 Task: Plan a trip to HagÃ¥tÃ±a, Guam from 10th December, 2023 to 18th December, 2023 for 2 adults.1  bedroom having 1 bed and 1 bathroom. Property type can be flat. Amenities needed are: wifi, TV, free parkinig on premises, gym, breakfast. Look for 3 properties as per requirement.
Action: Mouse moved to (585, 136)
Screenshot: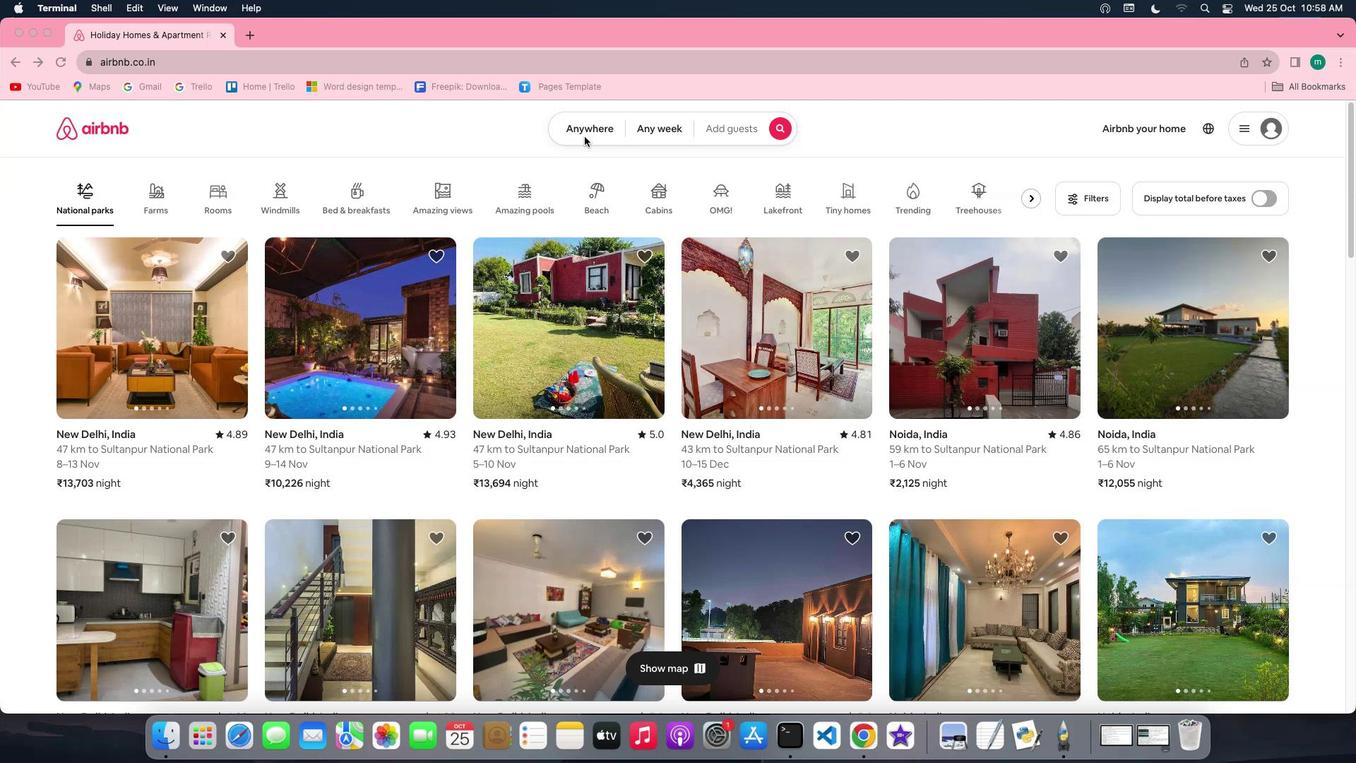
Action: Mouse pressed left at (585, 136)
Screenshot: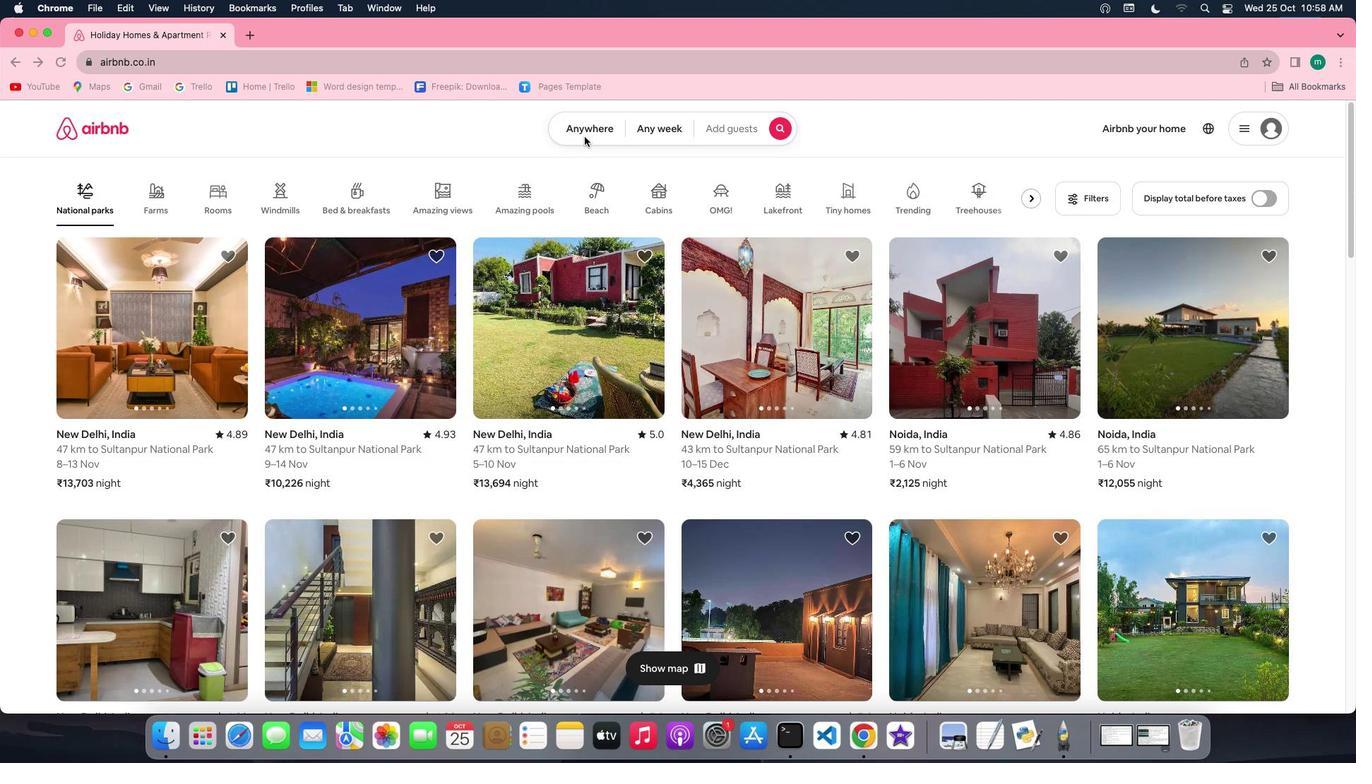 
Action: Mouse moved to (586, 134)
Screenshot: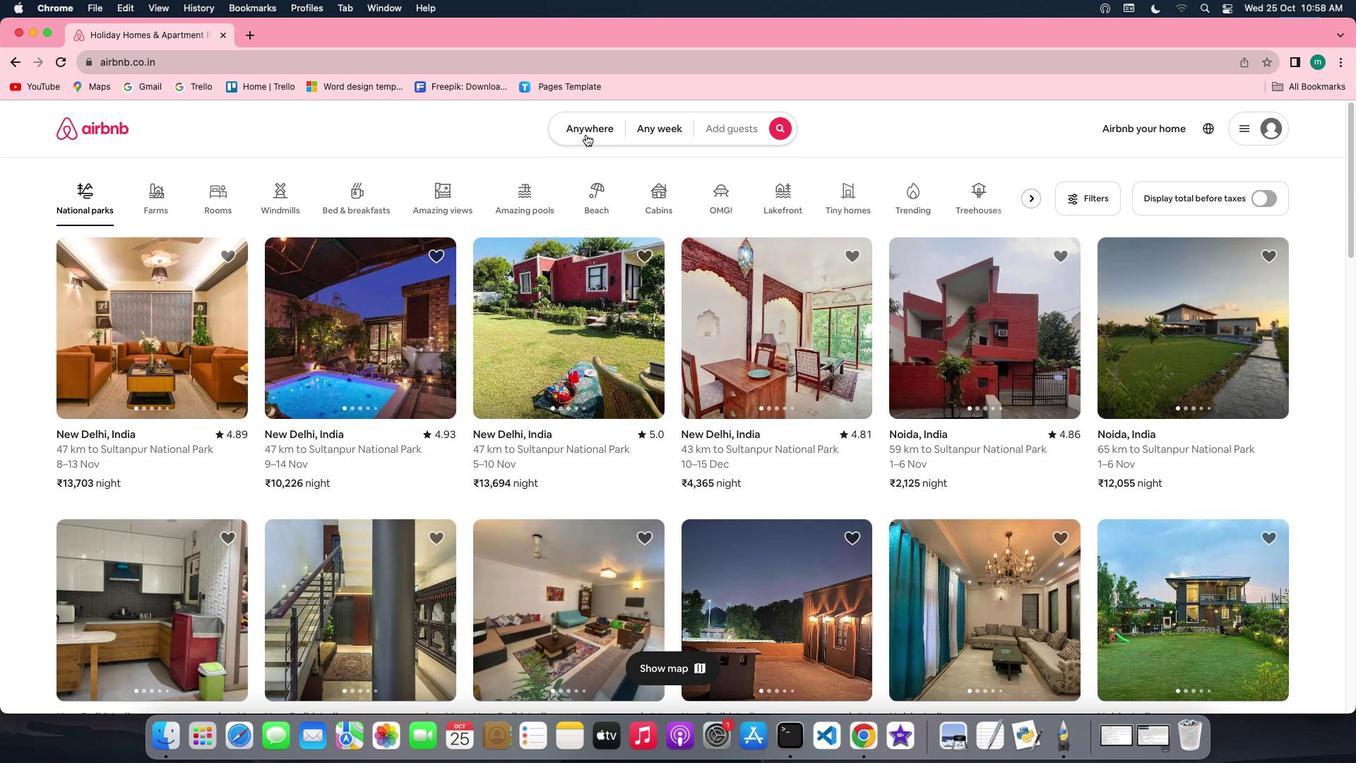 
Action: Mouse pressed left at (586, 134)
Screenshot: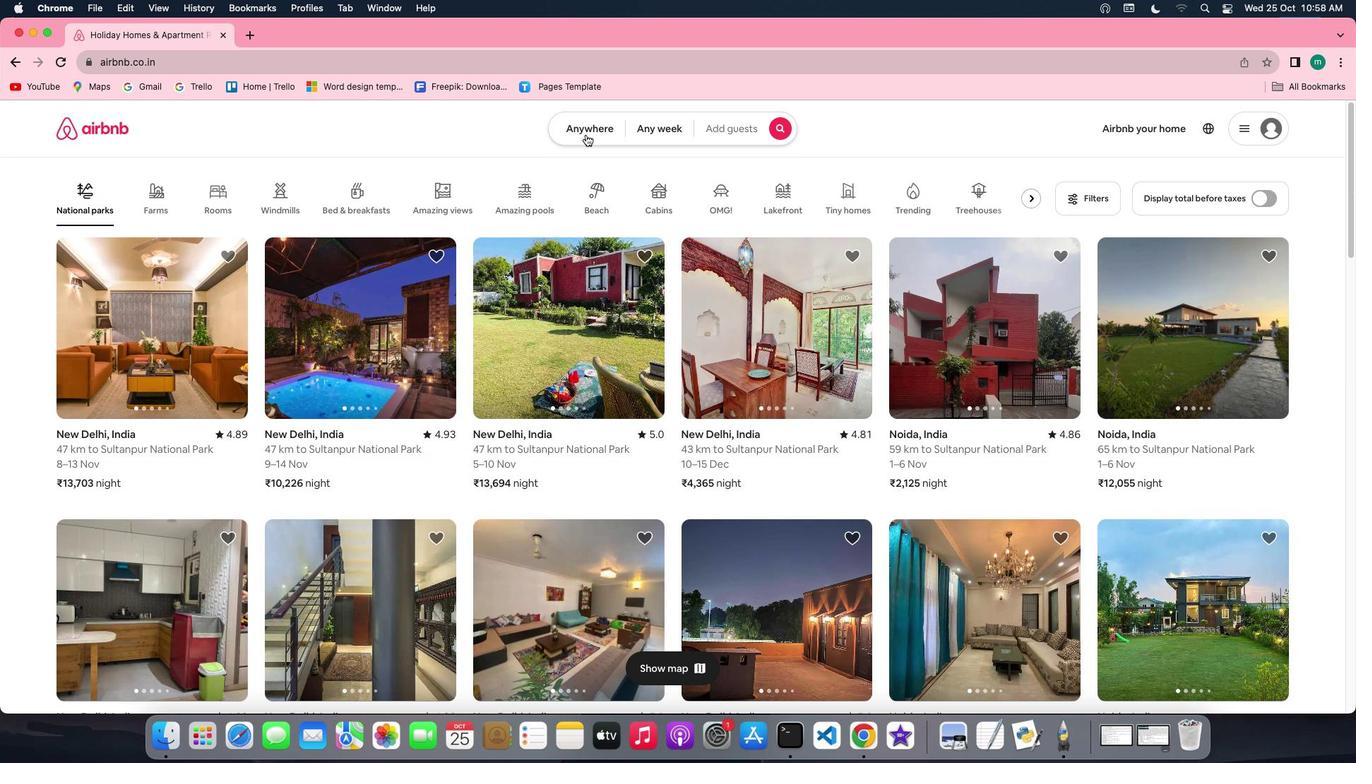 
Action: Mouse moved to (511, 180)
Screenshot: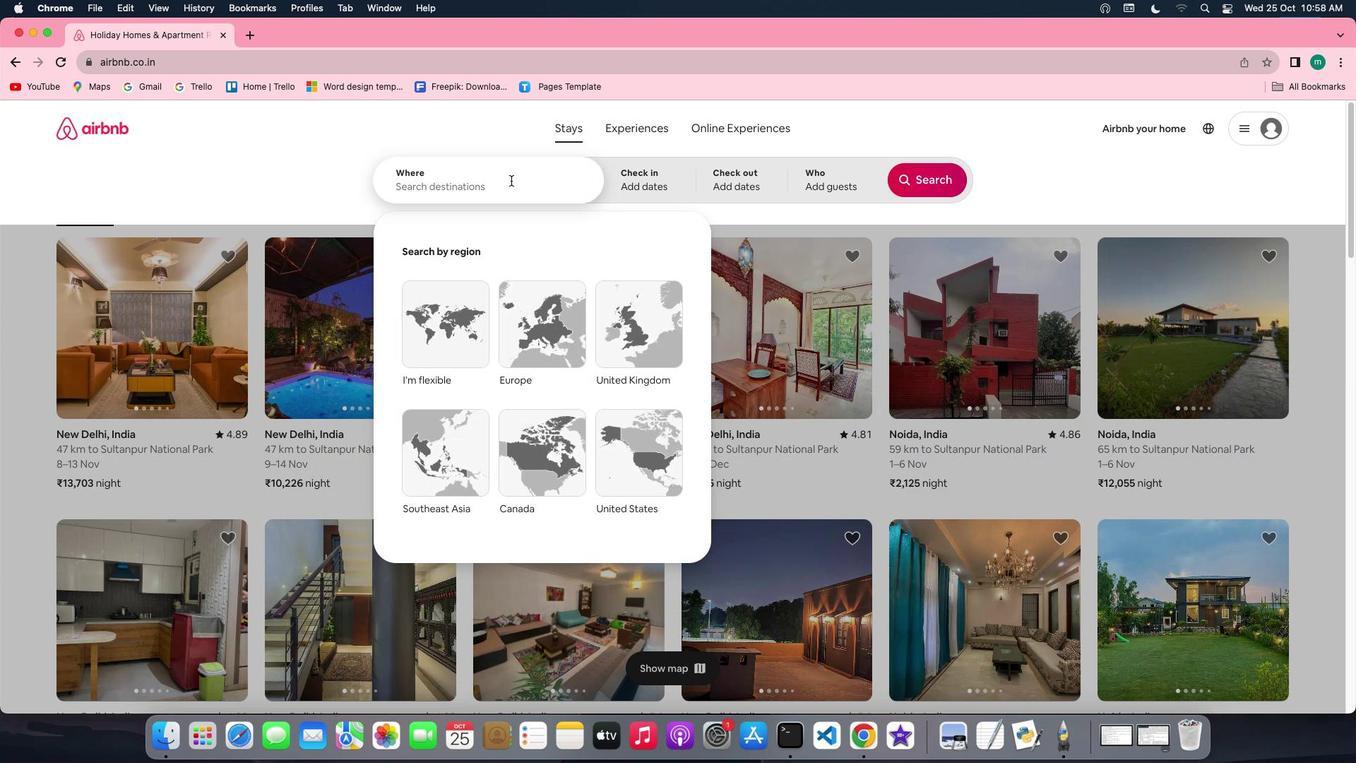 
Action: Key pressed Key.shift'H''a''g''a''t''n''a'','Key.spaceKey.shift'G''u''a''m'
Screenshot: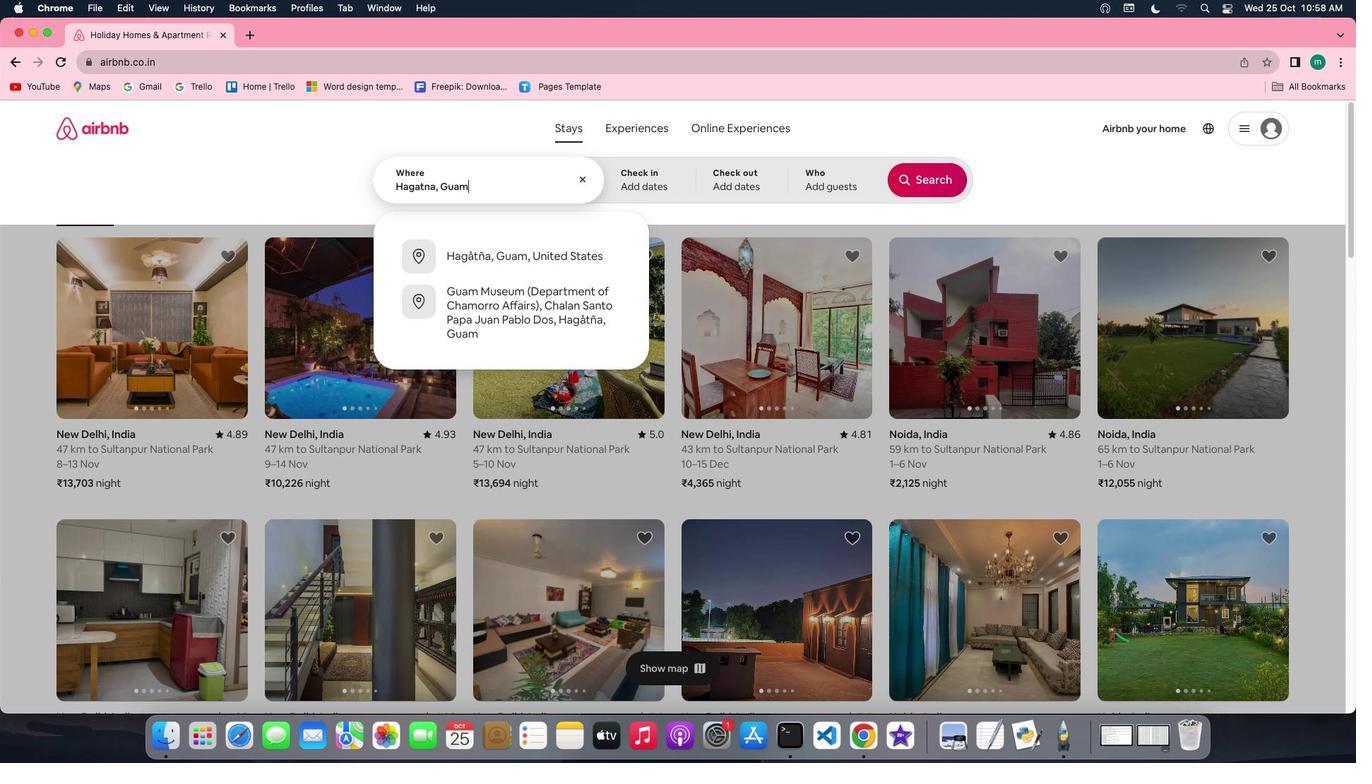 
Action: Mouse moved to (633, 174)
Screenshot: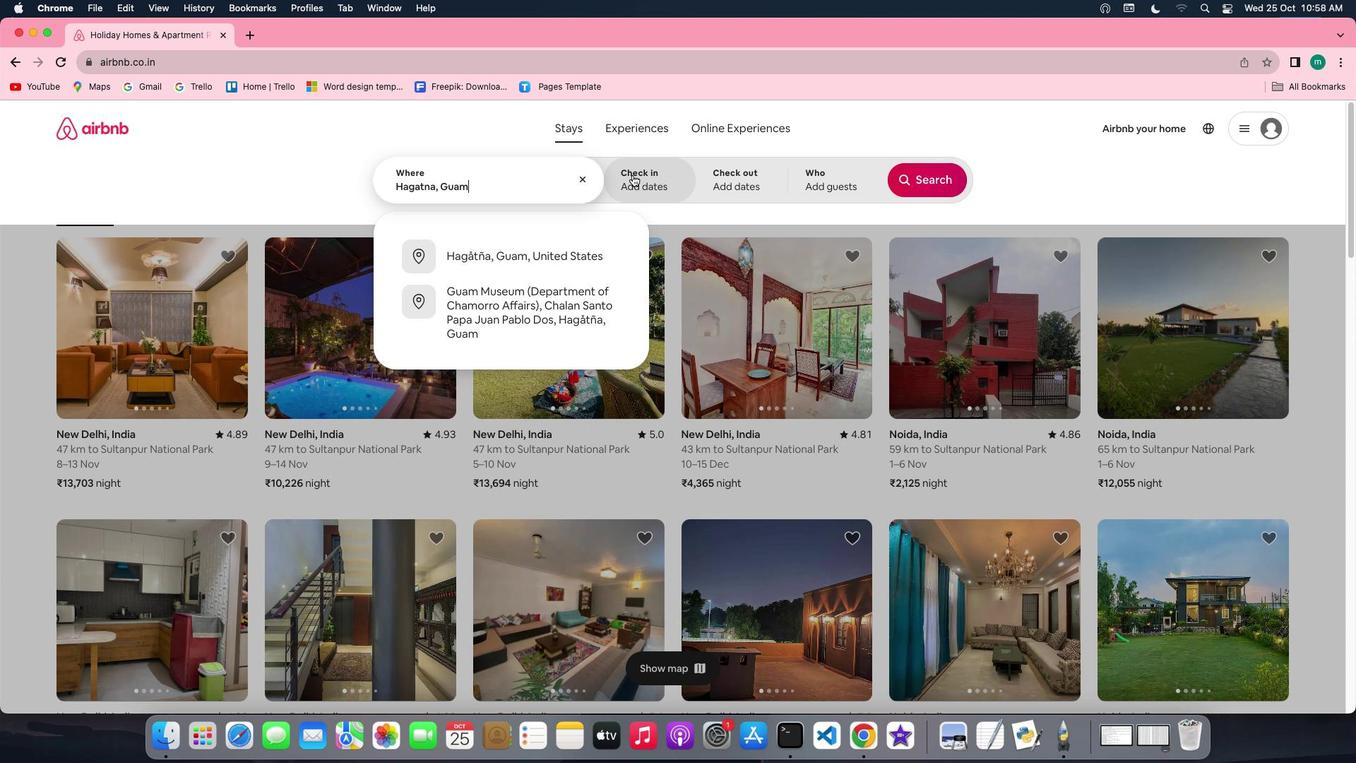 
Action: Mouse pressed left at (633, 174)
Screenshot: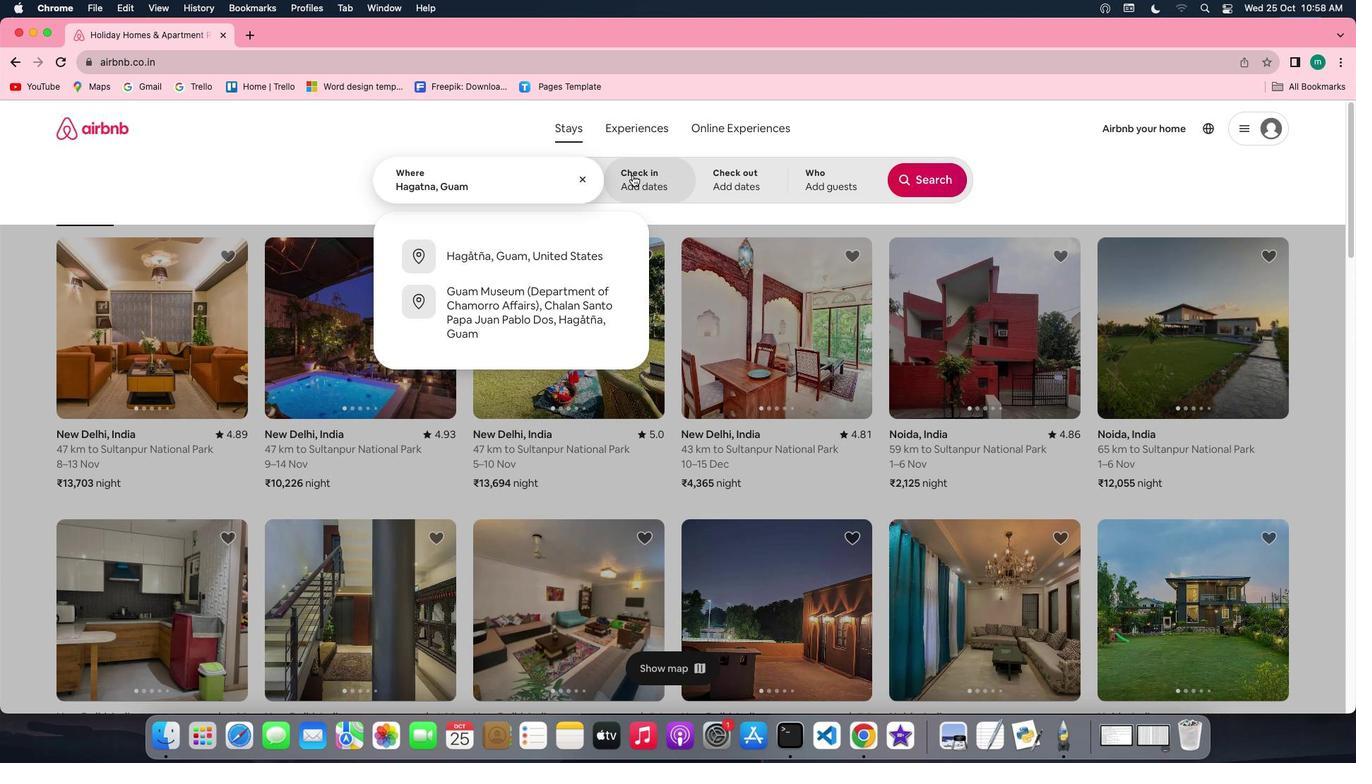 
Action: Mouse moved to (925, 298)
Screenshot: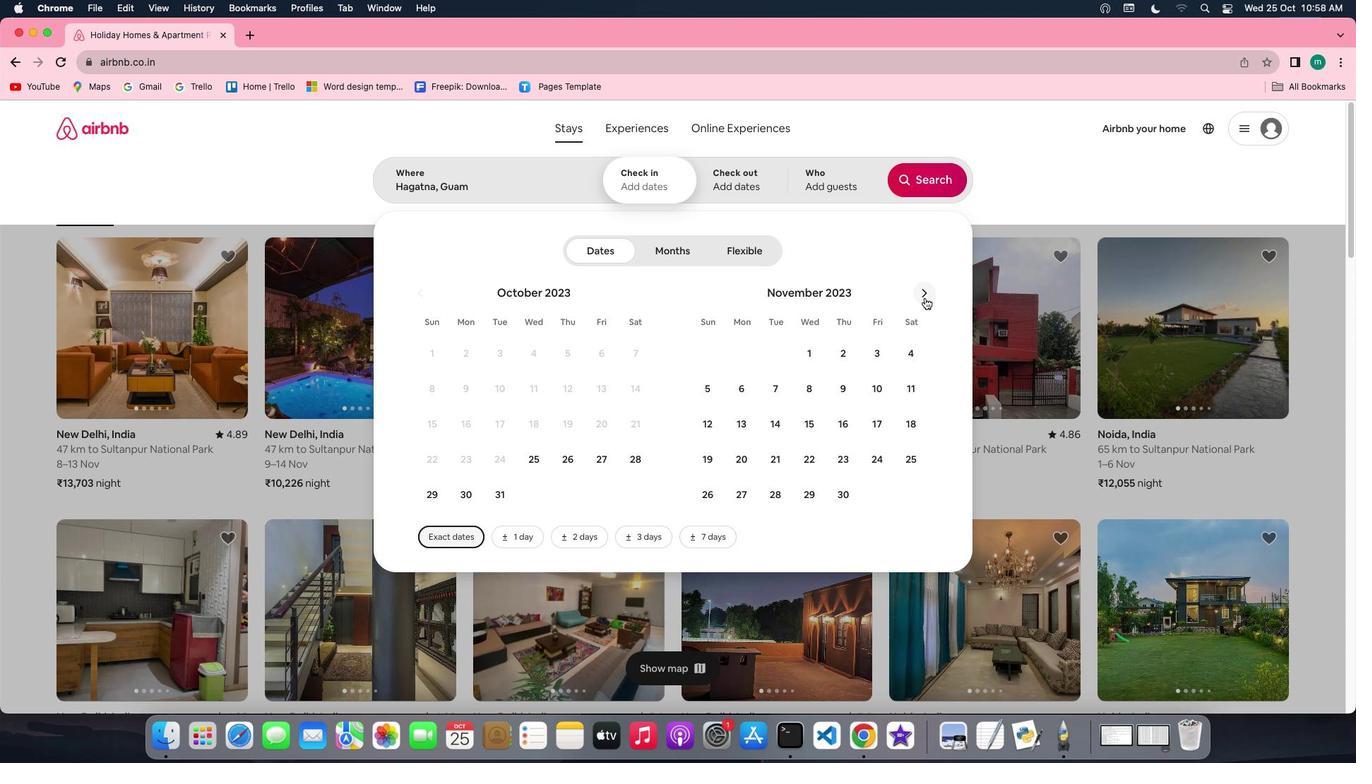 
Action: Mouse pressed left at (925, 298)
Screenshot: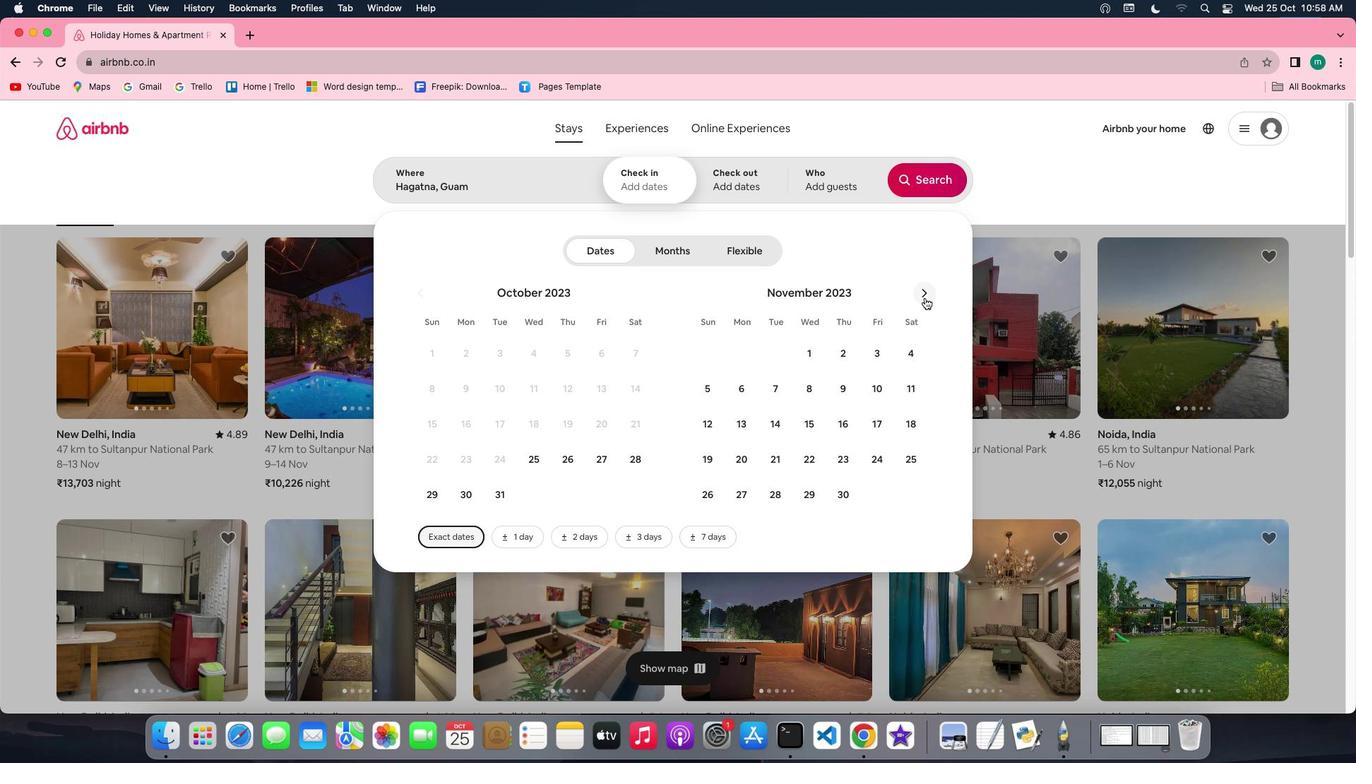 
Action: Mouse moved to (712, 410)
Screenshot: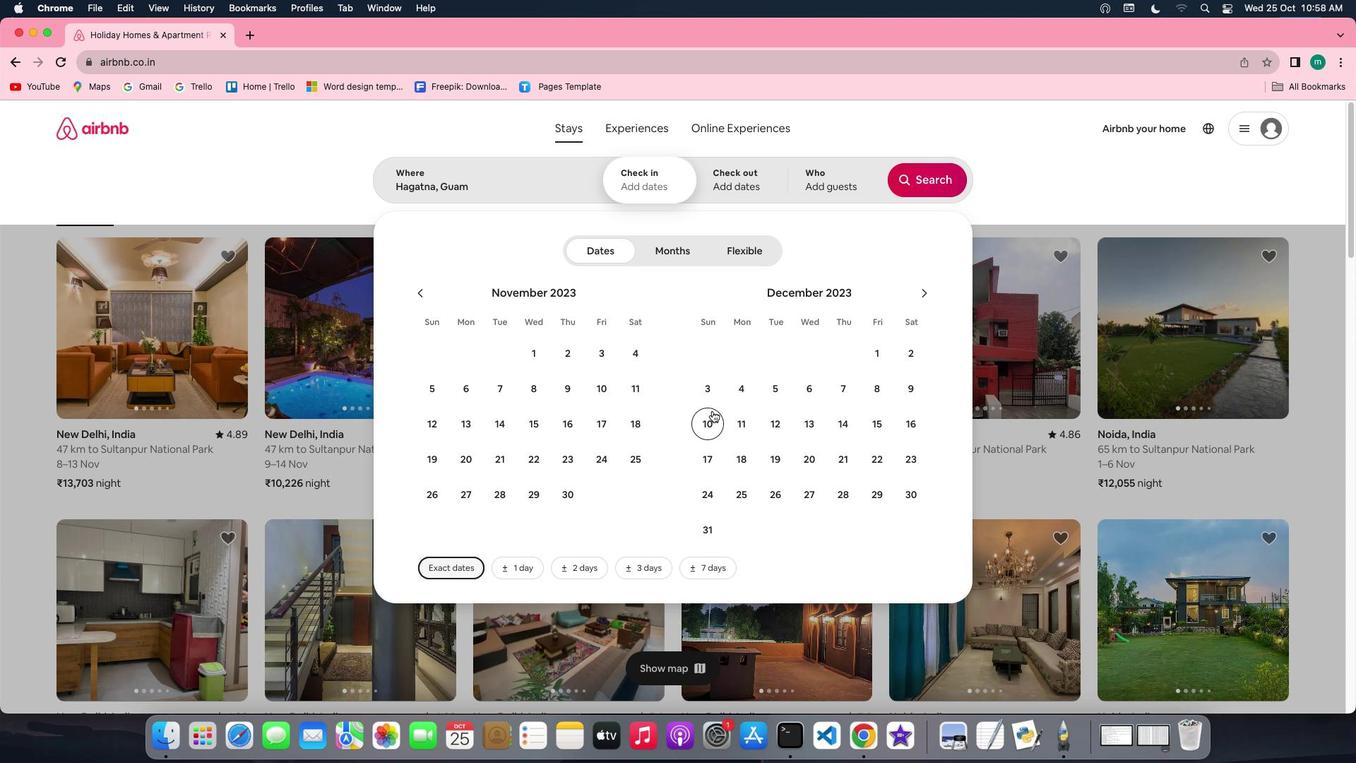 
Action: Mouse pressed left at (712, 410)
Screenshot: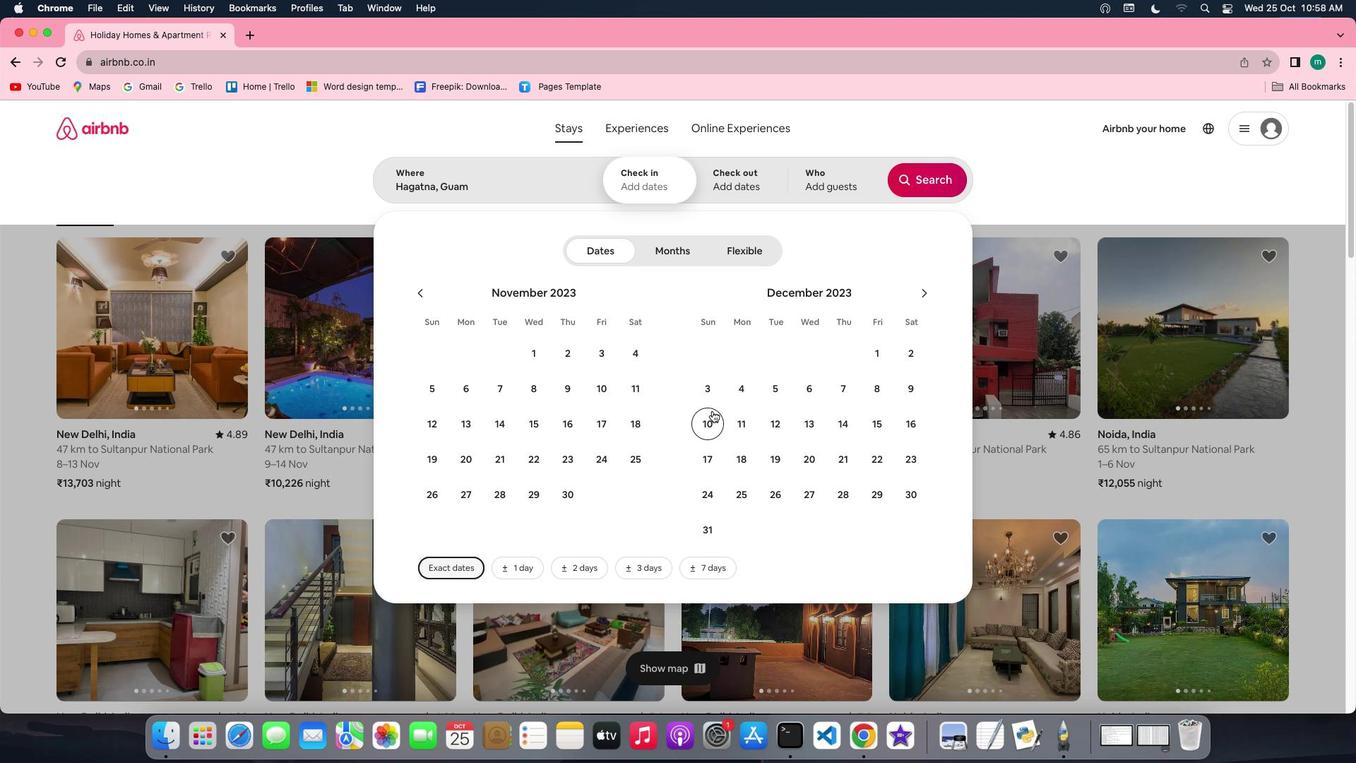 
Action: Mouse moved to (742, 451)
Screenshot: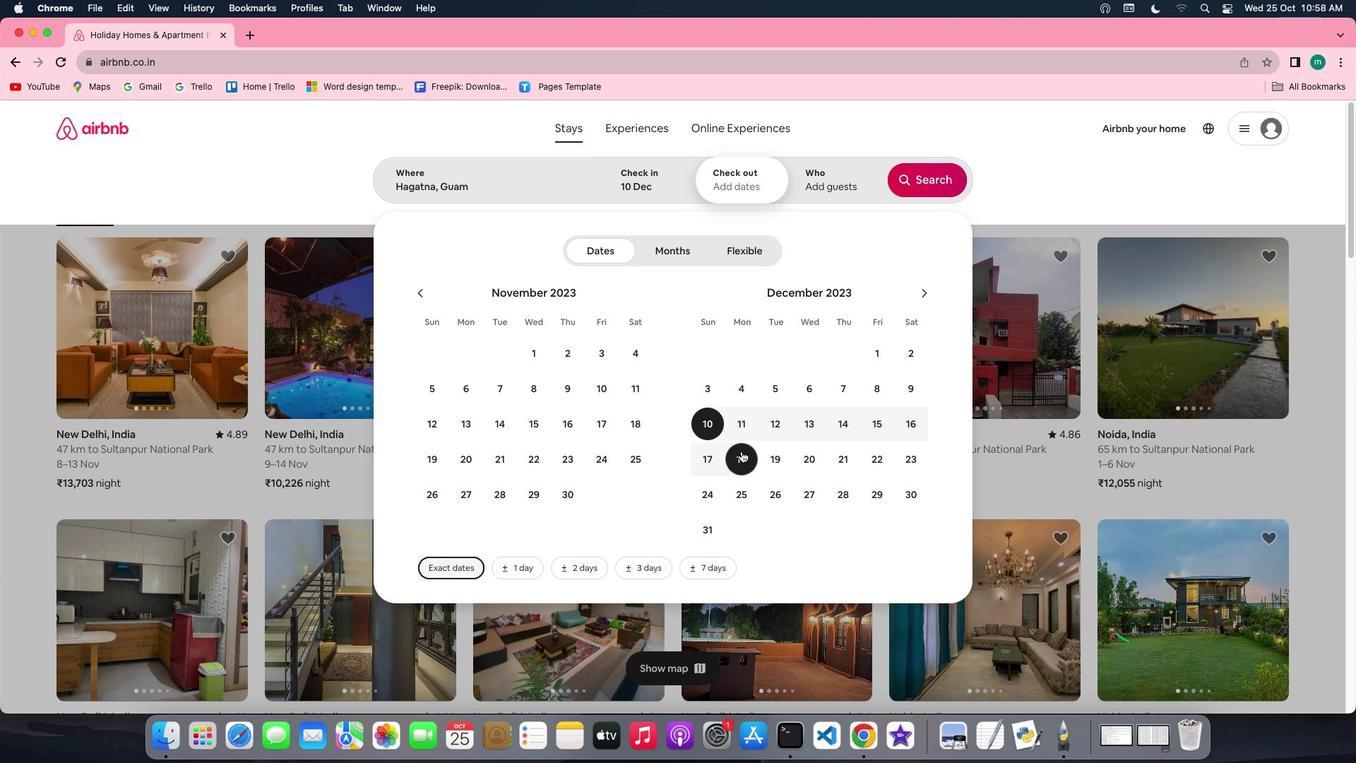 
Action: Mouse pressed left at (742, 451)
Screenshot: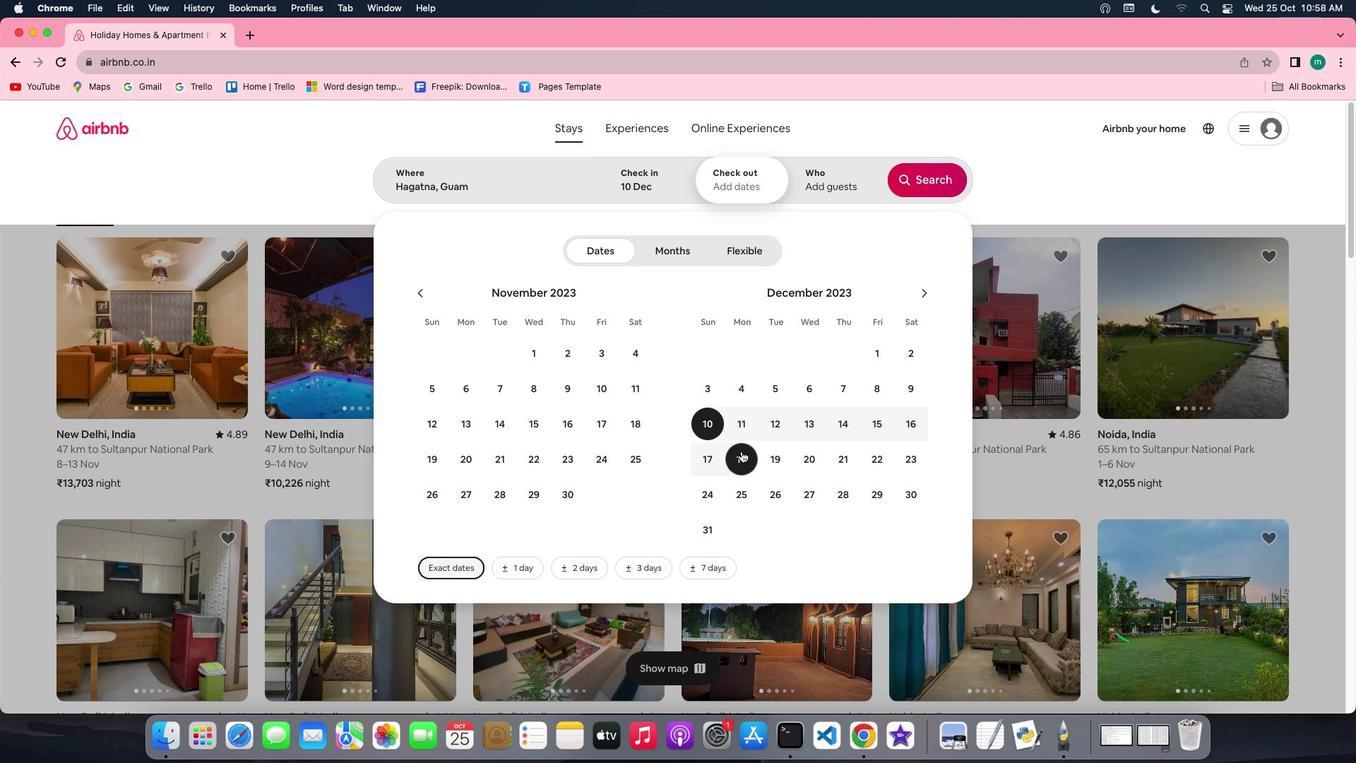
Action: Mouse moved to (838, 191)
Screenshot: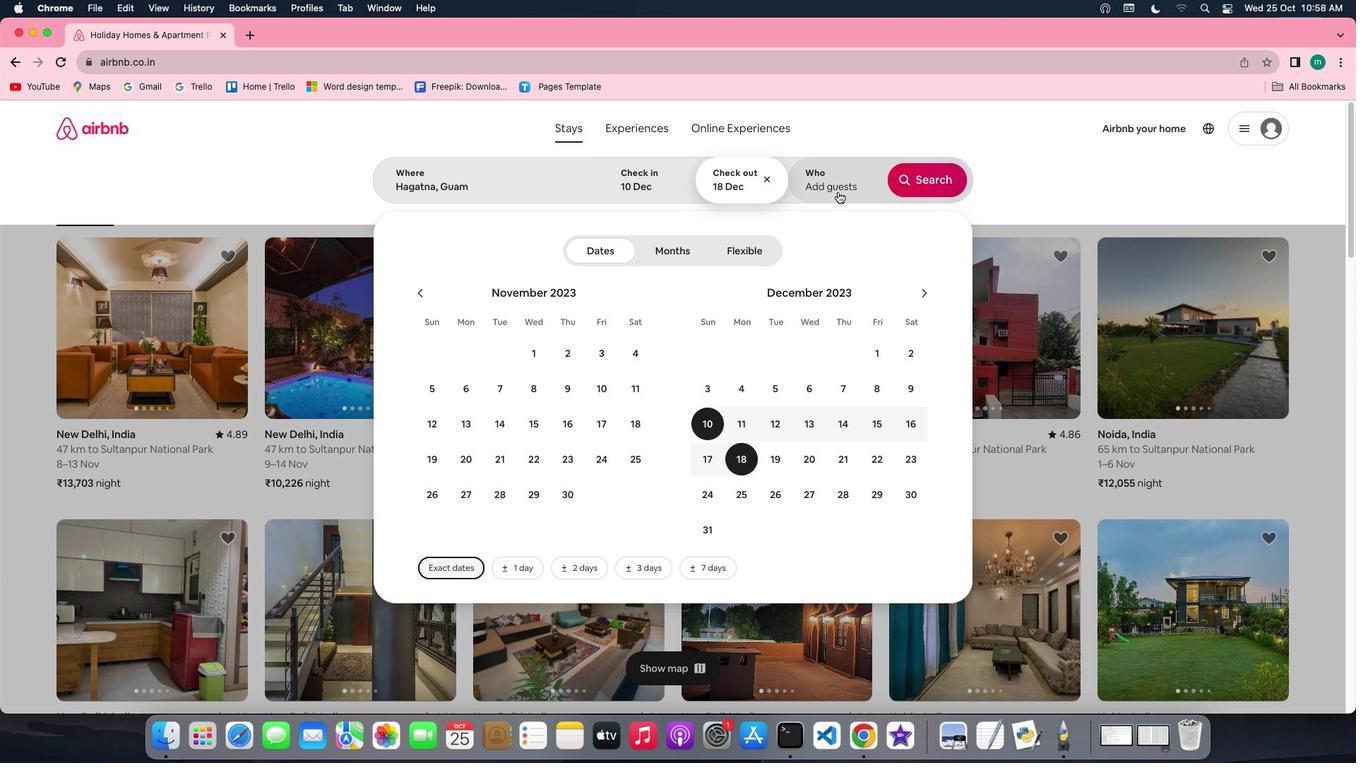 
Action: Mouse pressed left at (838, 191)
Screenshot: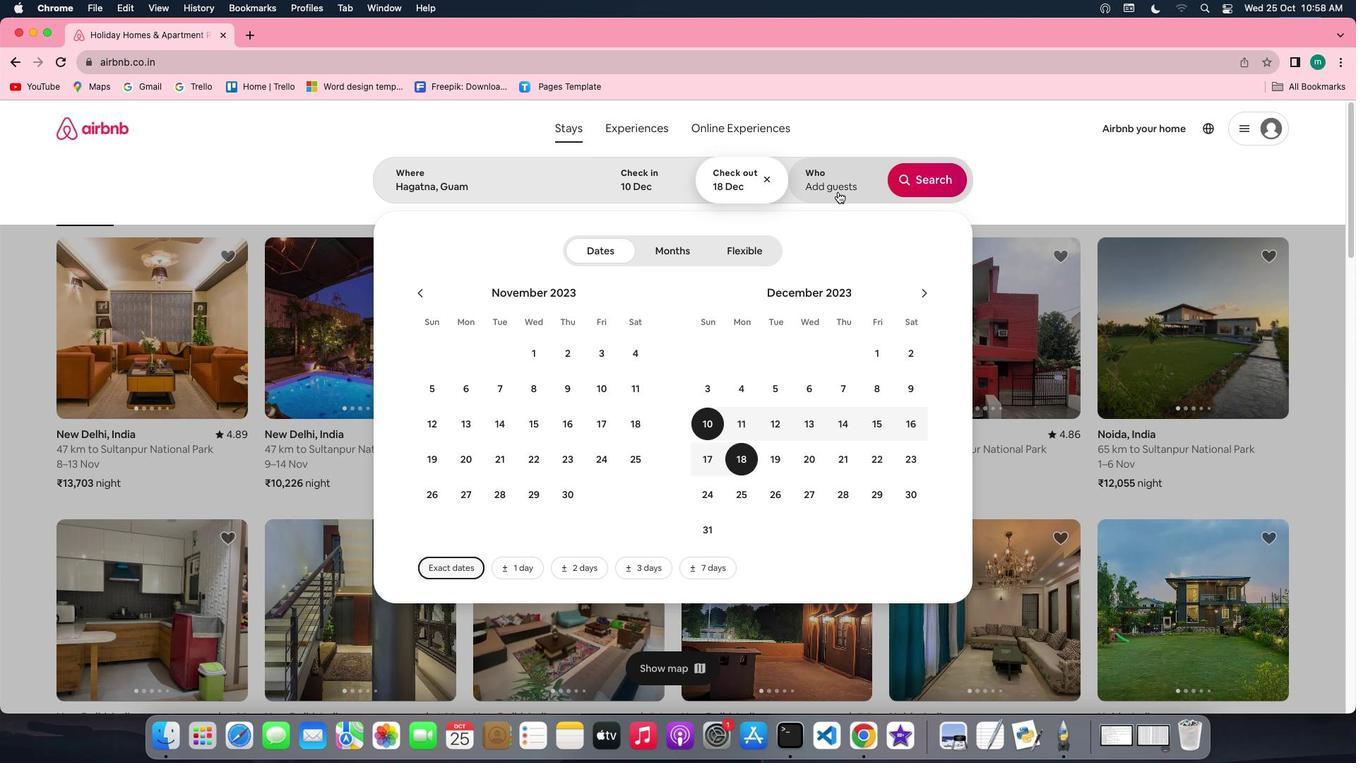 
Action: Mouse moved to (937, 260)
Screenshot: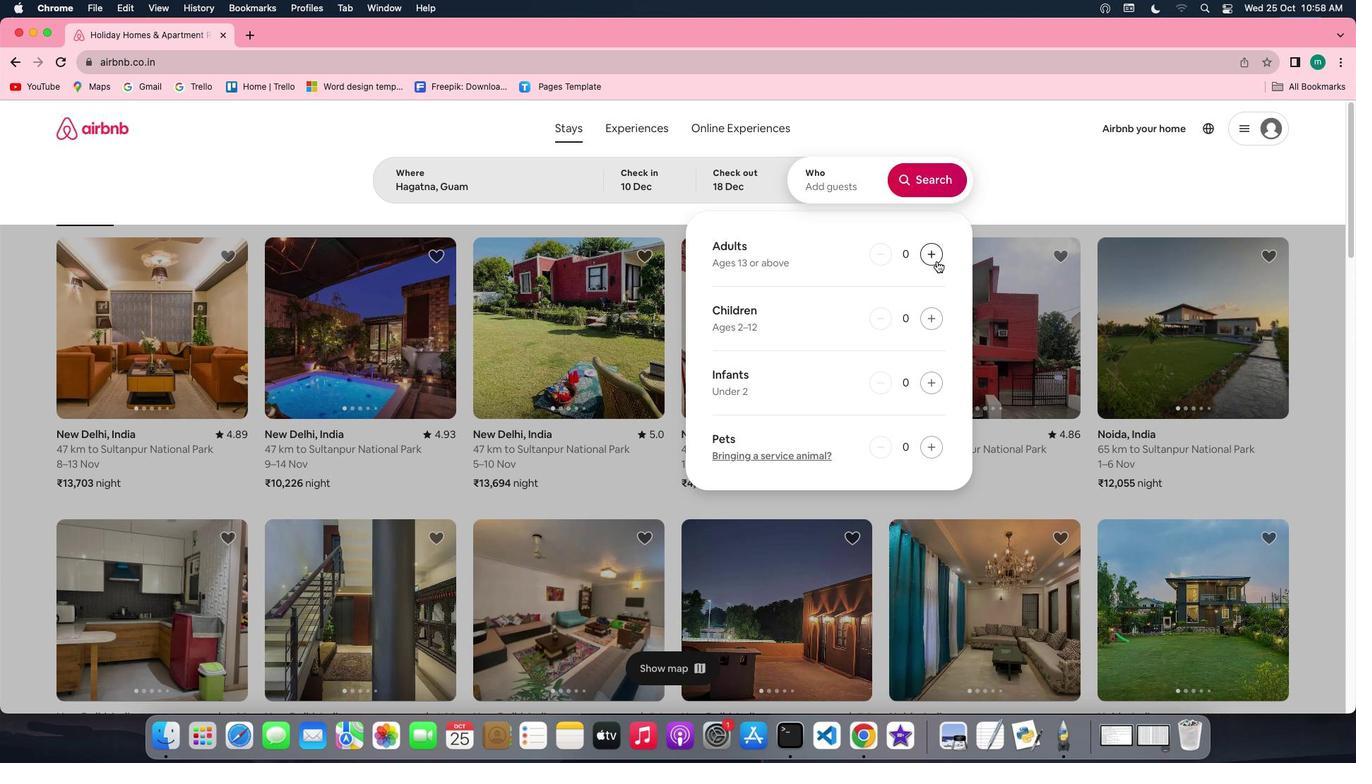 
Action: Mouse pressed left at (937, 260)
Screenshot: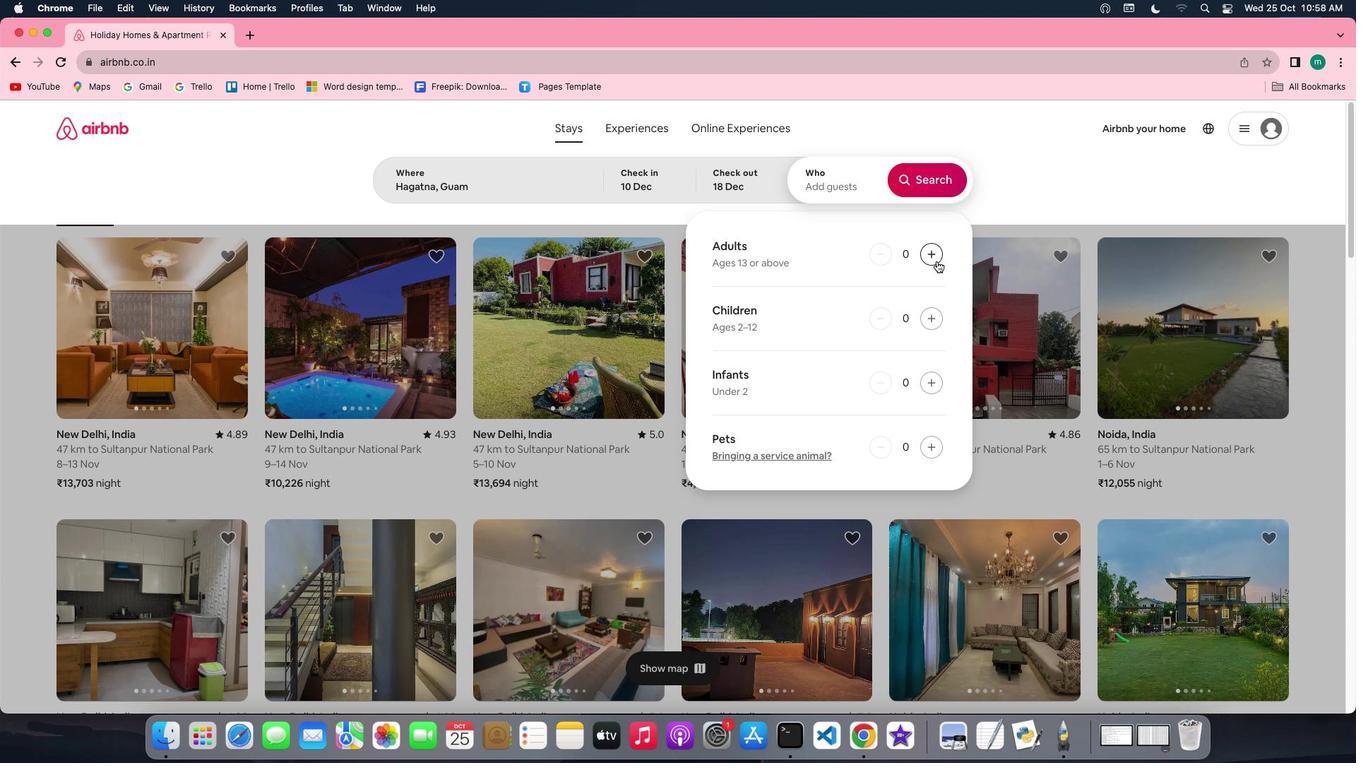 
Action: Mouse pressed left at (937, 260)
Screenshot: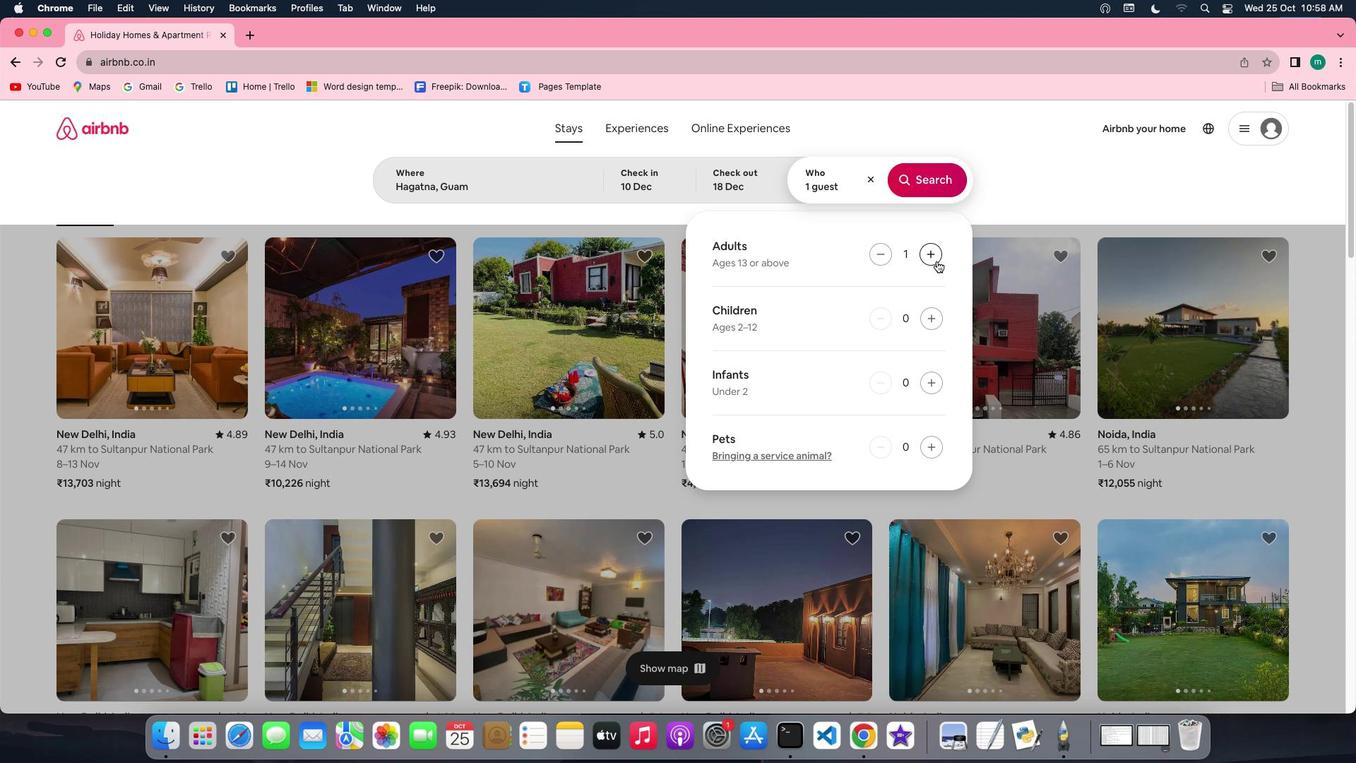 
Action: Mouse moved to (923, 171)
Screenshot: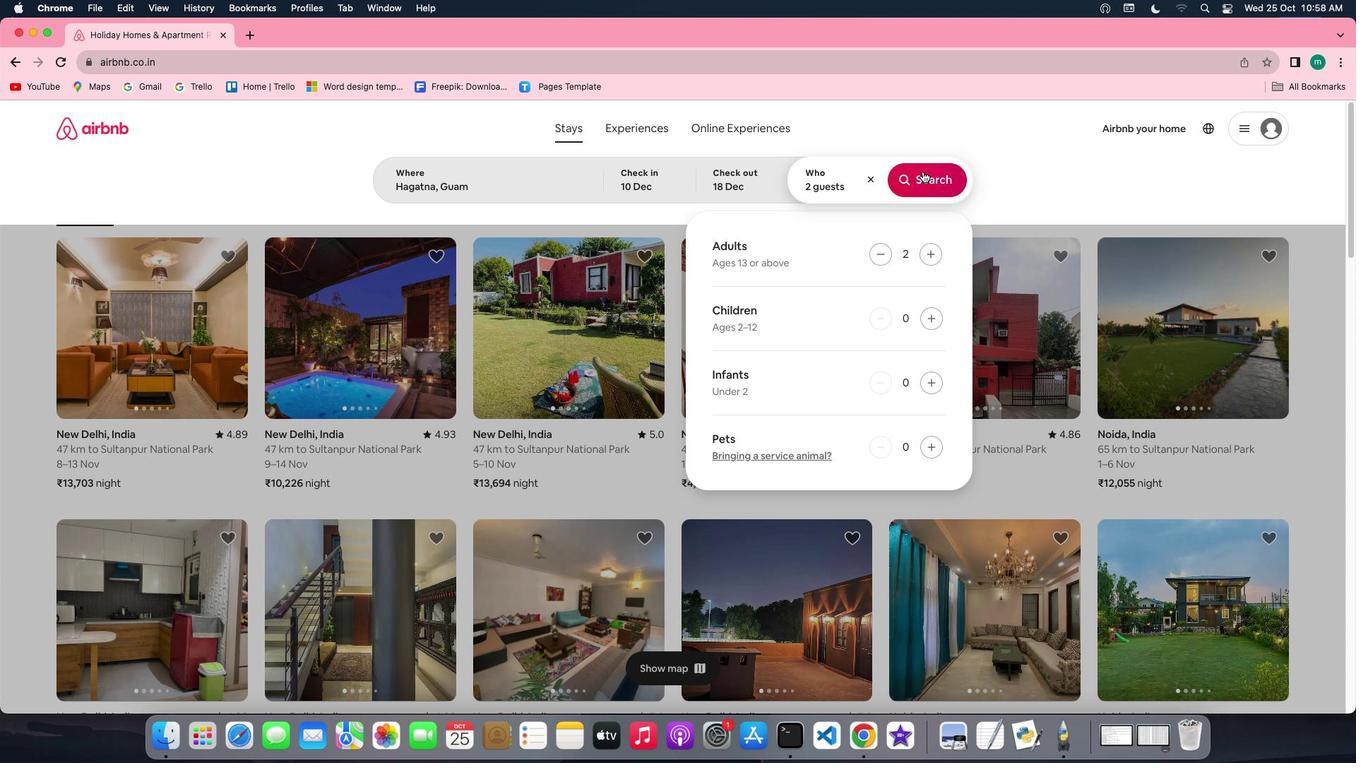 
Action: Mouse pressed left at (923, 171)
Screenshot: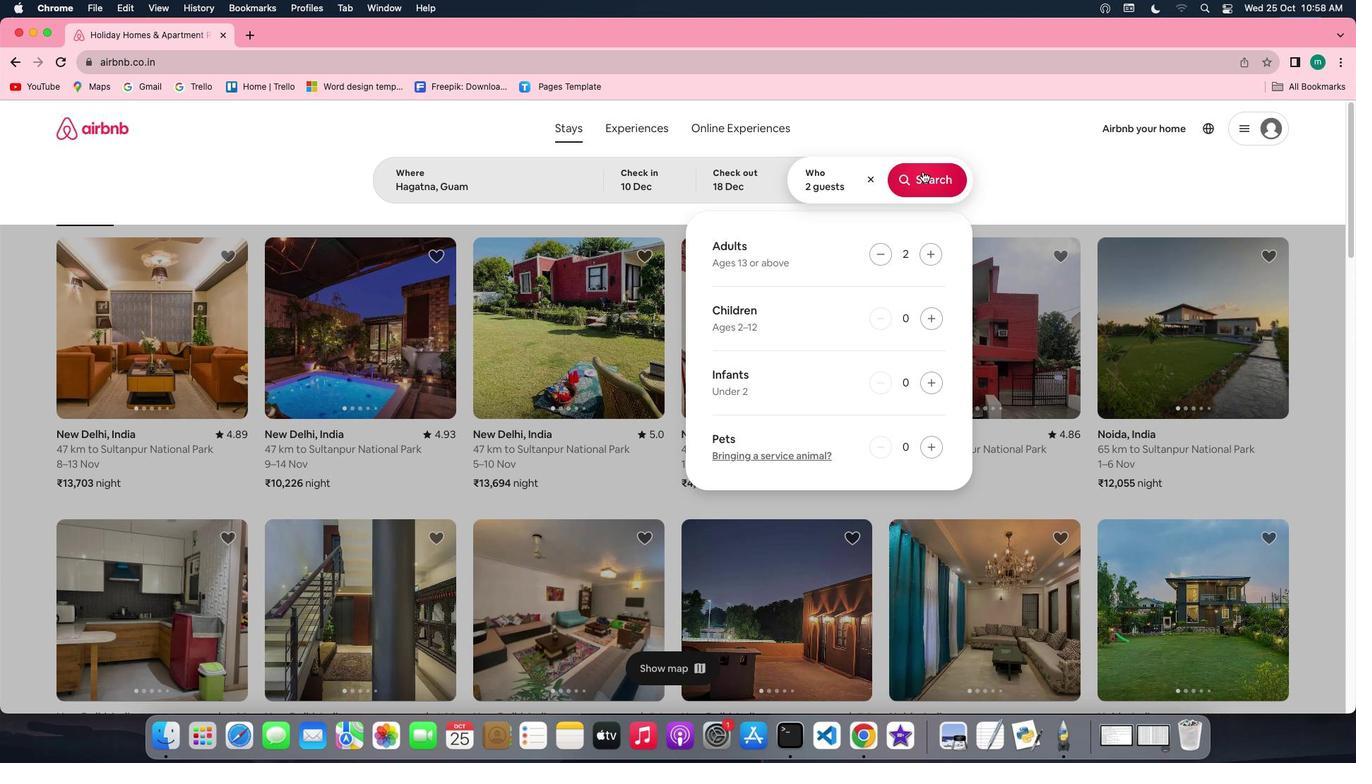 
Action: Mouse moved to (1142, 185)
Screenshot: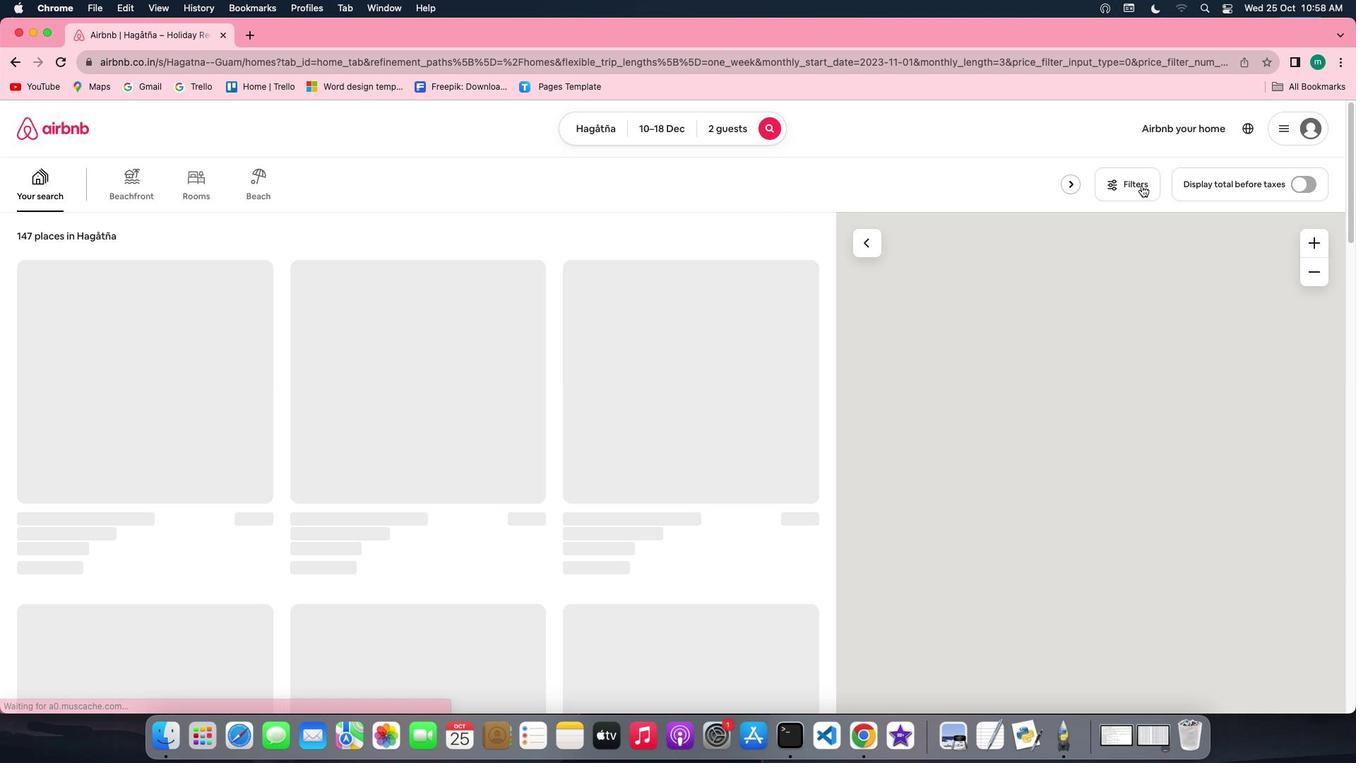 
Action: Mouse pressed left at (1142, 185)
Screenshot: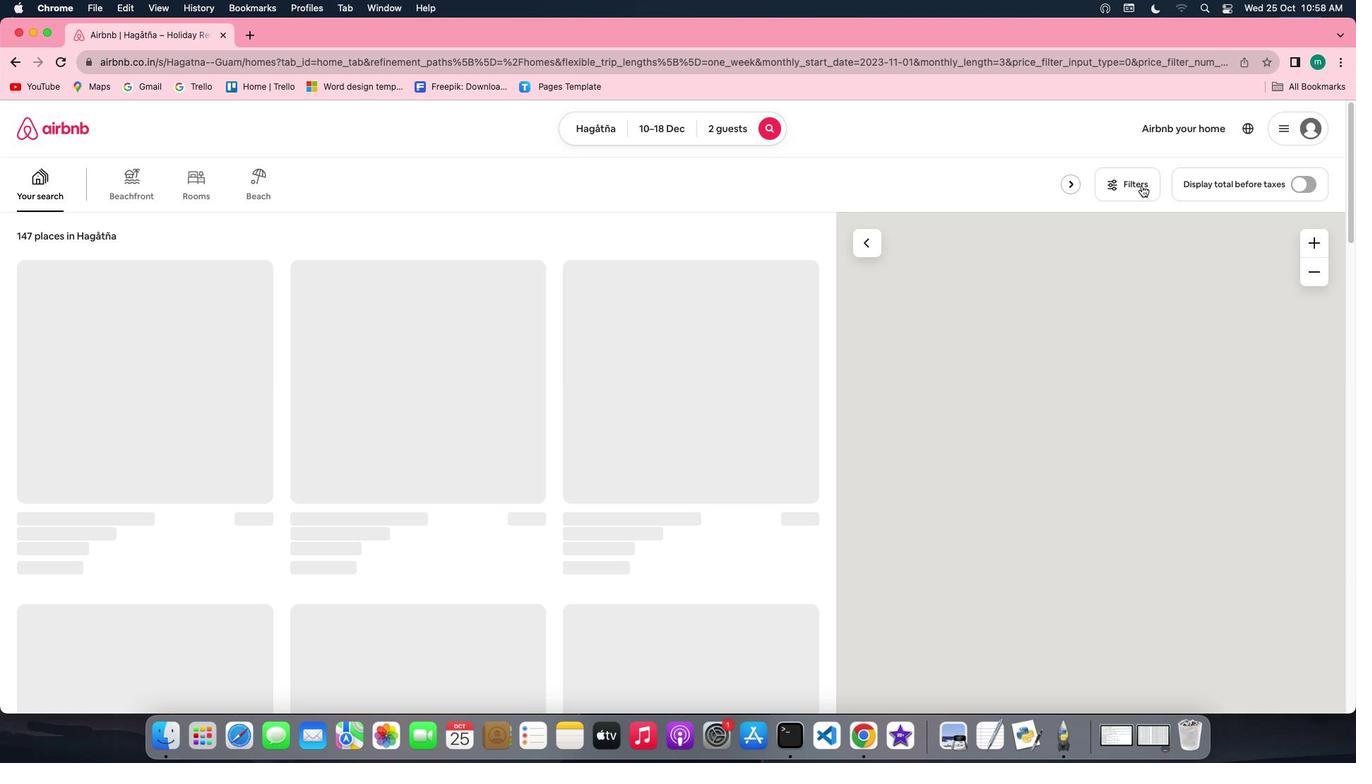 
Action: Mouse moved to (826, 339)
Screenshot: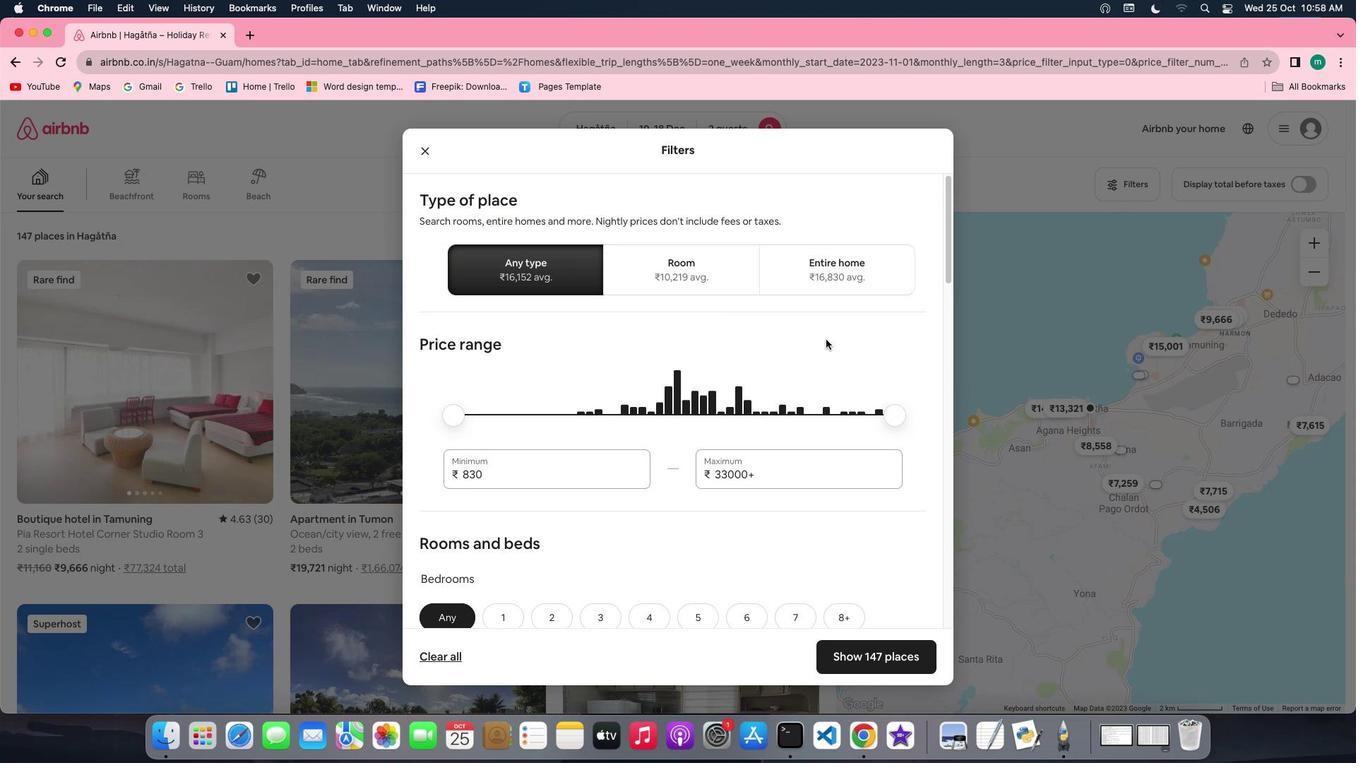 
Action: Mouse scrolled (826, 339) with delta (0, 0)
Screenshot: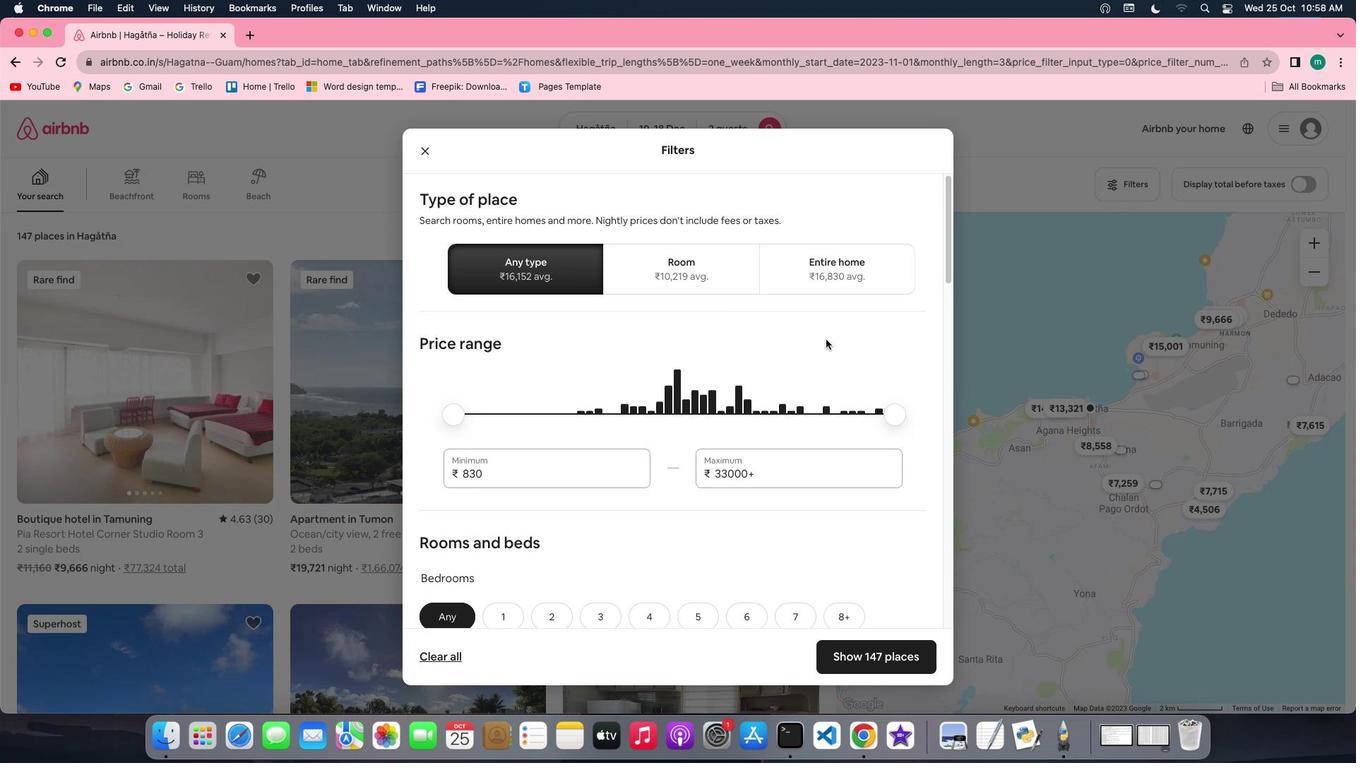 
Action: Mouse scrolled (826, 339) with delta (0, 0)
Screenshot: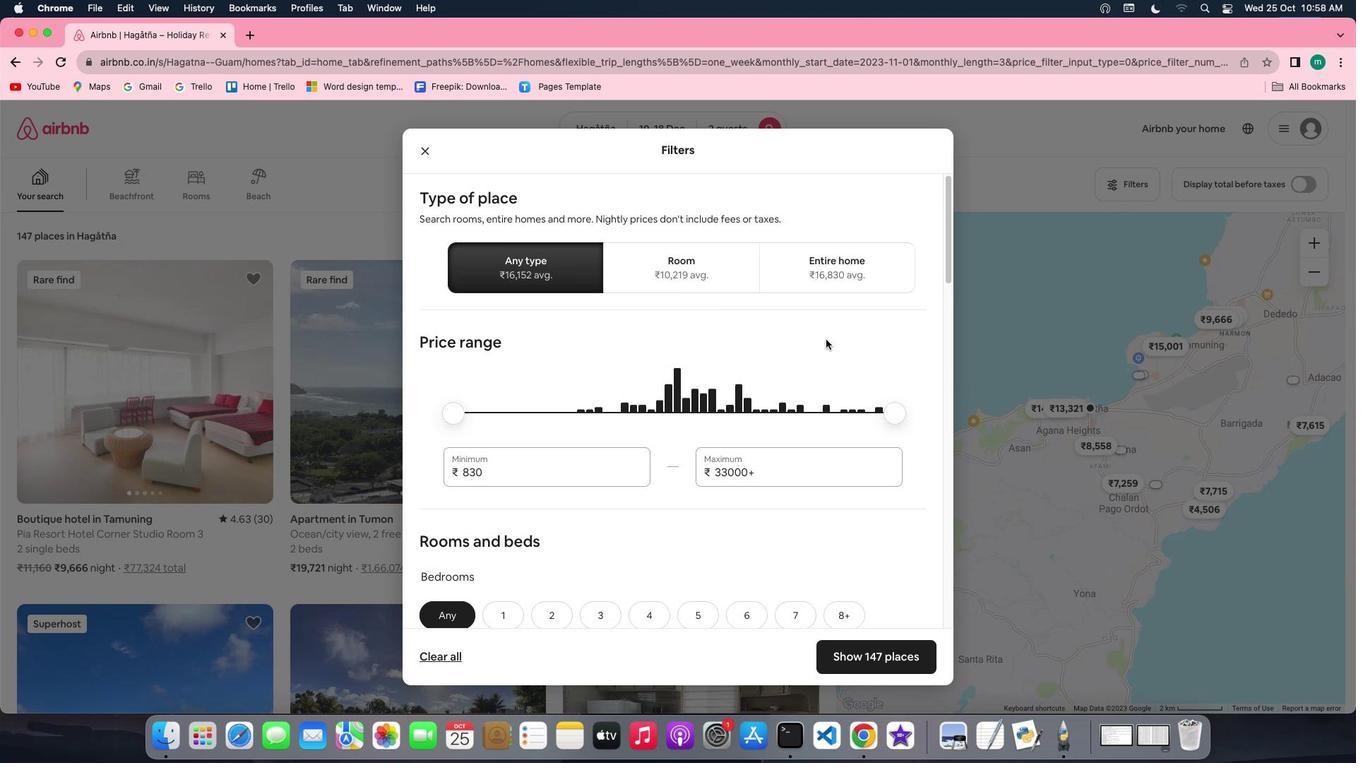 
Action: Mouse scrolled (826, 339) with delta (0, 0)
Screenshot: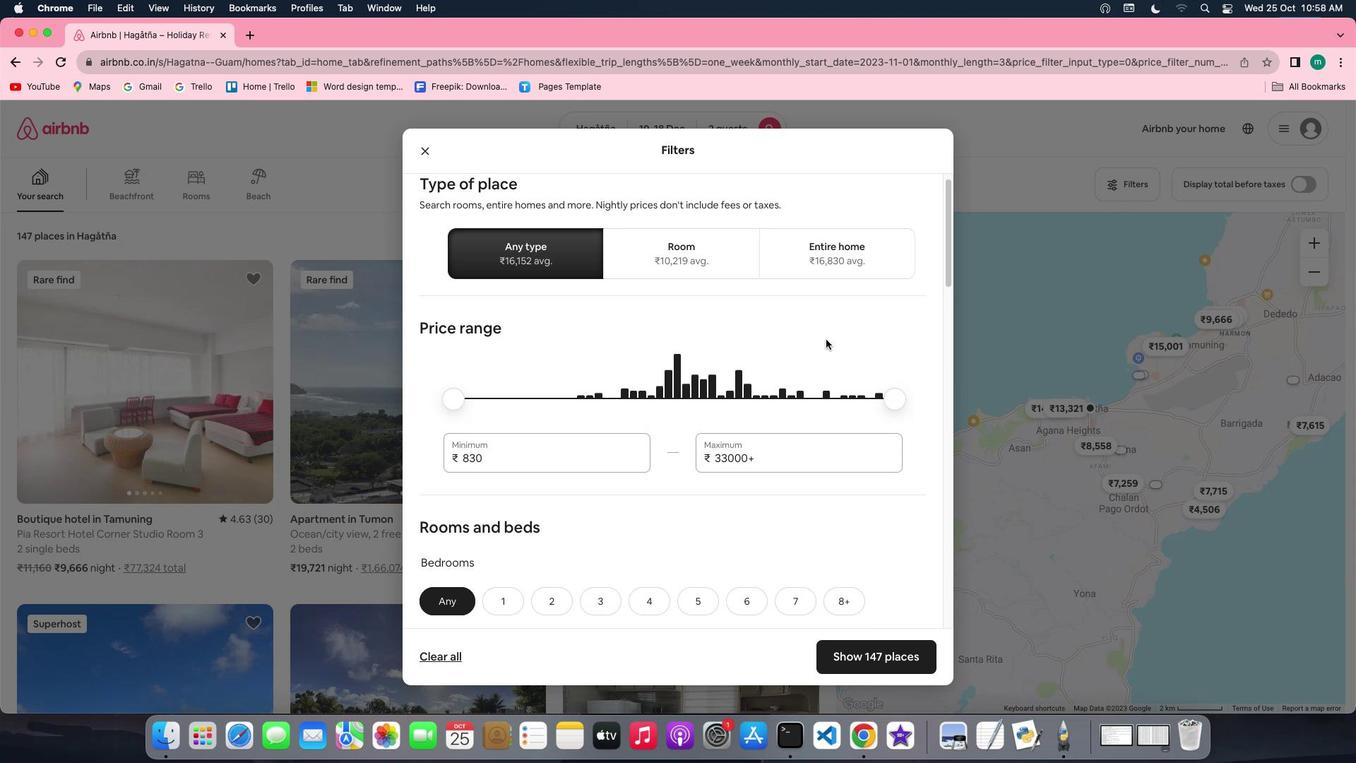 
Action: Mouse scrolled (826, 339) with delta (0, 0)
Screenshot: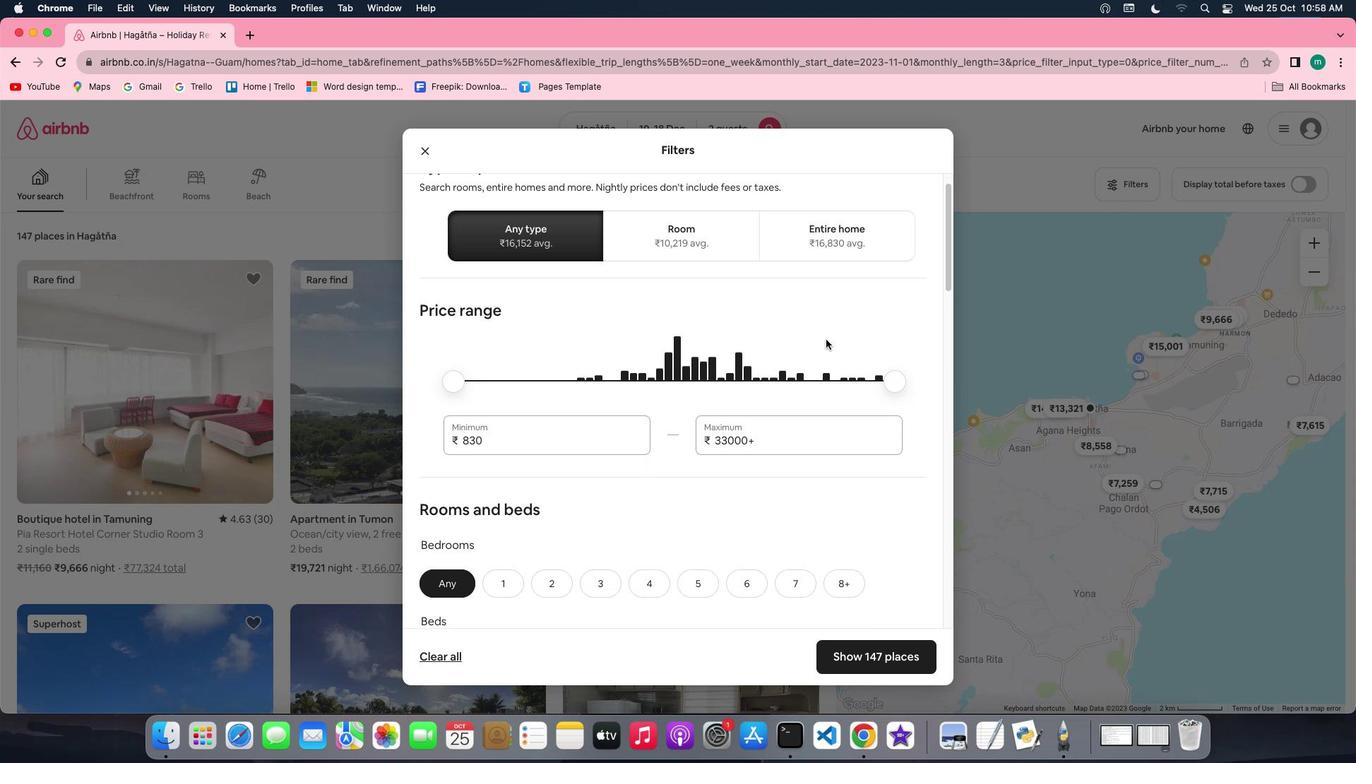 
Action: Mouse scrolled (826, 339) with delta (0, 0)
Screenshot: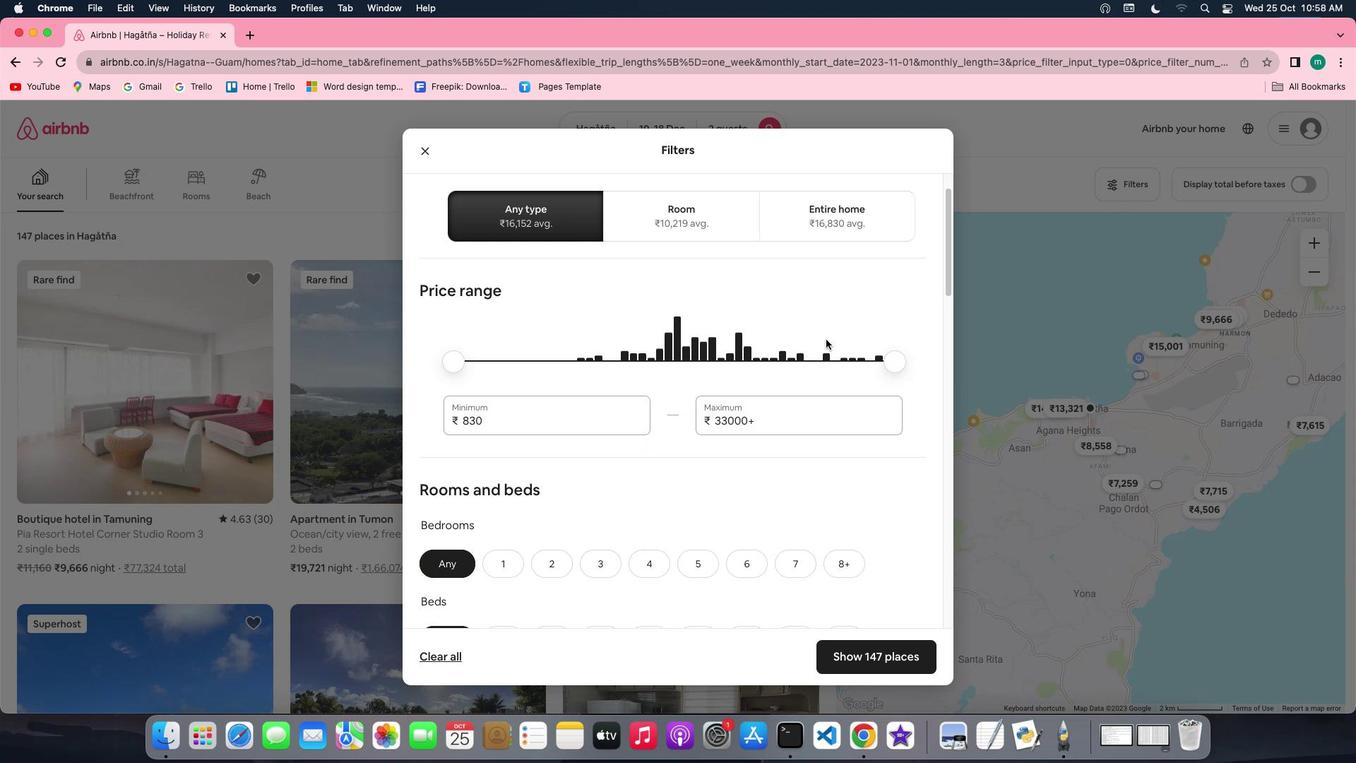 
Action: Mouse scrolled (826, 339) with delta (0, 0)
Screenshot: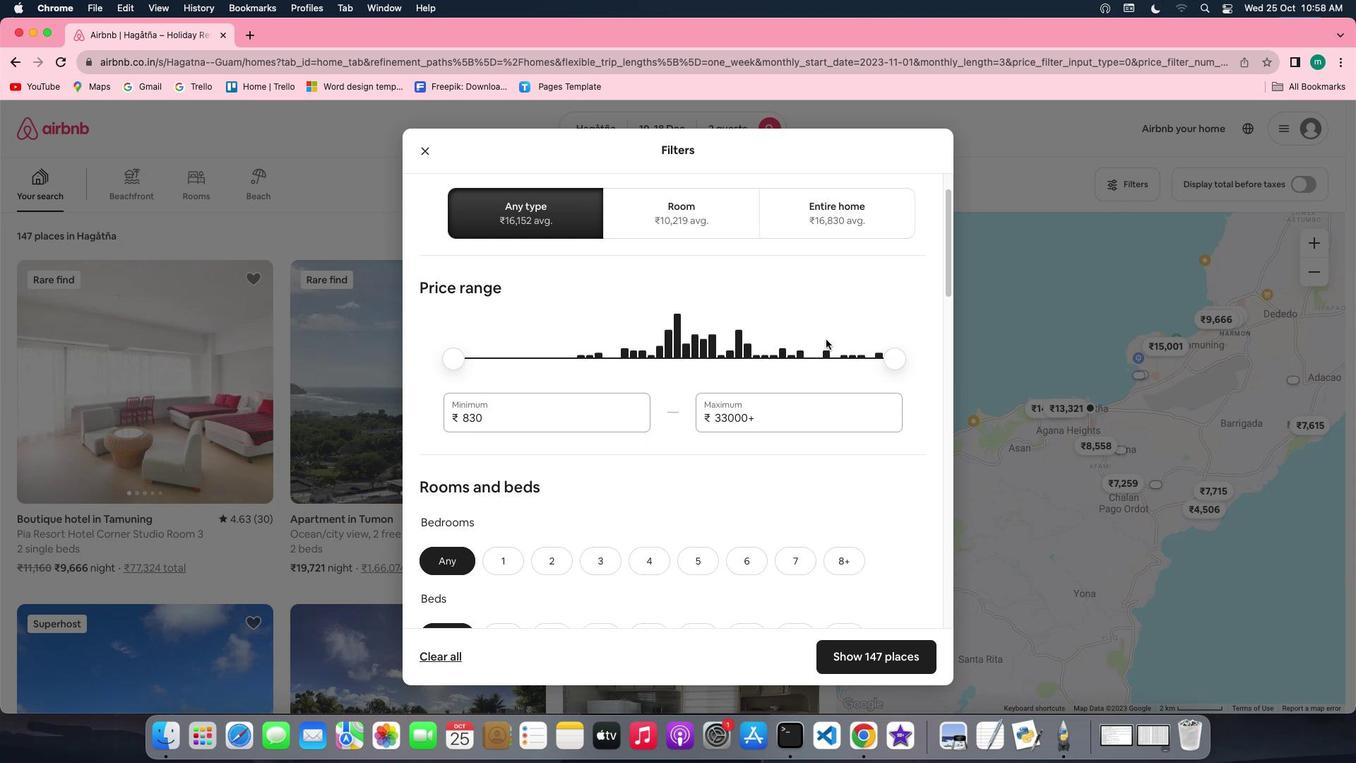 
Action: Mouse scrolled (826, 339) with delta (0, 0)
Screenshot: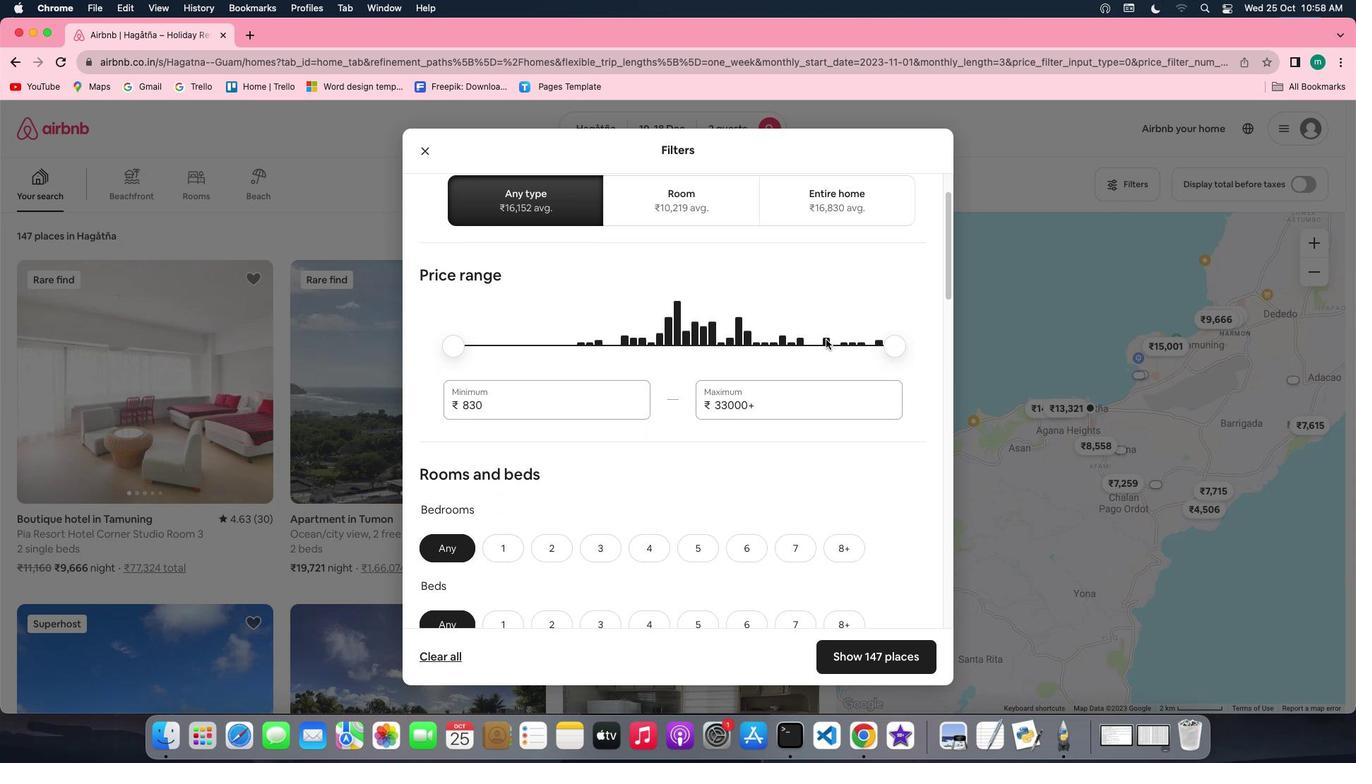 
Action: Mouse scrolled (826, 339) with delta (0, 0)
Screenshot: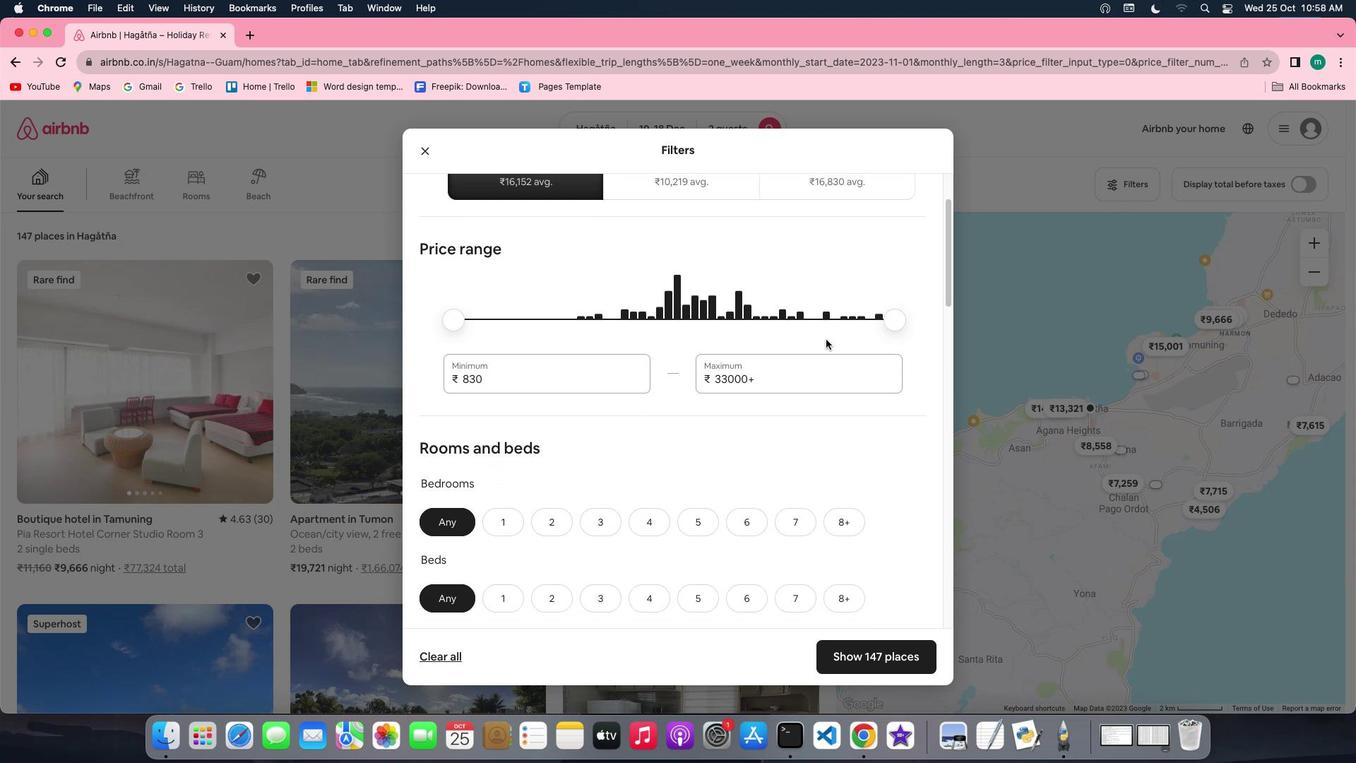 
Action: Mouse scrolled (826, 339) with delta (0, 0)
Screenshot: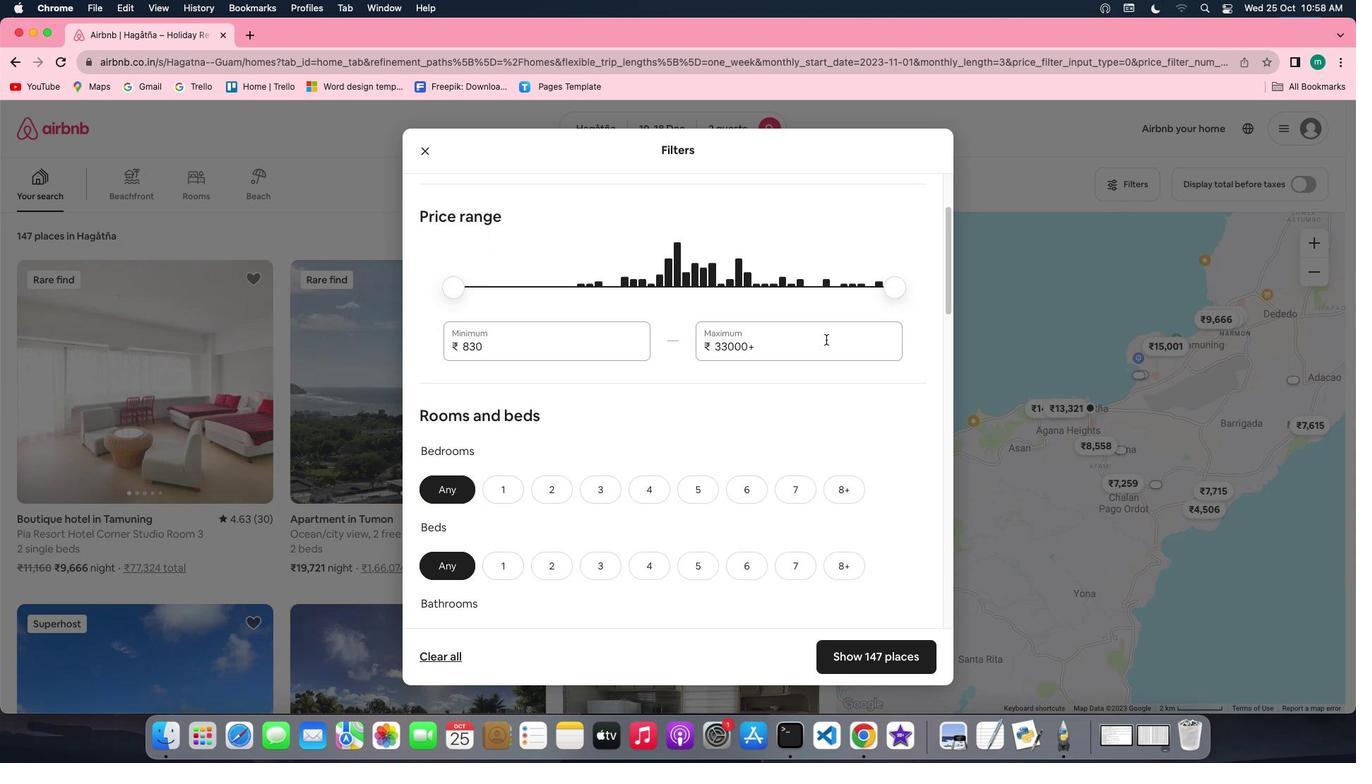 
Action: Mouse scrolled (826, 339) with delta (0, 0)
Screenshot: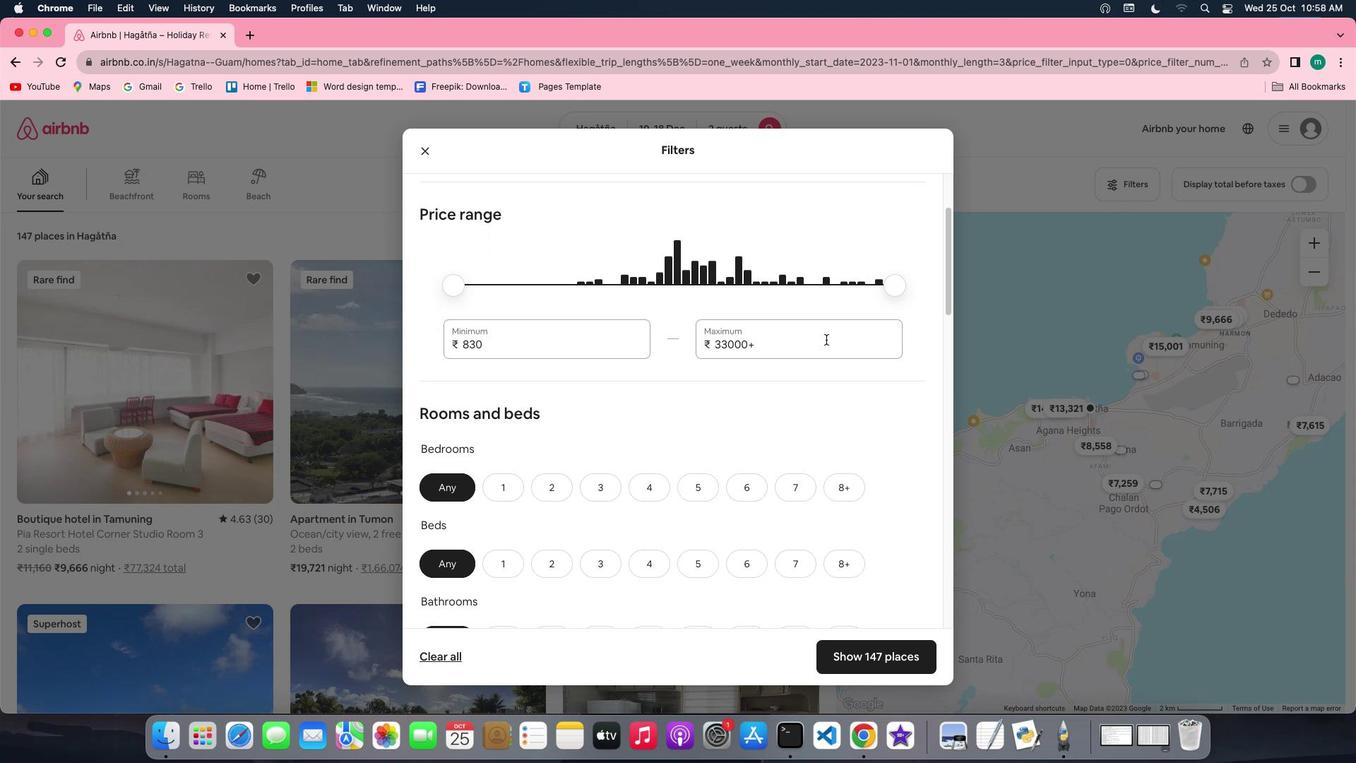 
Action: Mouse scrolled (826, 339) with delta (0, -1)
Screenshot: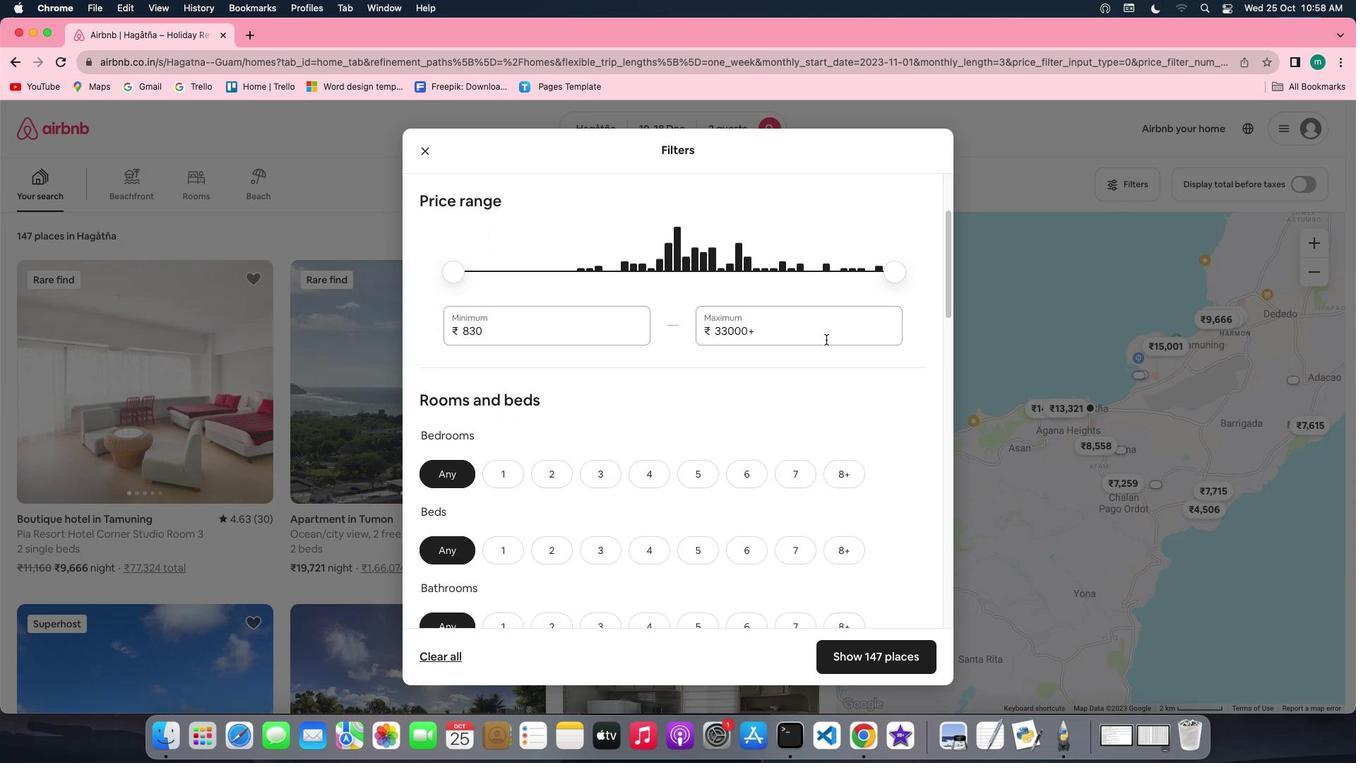 
Action: Mouse scrolled (826, 339) with delta (0, -1)
Screenshot: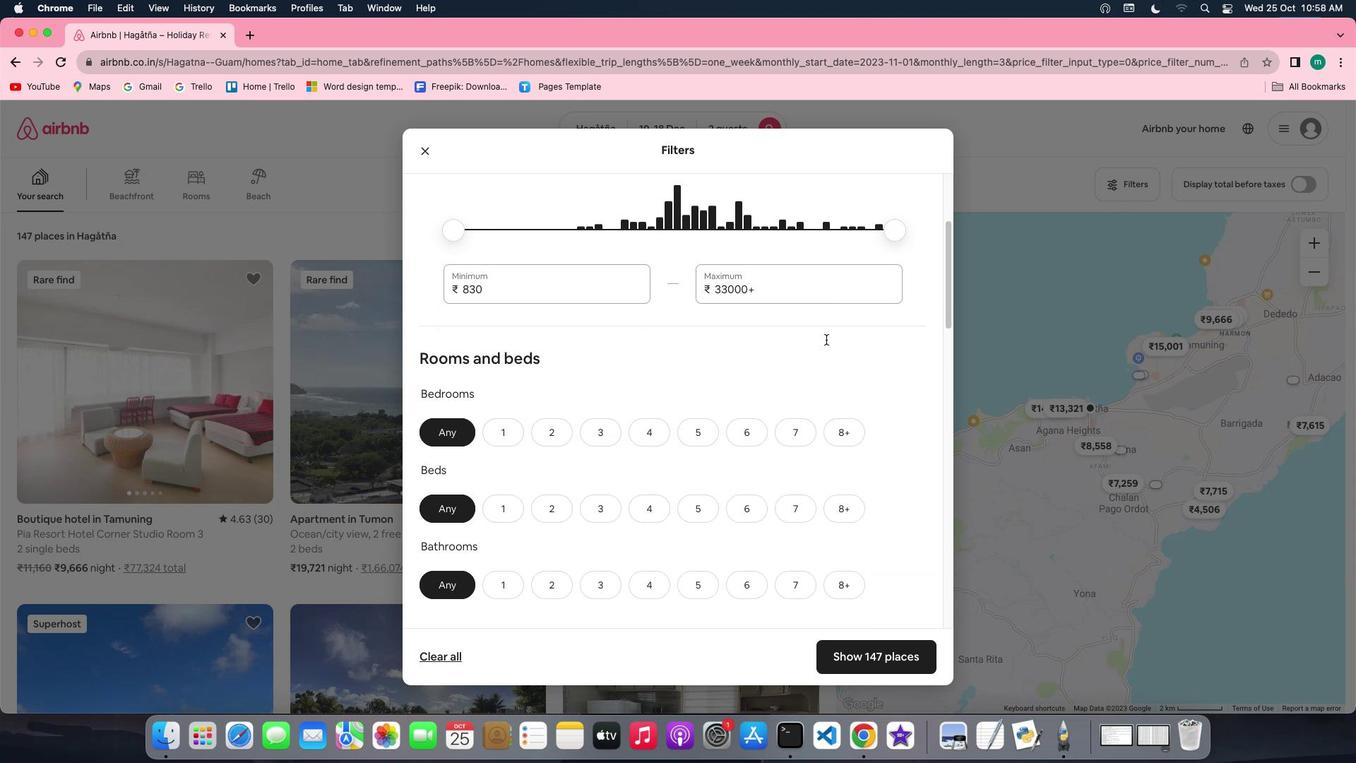 
Action: Mouse moved to (507, 323)
Screenshot: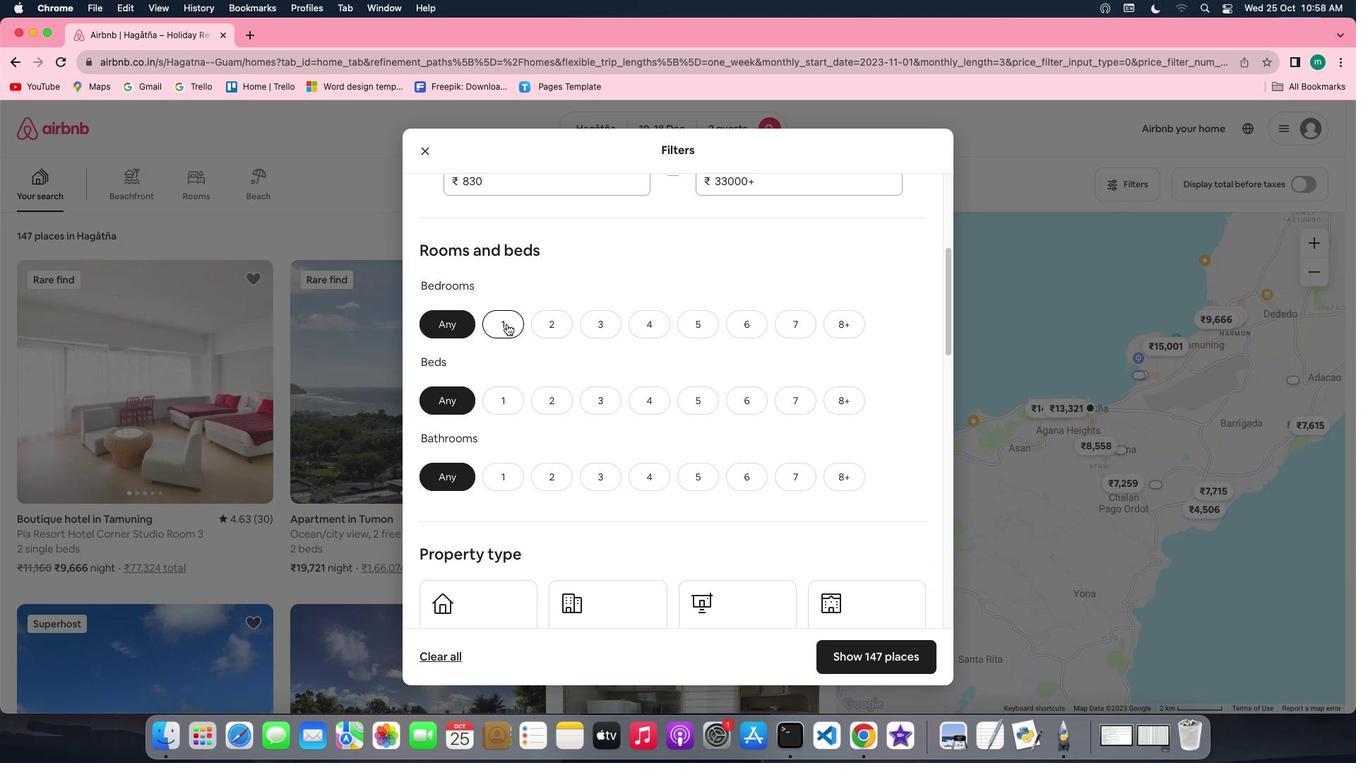 
Action: Mouse pressed left at (507, 323)
Screenshot: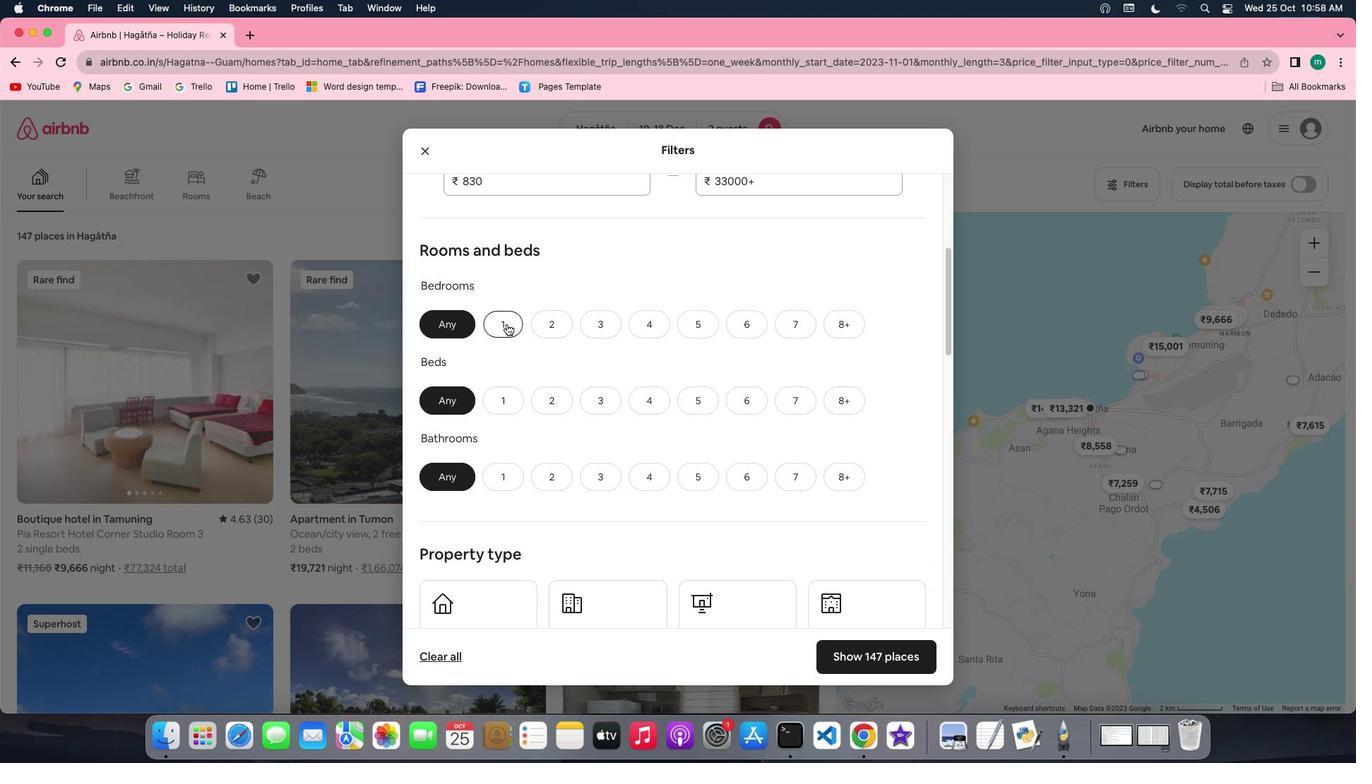 
Action: Mouse moved to (499, 394)
Screenshot: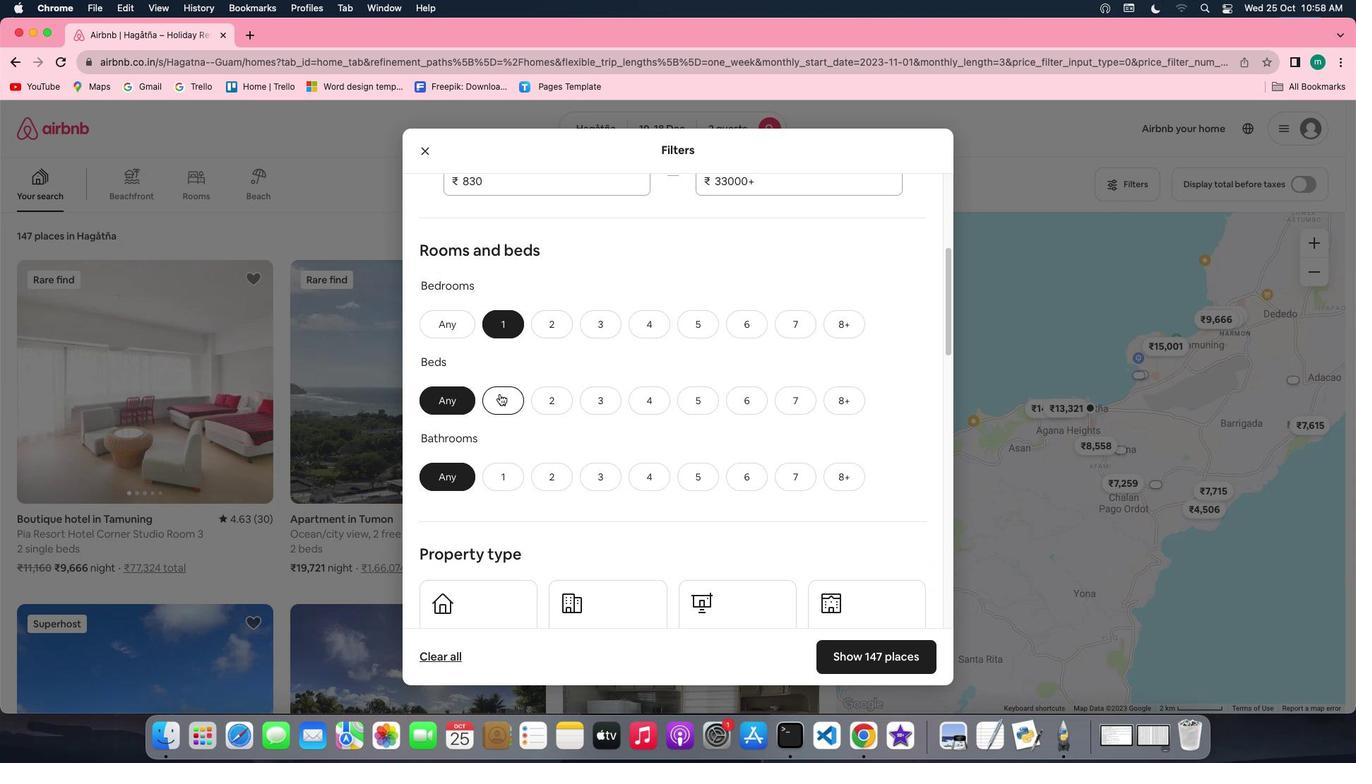 
Action: Mouse pressed left at (499, 394)
Screenshot: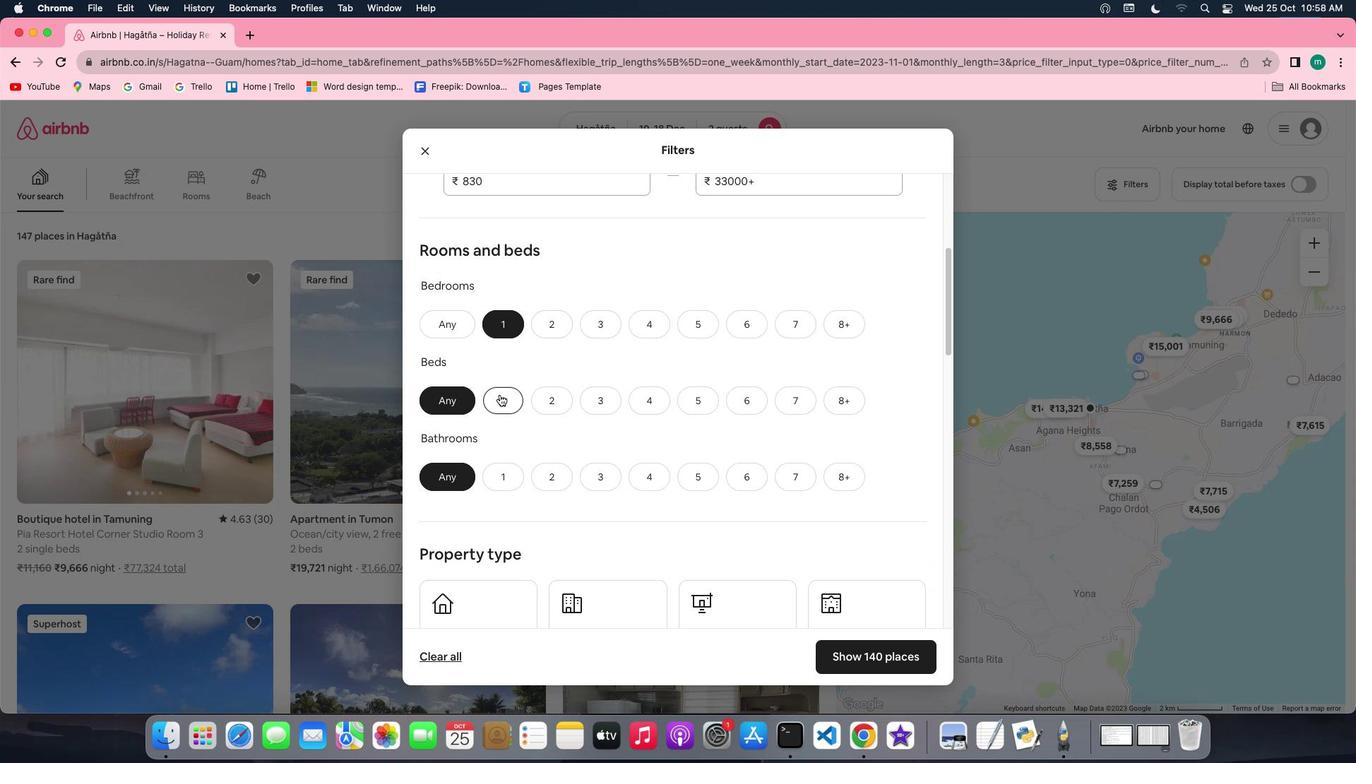 
Action: Mouse moved to (504, 469)
Screenshot: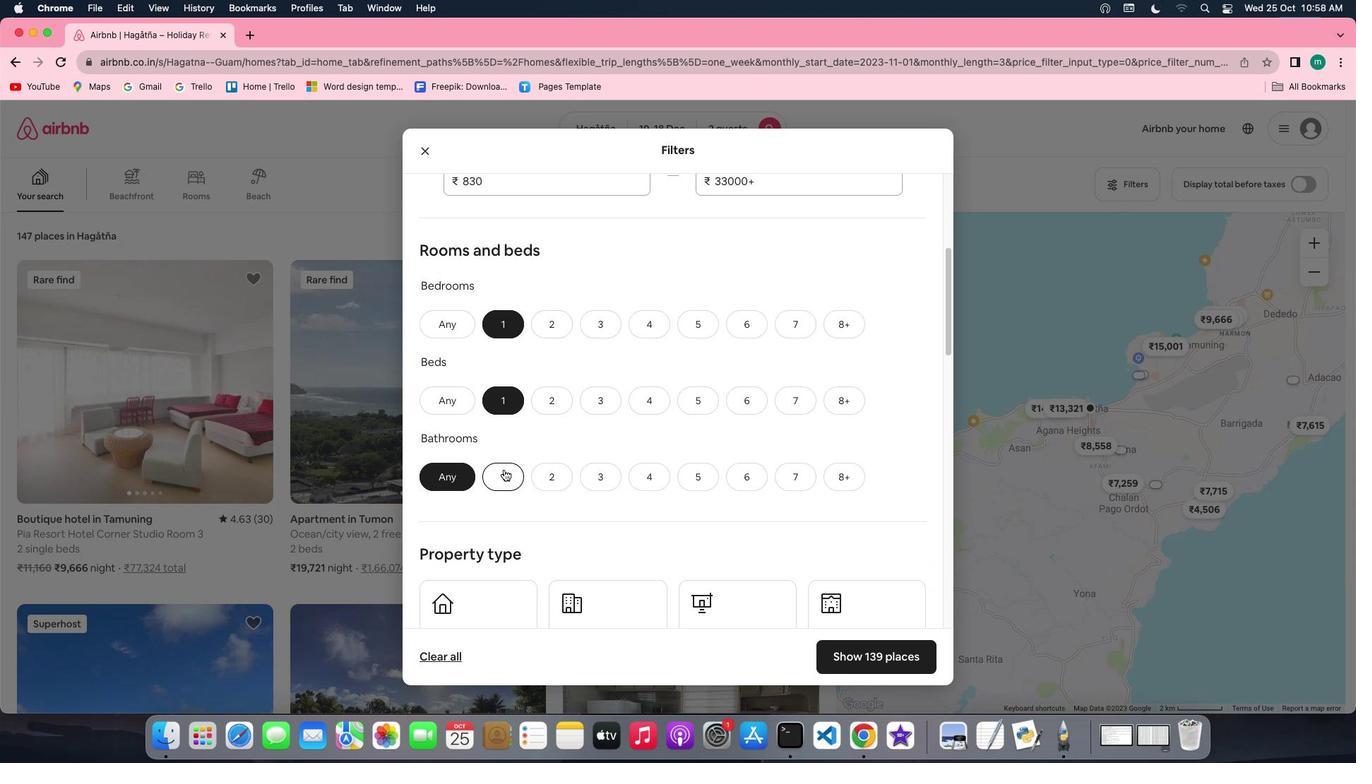 
Action: Mouse pressed left at (504, 469)
Screenshot: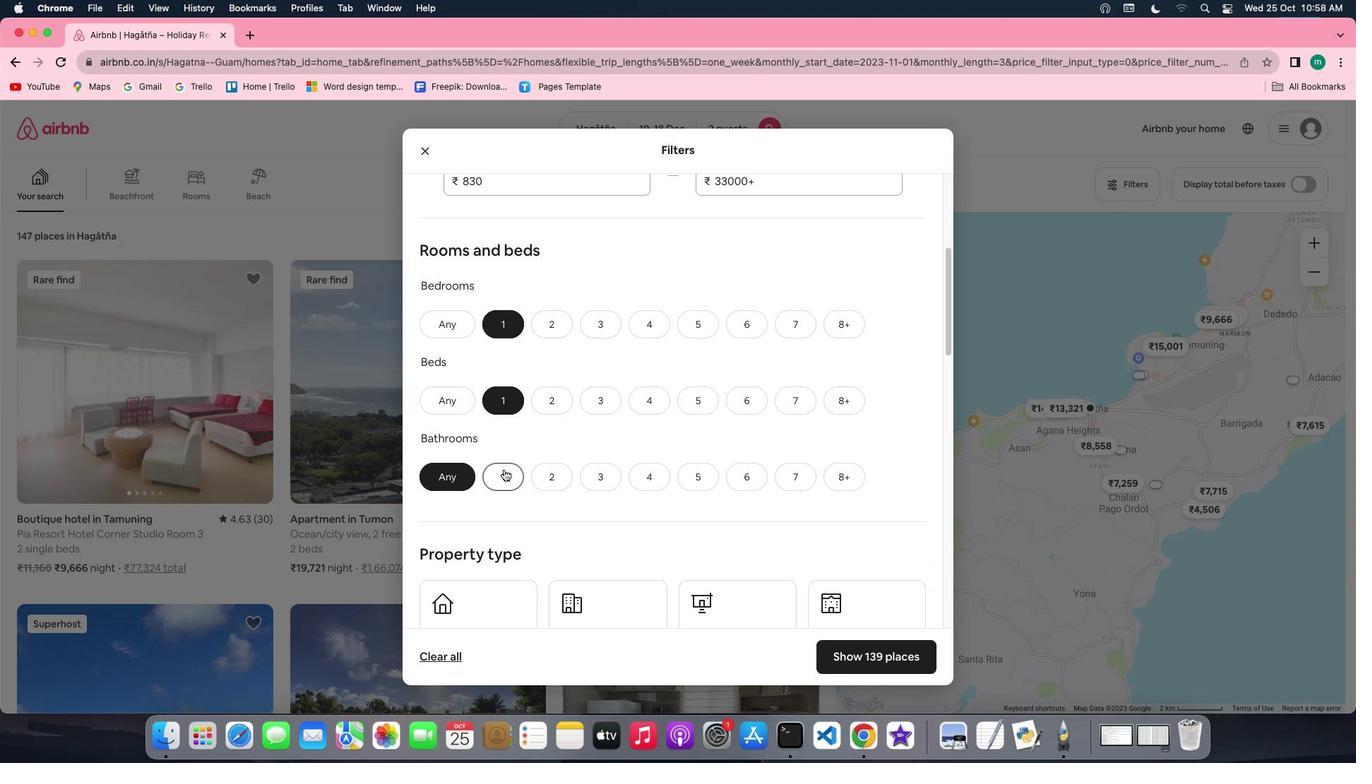 
Action: Mouse moved to (663, 485)
Screenshot: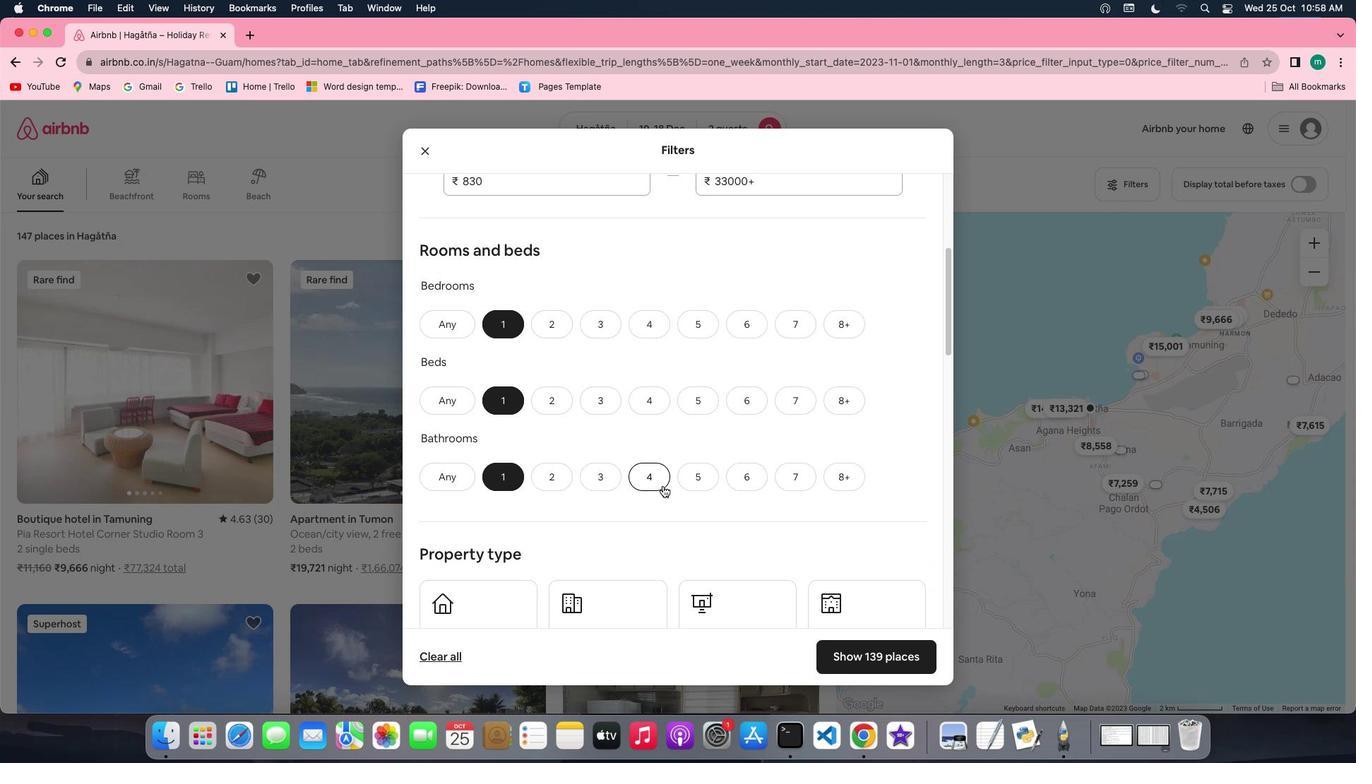 
Action: Mouse scrolled (663, 485) with delta (0, 0)
Screenshot: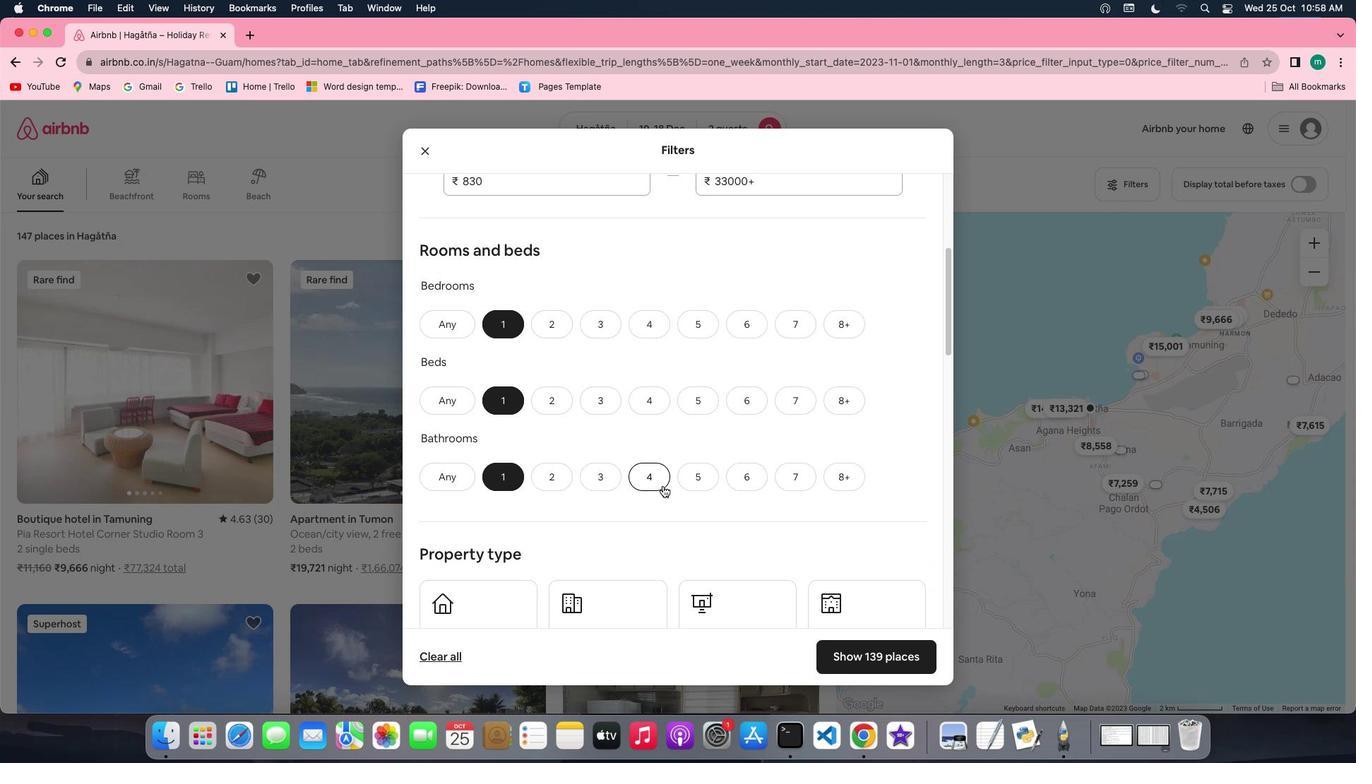 
Action: Mouse scrolled (663, 485) with delta (0, 0)
Screenshot: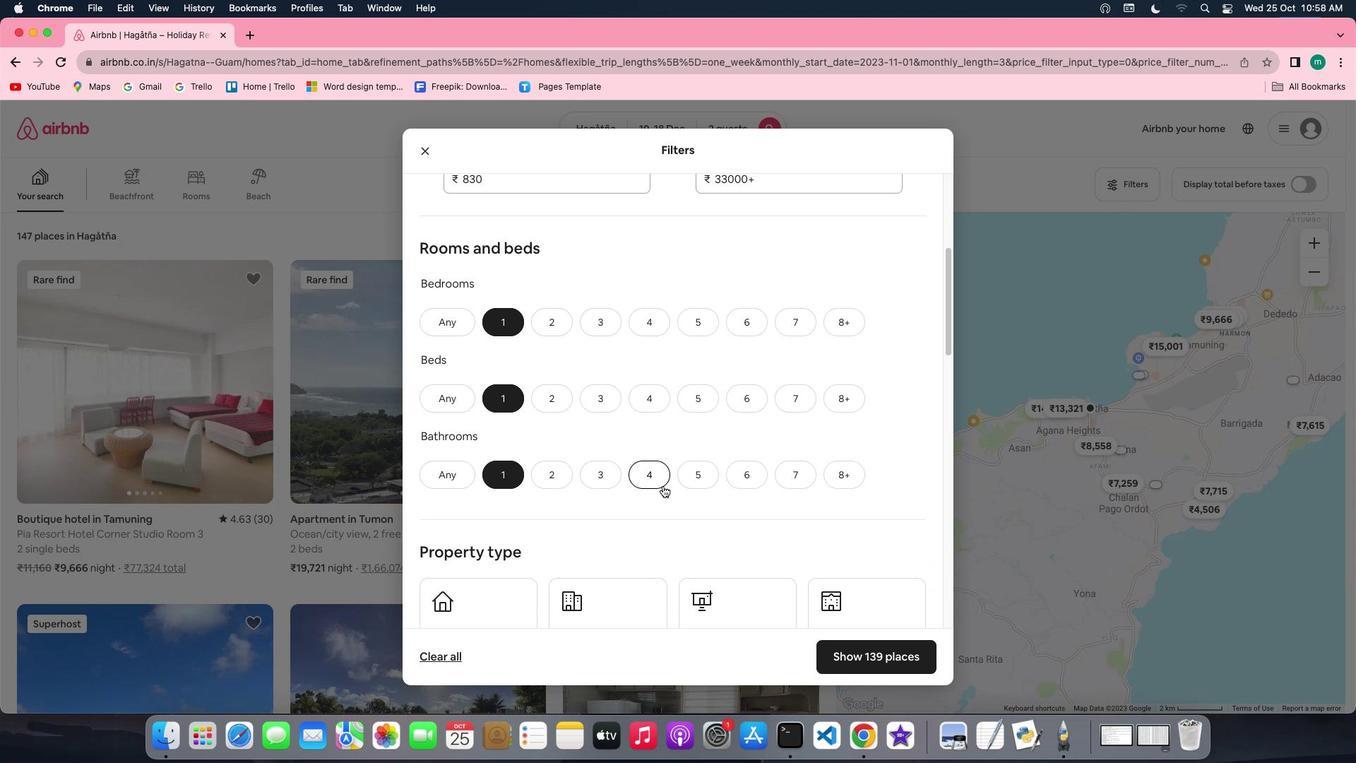 
Action: Mouse scrolled (663, 485) with delta (0, 0)
Screenshot: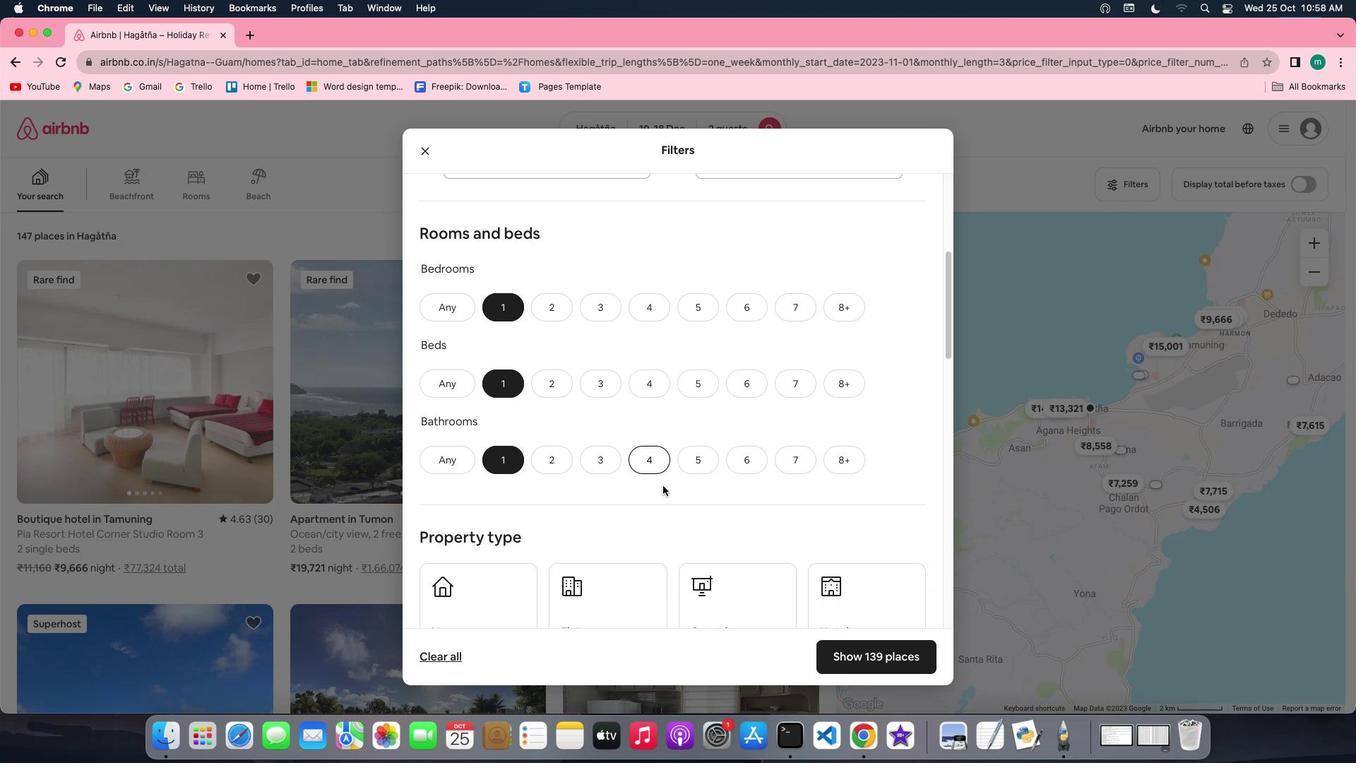 
Action: Mouse scrolled (663, 485) with delta (0, 0)
Screenshot: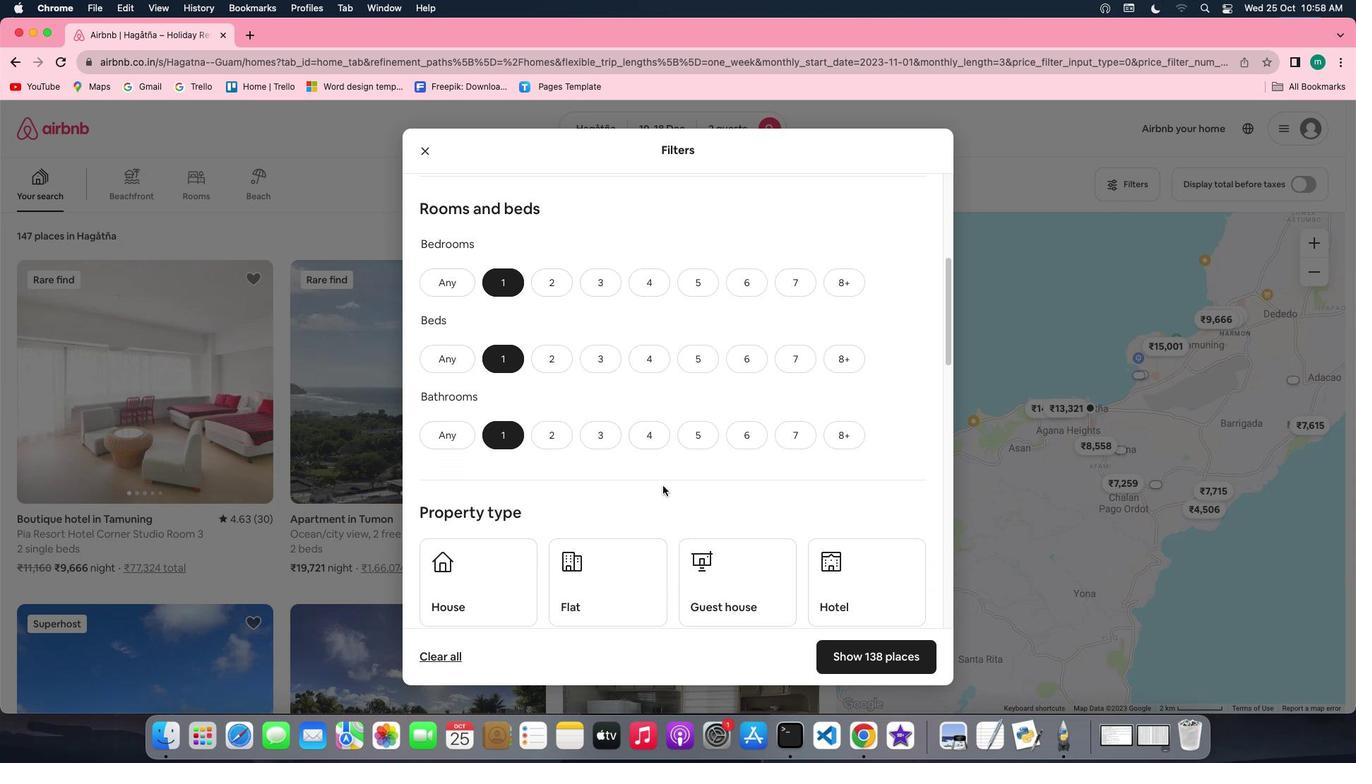 
Action: Mouse scrolled (663, 485) with delta (0, 0)
Screenshot: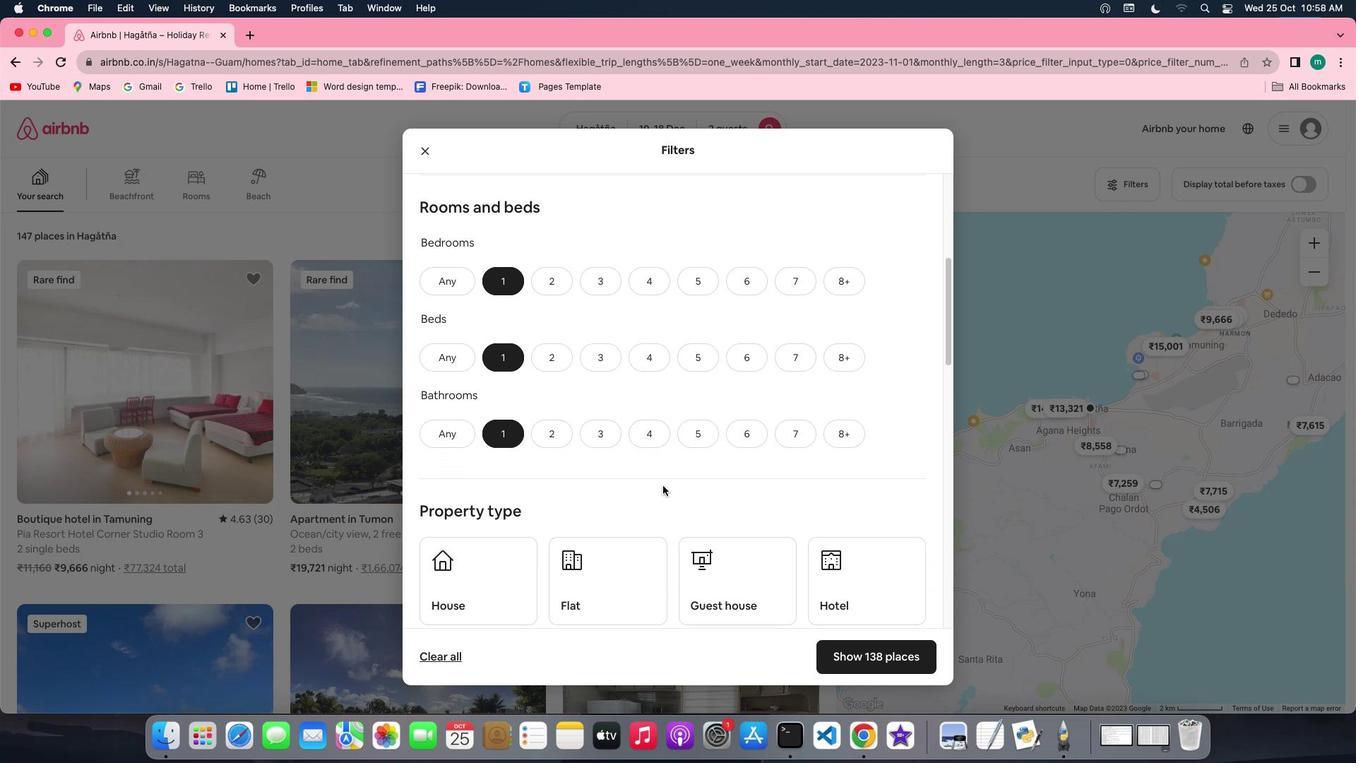 
Action: Mouse scrolled (663, 485) with delta (0, 0)
Screenshot: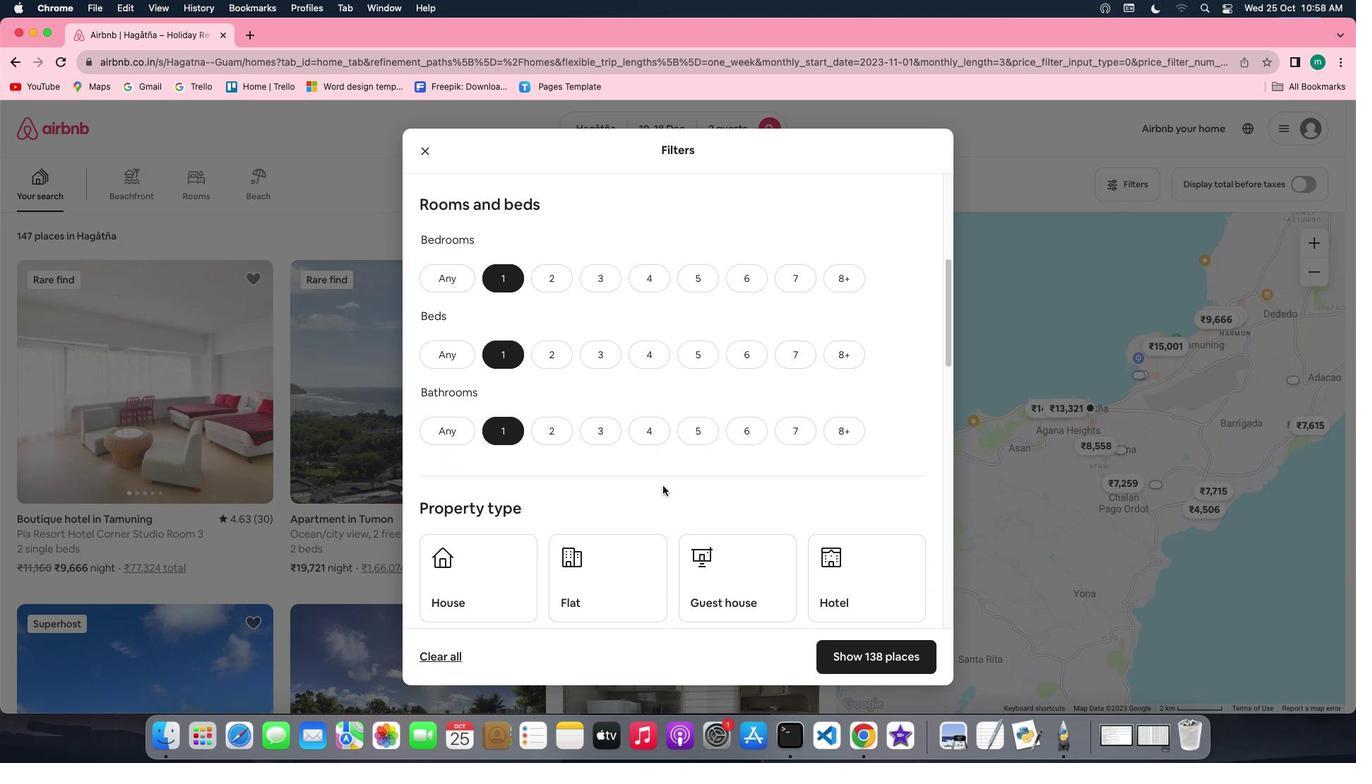 
Action: Mouse scrolled (663, 485) with delta (0, 0)
Screenshot: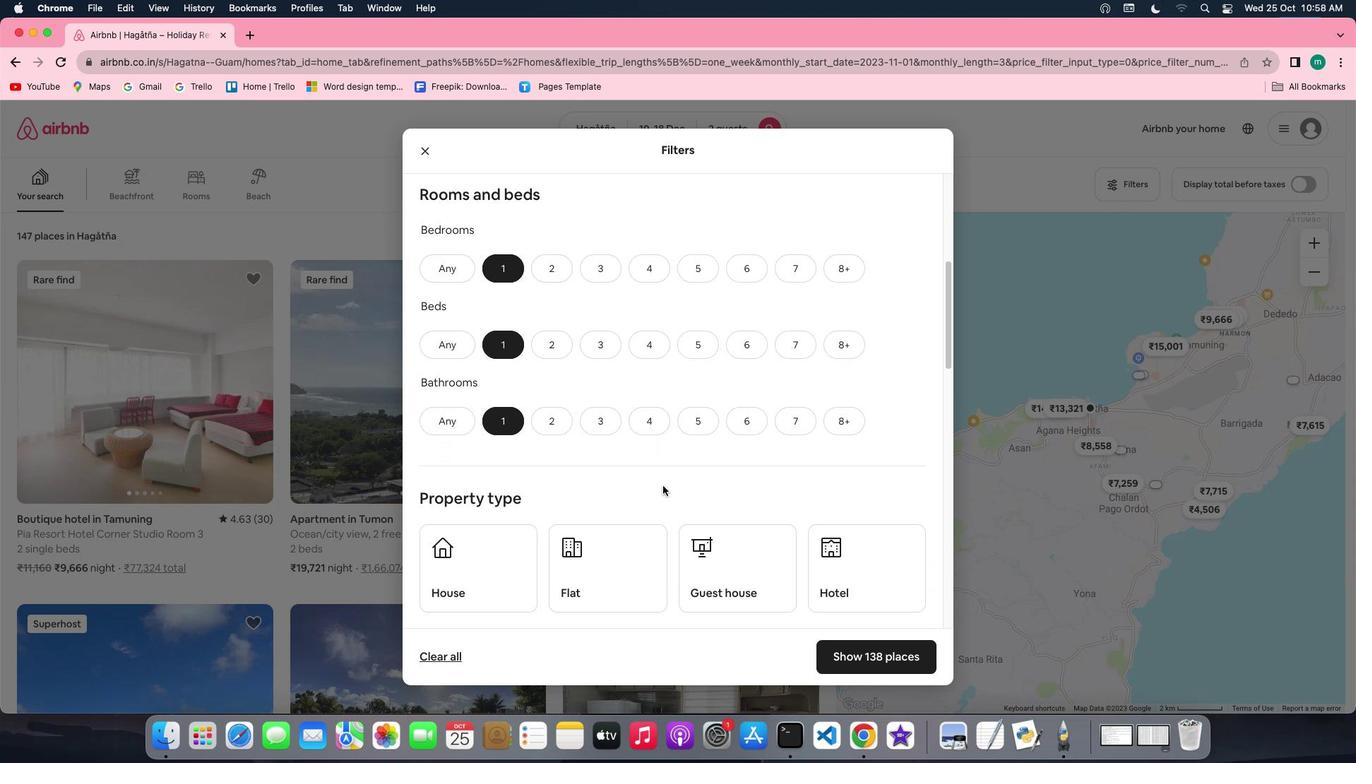 
Action: Mouse scrolled (663, 485) with delta (0, 0)
Screenshot: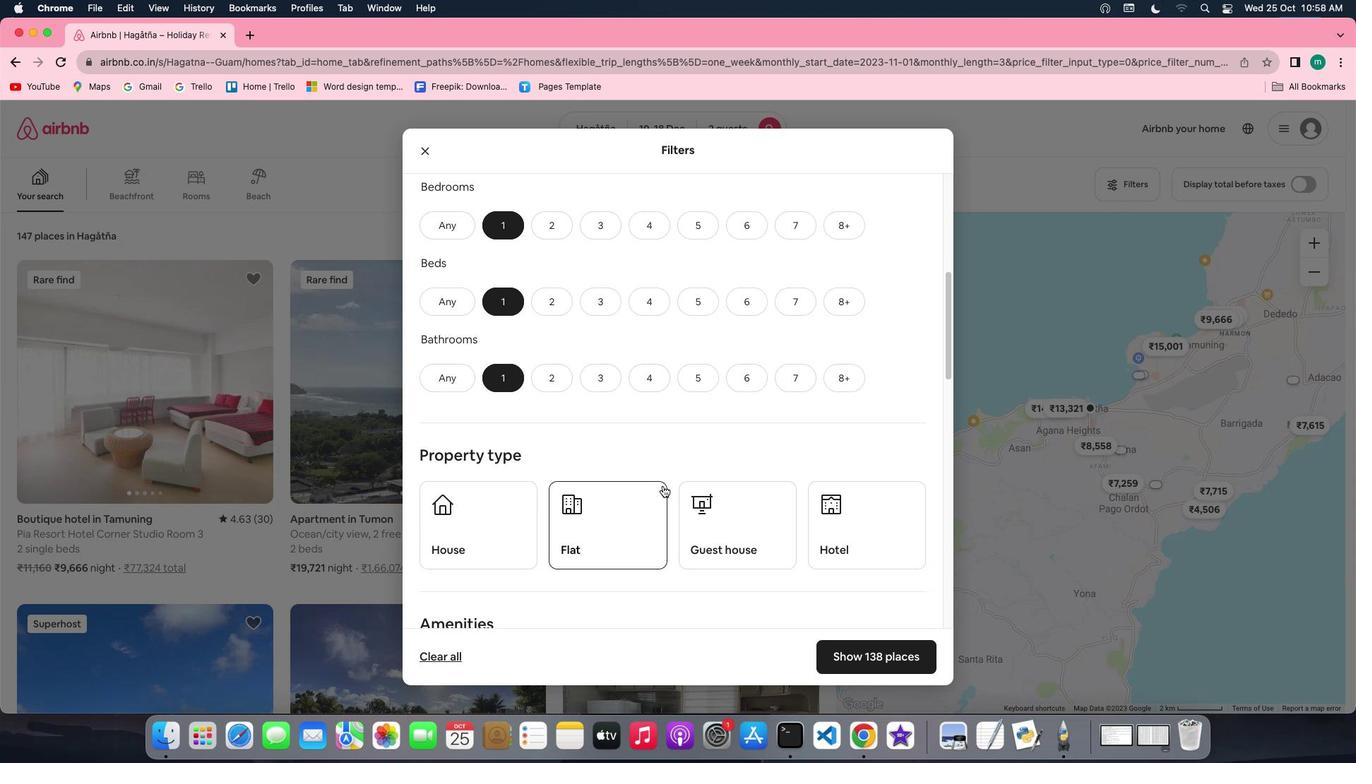 
Action: Mouse scrolled (663, 485) with delta (0, 0)
Screenshot: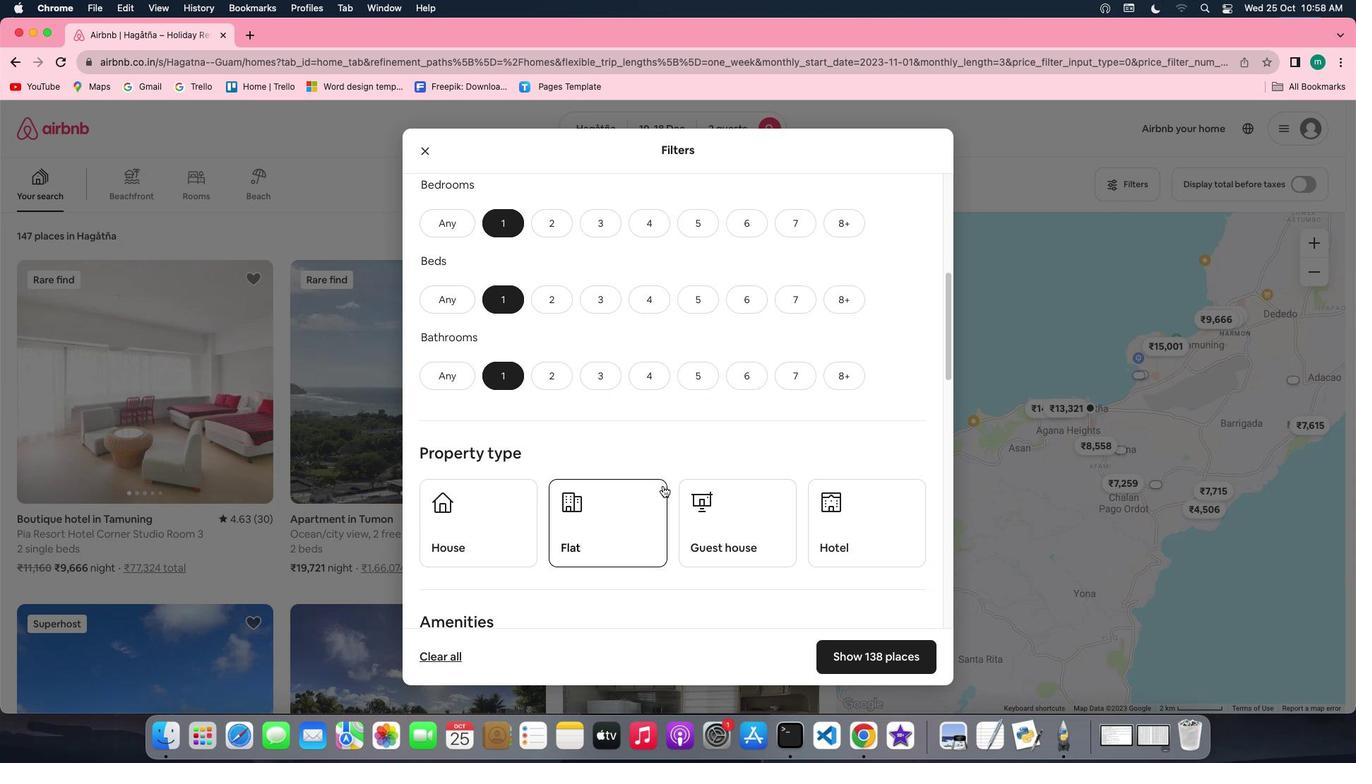 
Action: Mouse scrolled (663, 485) with delta (0, 0)
Screenshot: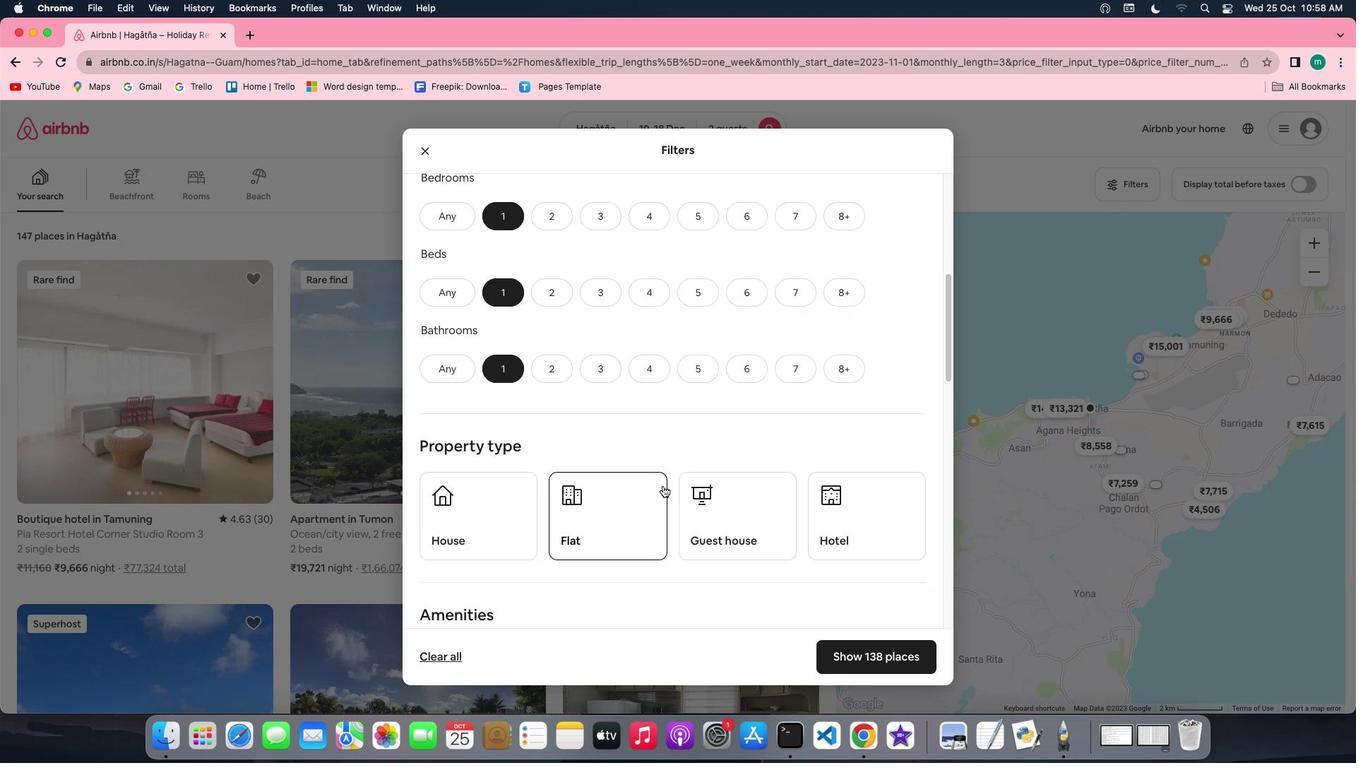 
Action: Mouse scrolled (663, 485) with delta (0, 0)
Screenshot: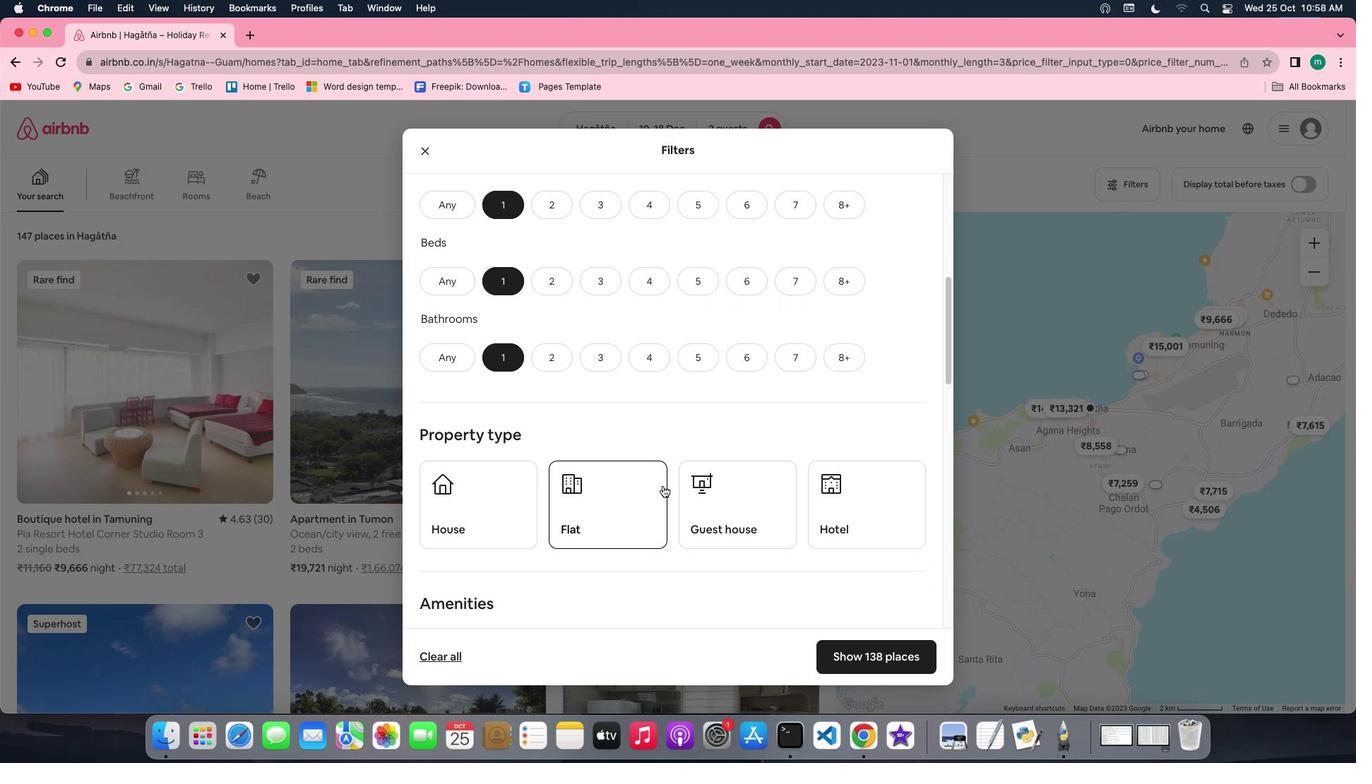 
Action: Mouse pressed left at (663, 485)
Screenshot: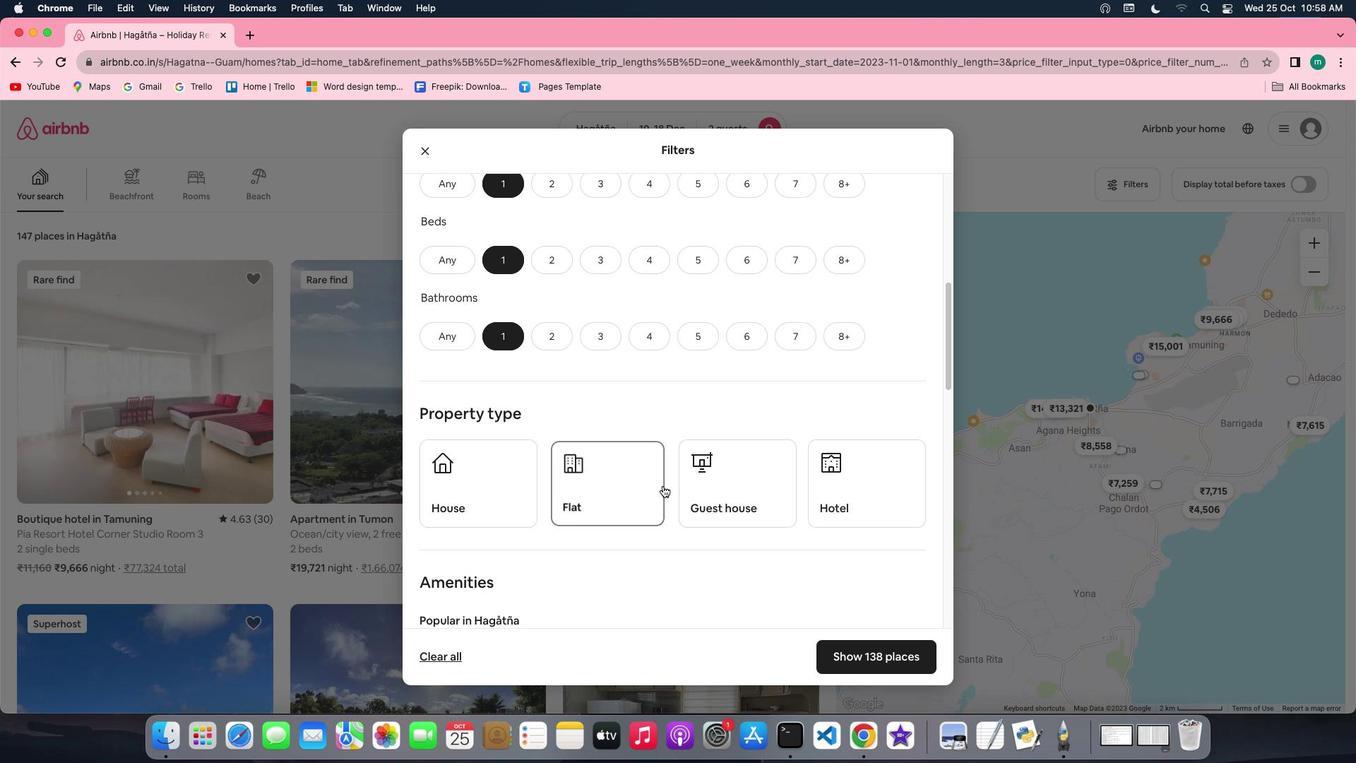 
Action: Mouse moved to (638, 494)
Screenshot: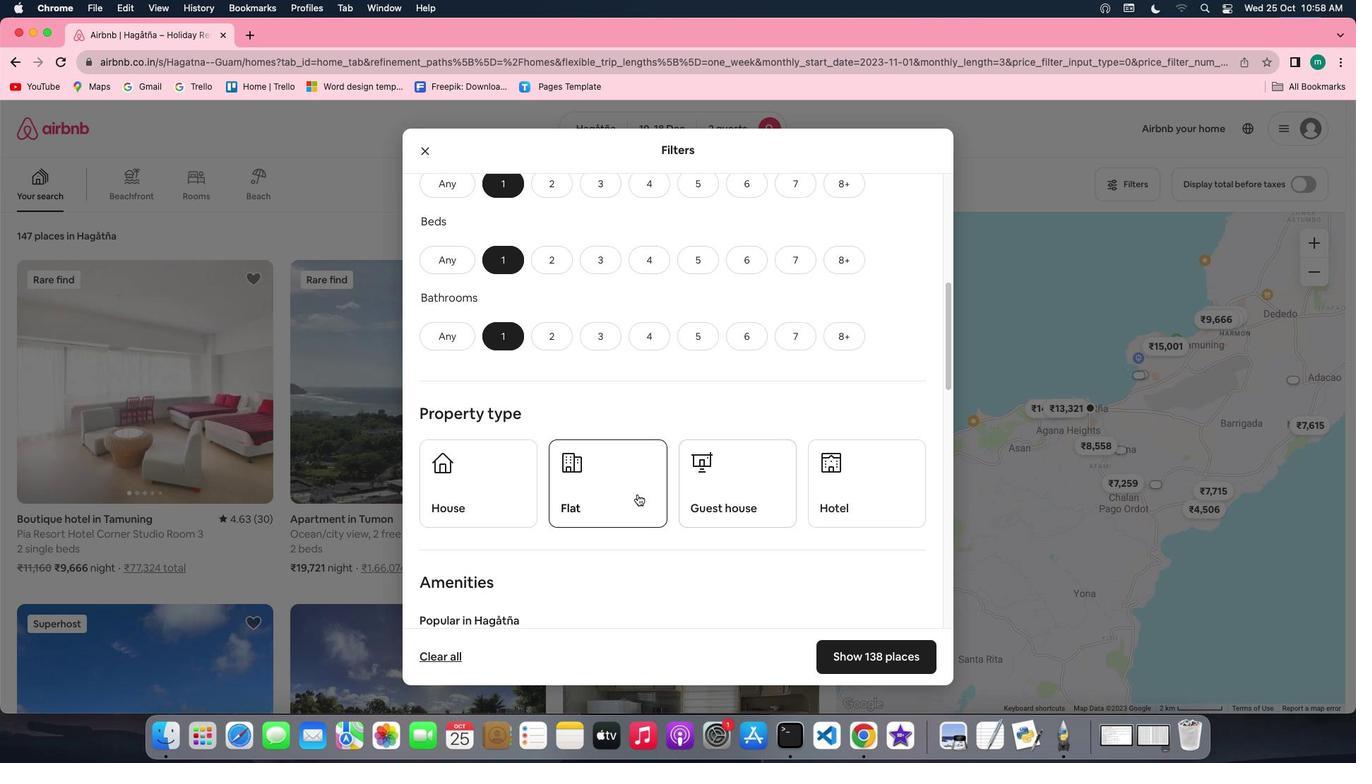 
Action: Mouse pressed left at (638, 494)
Screenshot: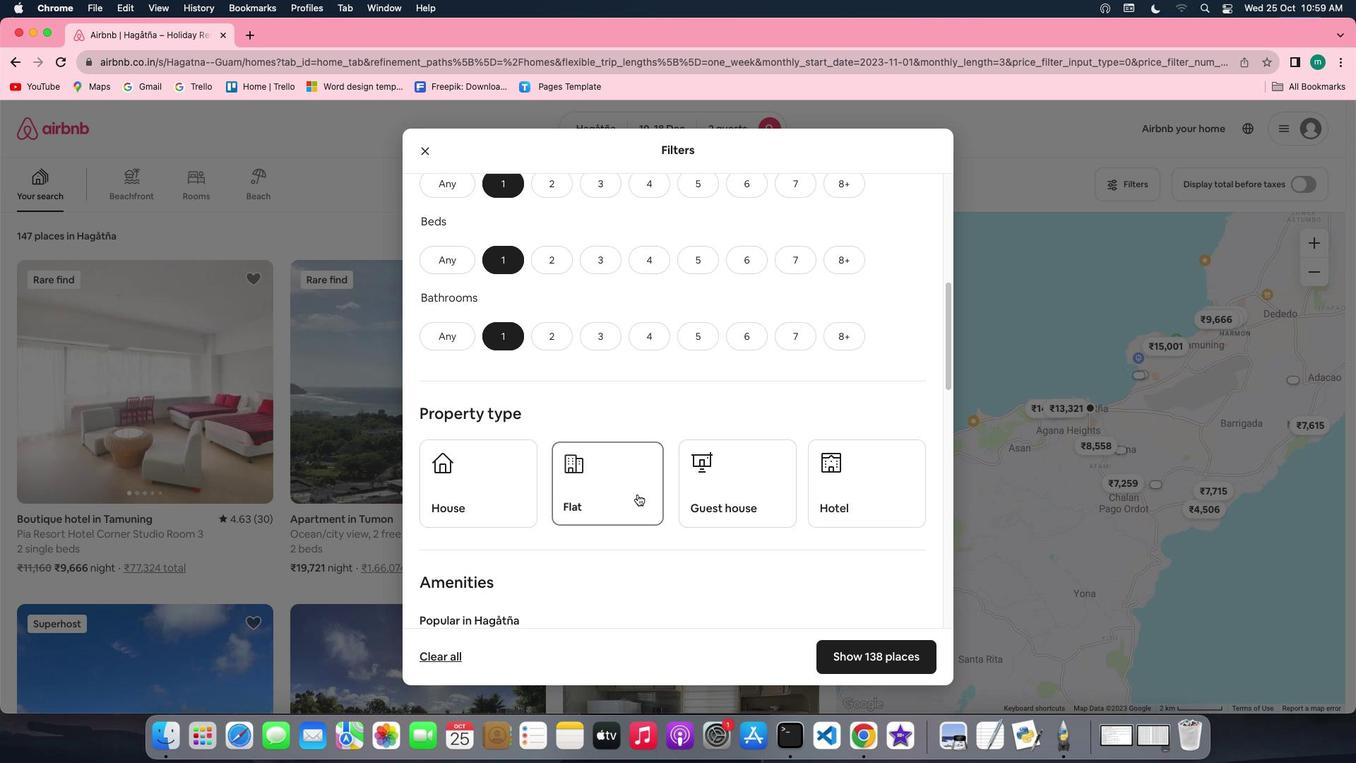 
Action: Mouse moved to (782, 525)
Screenshot: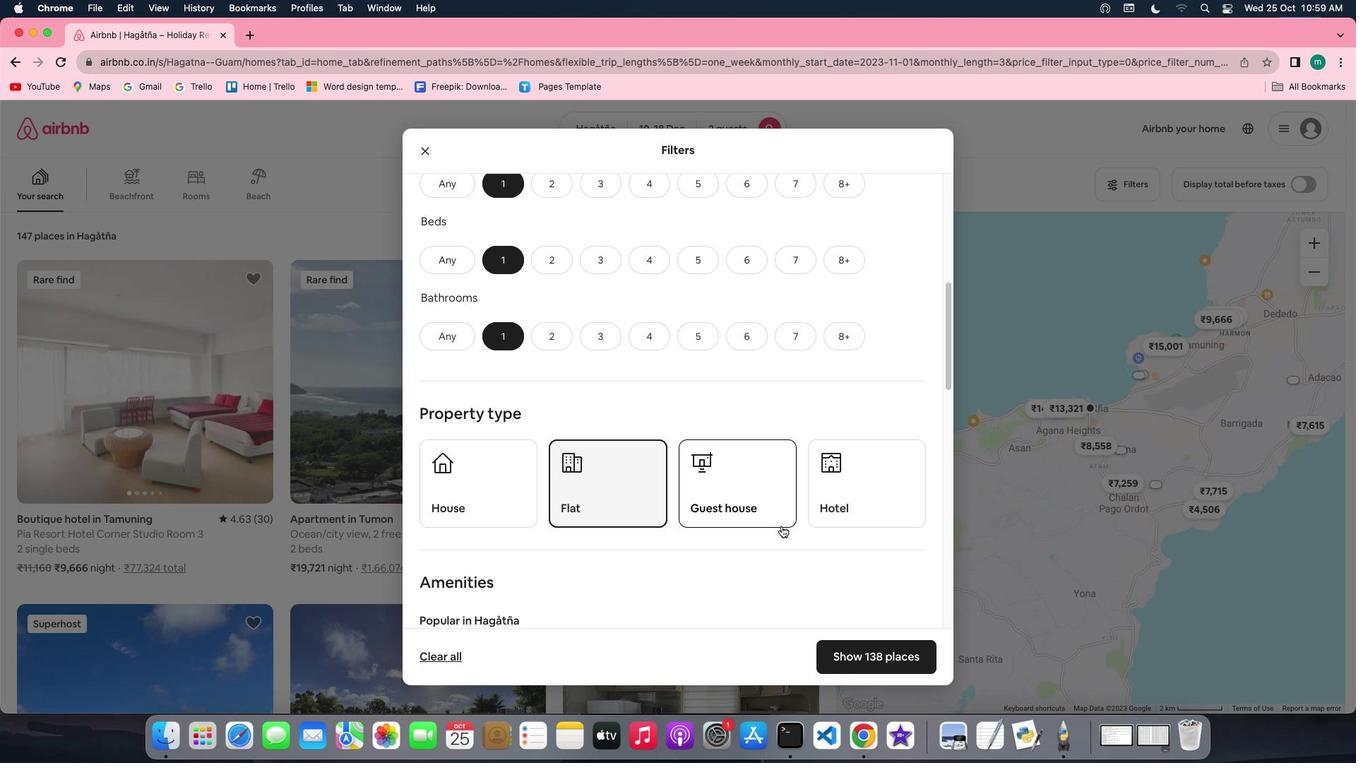 
Action: Mouse scrolled (782, 525) with delta (0, 0)
Screenshot: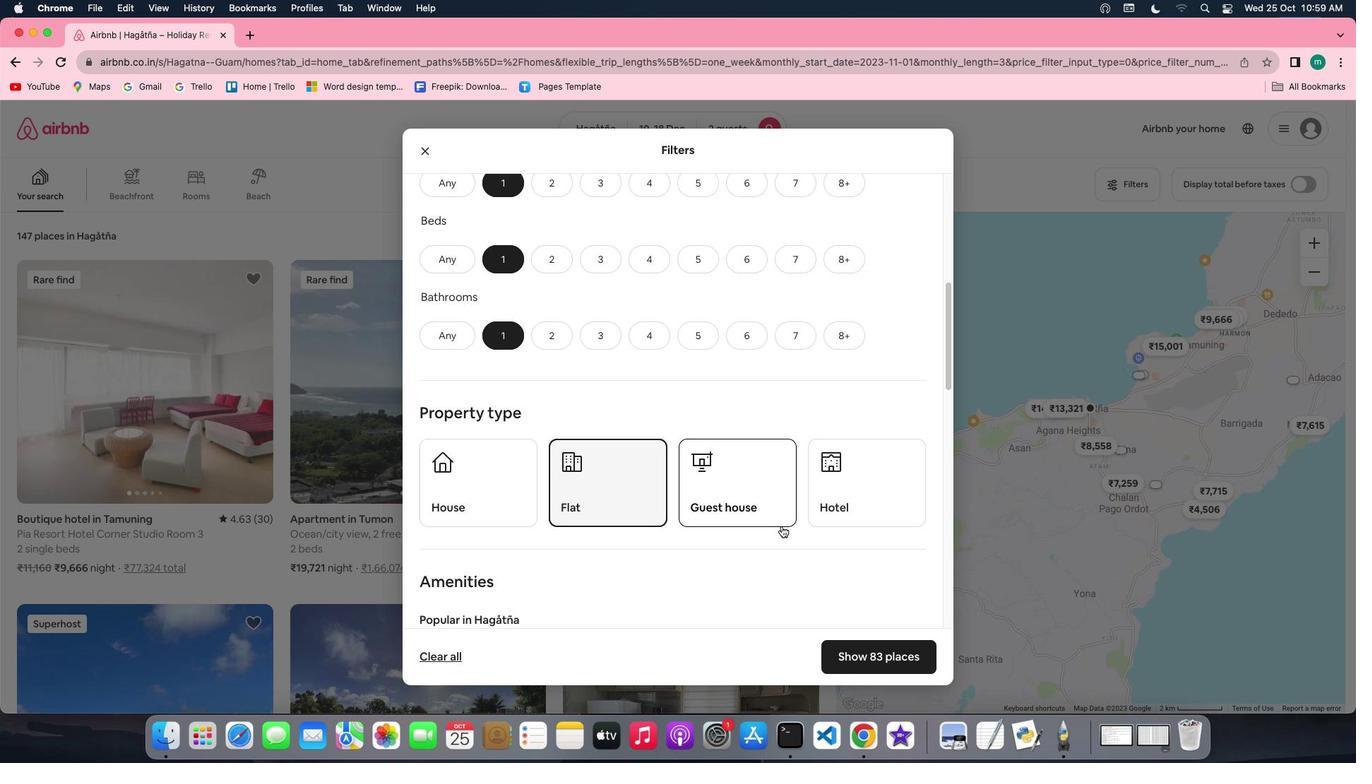 
Action: Mouse scrolled (782, 525) with delta (0, 0)
Screenshot: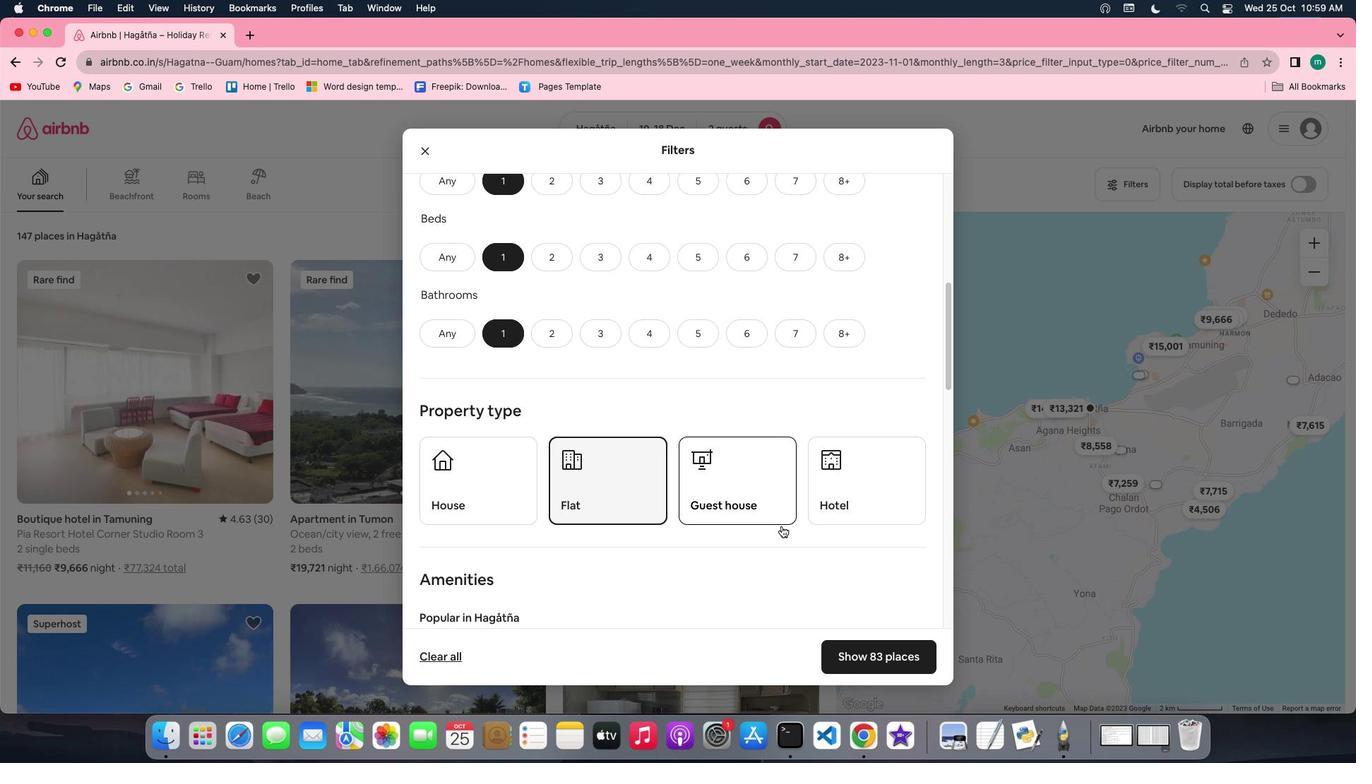 
Action: Mouse scrolled (782, 525) with delta (0, 0)
Screenshot: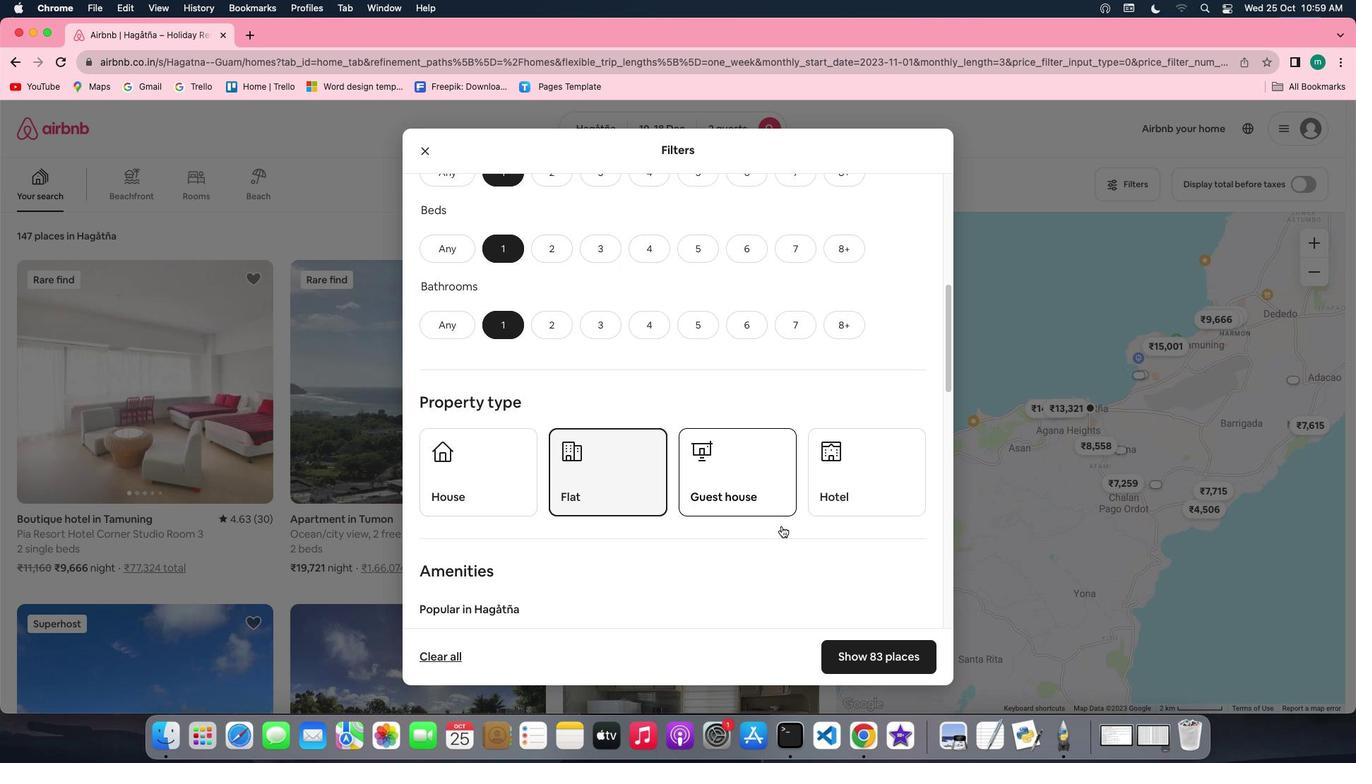 
Action: Mouse scrolled (782, 525) with delta (0, 0)
Screenshot: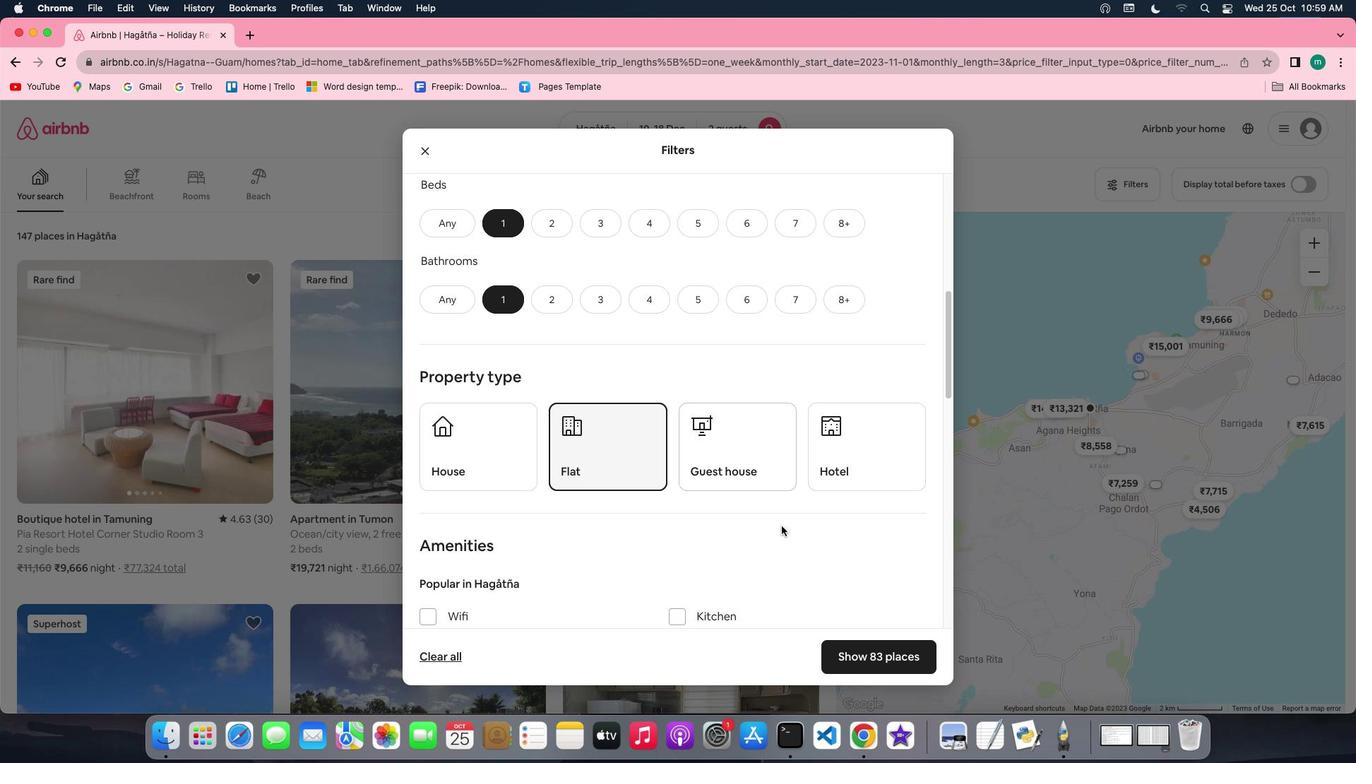 
Action: Mouse scrolled (782, 525) with delta (0, 0)
Screenshot: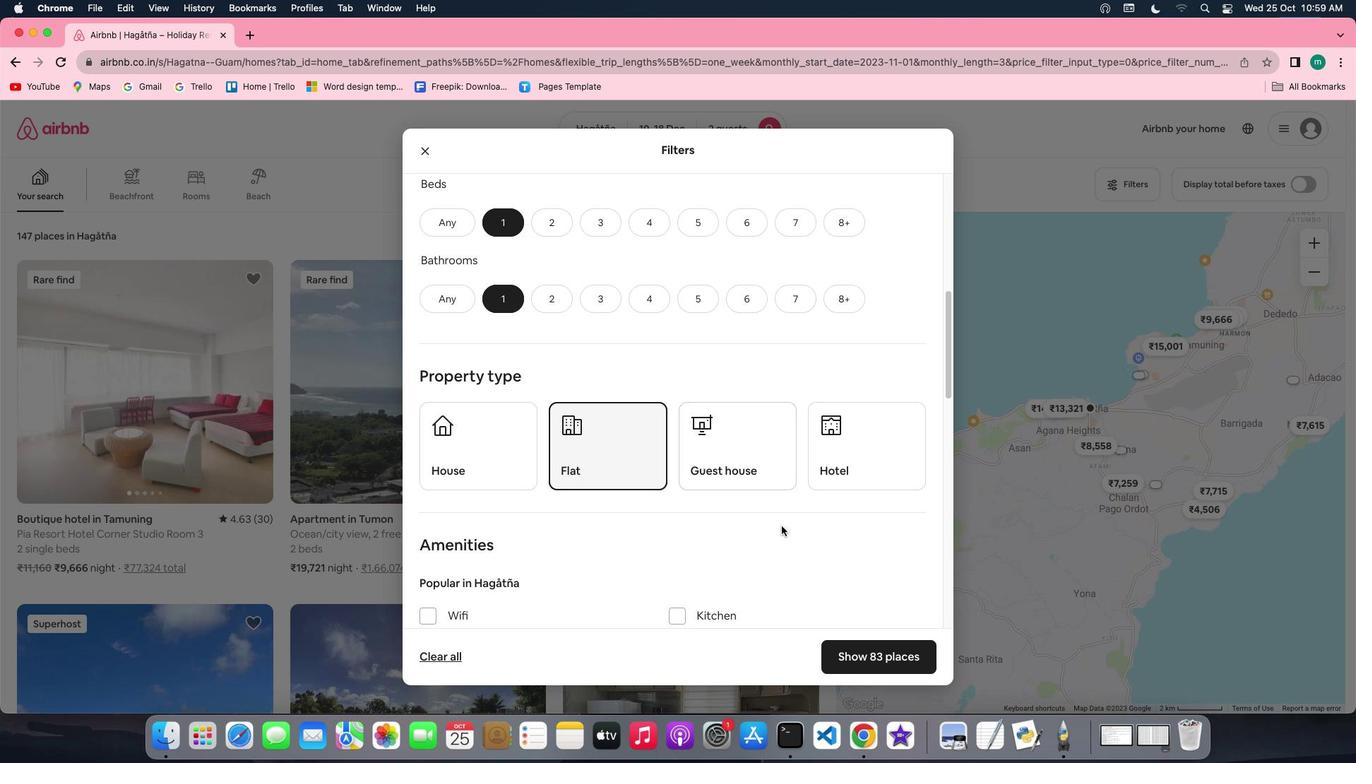 
Action: Mouse scrolled (782, 525) with delta (0, 0)
Screenshot: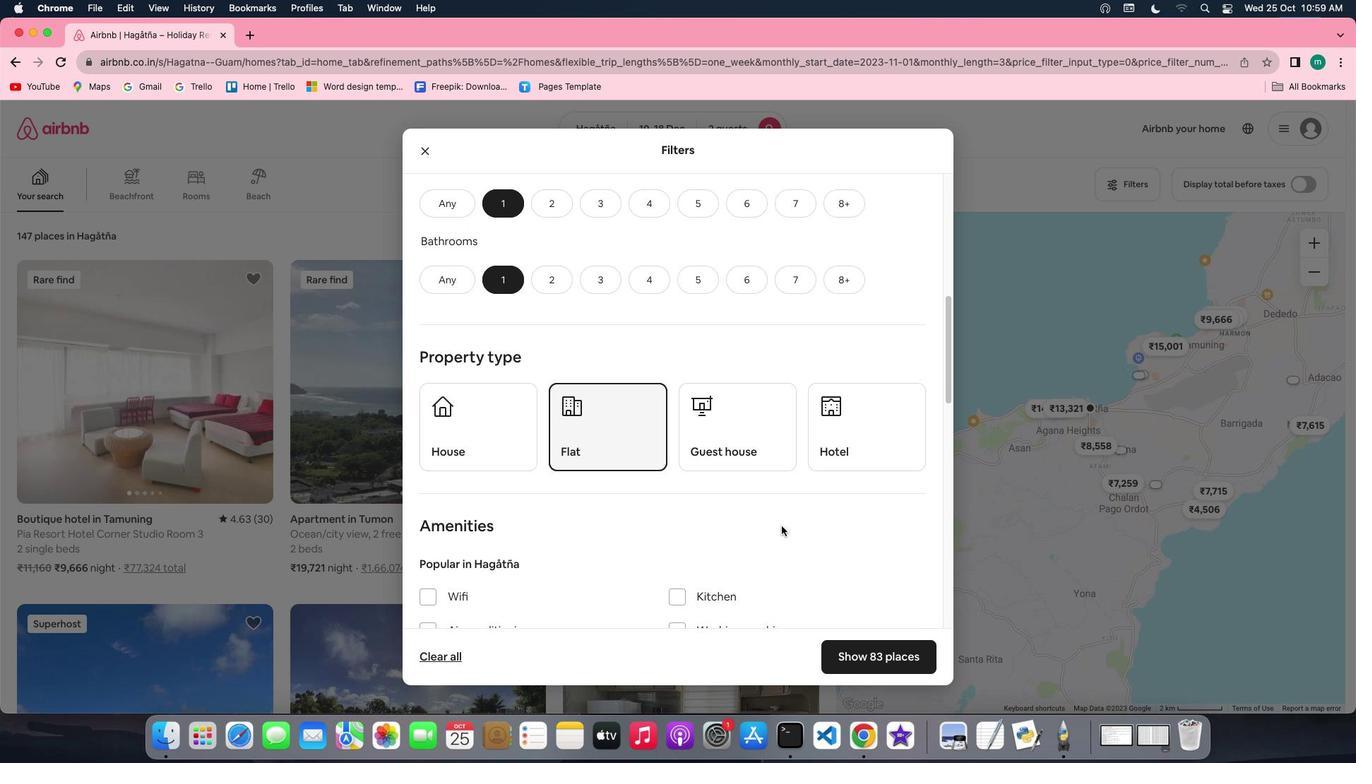 
Action: Mouse scrolled (782, 525) with delta (0, 0)
Screenshot: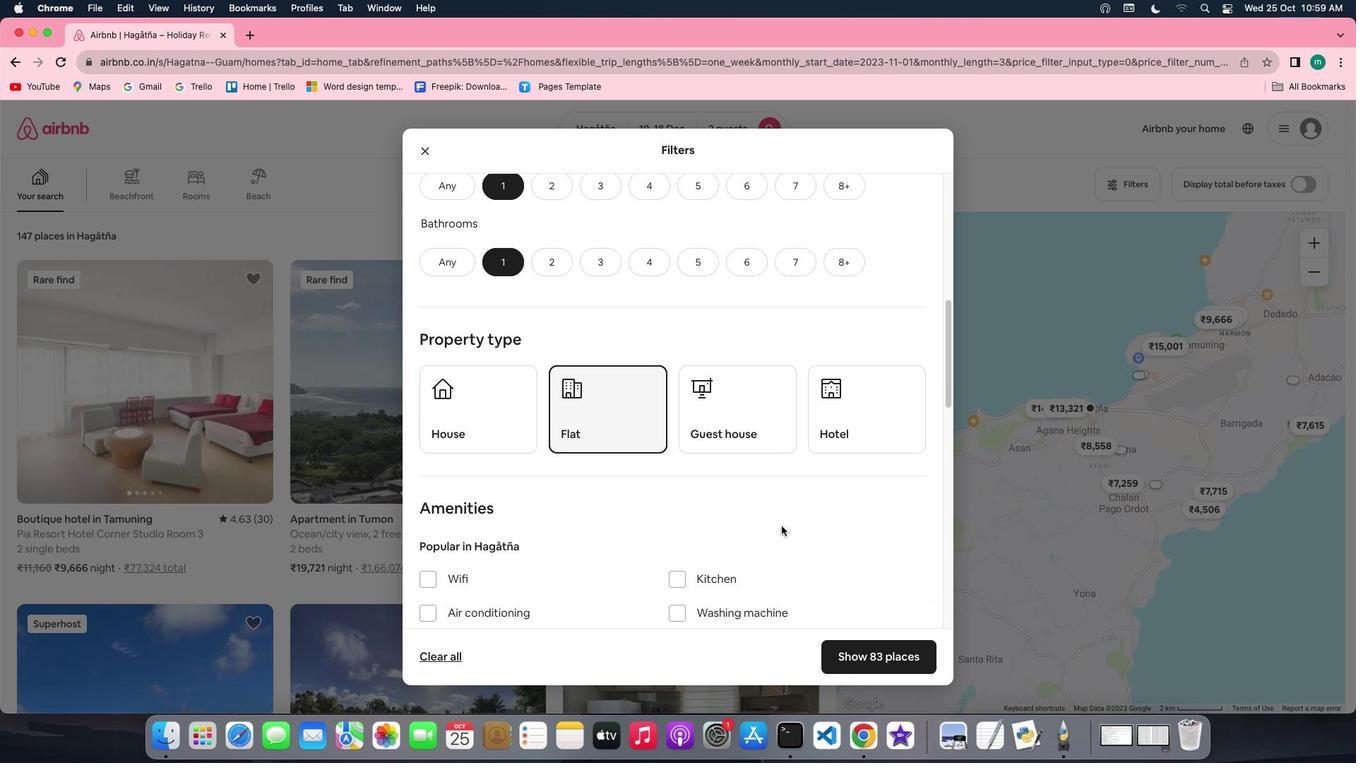 
Action: Mouse scrolled (782, 525) with delta (0, 0)
Screenshot: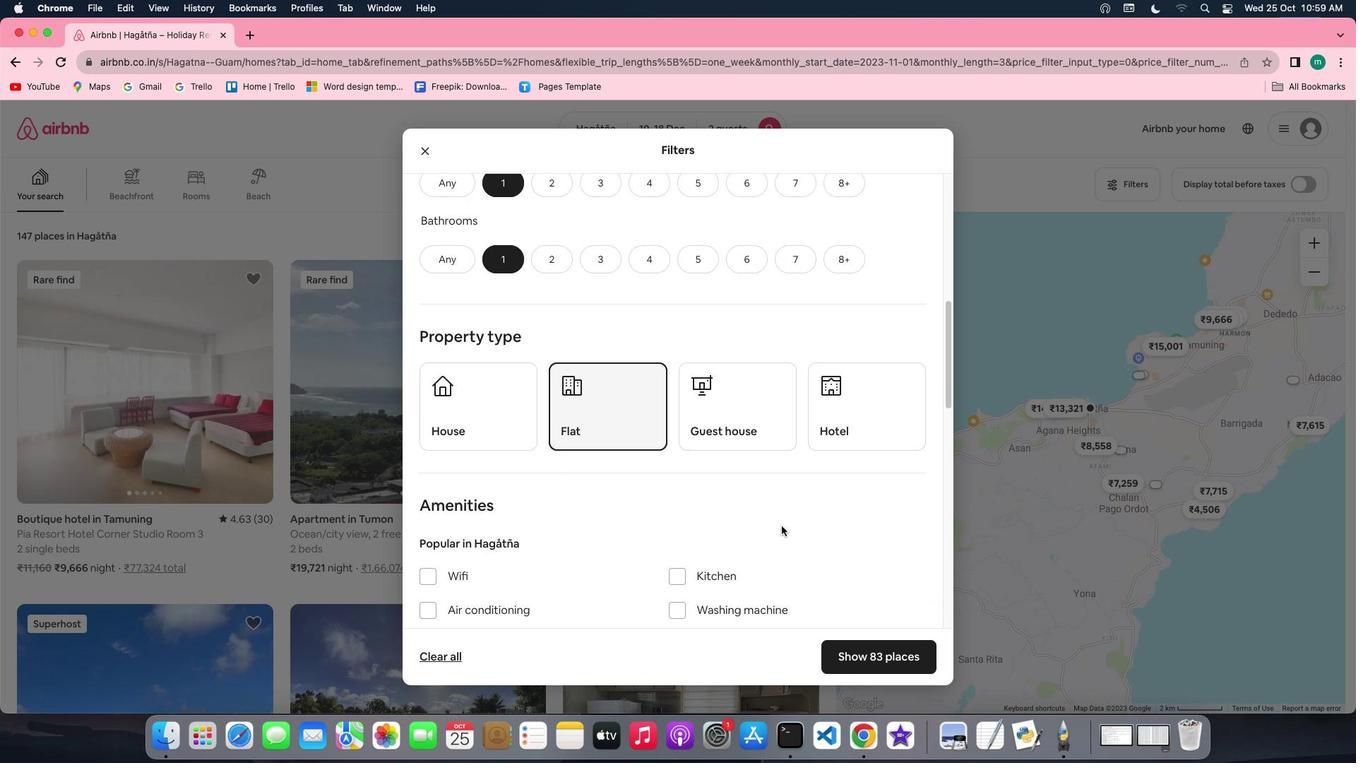 
Action: Mouse scrolled (782, 525) with delta (0, 0)
Screenshot: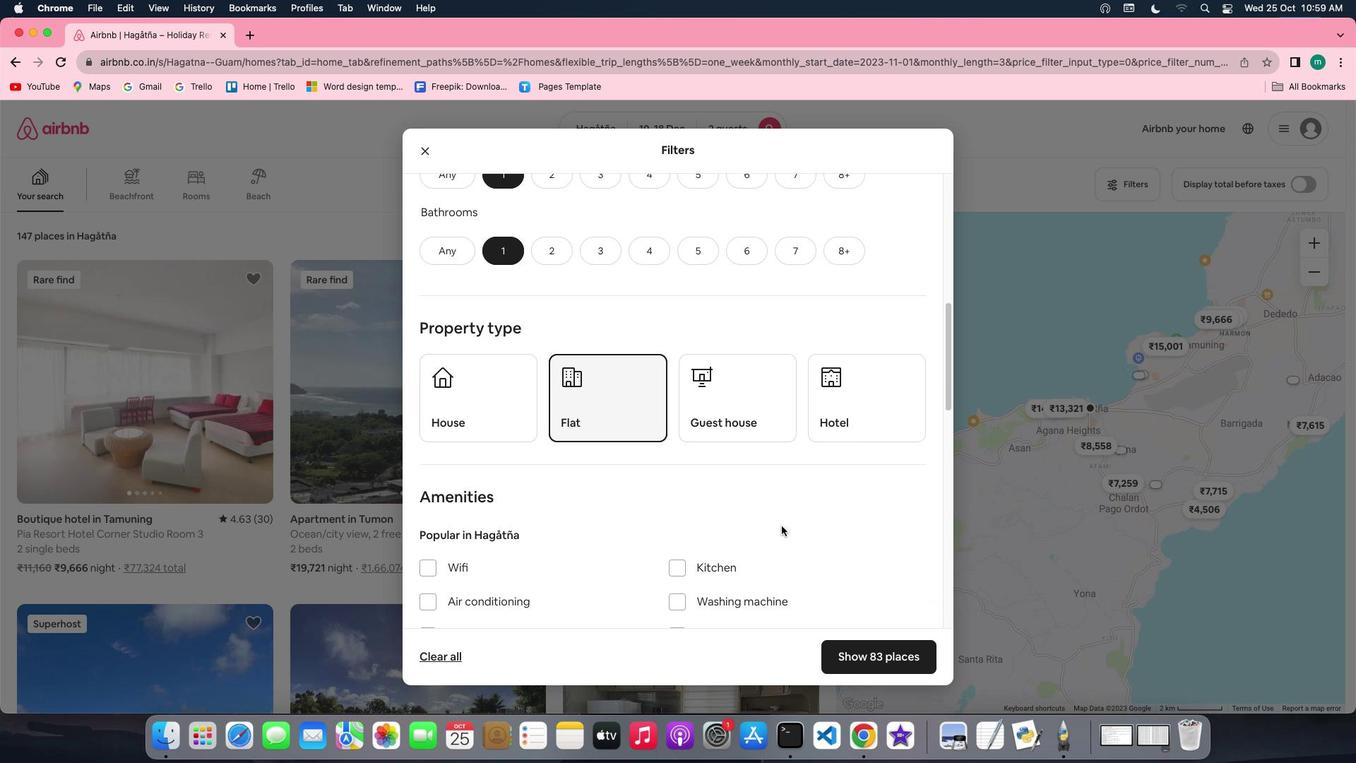 
Action: Mouse scrolled (782, 525) with delta (0, 0)
Screenshot: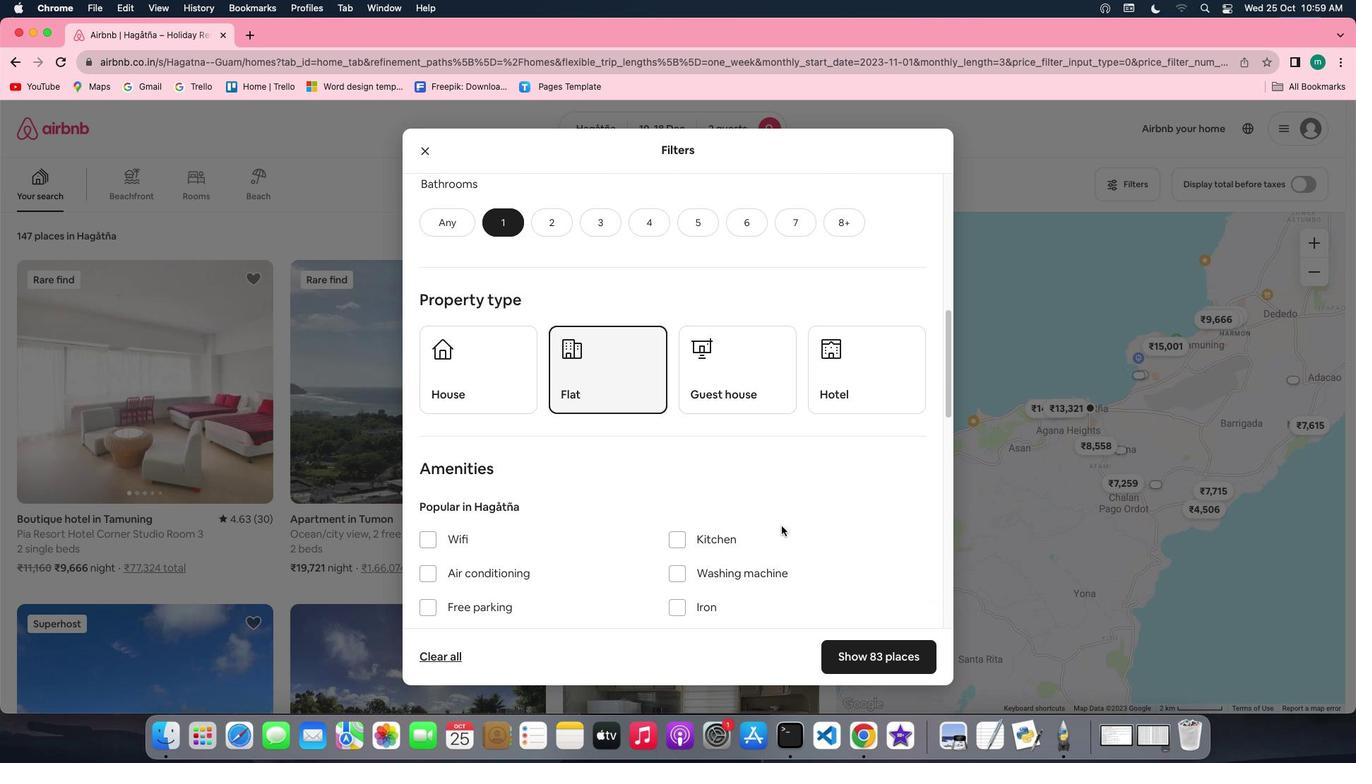 
Action: Mouse scrolled (782, 525) with delta (0, 0)
Screenshot: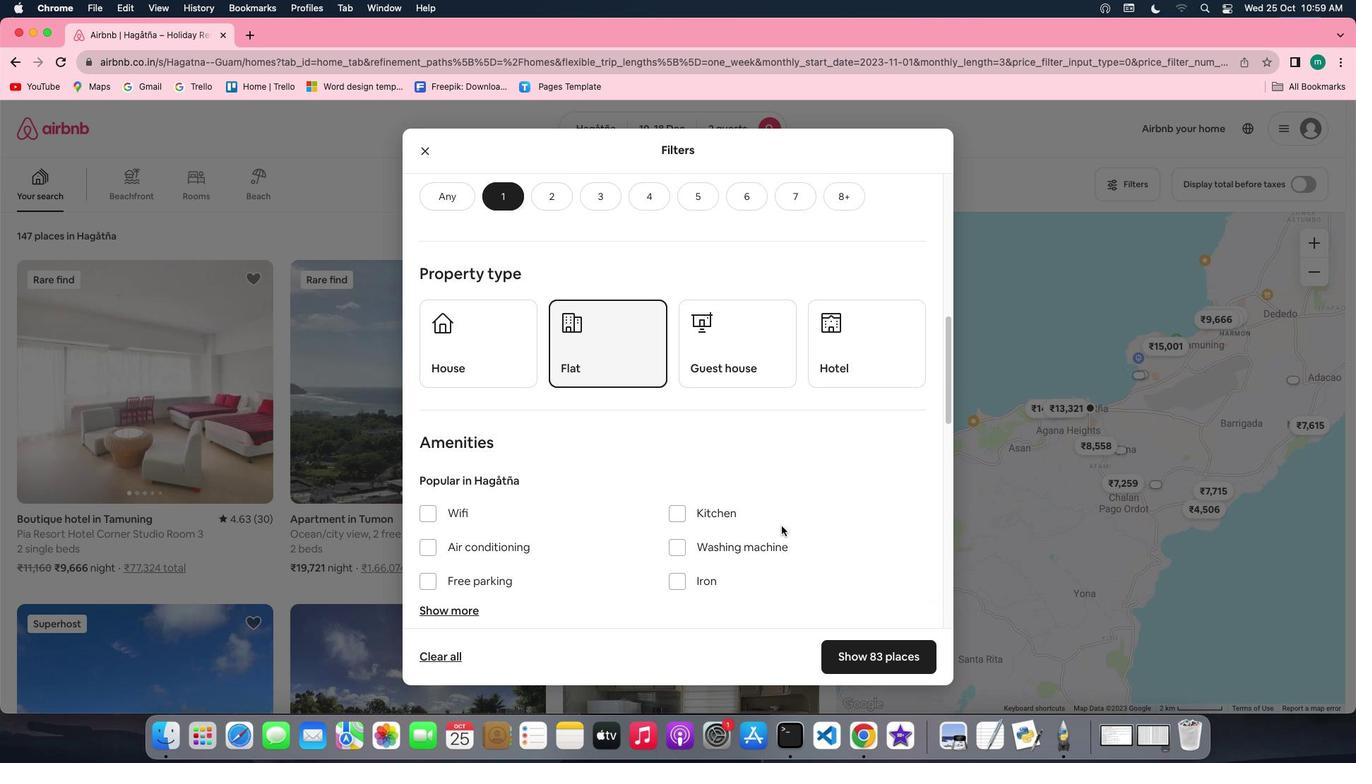 
Action: Mouse scrolled (782, 525) with delta (0, 0)
Screenshot: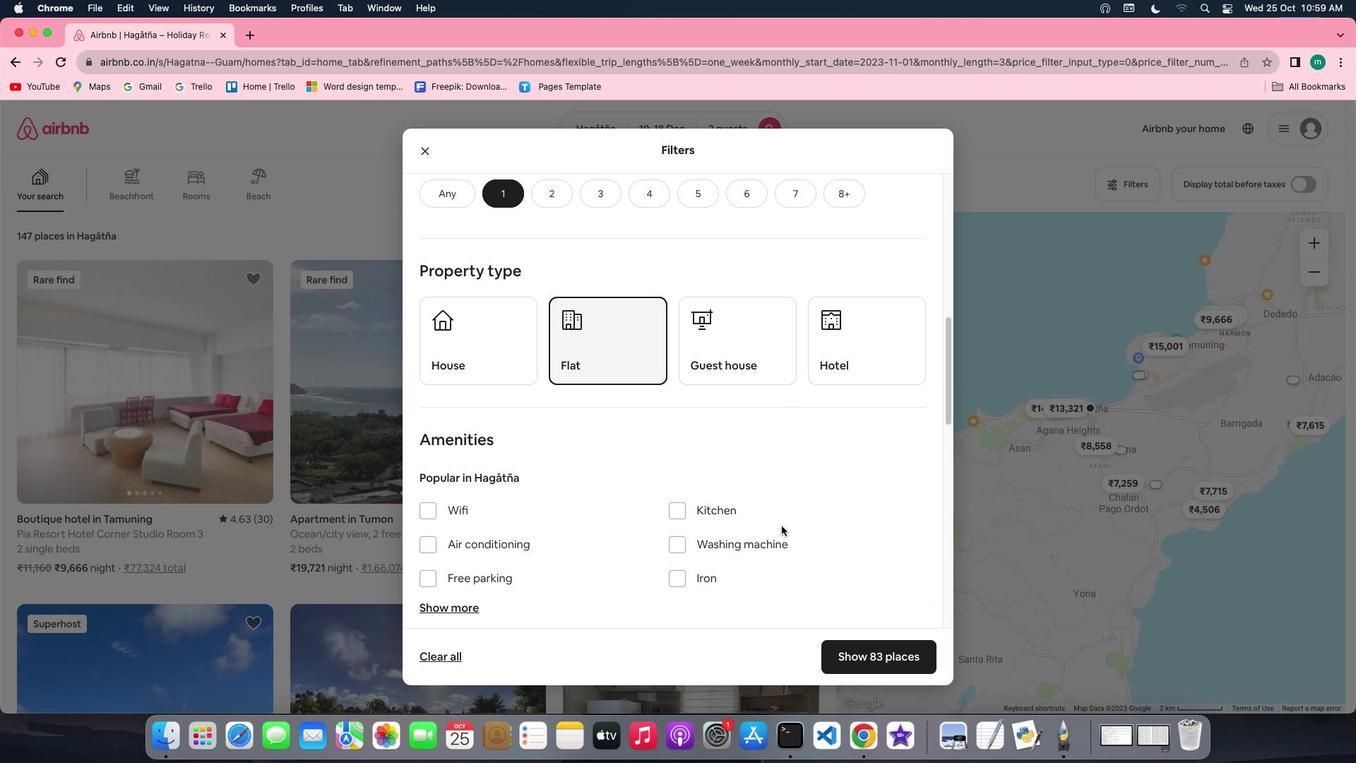 
Action: Mouse scrolled (782, 525) with delta (0, 0)
Screenshot: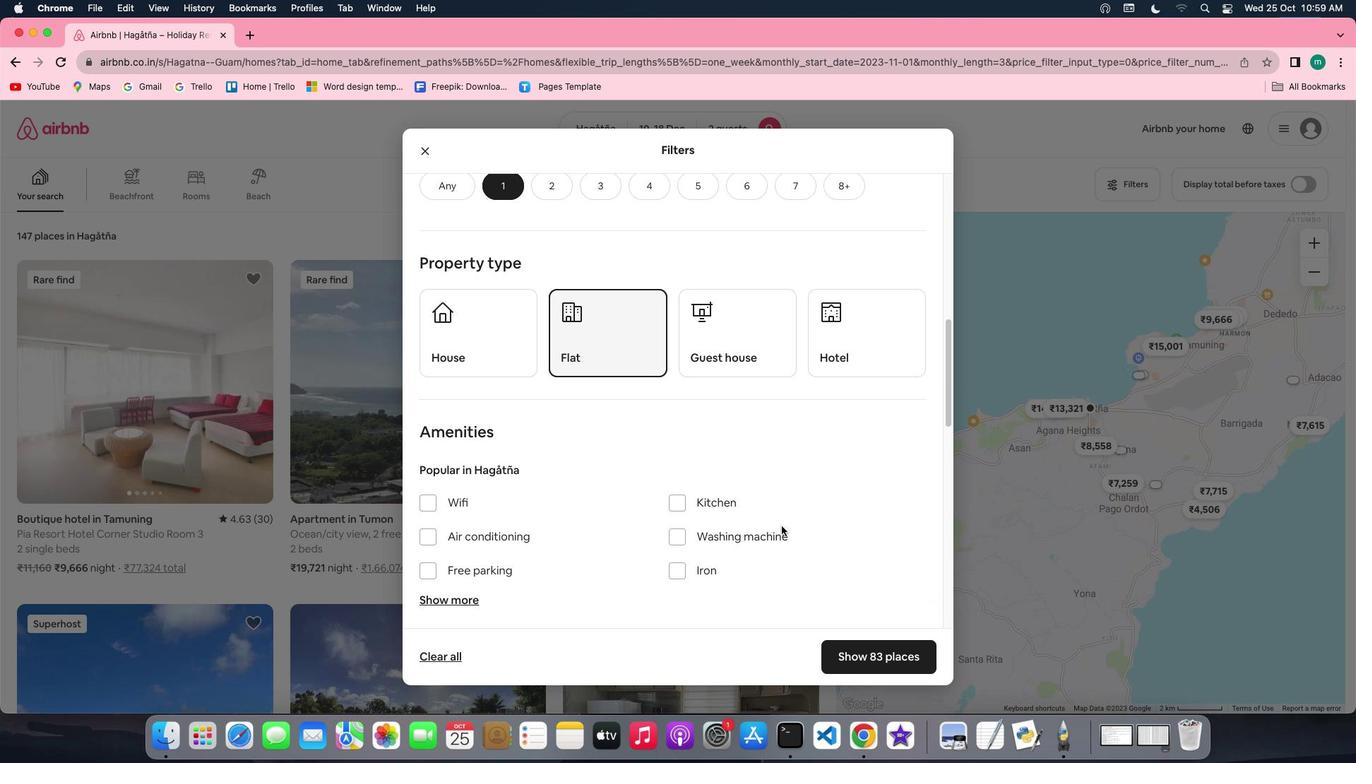 
Action: Mouse scrolled (782, 525) with delta (0, 0)
Screenshot: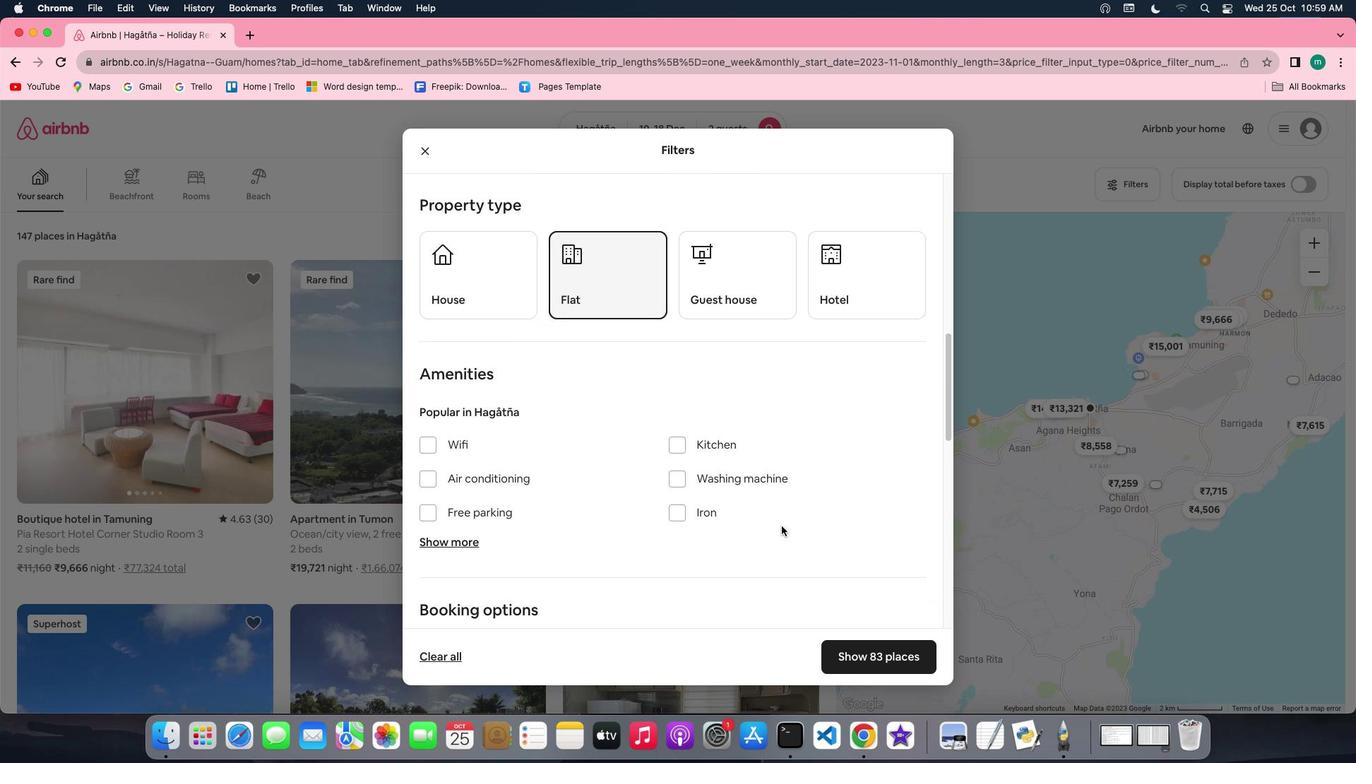 
Action: Mouse scrolled (782, 525) with delta (0, 0)
Screenshot: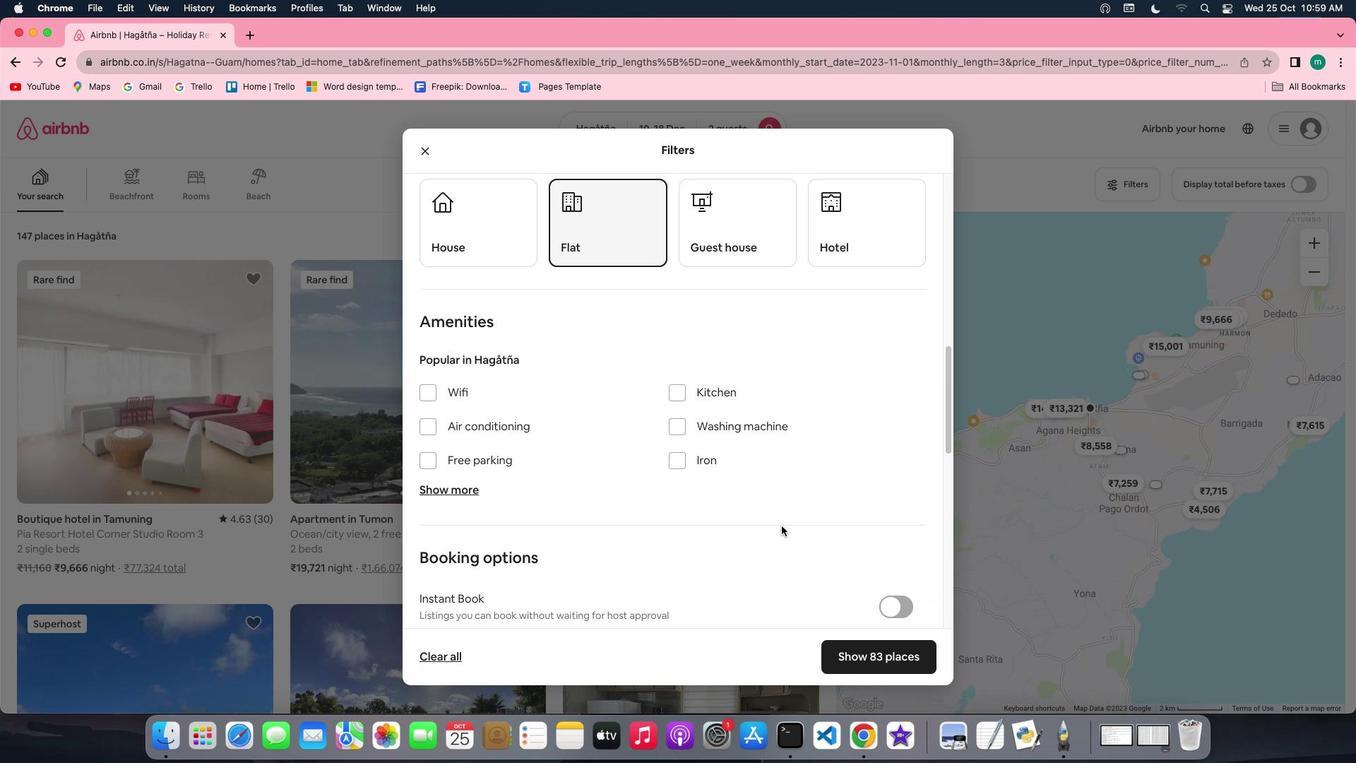 
Action: Mouse scrolled (782, 525) with delta (0, 0)
Screenshot: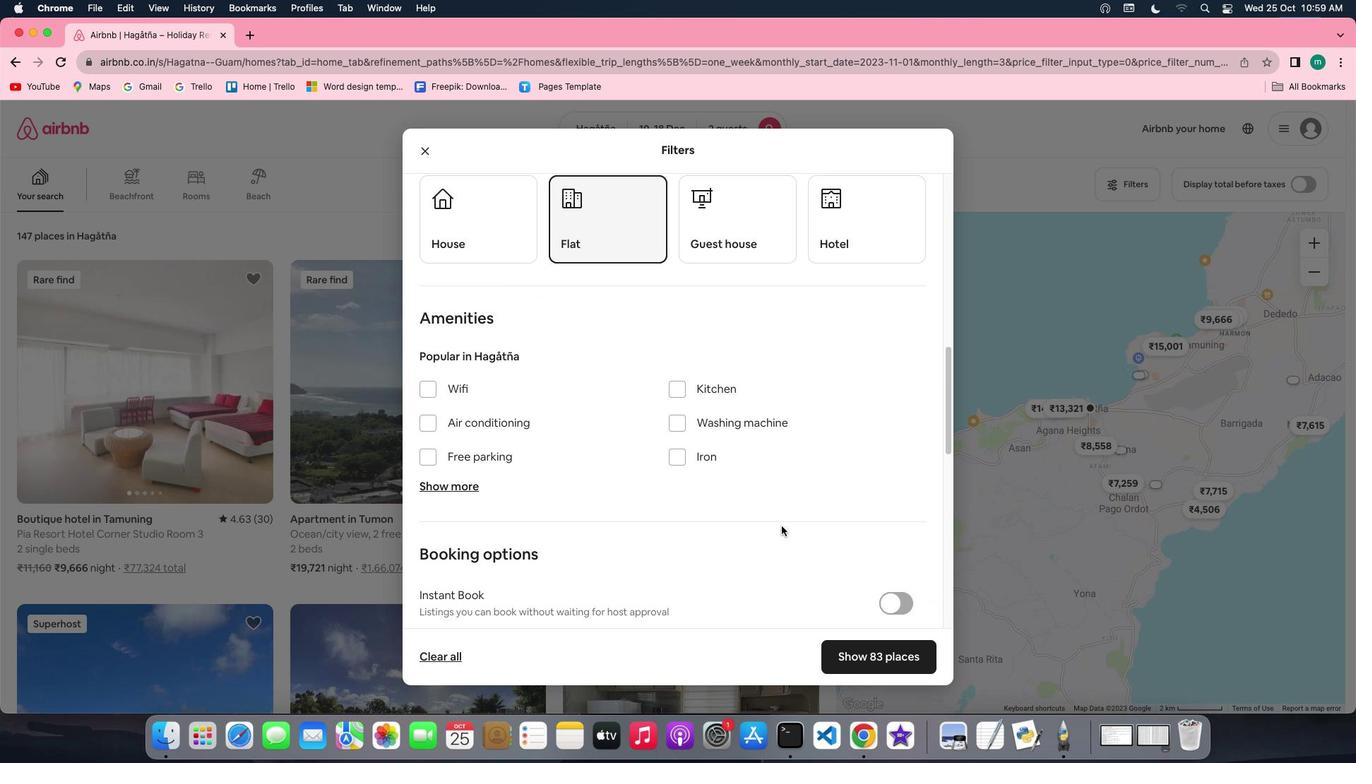 
Action: Mouse scrolled (782, 525) with delta (0, 0)
Screenshot: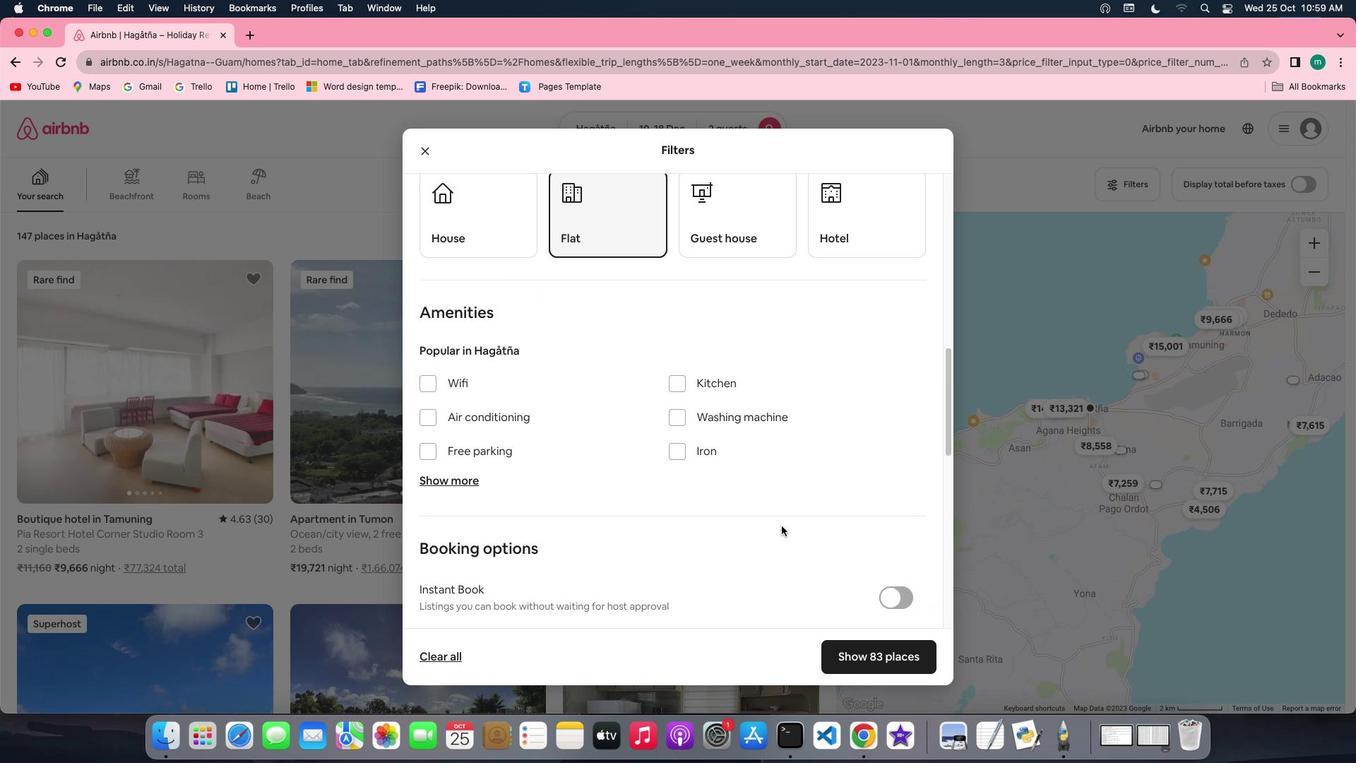 
Action: Mouse scrolled (782, 525) with delta (0, 0)
Screenshot: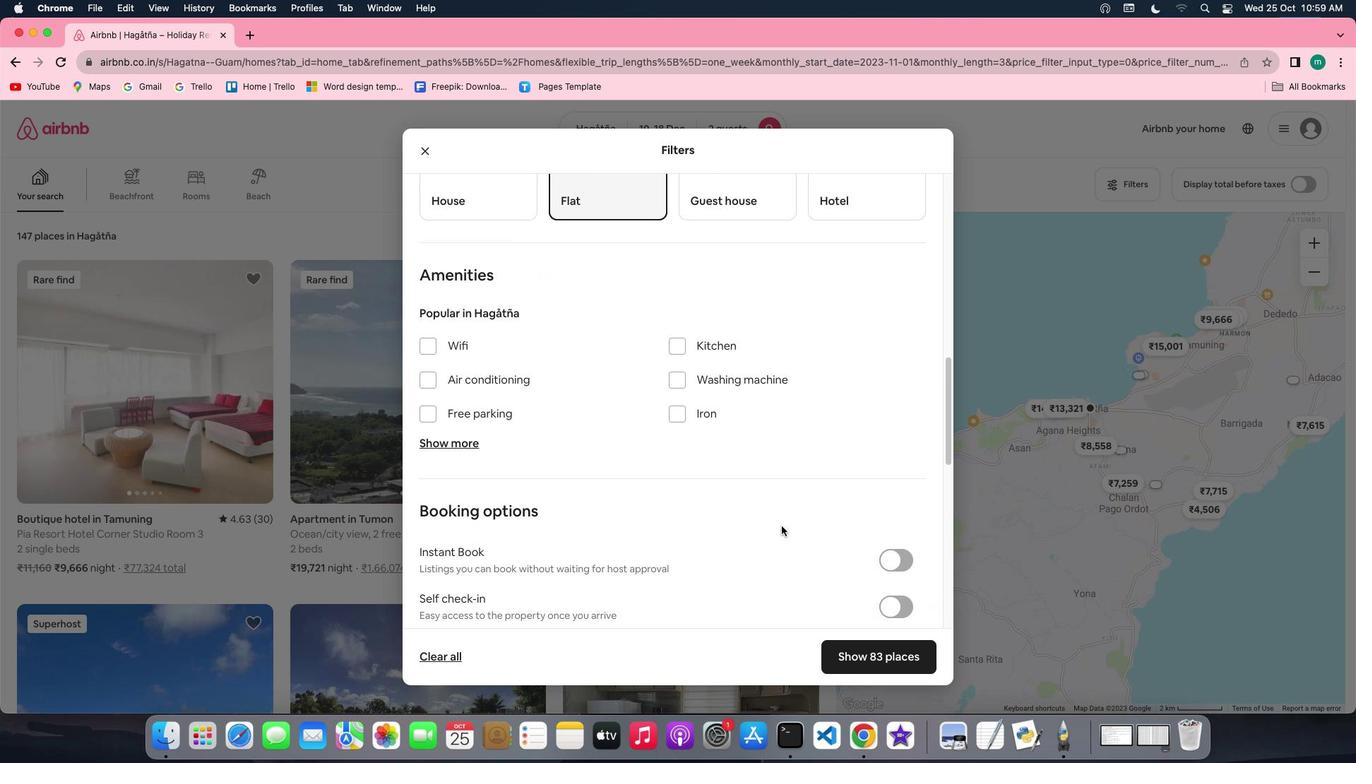 
Action: Mouse scrolled (782, 525) with delta (0, 0)
Screenshot: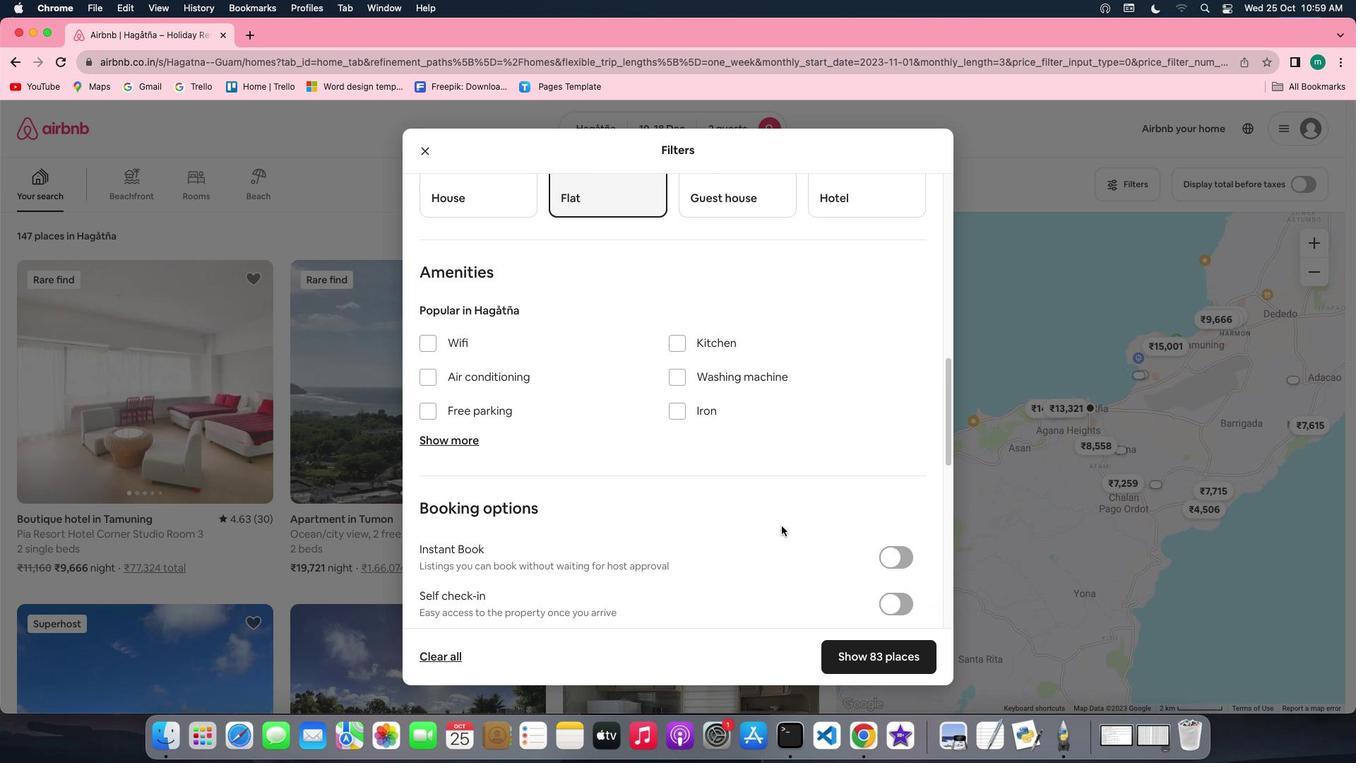 
Action: Mouse scrolled (782, 525) with delta (0, 0)
Screenshot: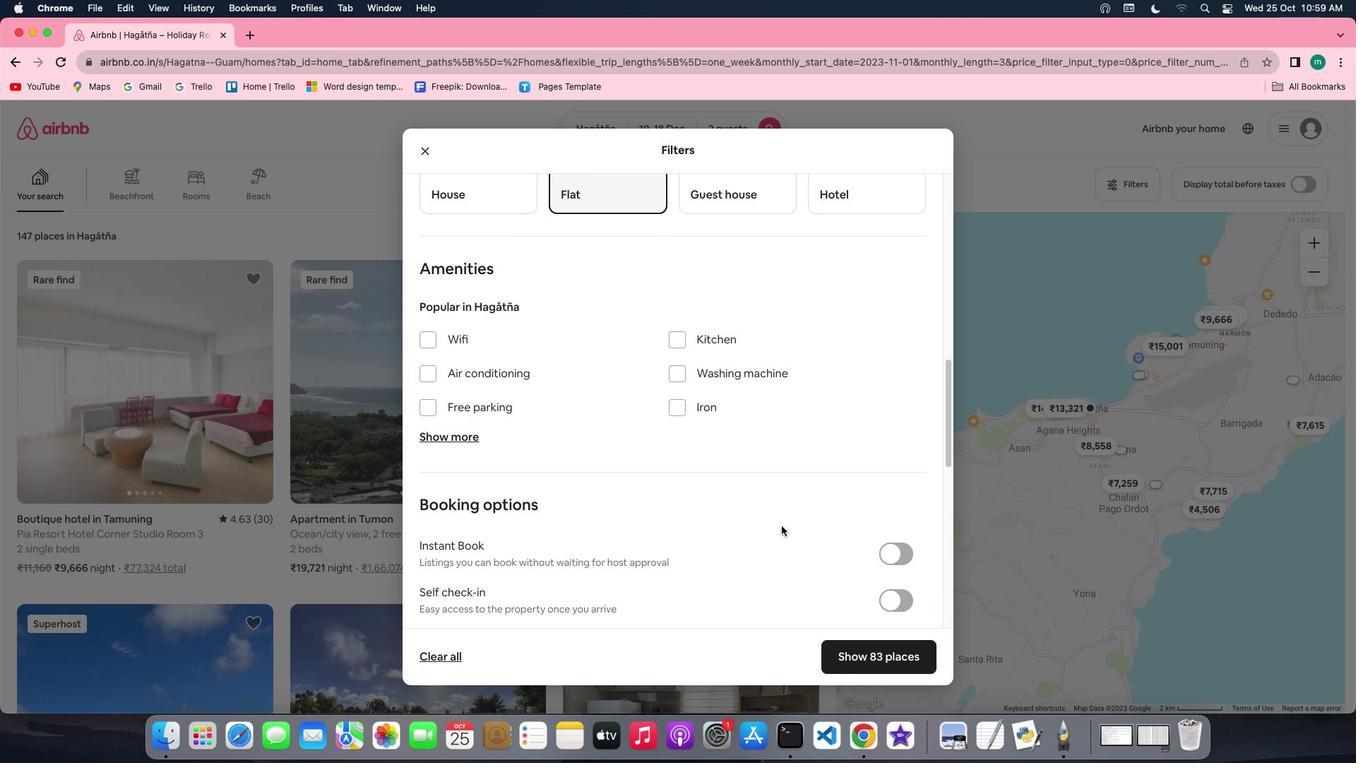 
Action: Mouse scrolled (782, 525) with delta (0, 0)
Screenshot: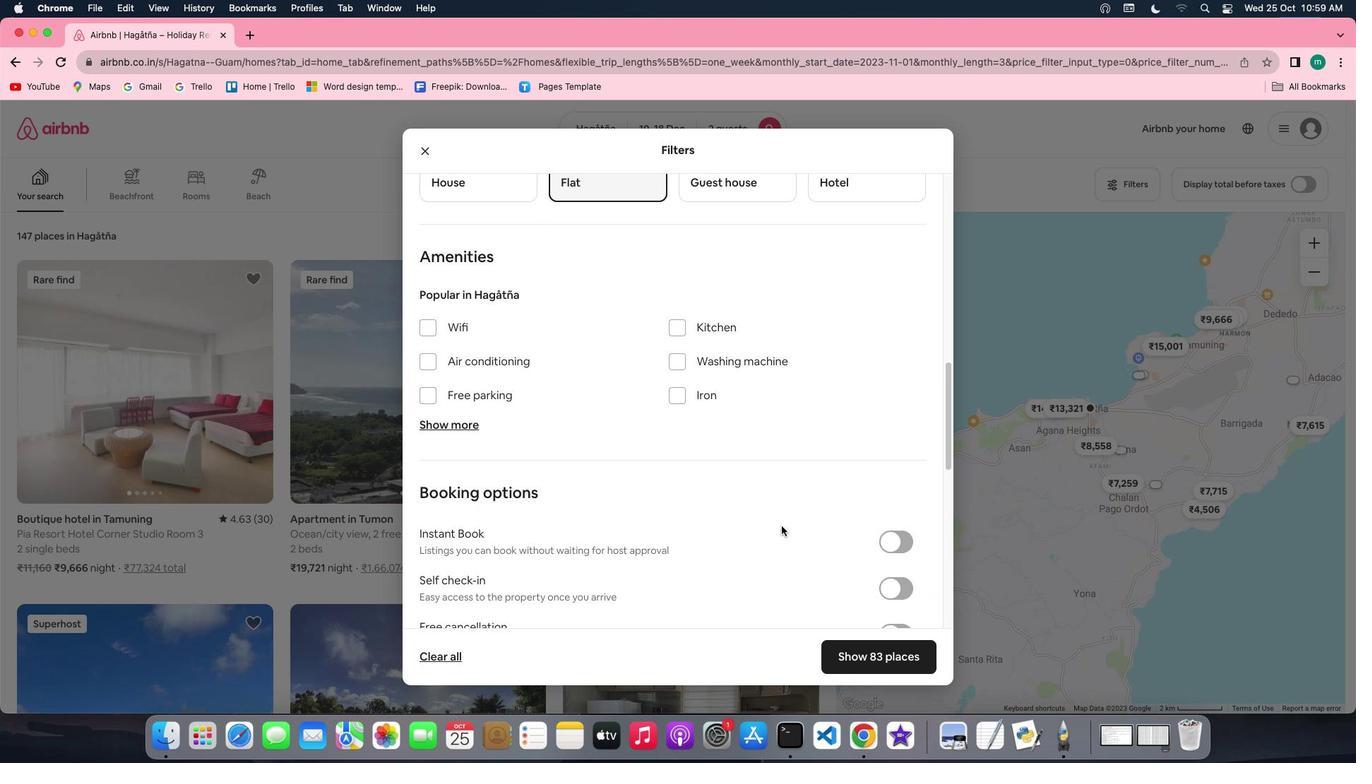 
Action: Mouse scrolled (782, 525) with delta (0, 0)
Screenshot: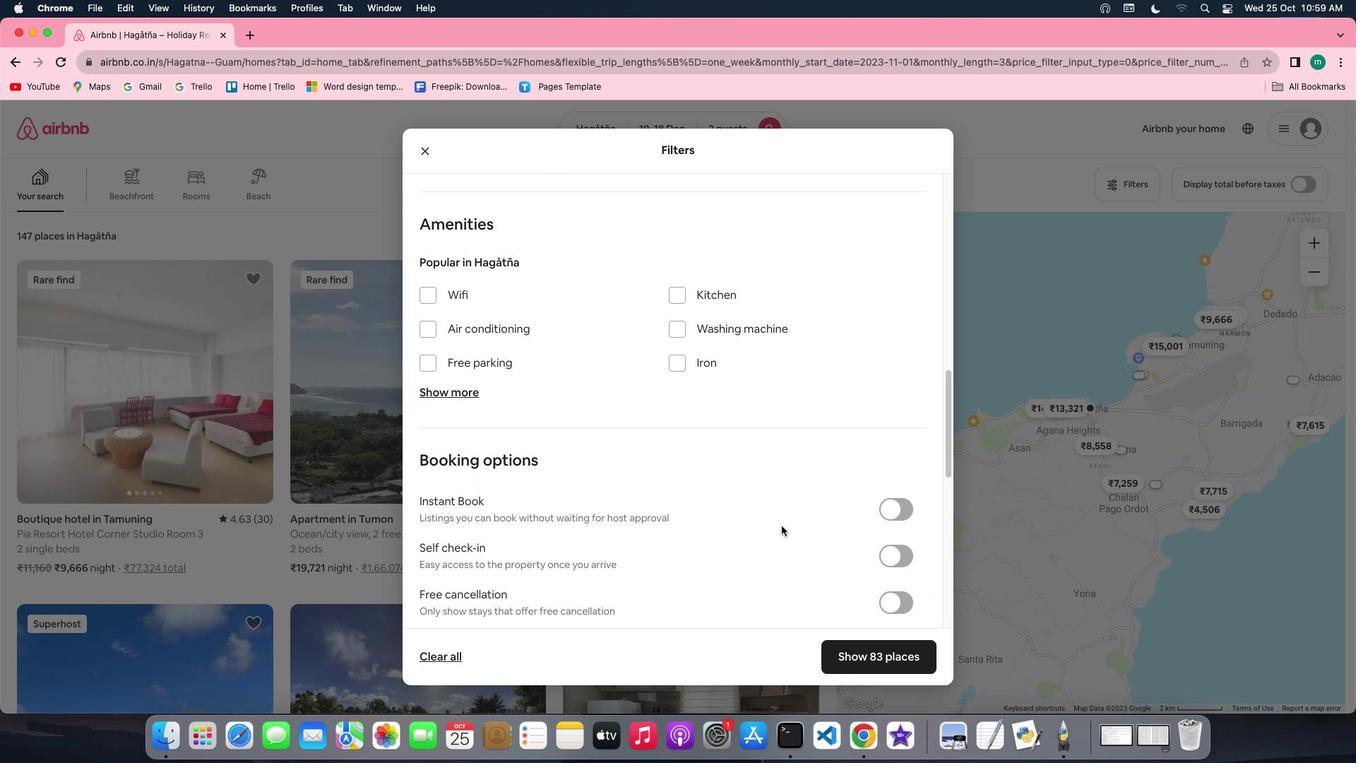
Action: Mouse scrolled (782, 525) with delta (0, 0)
Screenshot: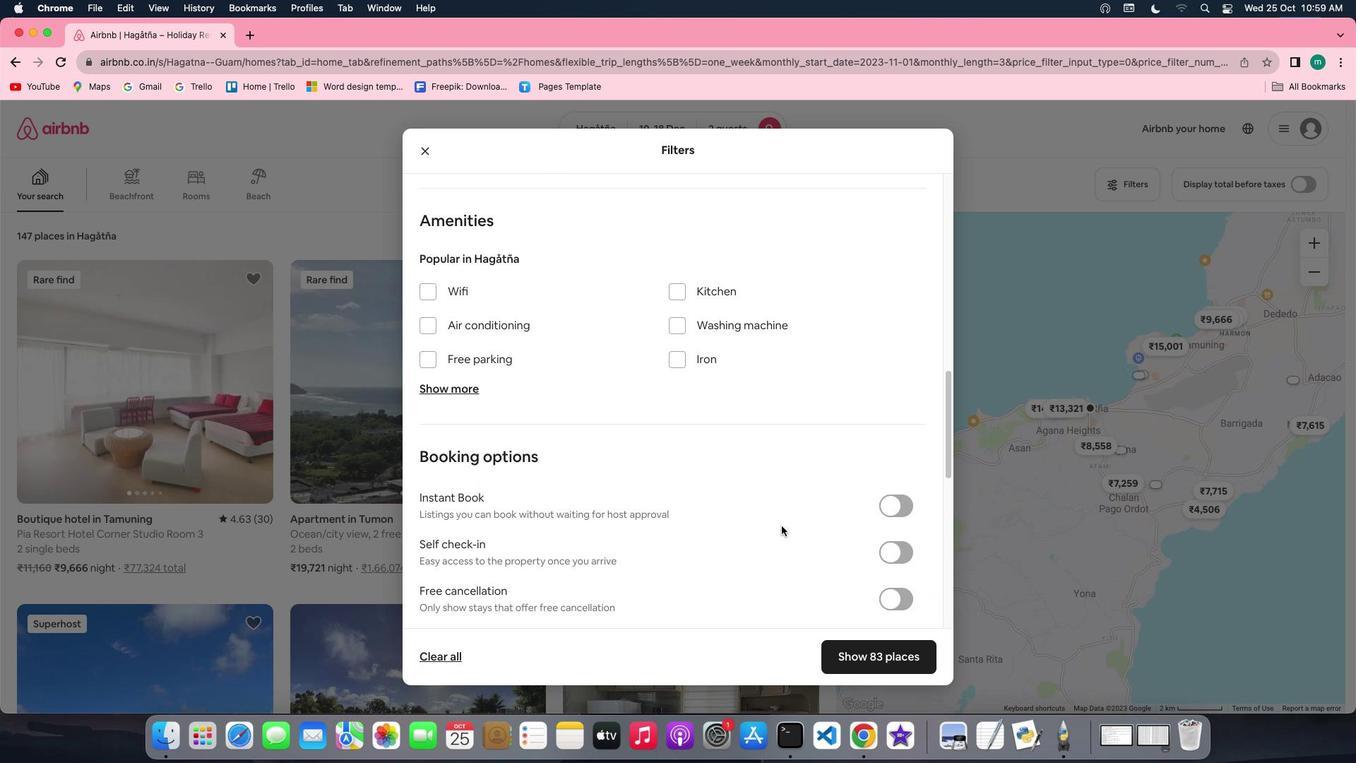 
Action: Mouse scrolled (782, 525) with delta (0, 0)
Screenshot: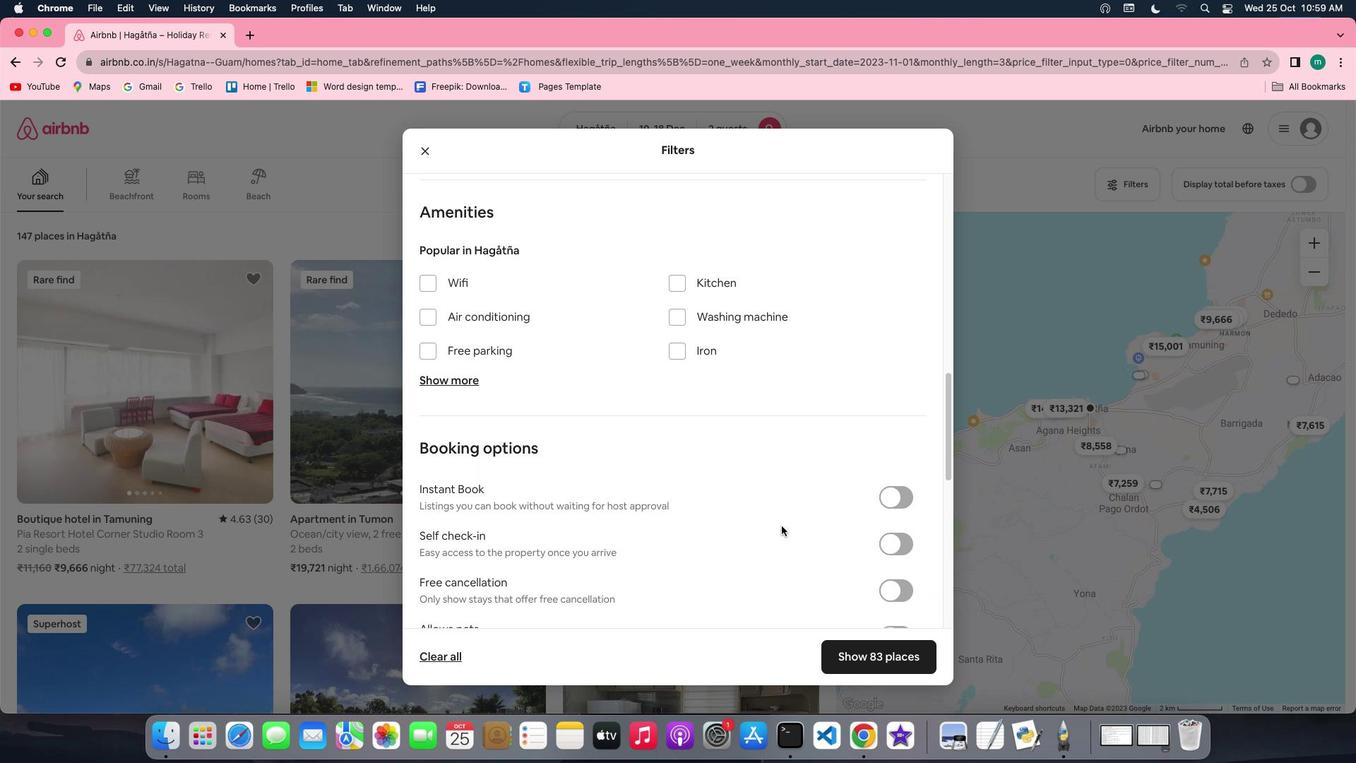 
Action: Mouse moved to (445, 256)
Screenshot: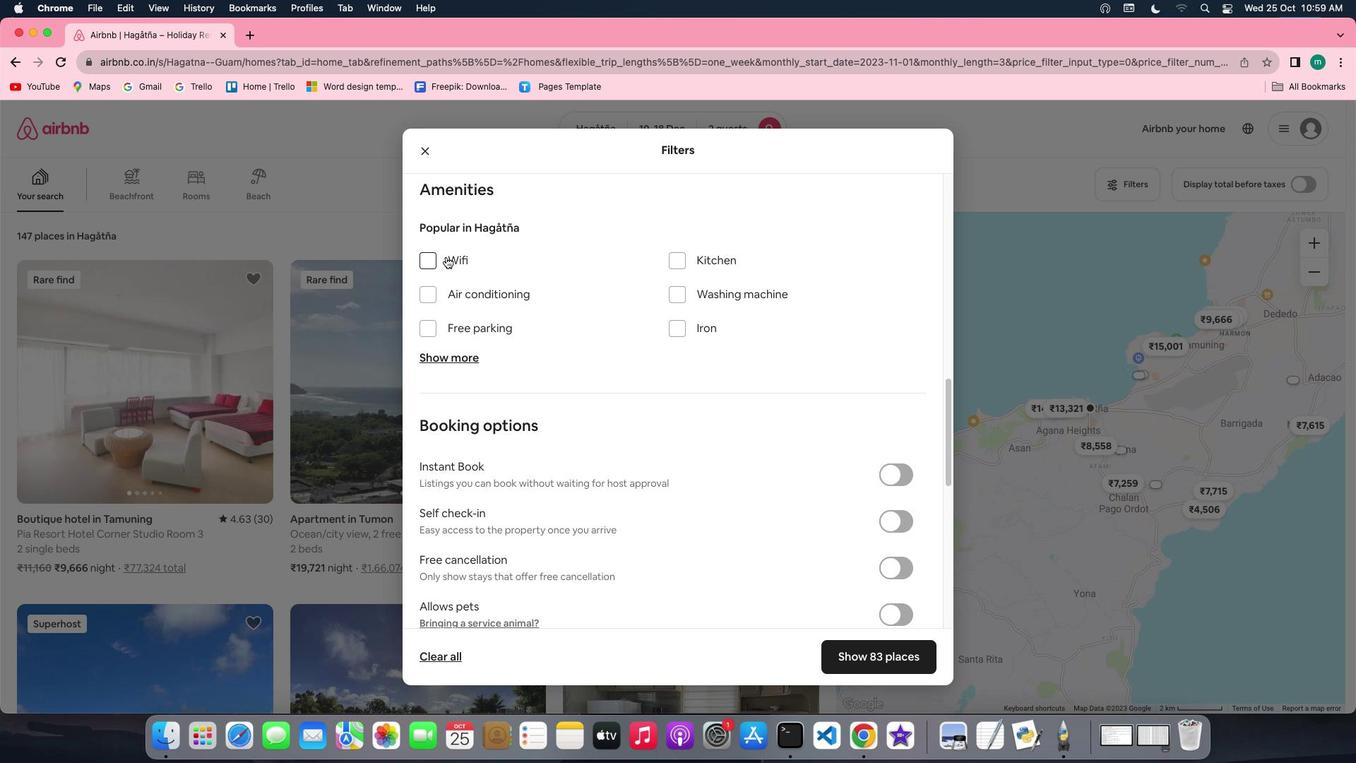 
Action: Mouse pressed left at (445, 256)
Screenshot: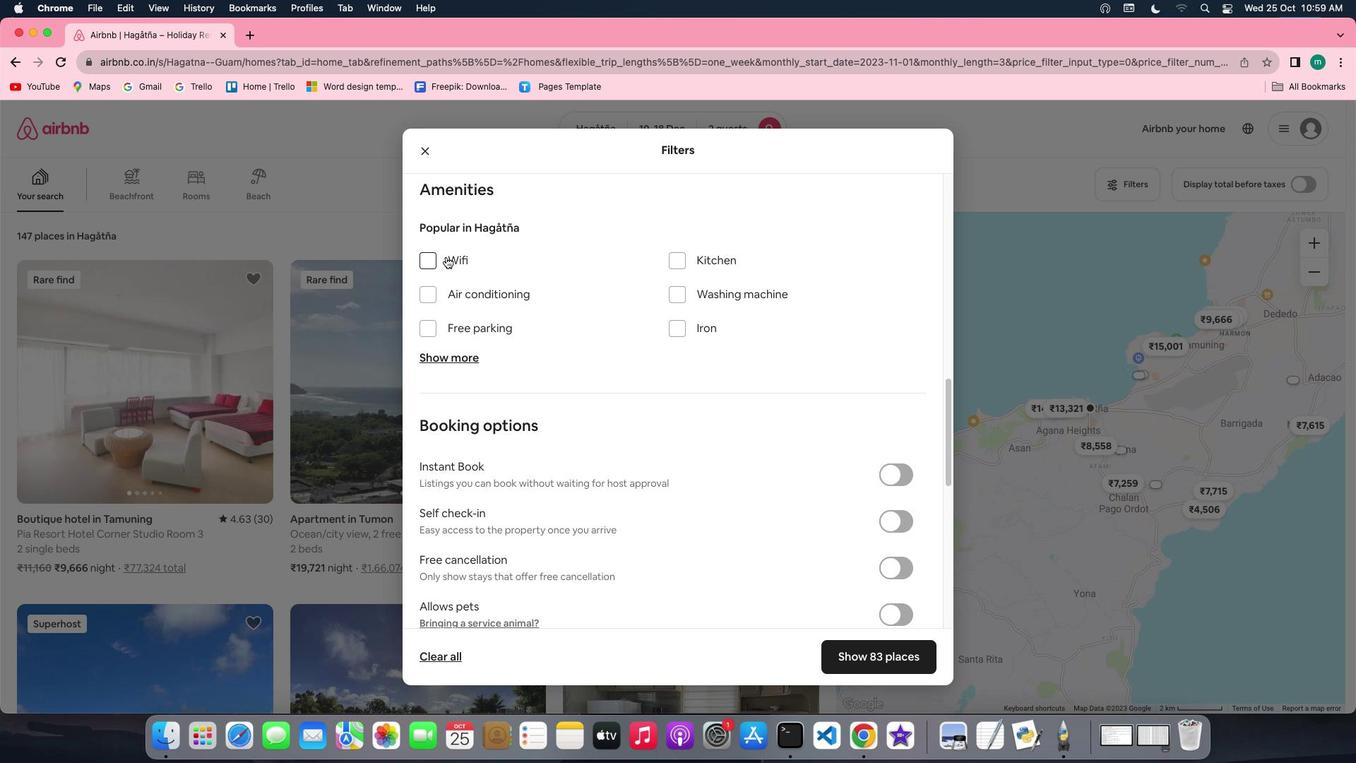 
Action: Mouse moved to (459, 354)
Screenshot: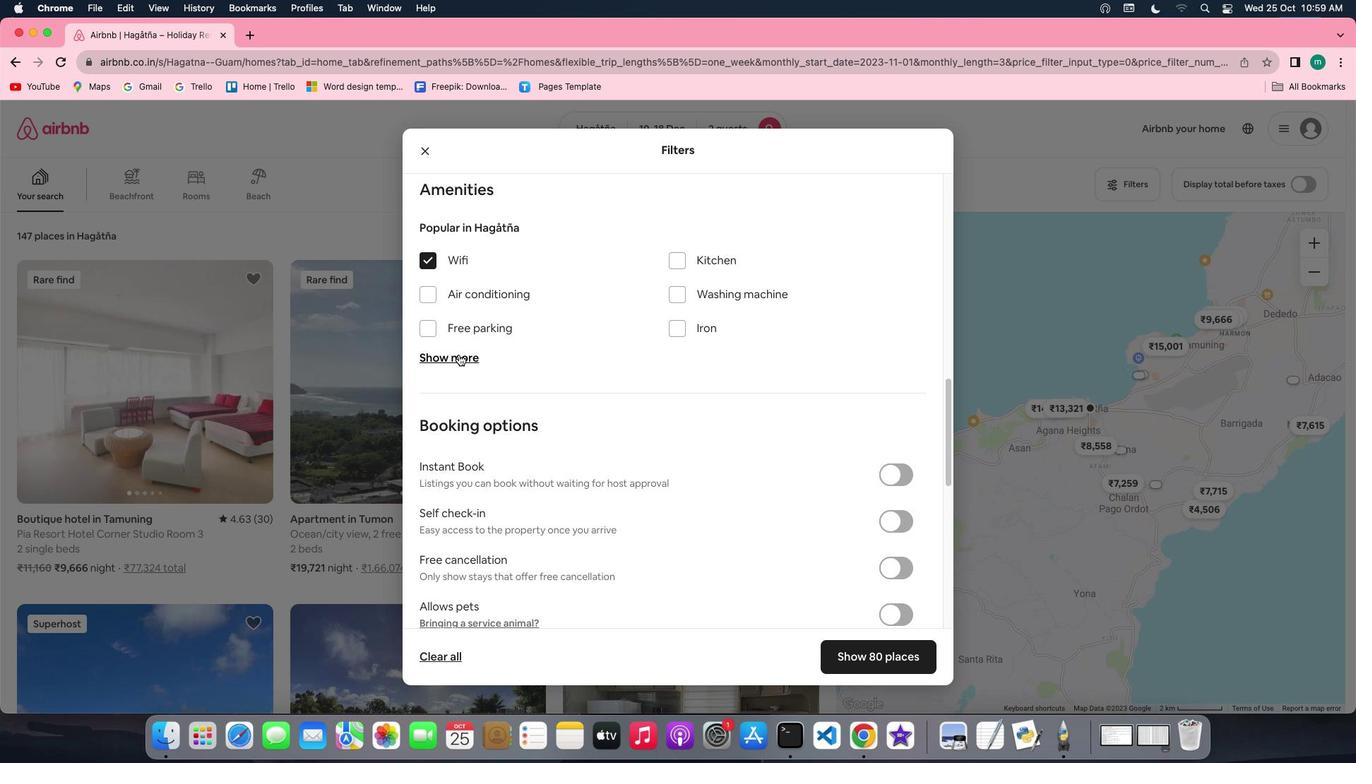 
Action: Mouse pressed left at (459, 354)
Screenshot: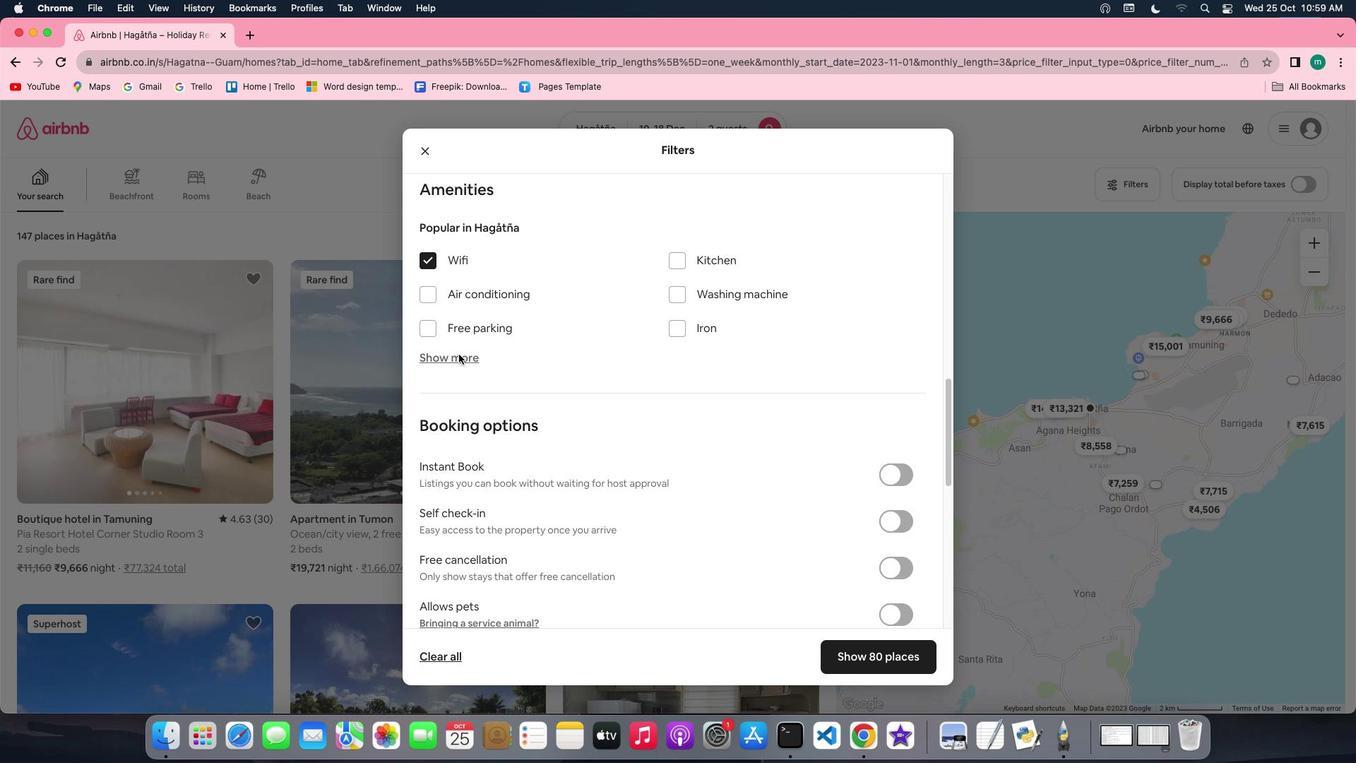 
Action: Mouse moved to (482, 332)
Screenshot: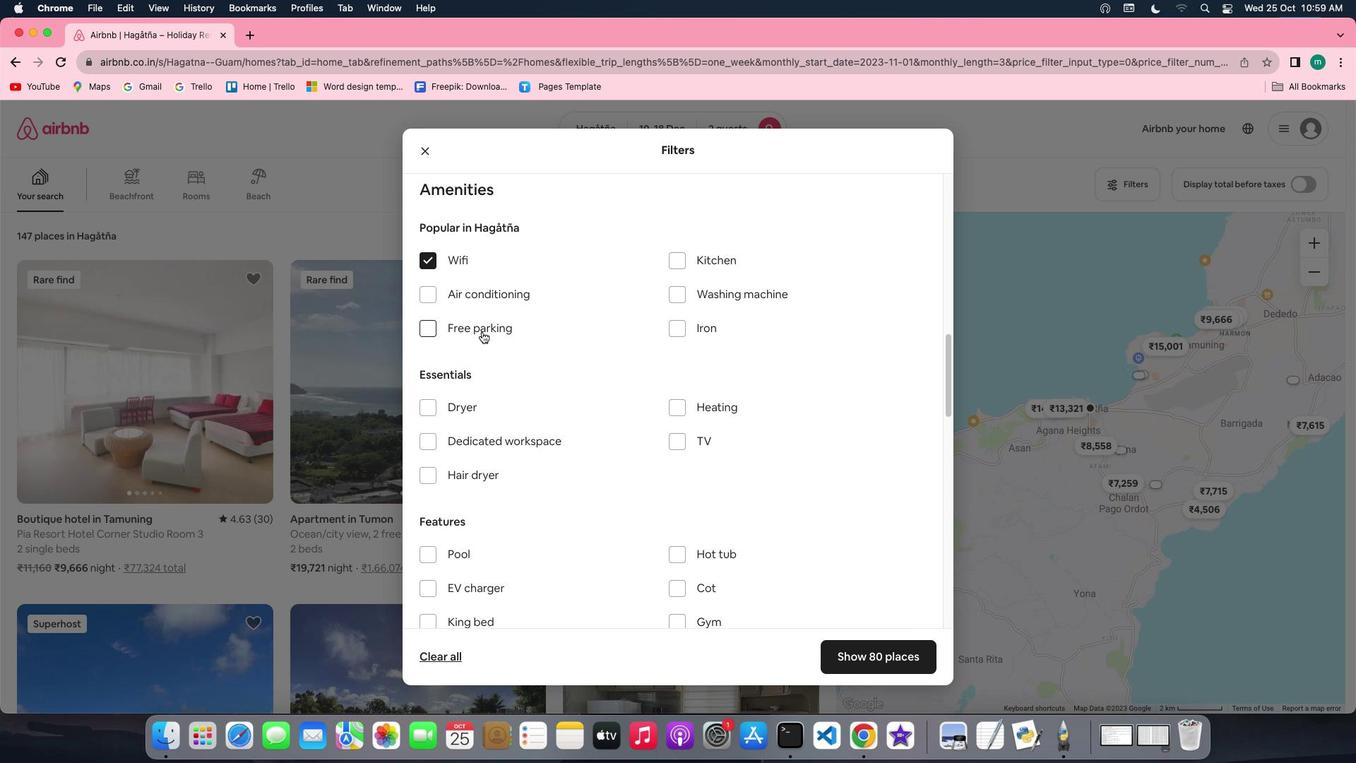 
Action: Mouse pressed left at (482, 332)
Screenshot: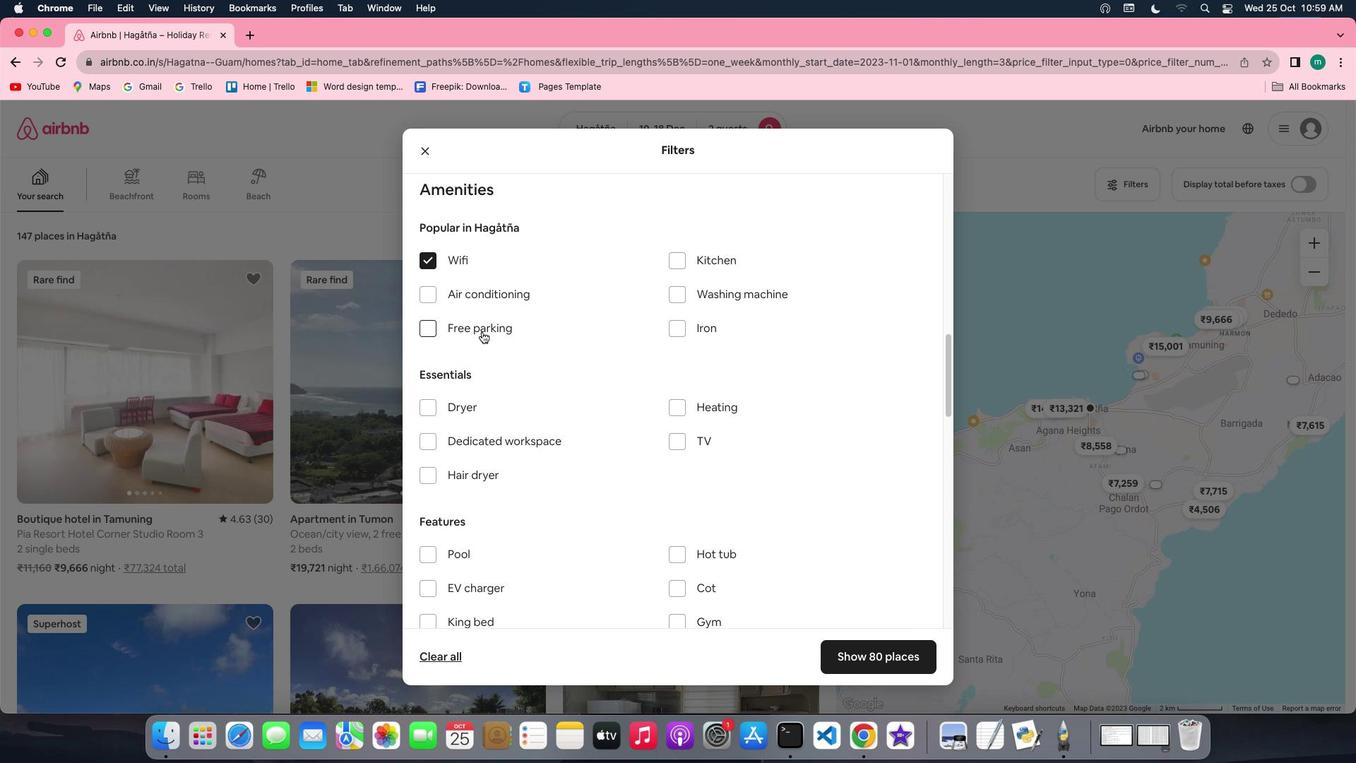
Action: Mouse moved to (675, 438)
Screenshot: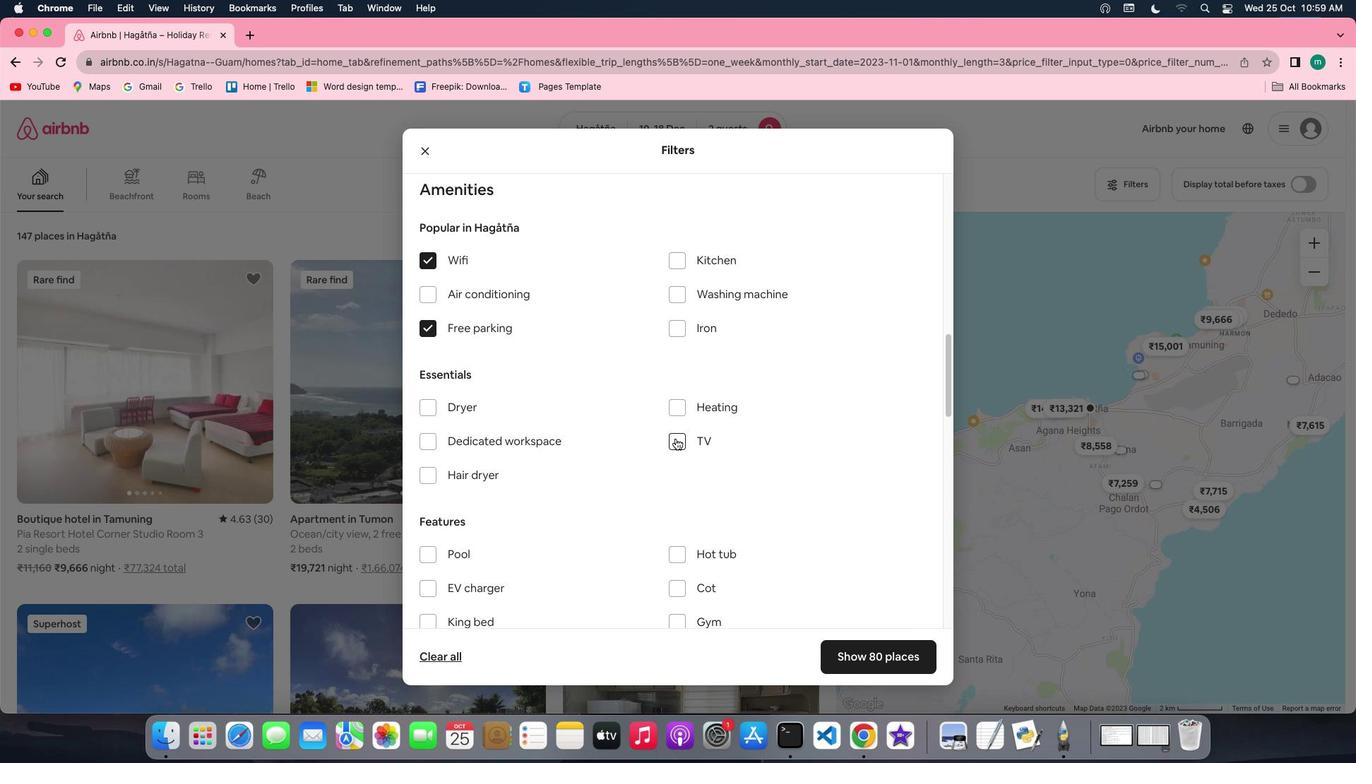 
Action: Mouse pressed left at (675, 438)
Screenshot: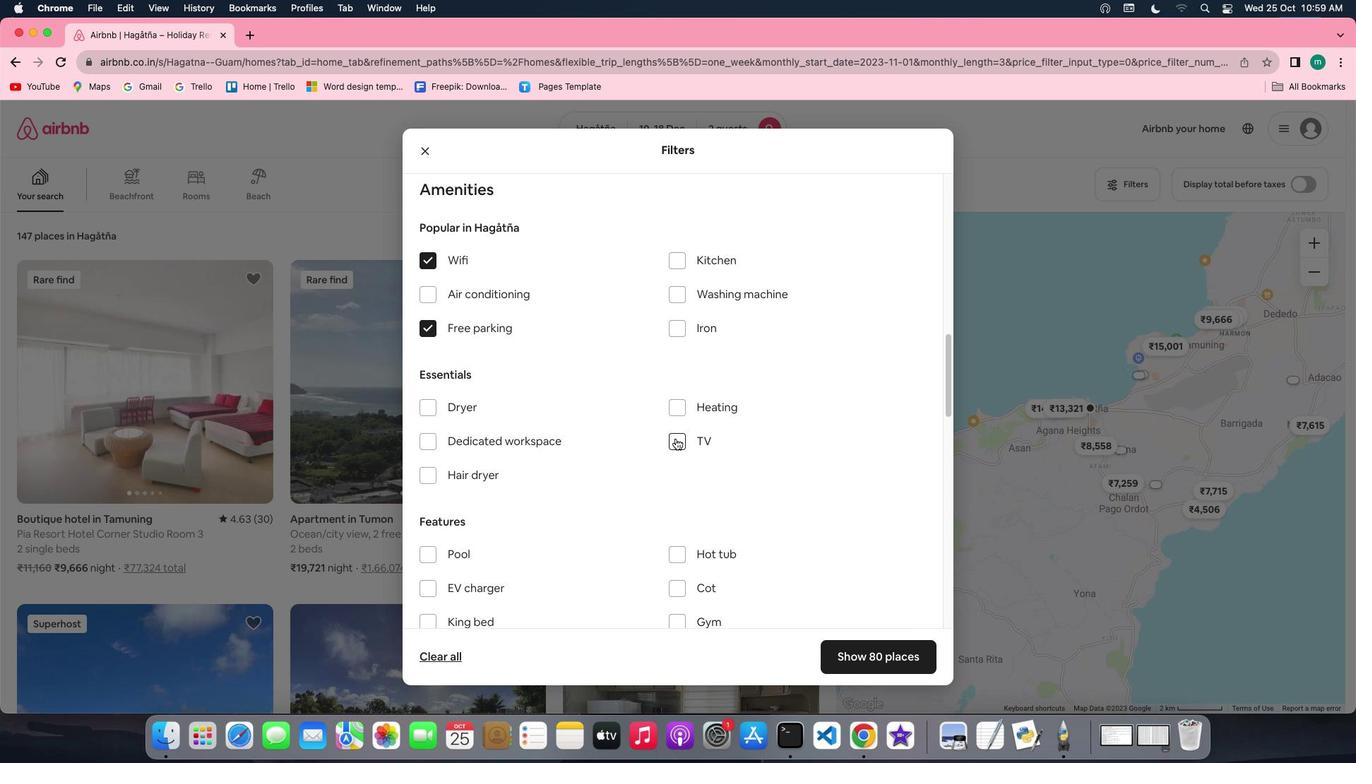 
Action: Mouse moved to (770, 458)
Screenshot: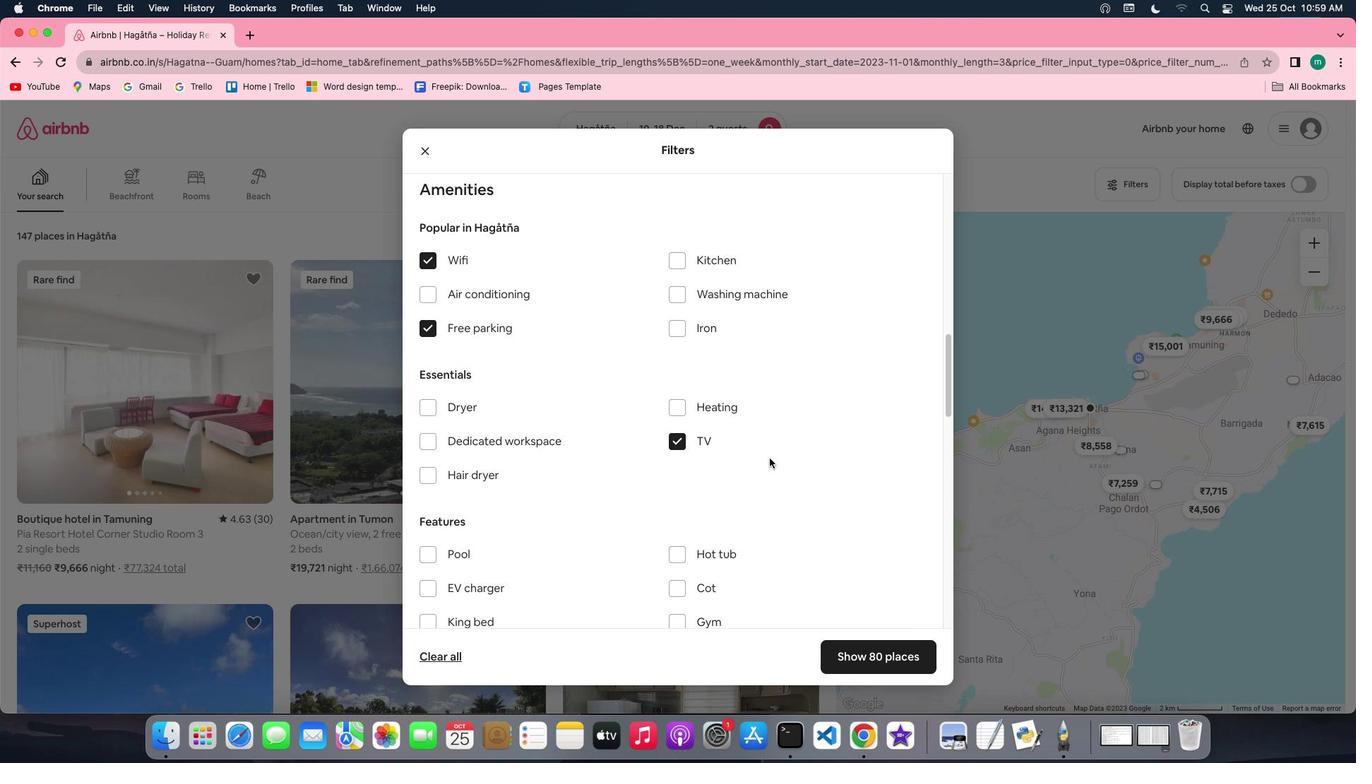 
Action: Mouse scrolled (770, 458) with delta (0, 0)
Screenshot: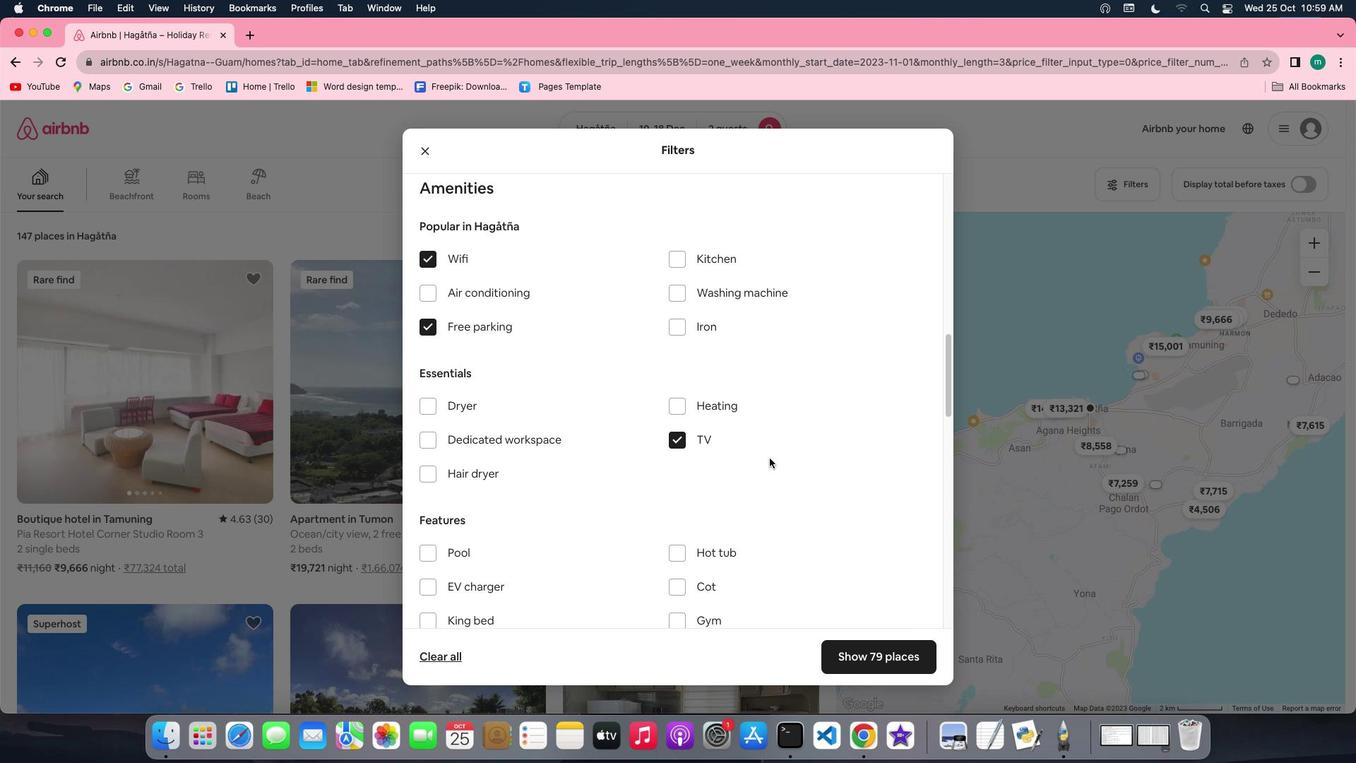 
Action: Mouse scrolled (770, 458) with delta (0, 0)
Screenshot: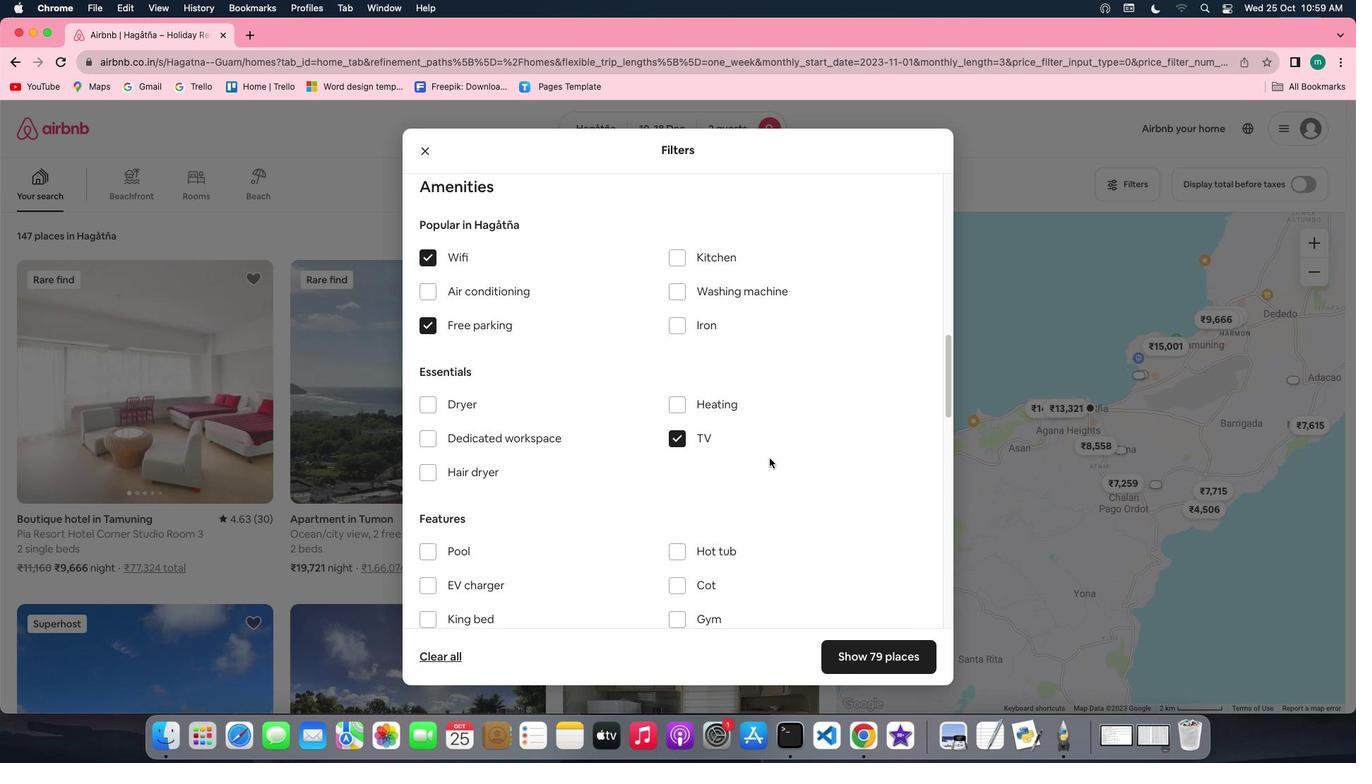 
Action: Mouse scrolled (770, 458) with delta (0, 0)
Screenshot: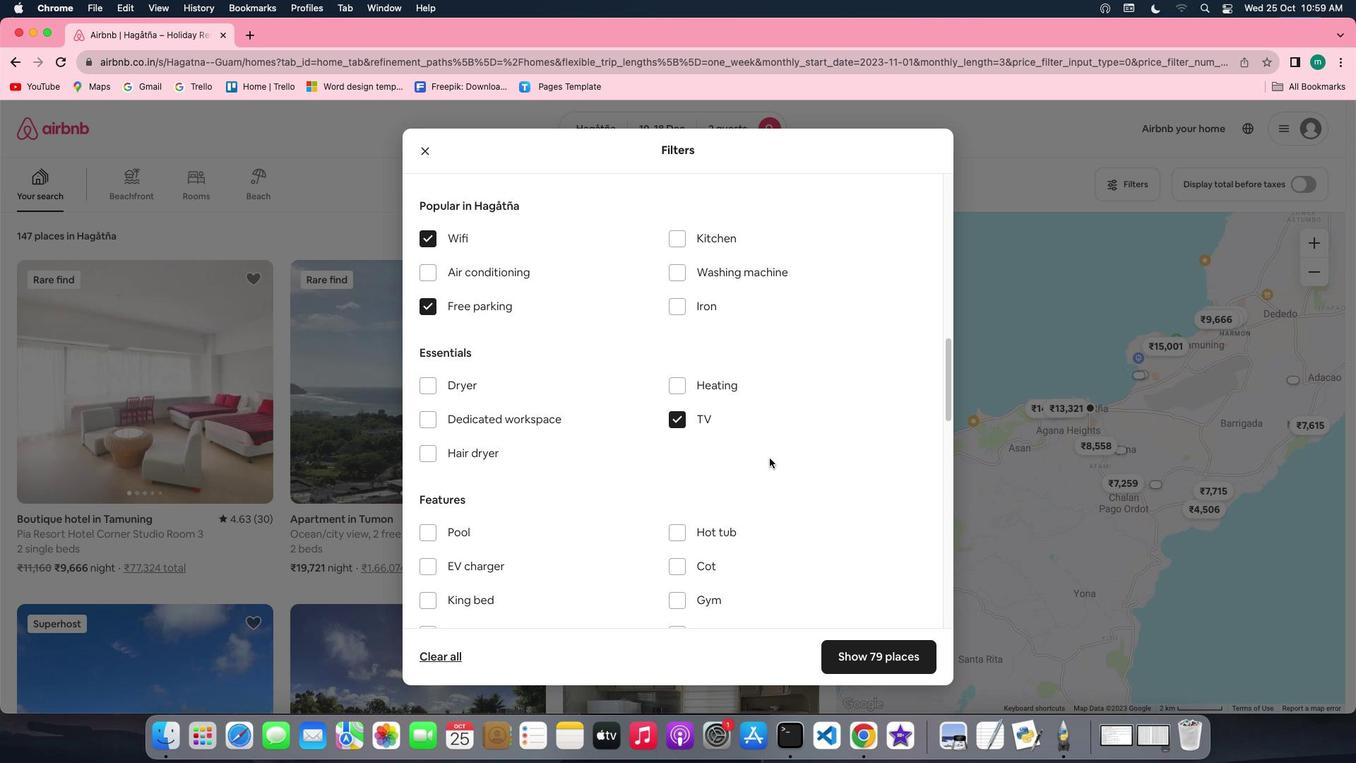 
Action: Mouse scrolled (770, 458) with delta (0, 0)
Screenshot: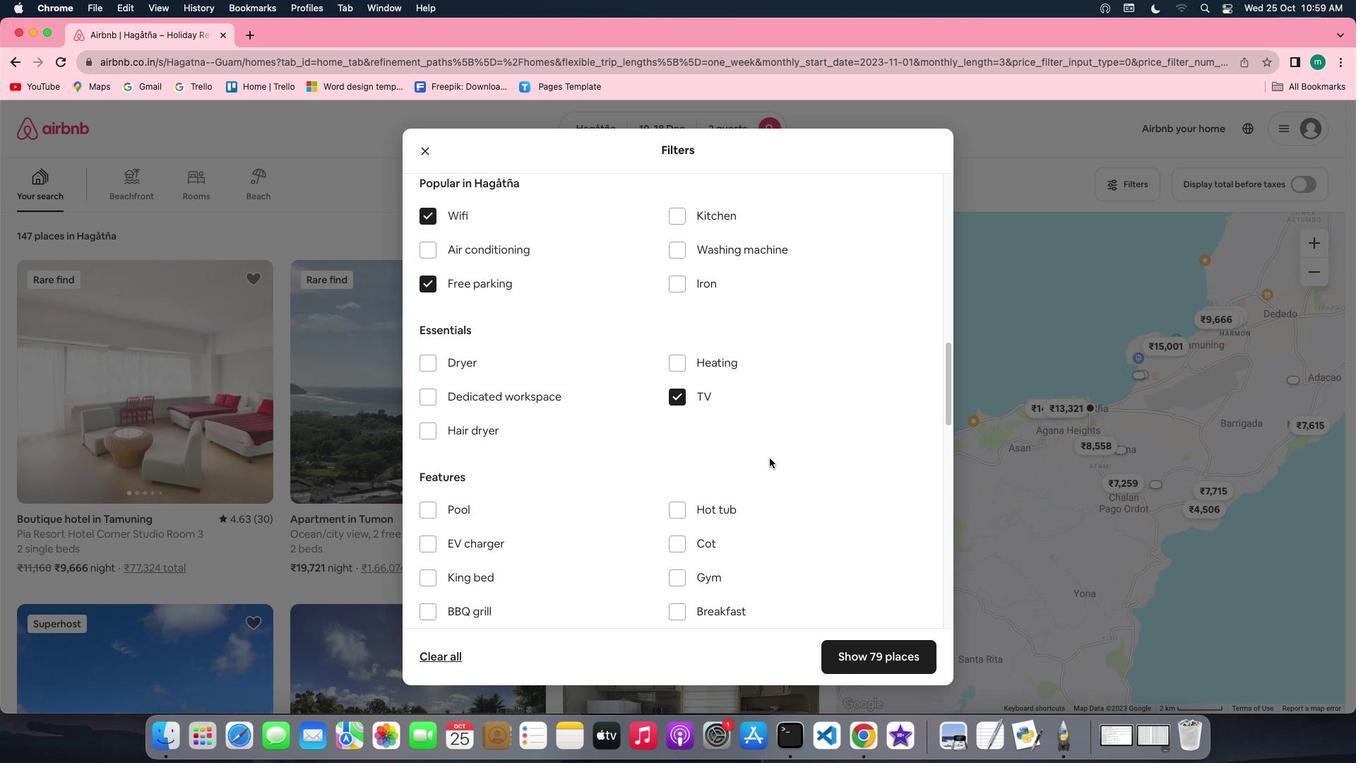 
Action: Mouse scrolled (770, 458) with delta (0, 0)
Screenshot: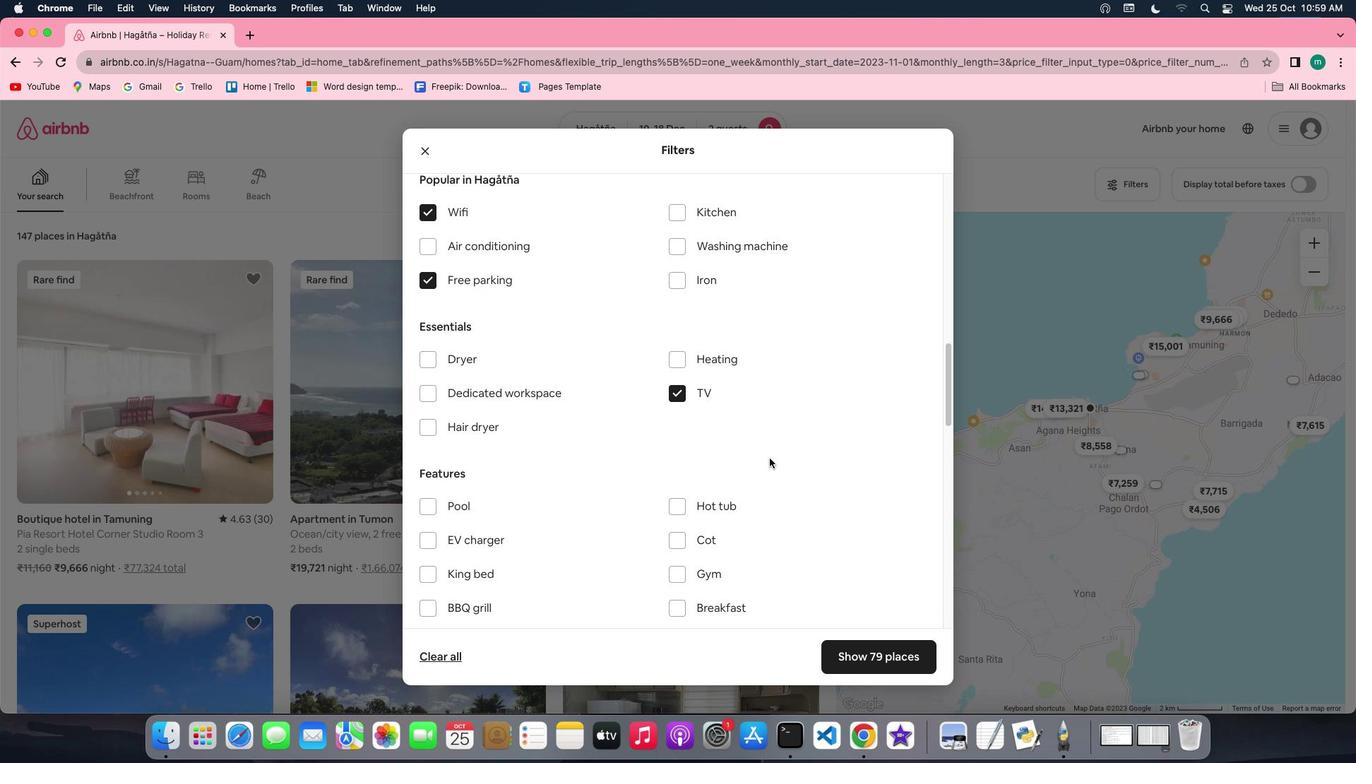 
Action: Mouse scrolled (770, 458) with delta (0, 0)
Screenshot: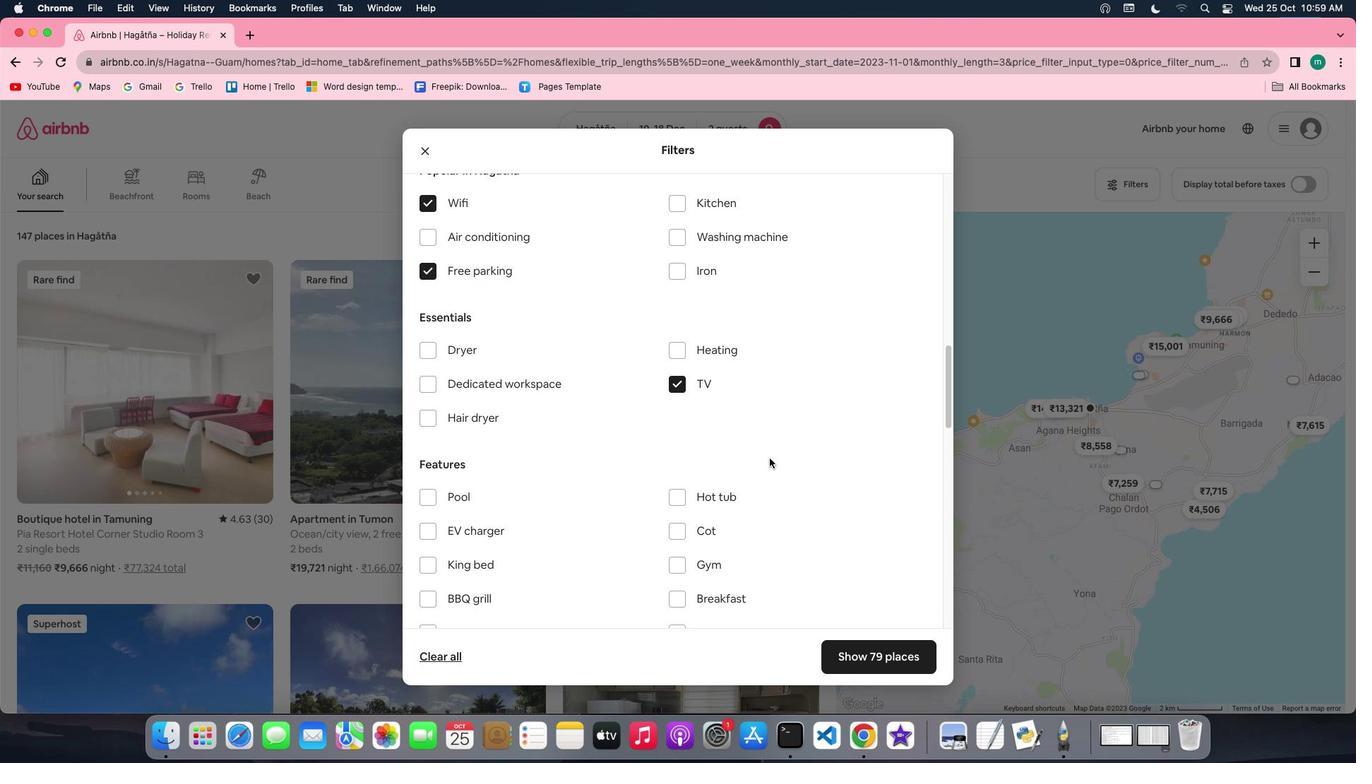 
Action: Mouse scrolled (770, 458) with delta (0, 0)
Screenshot: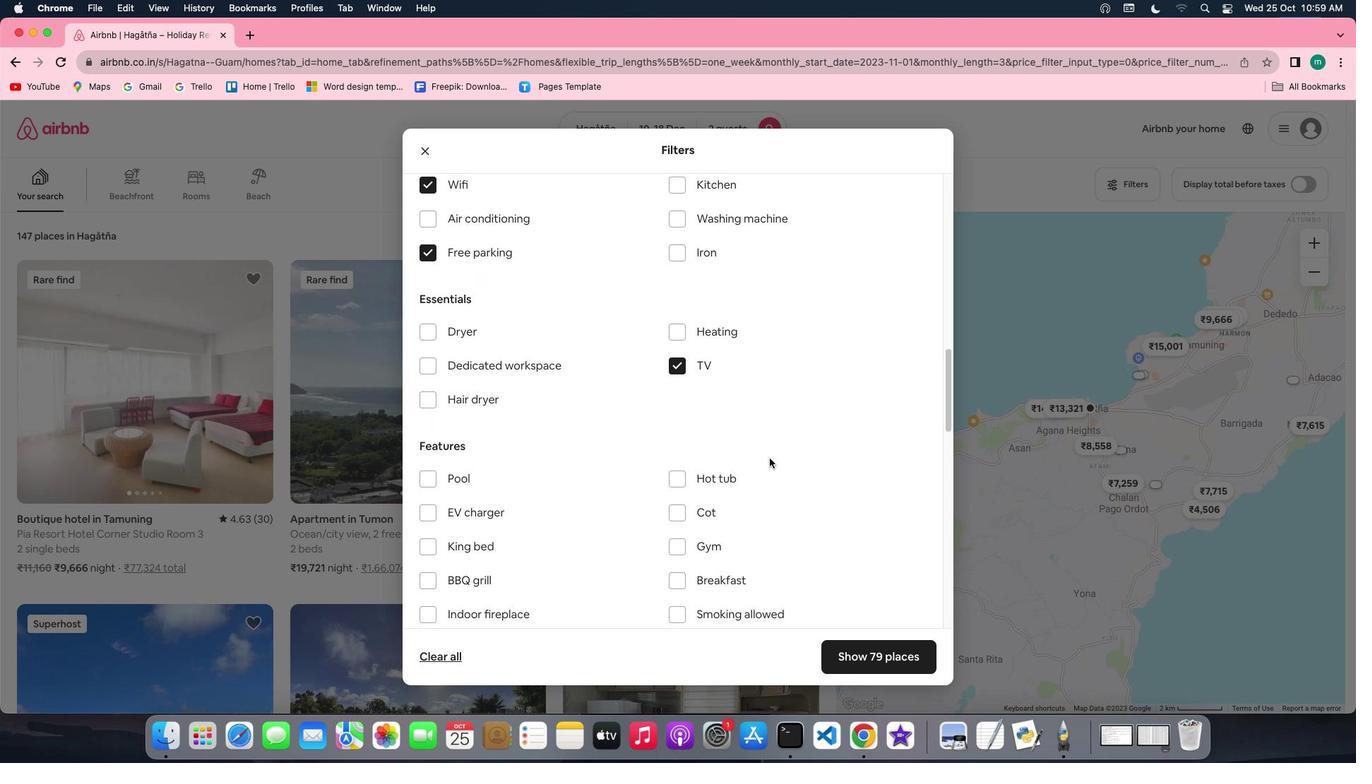 
Action: Mouse scrolled (770, 458) with delta (0, 0)
Screenshot: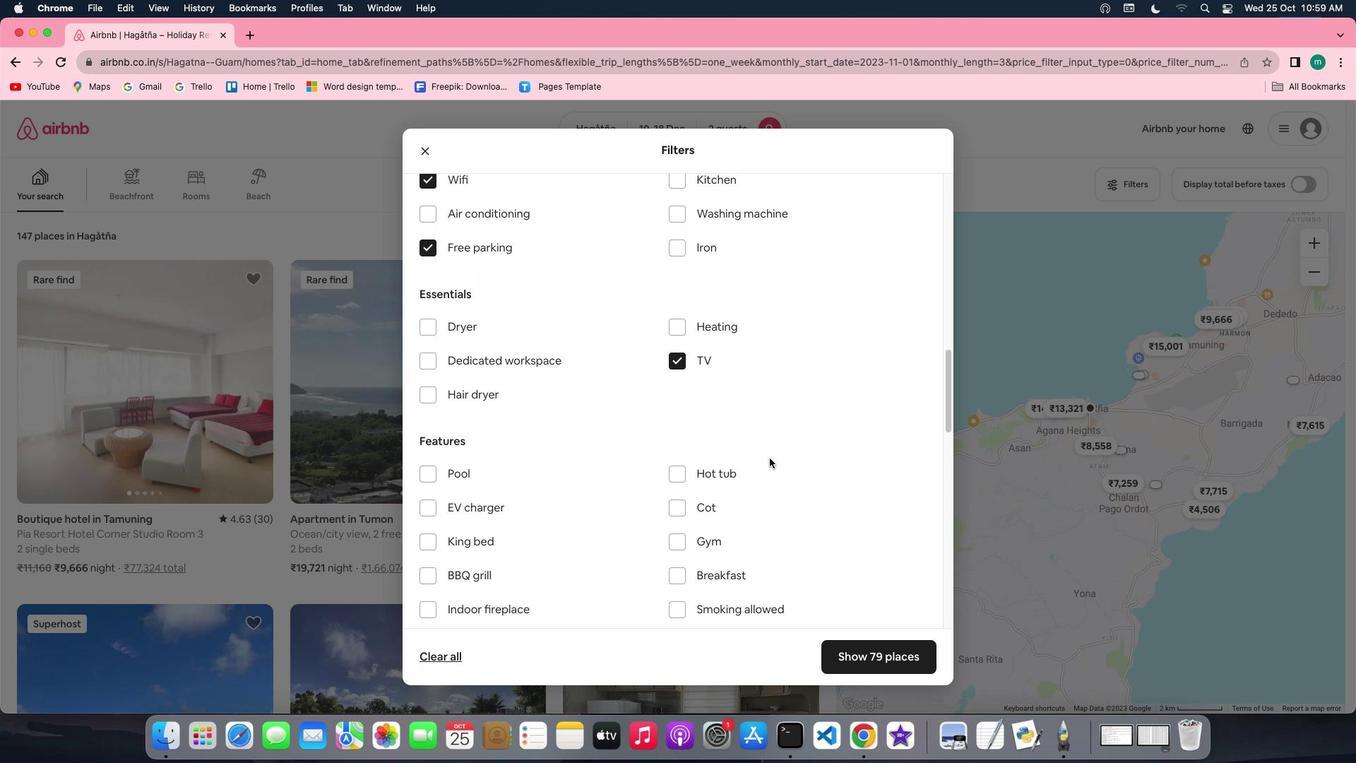 
Action: Mouse scrolled (770, 458) with delta (0, 0)
Screenshot: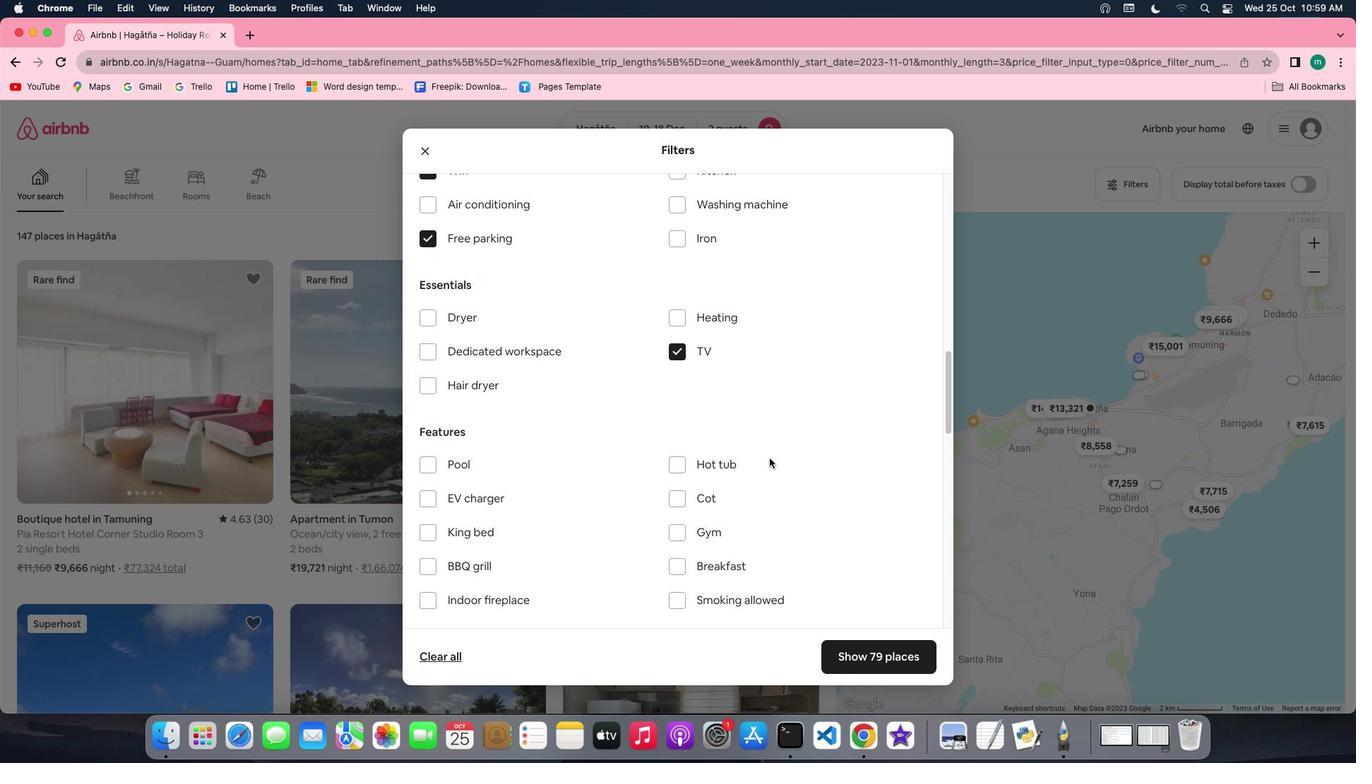 
Action: Mouse scrolled (770, 458) with delta (0, 0)
Screenshot: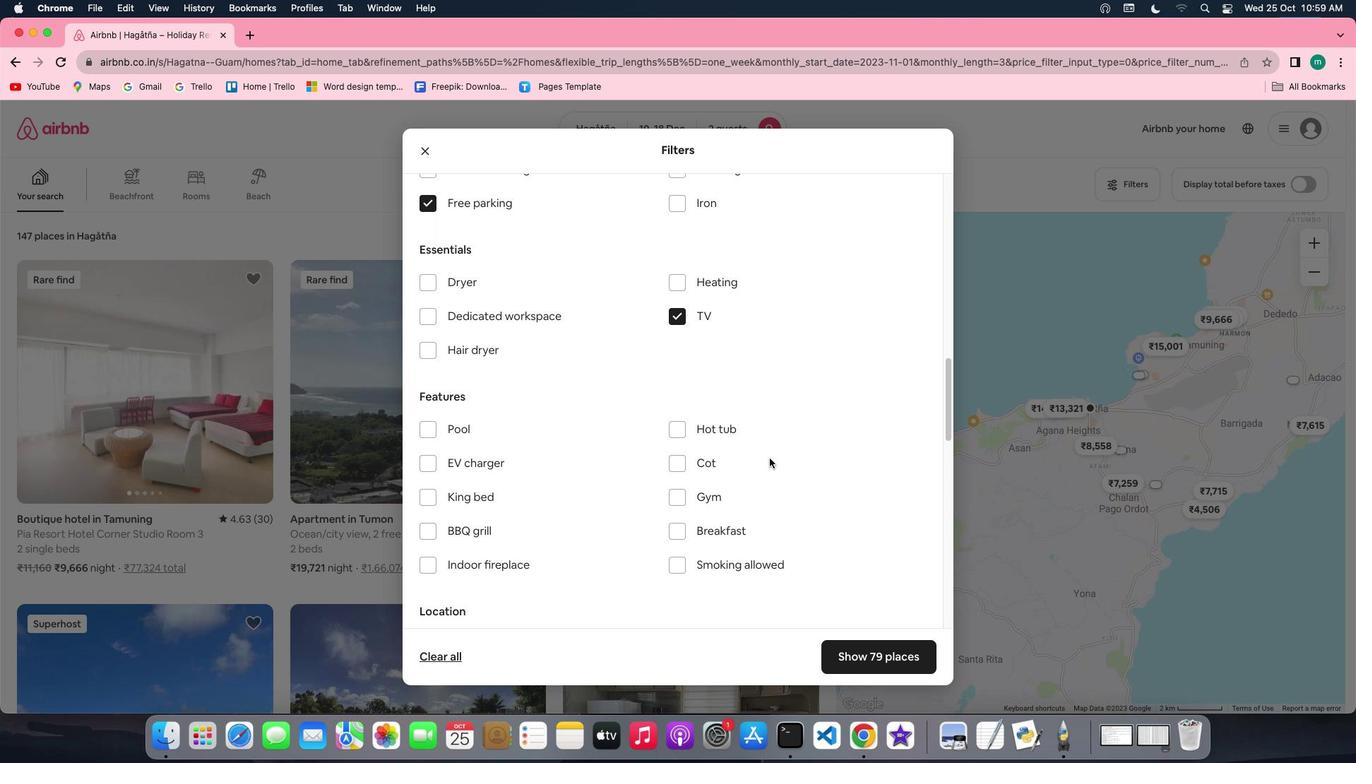 
Action: Mouse scrolled (770, 458) with delta (0, 0)
Screenshot: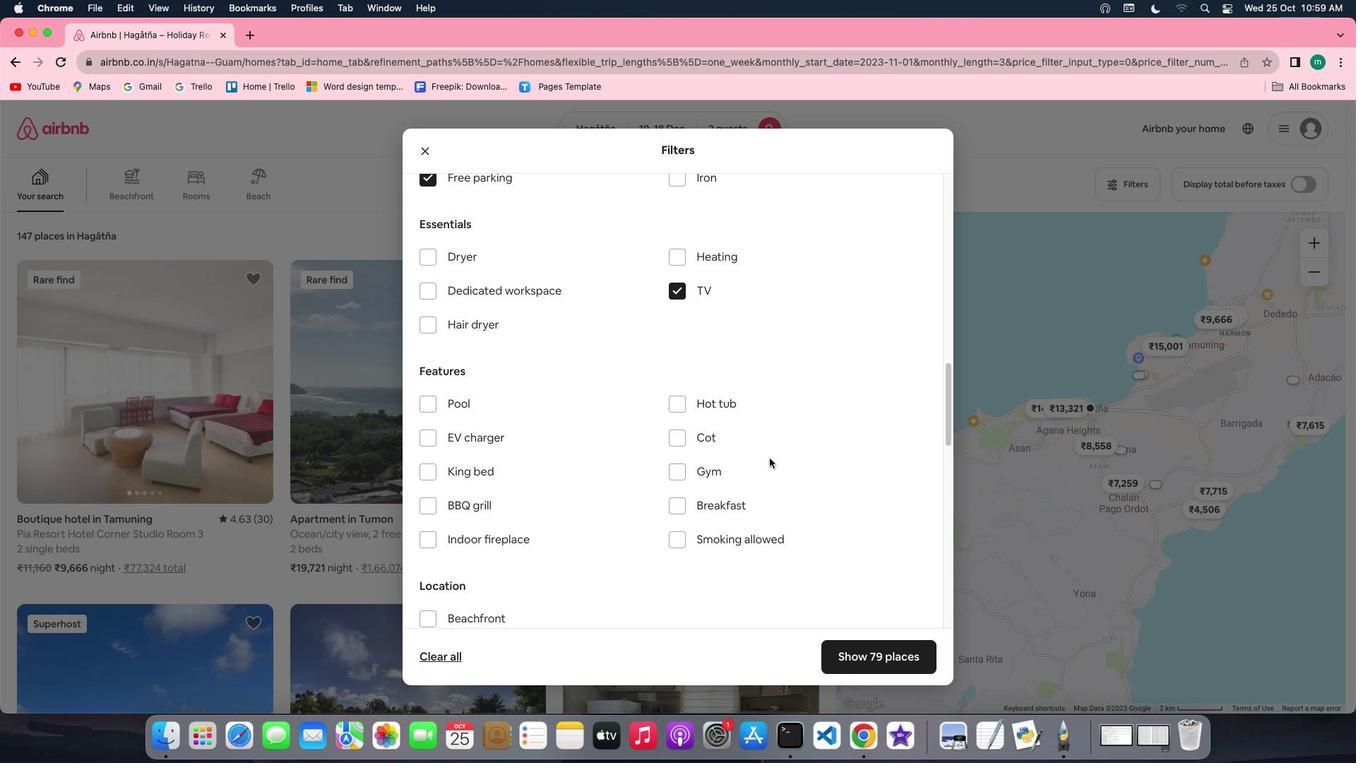 
Action: Mouse scrolled (770, 458) with delta (0, 0)
Screenshot: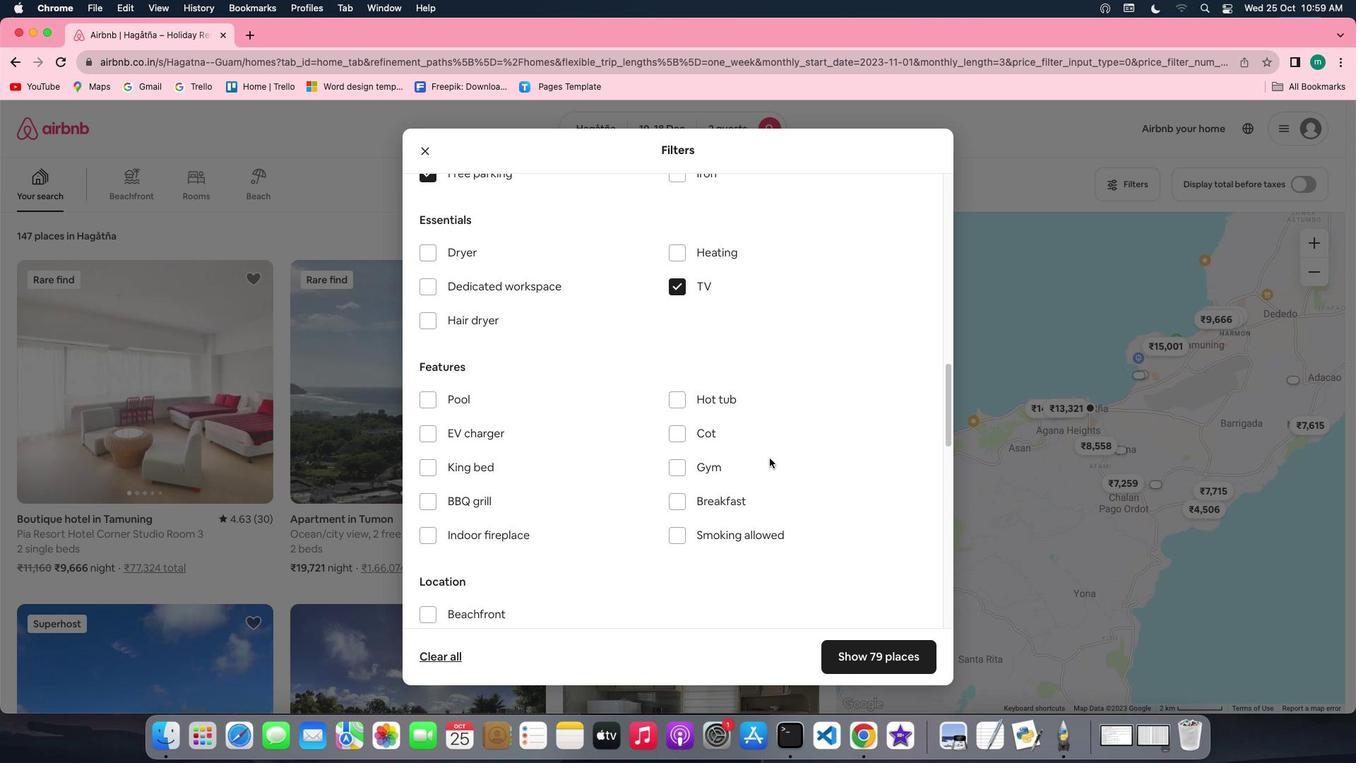
Action: Mouse scrolled (770, 458) with delta (0, 0)
Screenshot: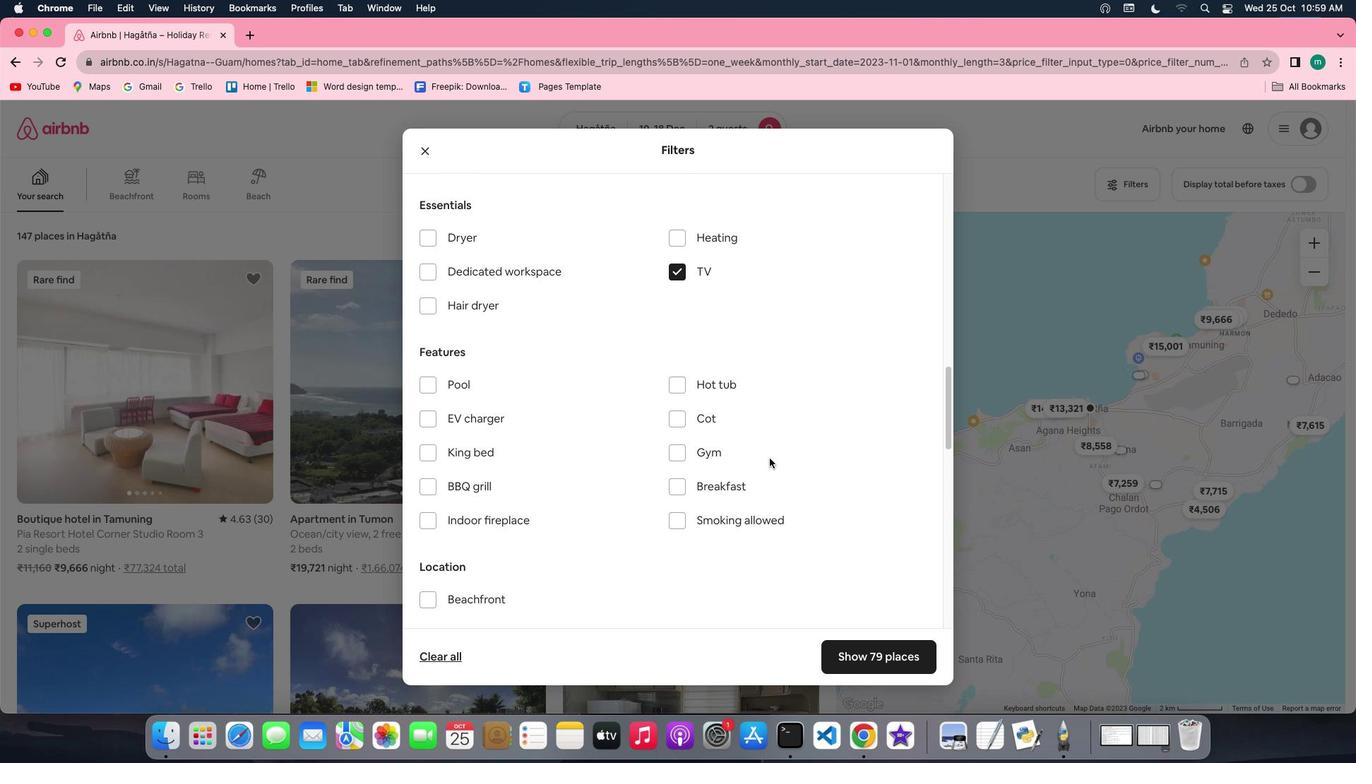 
Action: Mouse moved to (709, 426)
Screenshot: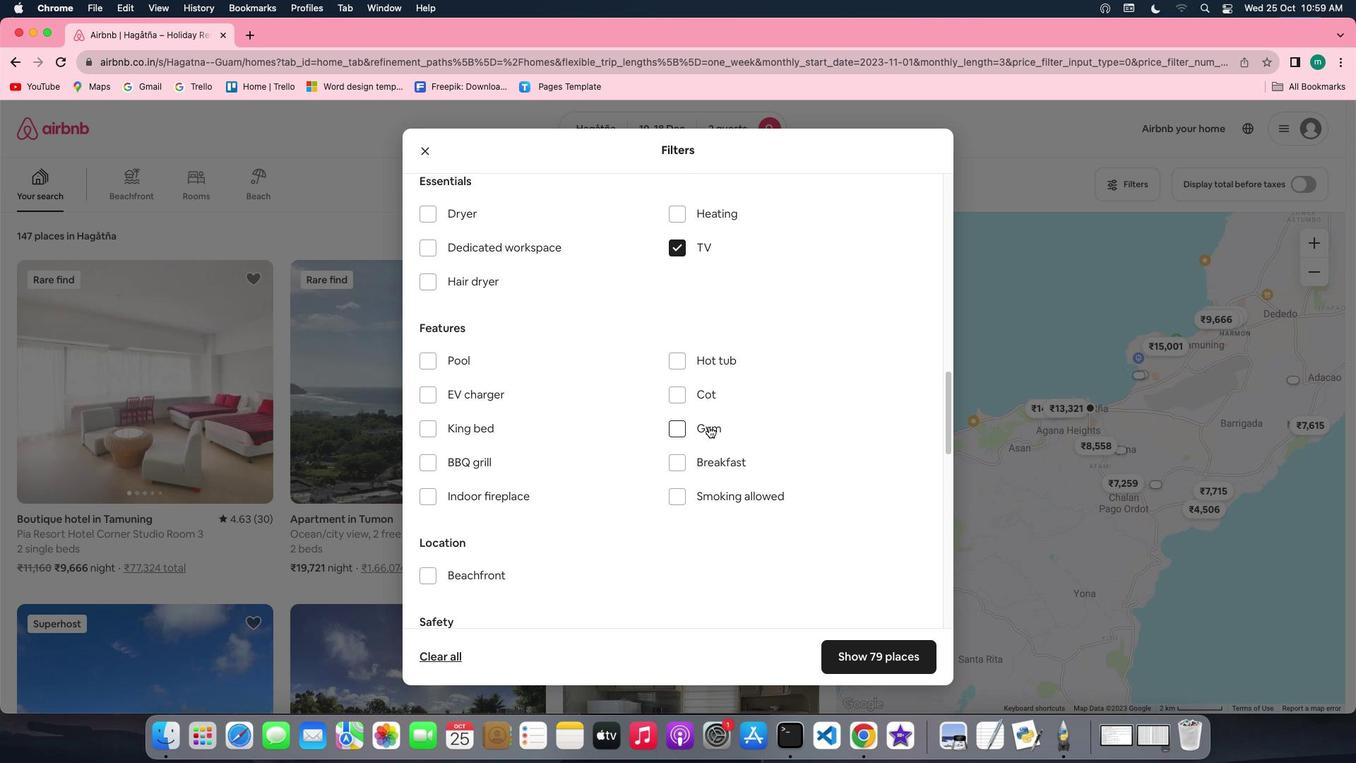 
Action: Mouse pressed left at (709, 426)
Screenshot: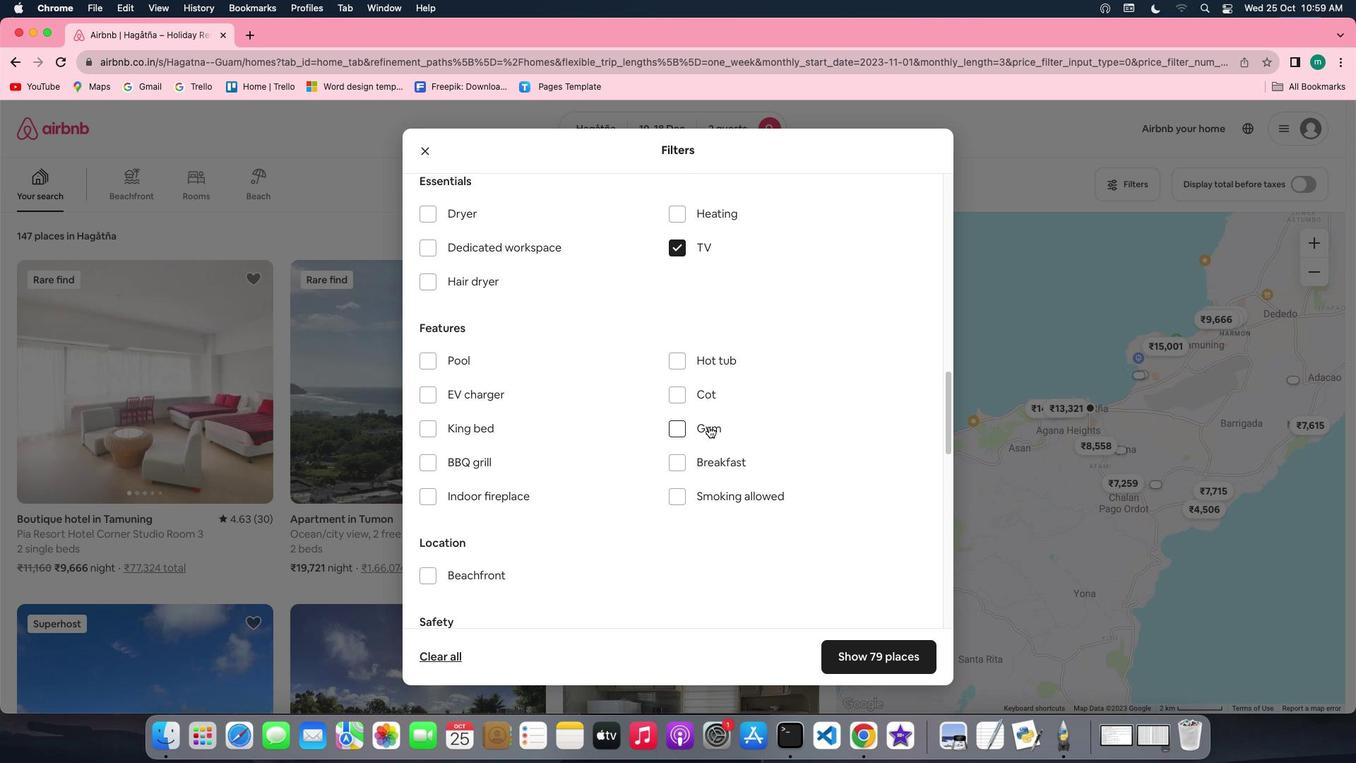 
Action: Mouse moved to (706, 461)
Screenshot: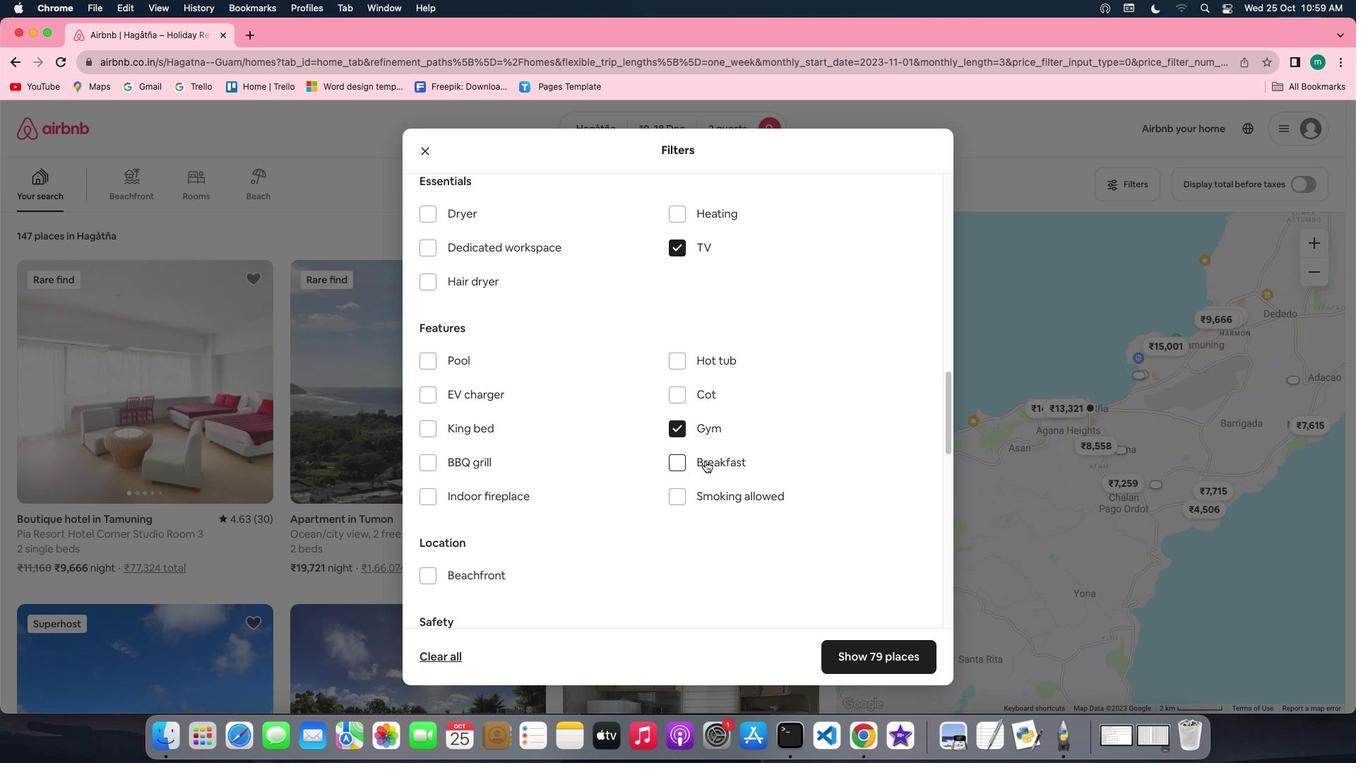 
Action: Mouse pressed left at (706, 461)
Screenshot: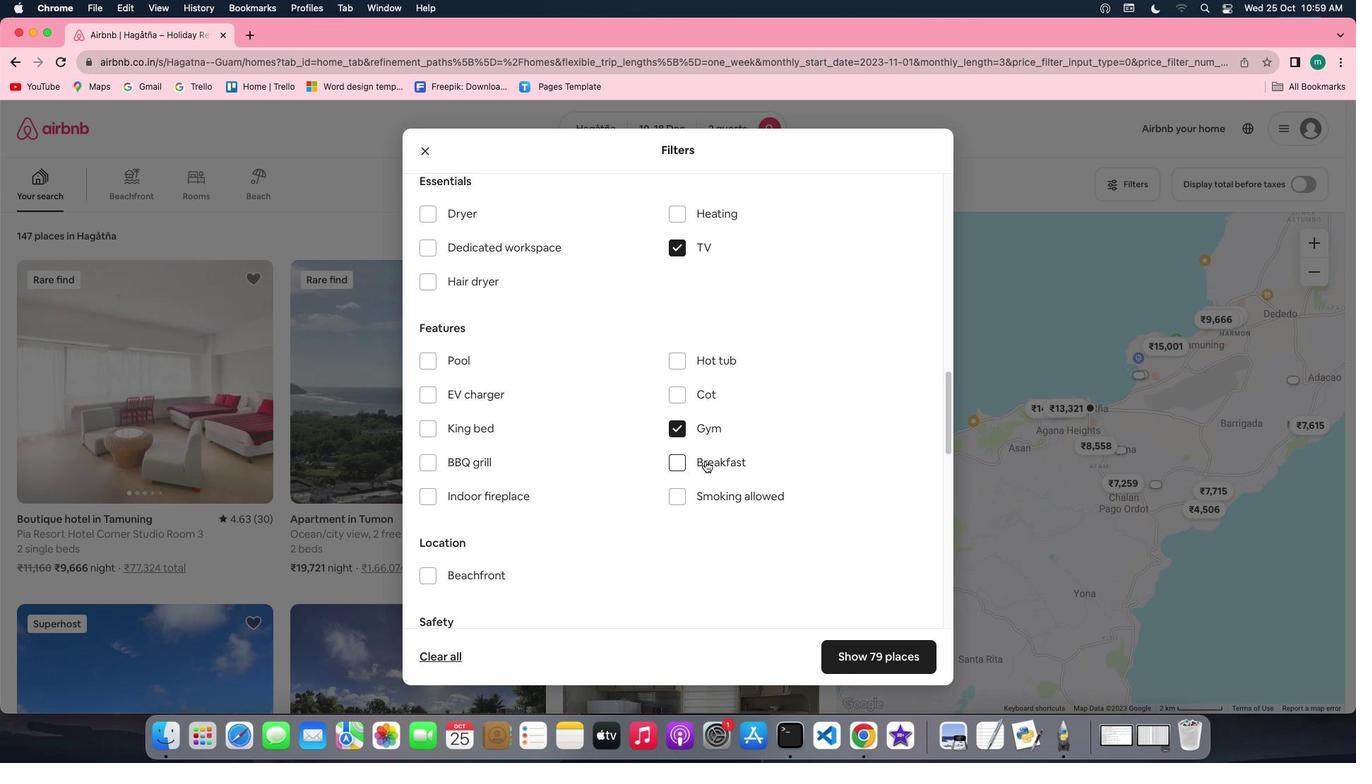 
Action: Mouse moved to (780, 466)
Screenshot: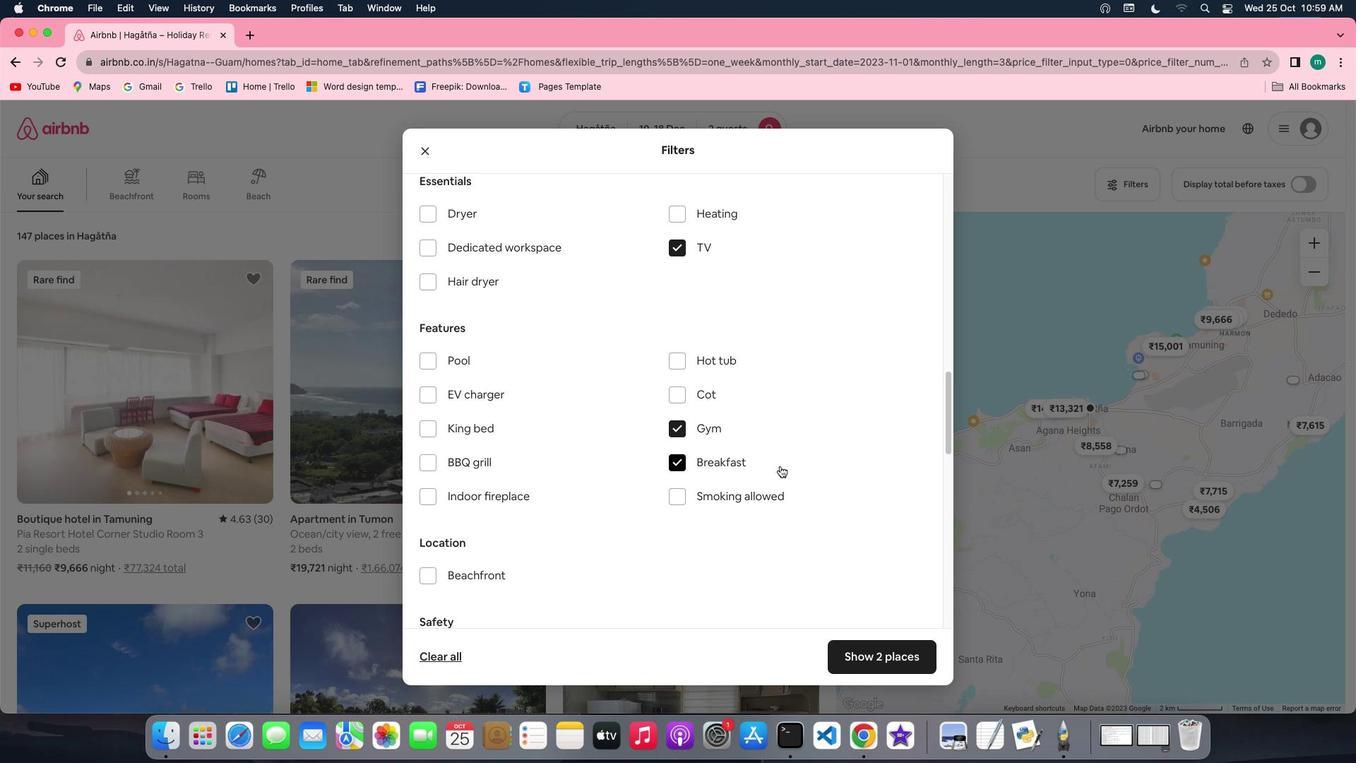 
Action: Mouse scrolled (780, 466) with delta (0, 0)
Screenshot: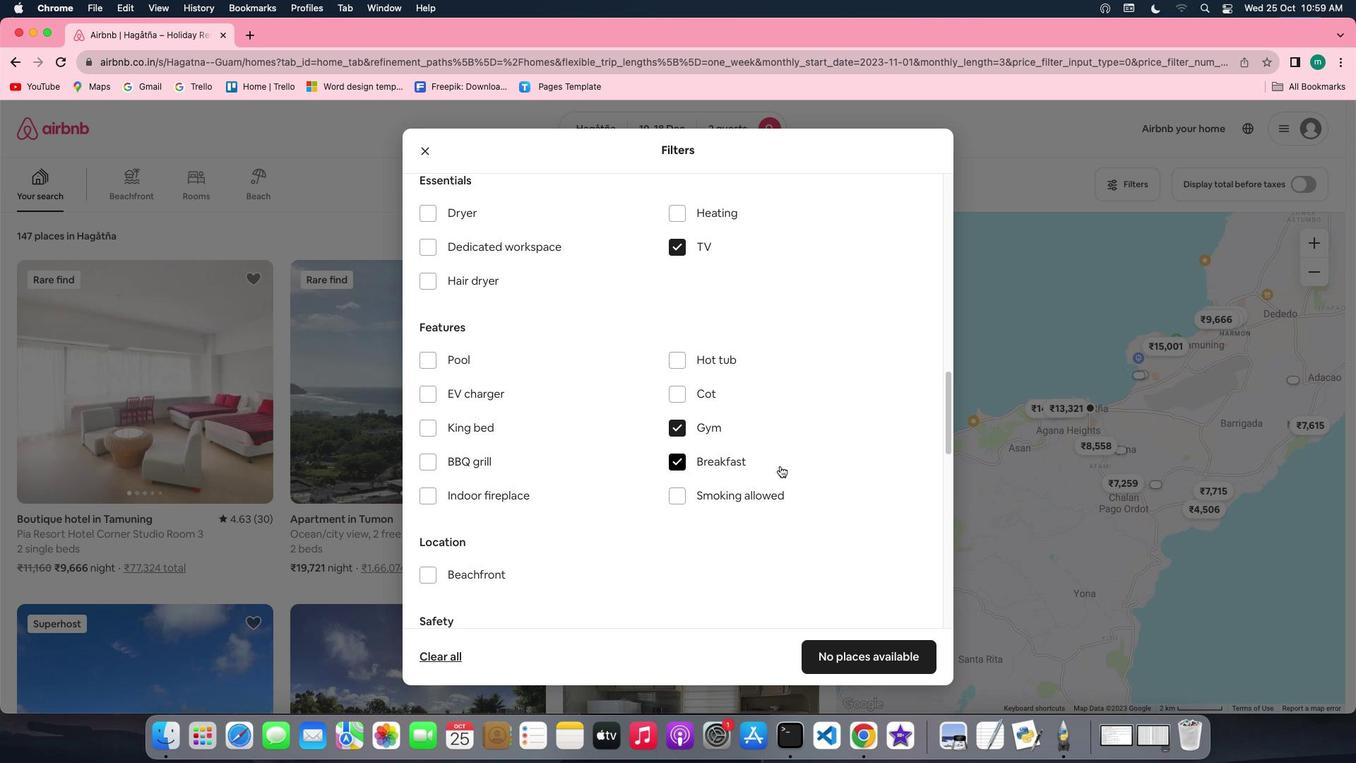 
Action: Mouse scrolled (780, 466) with delta (0, 0)
Screenshot: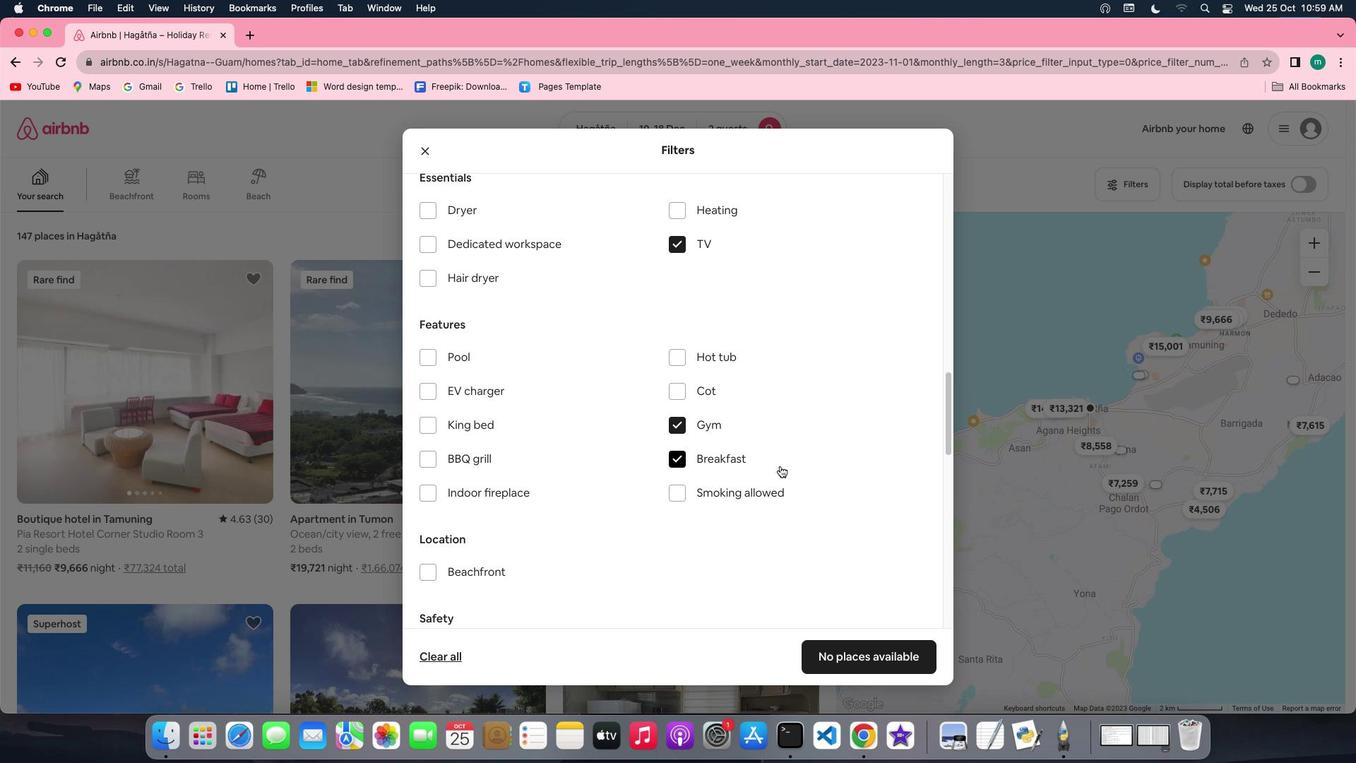 
Action: Mouse scrolled (780, 466) with delta (0, 0)
Screenshot: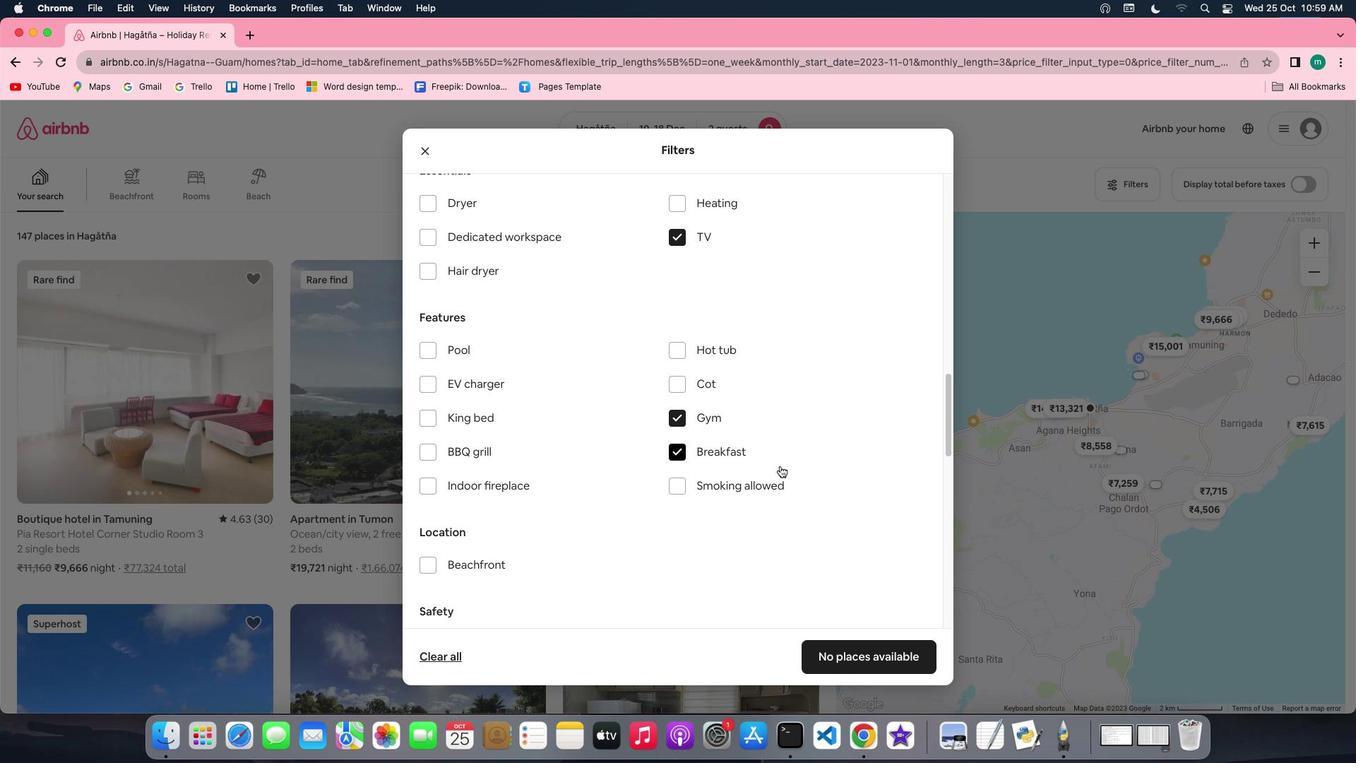 
Action: Mouse scrolled (780, 466) with delta (0, 0)
Screenshot: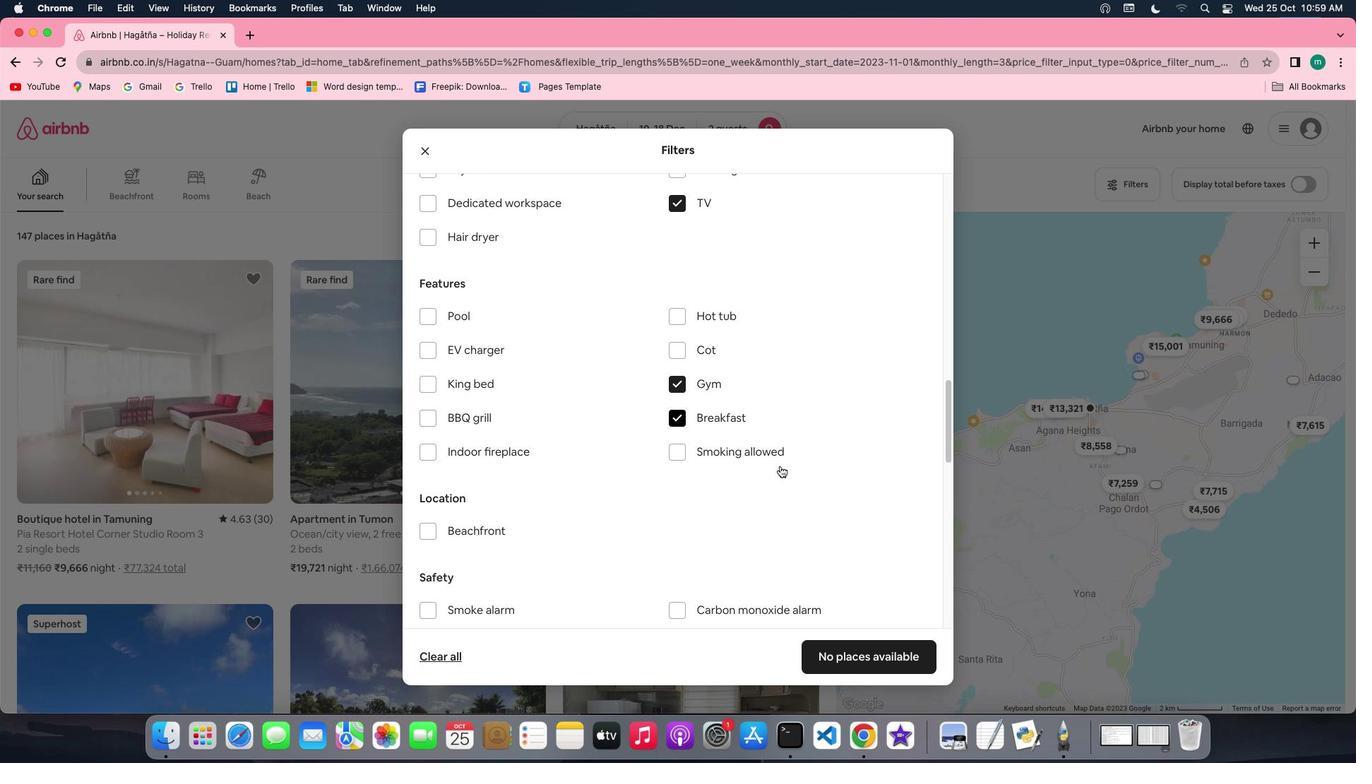 
Action: Mouse moved to (802, 499)
Screenshot: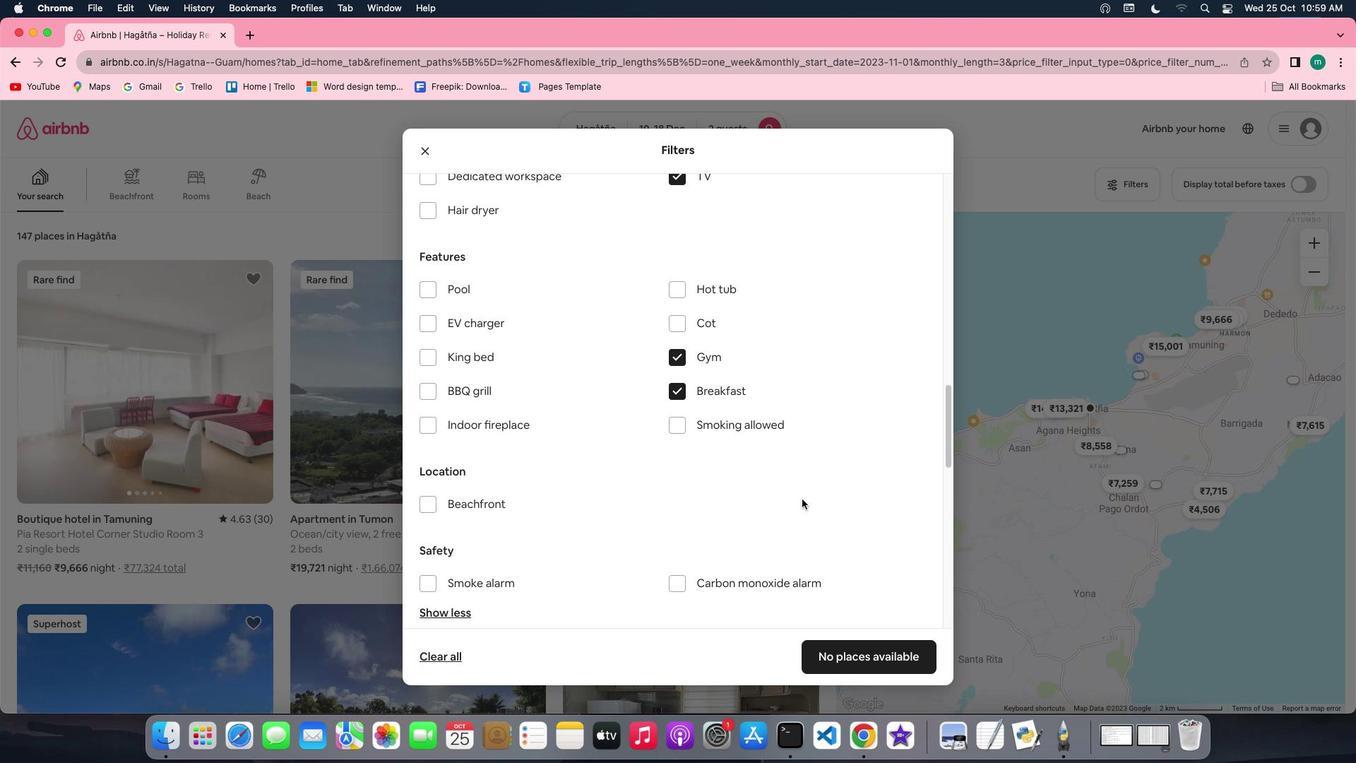 
Action: Mouse scrolled (802, 499) with delta (0, 0)
Screenshot: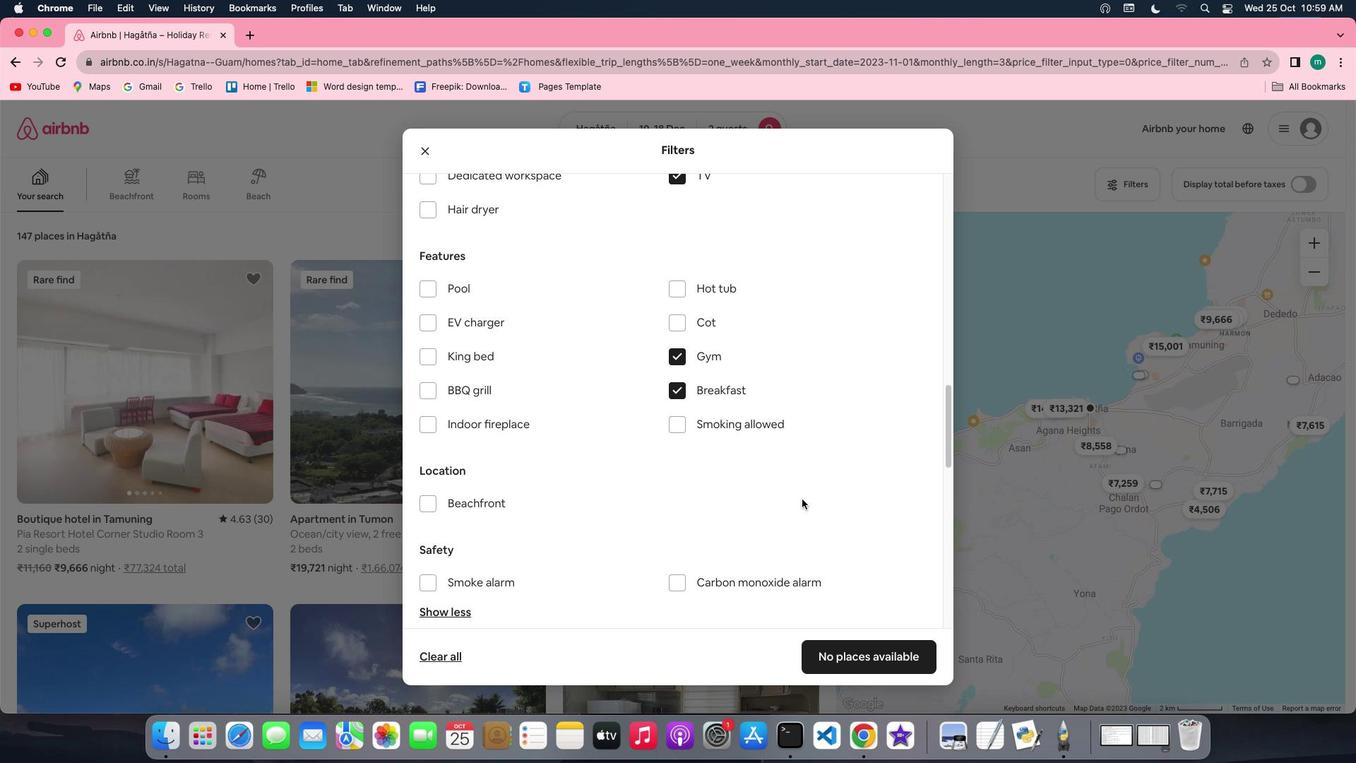 
Action: Mouse scrolled (802, 499) with delta (0, 0)
Screenshot: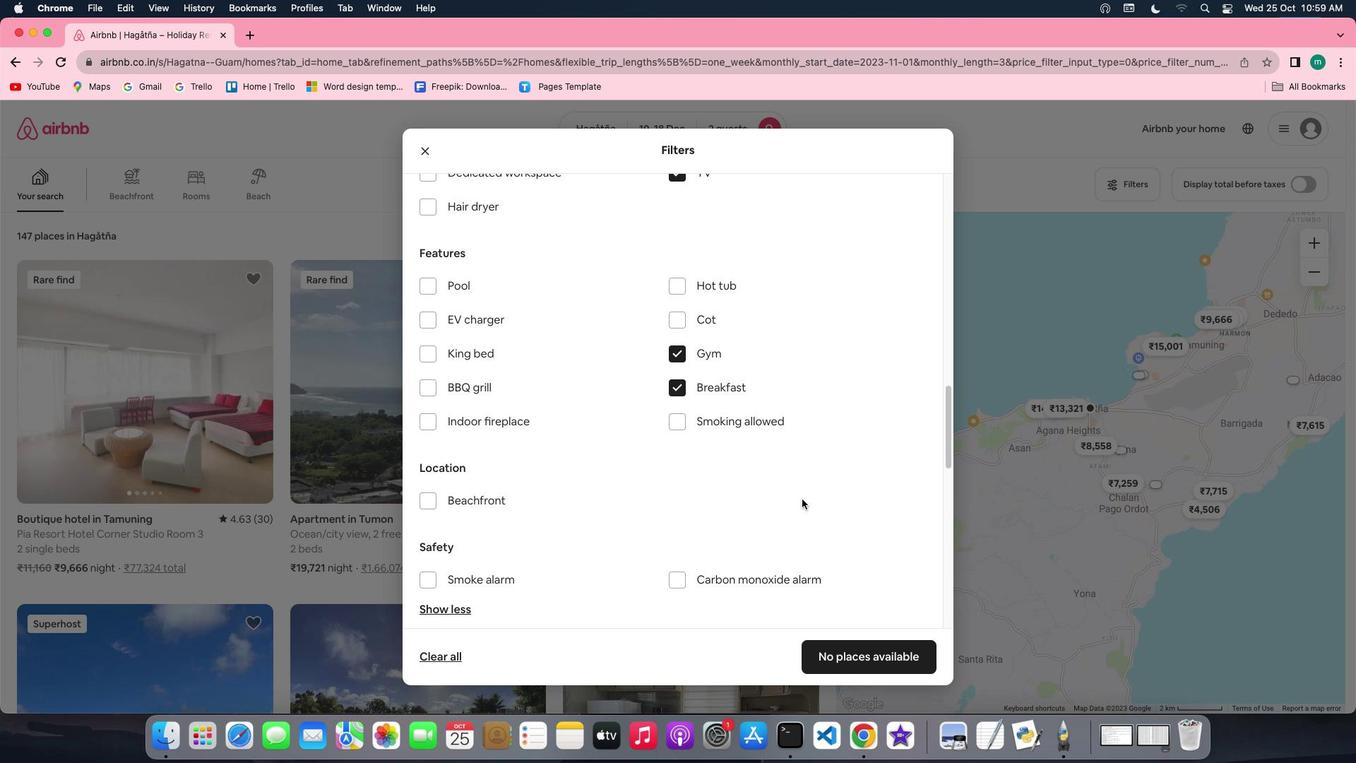 
Action: Mouse scrolled (802, 499) with delta (0, -1)
Screenshot: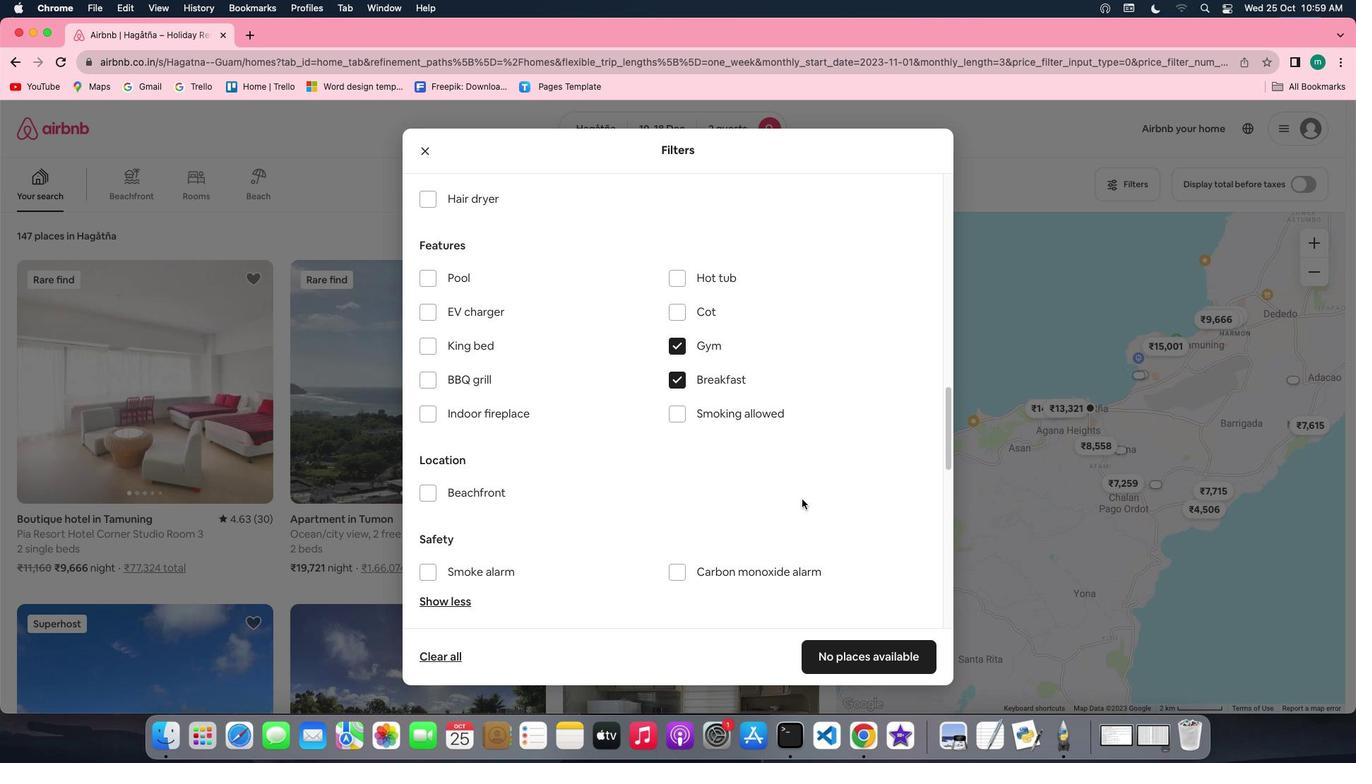 
Action: Mouse scrolled (802, 499) with delta (0, -2)
Screenshot: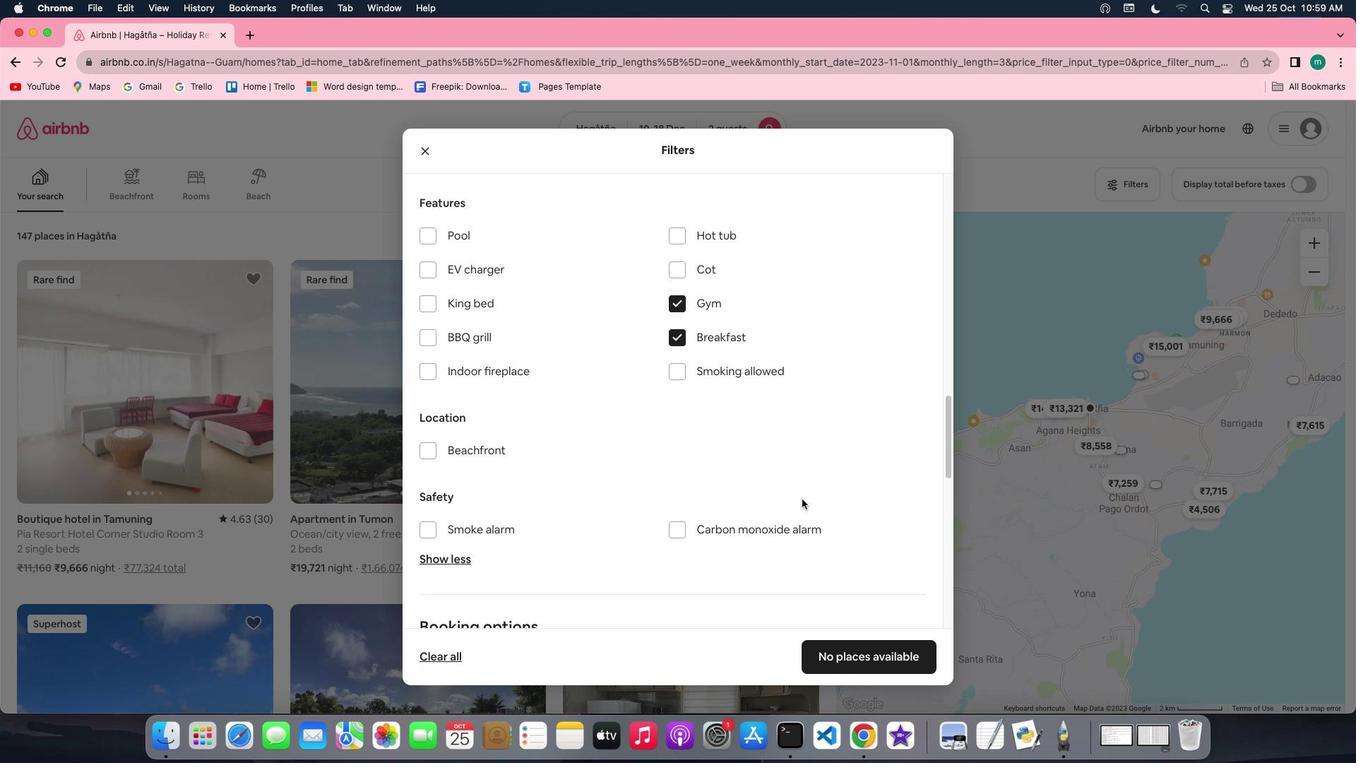 
Action: Mouse moved to (808, 516)
Screenshot: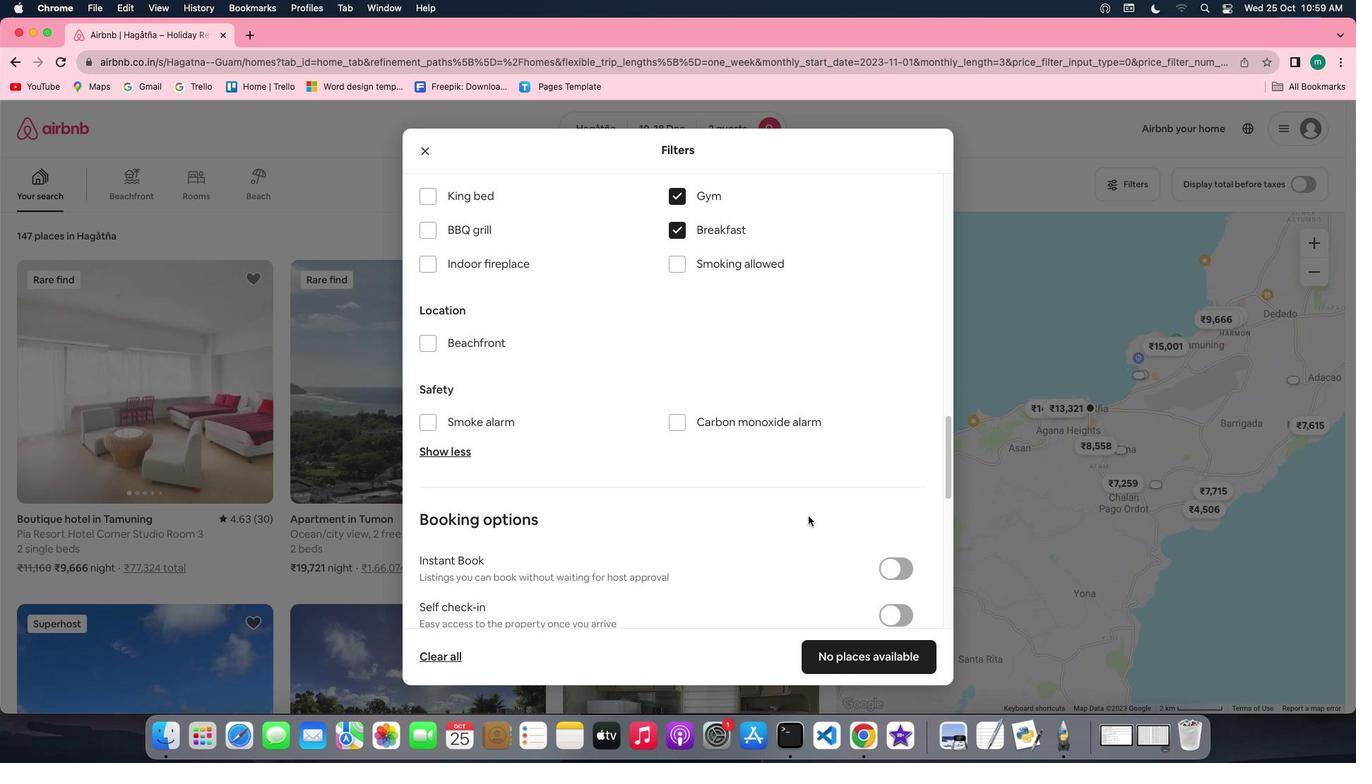 
Action: Mouse scrolled (808, 516) with delta (0, 0)
Screenshot: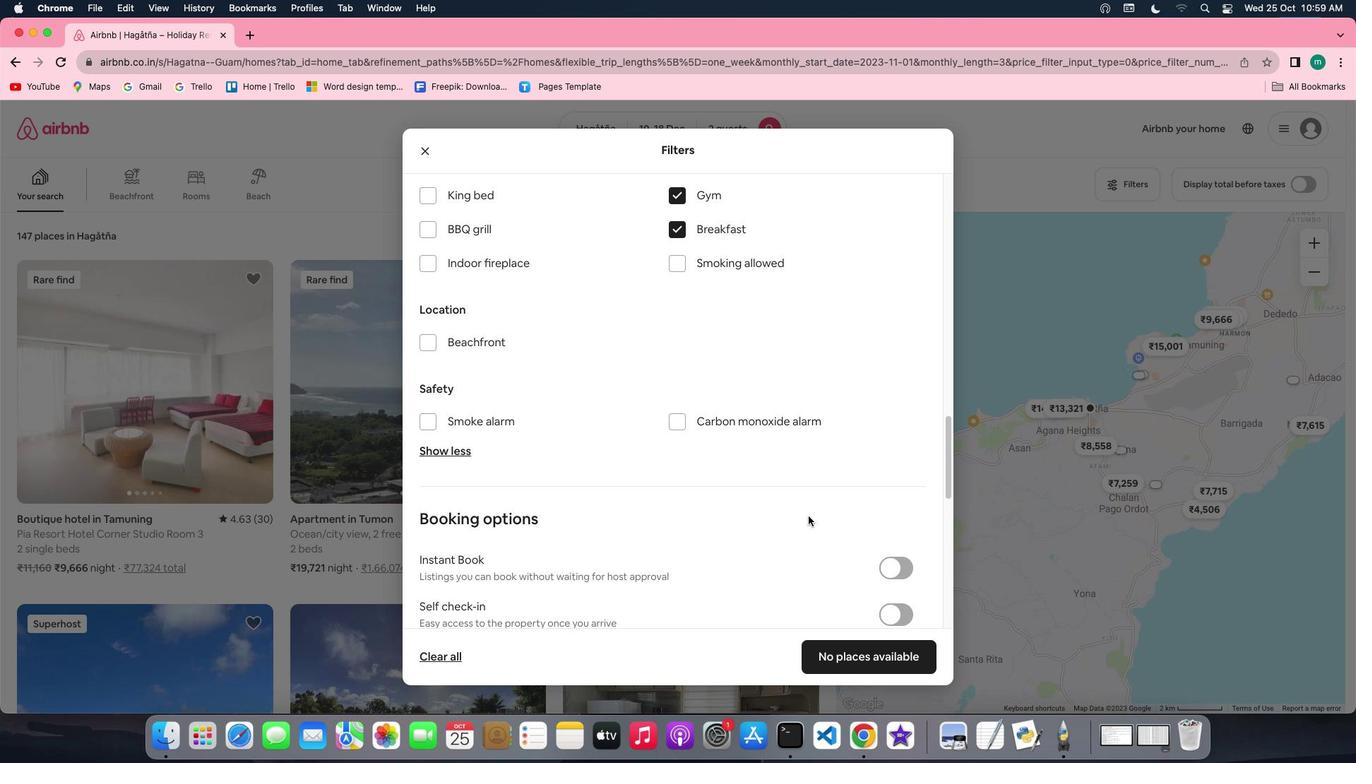 
Action: Mouse scrolled (808, 516) with delta (0, 0)
Screenshot: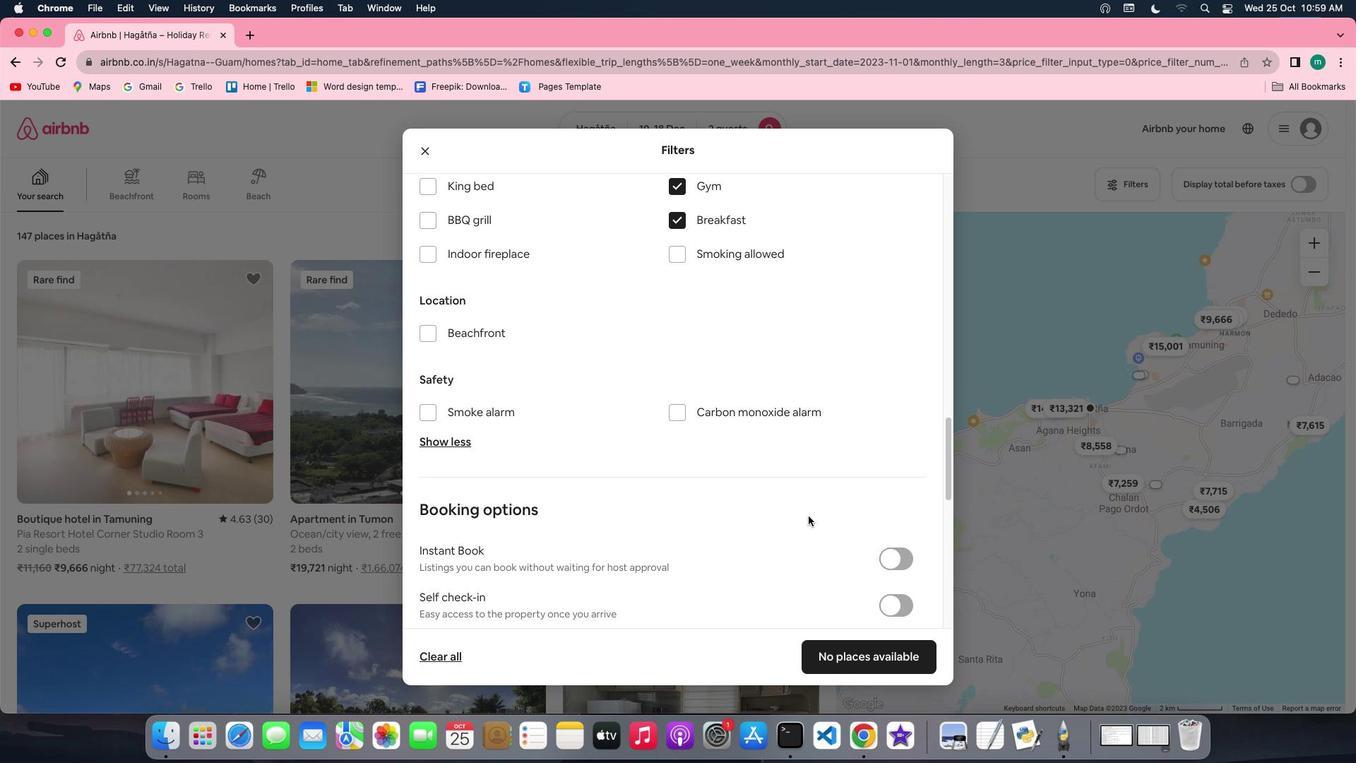 
Action: Mouse scrolled (808, 516) with delta (0, -2)
Screenshot: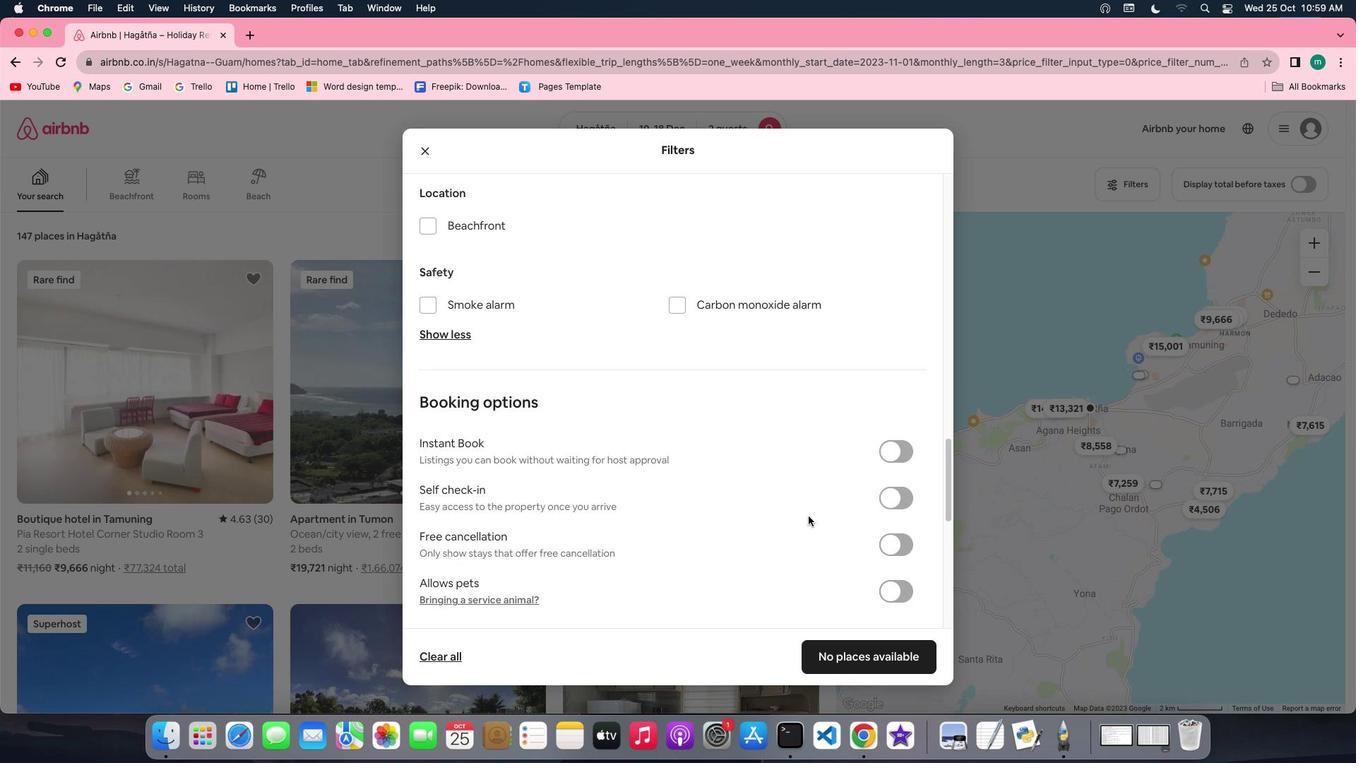 
Action: Mouse scrolled (808, 516) with delta (0, -3)
Screenshot: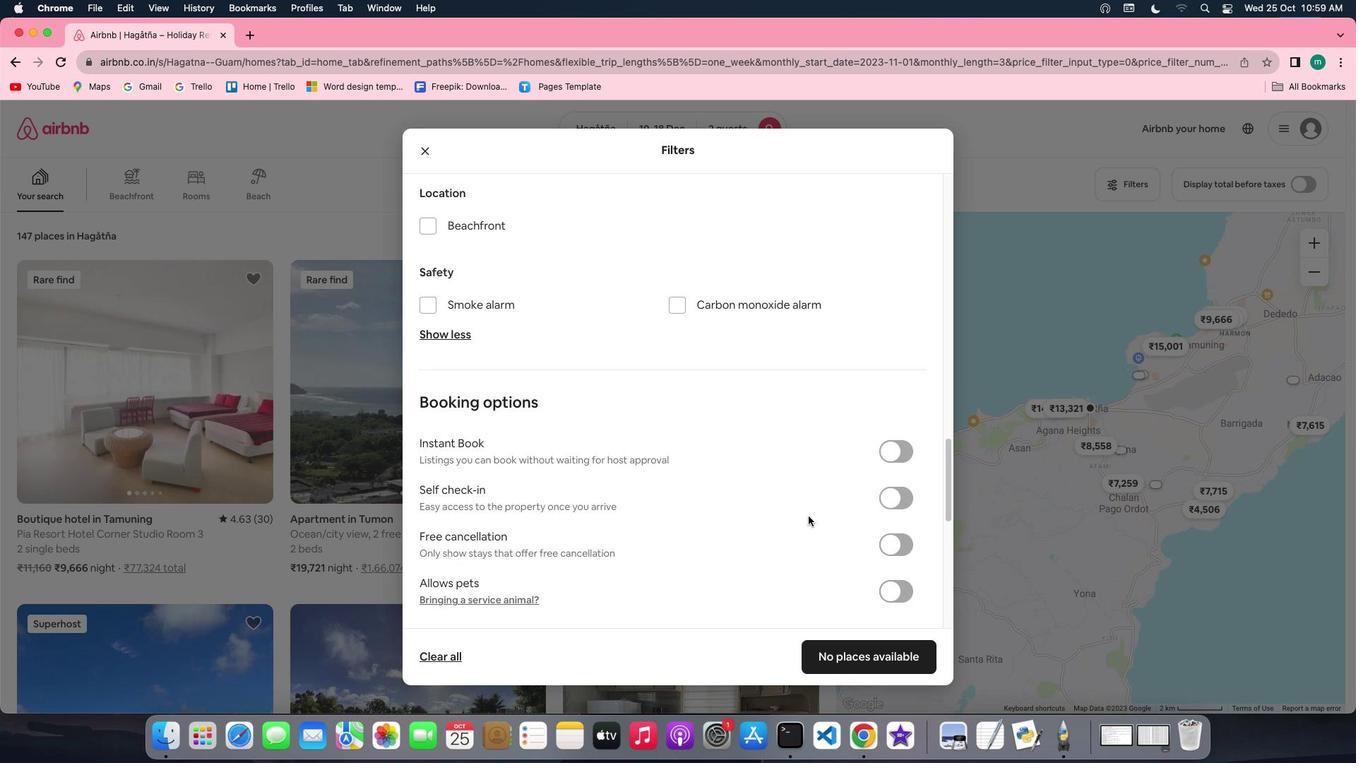 
Action: Mouse scrolled (808, 516) with delta (0, -3)
Screenshot: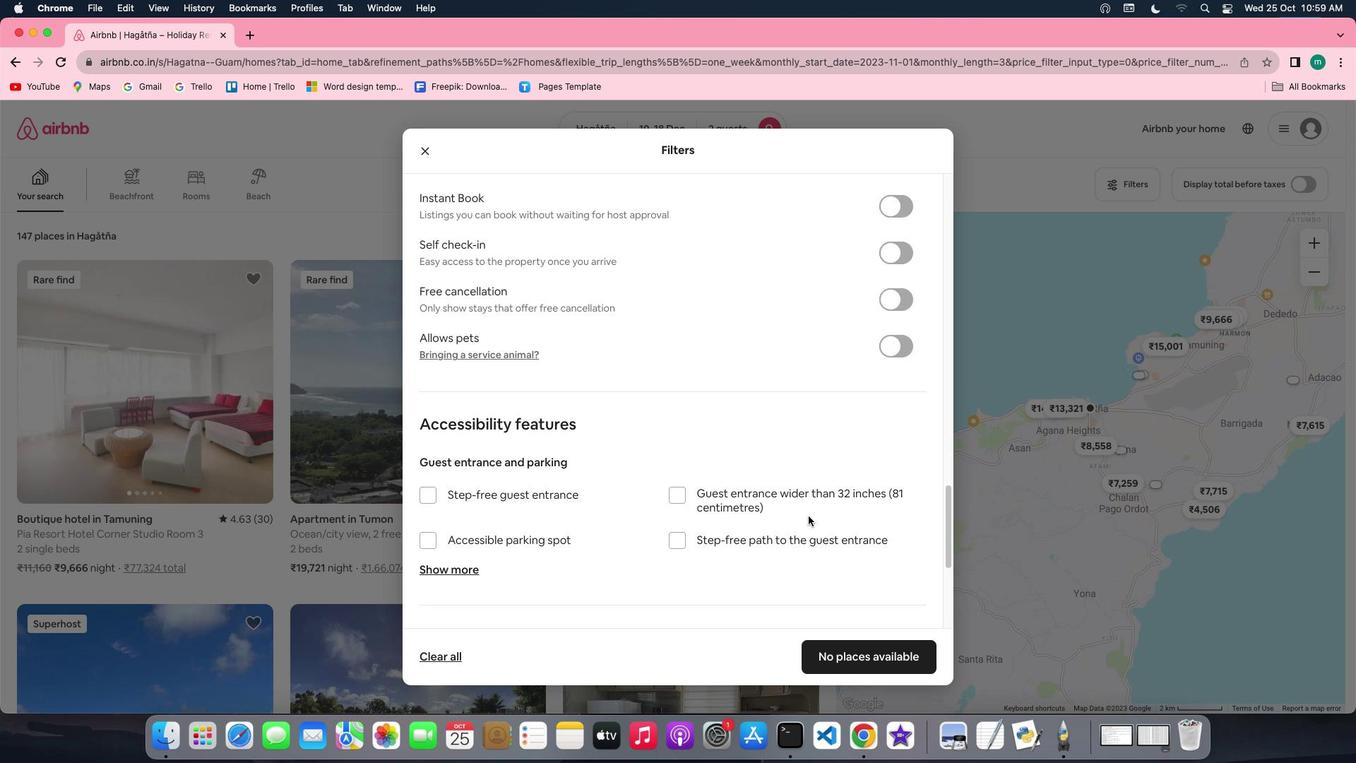 
Action: Mouse scrolled (808, 516) with delta (0, -3)
Screenshot: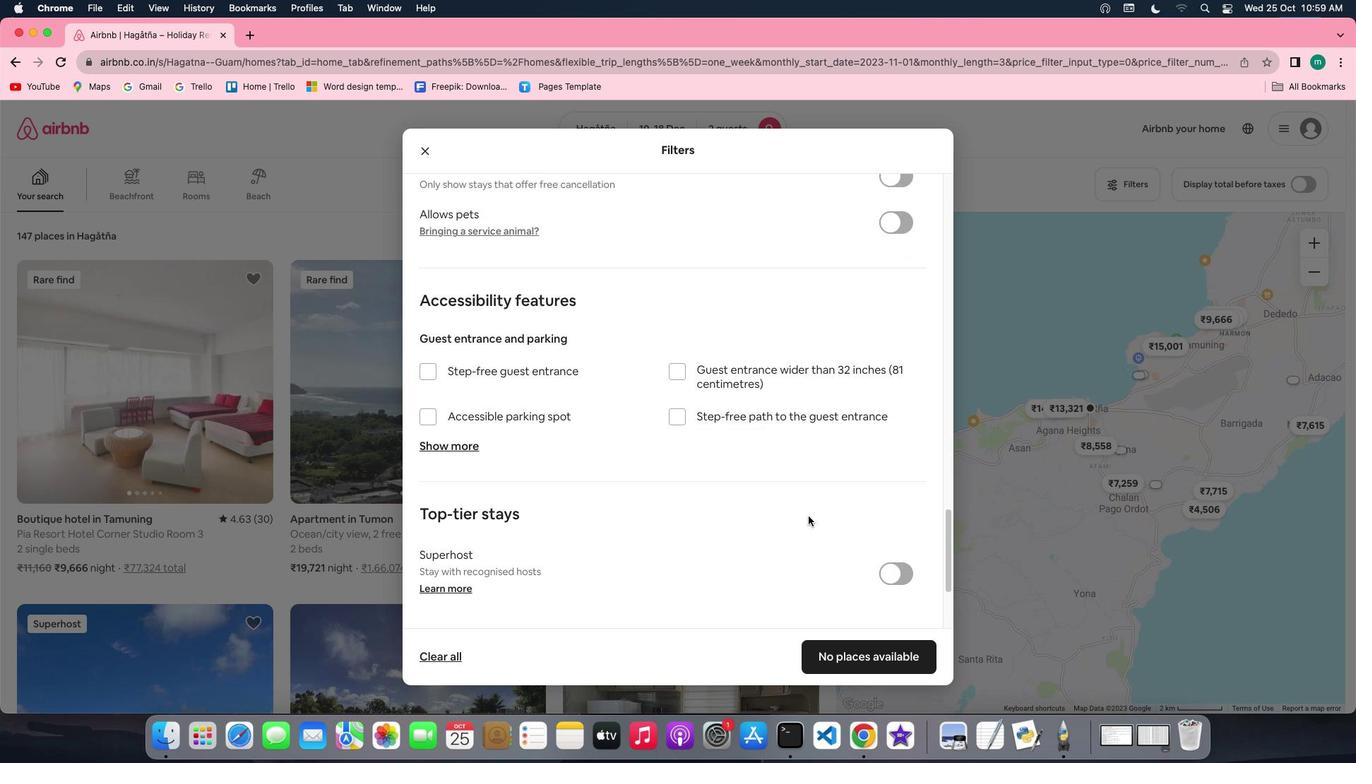
Action: Mouse scrolled (808, 516) with delta (0, 0)
Screenshot: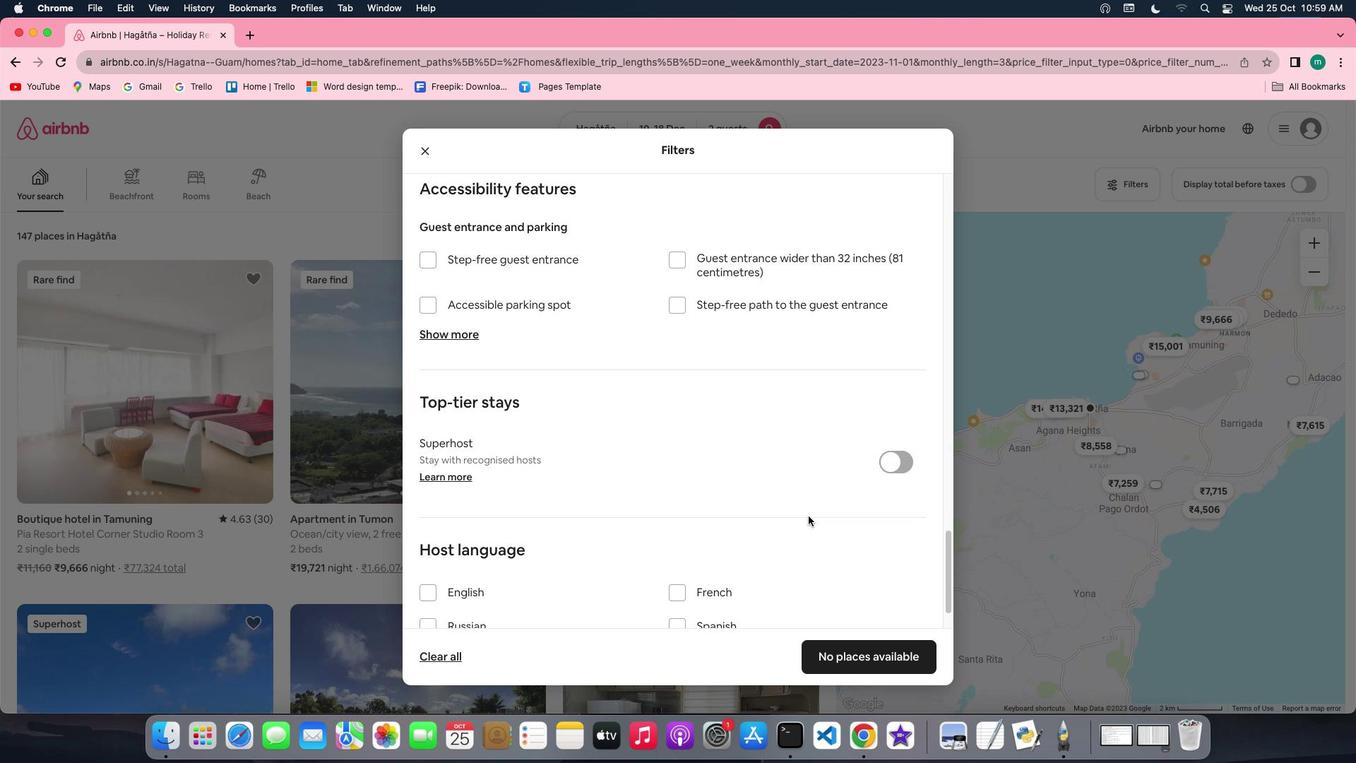 
Action: Mouse scrolled (808, 516) with delta (0, 0)
Screenshot: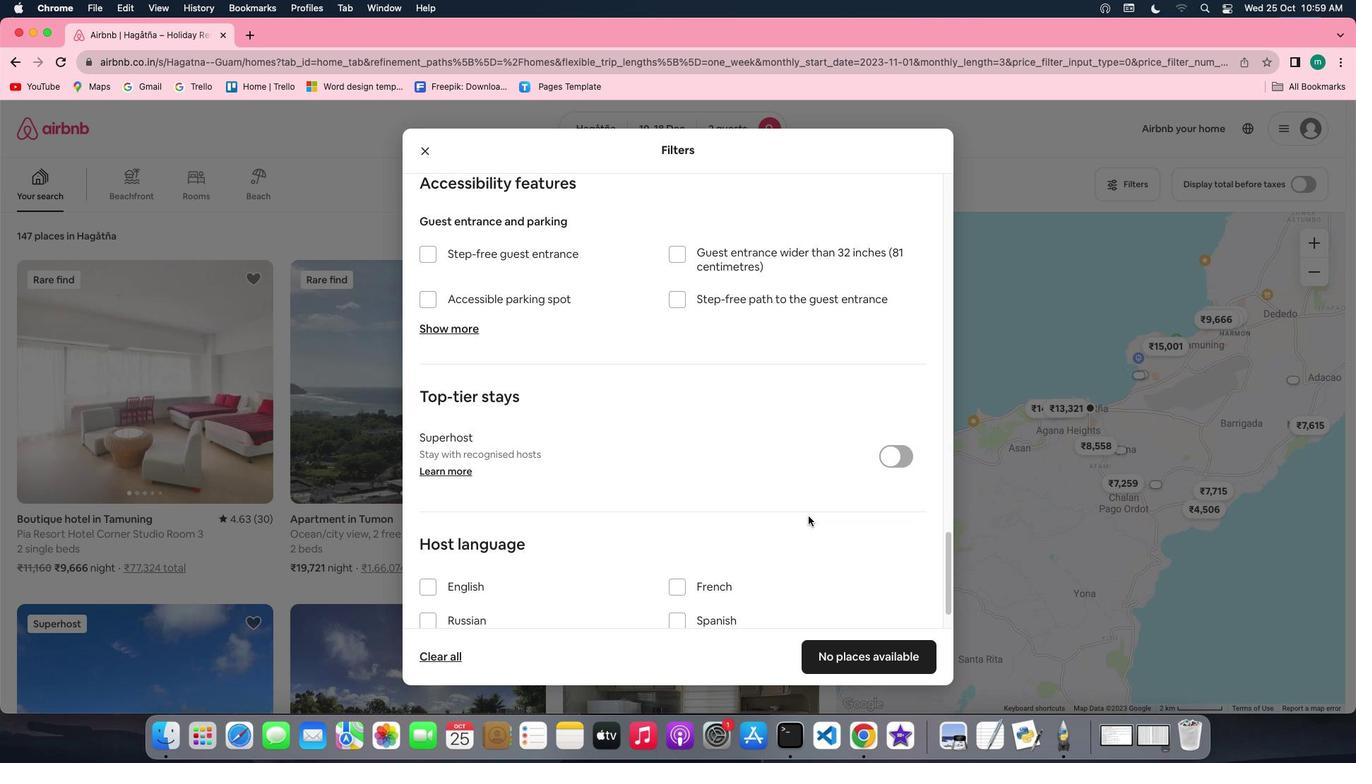
Action: Mouse scrolled (808, 516) with delta (0, -2)
Screenshot: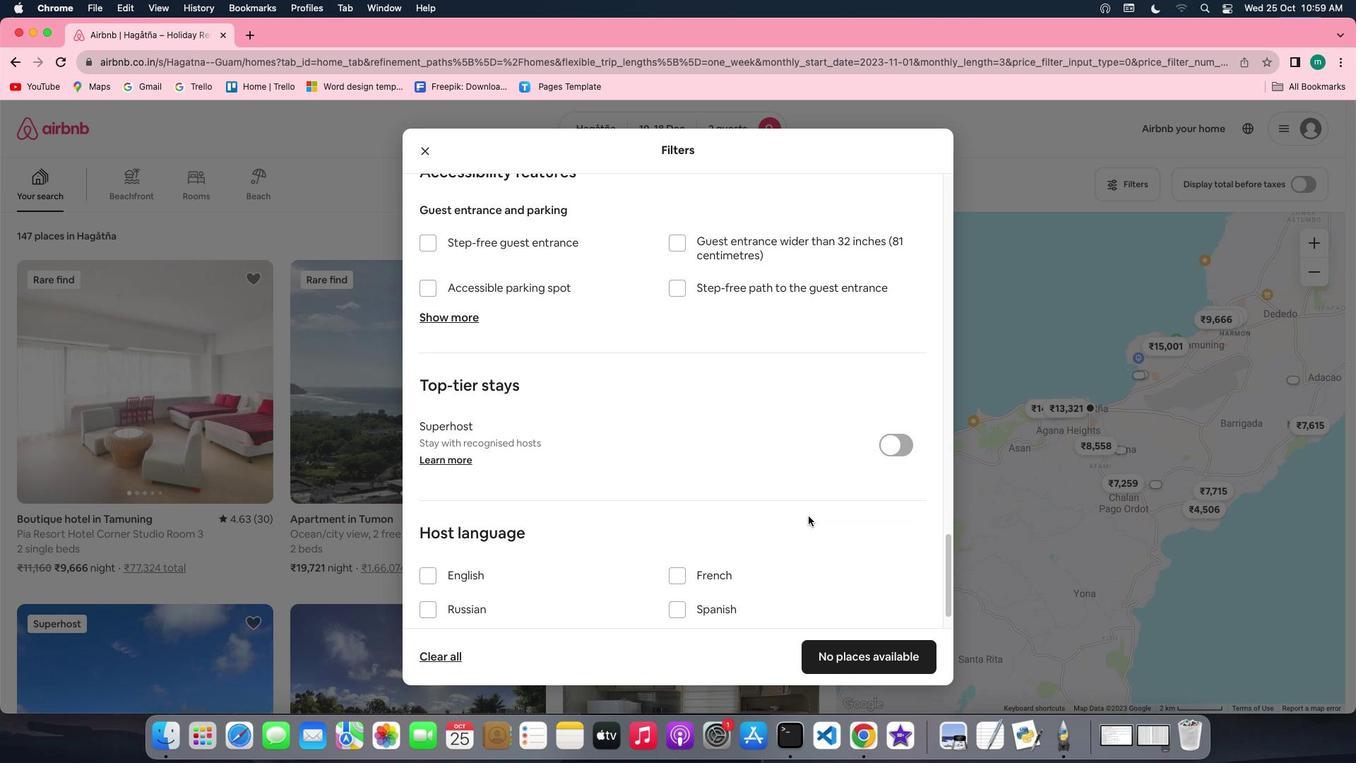 
Action: Mouse scrolled (808, 516) with delta (0, -2)
Screenshot: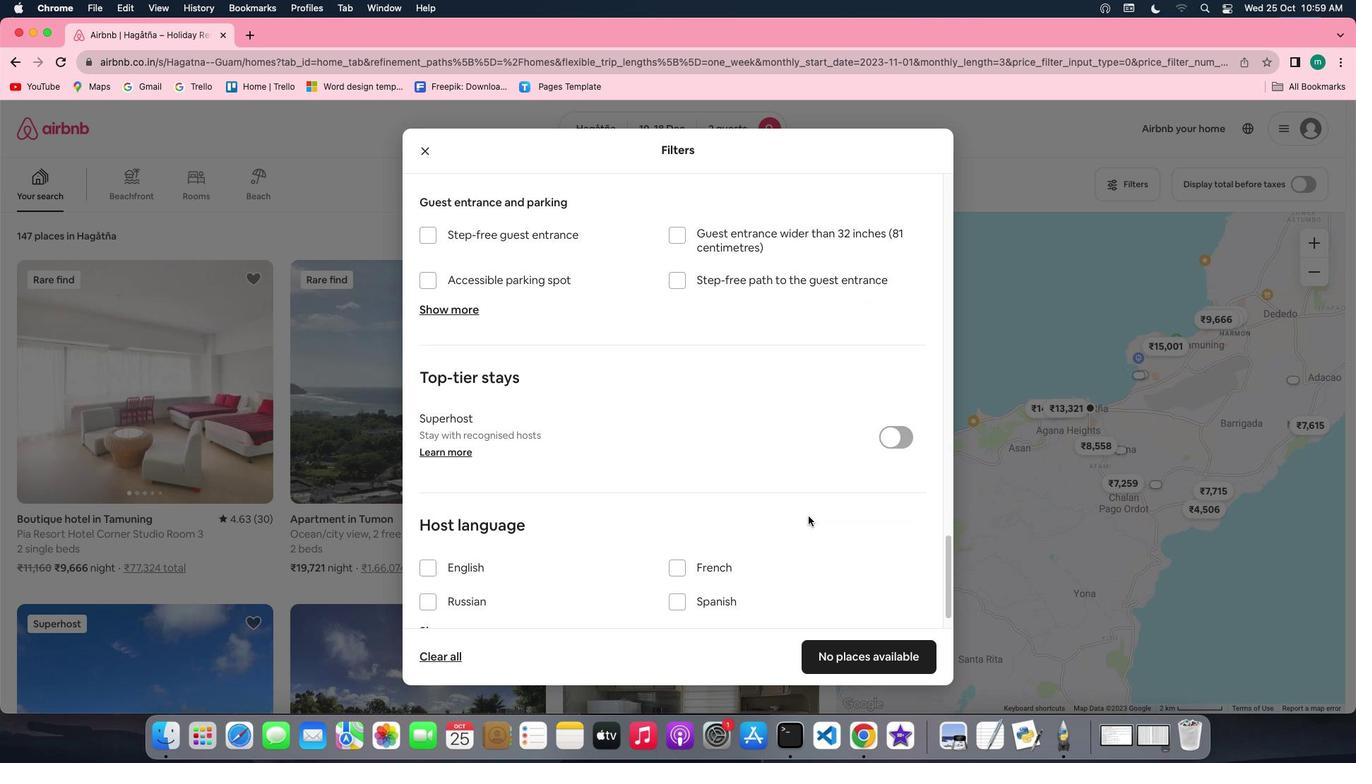
Action: Mouse scrolled (808, 516) with delta (0, -3)
Screenshot: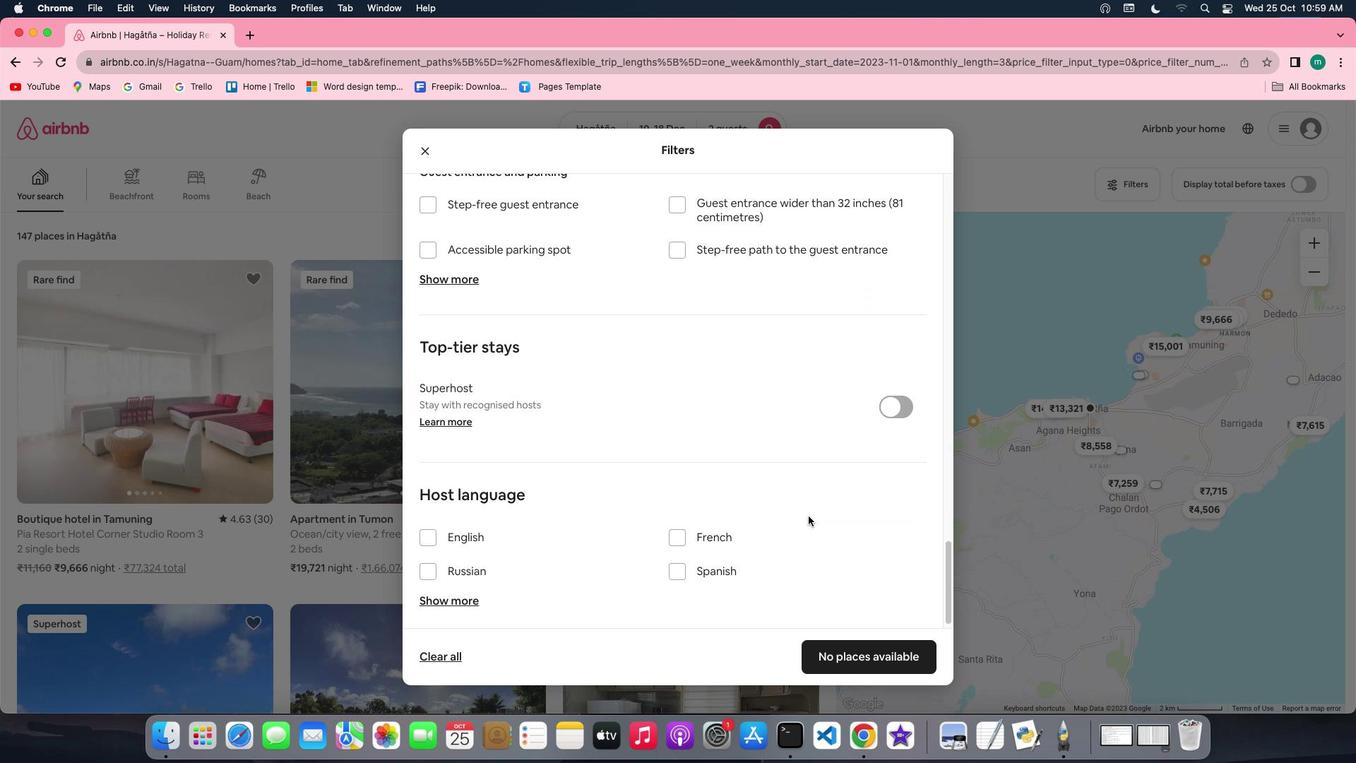 
Action: Mouse scrolled (808, 516) with delta (0, 0)
Screenshot: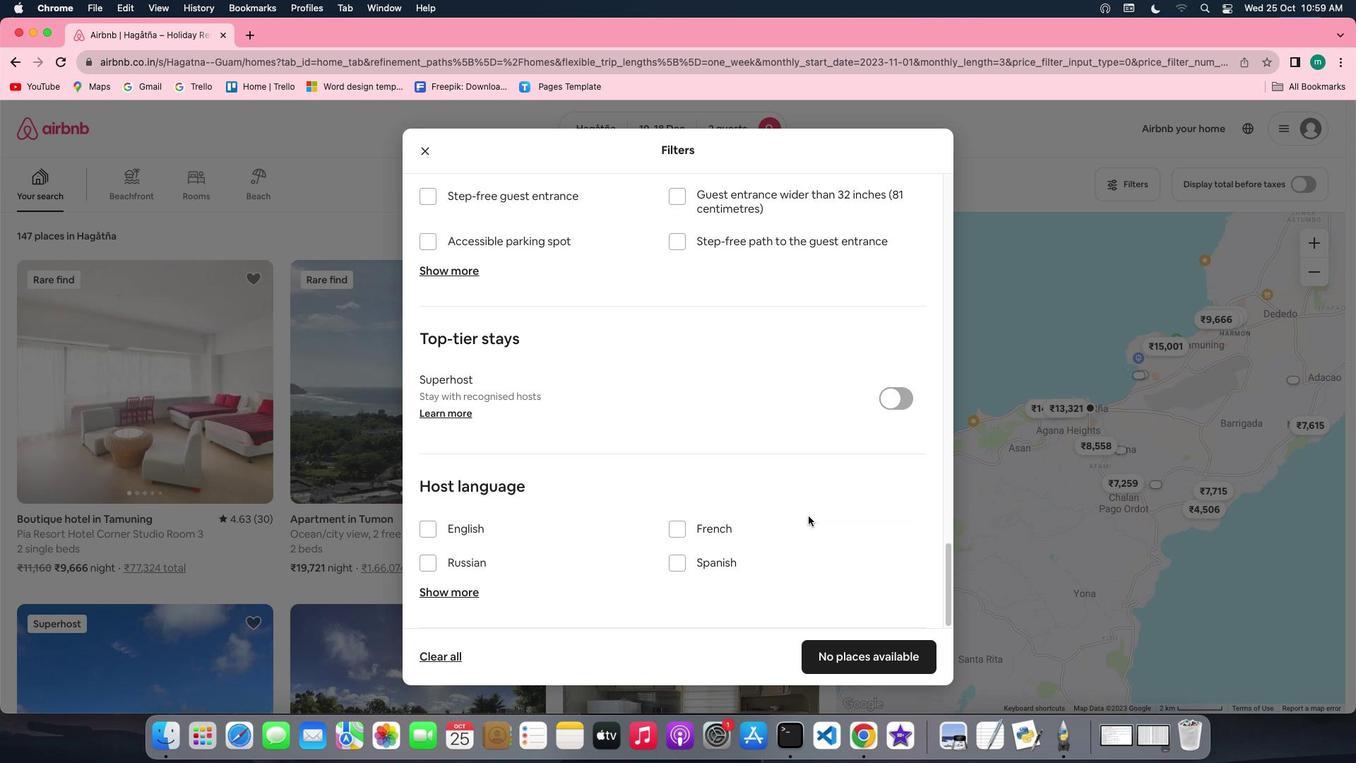
Action: Mouse scrolled (808, 516) with delta (0, 0)
Screenshot: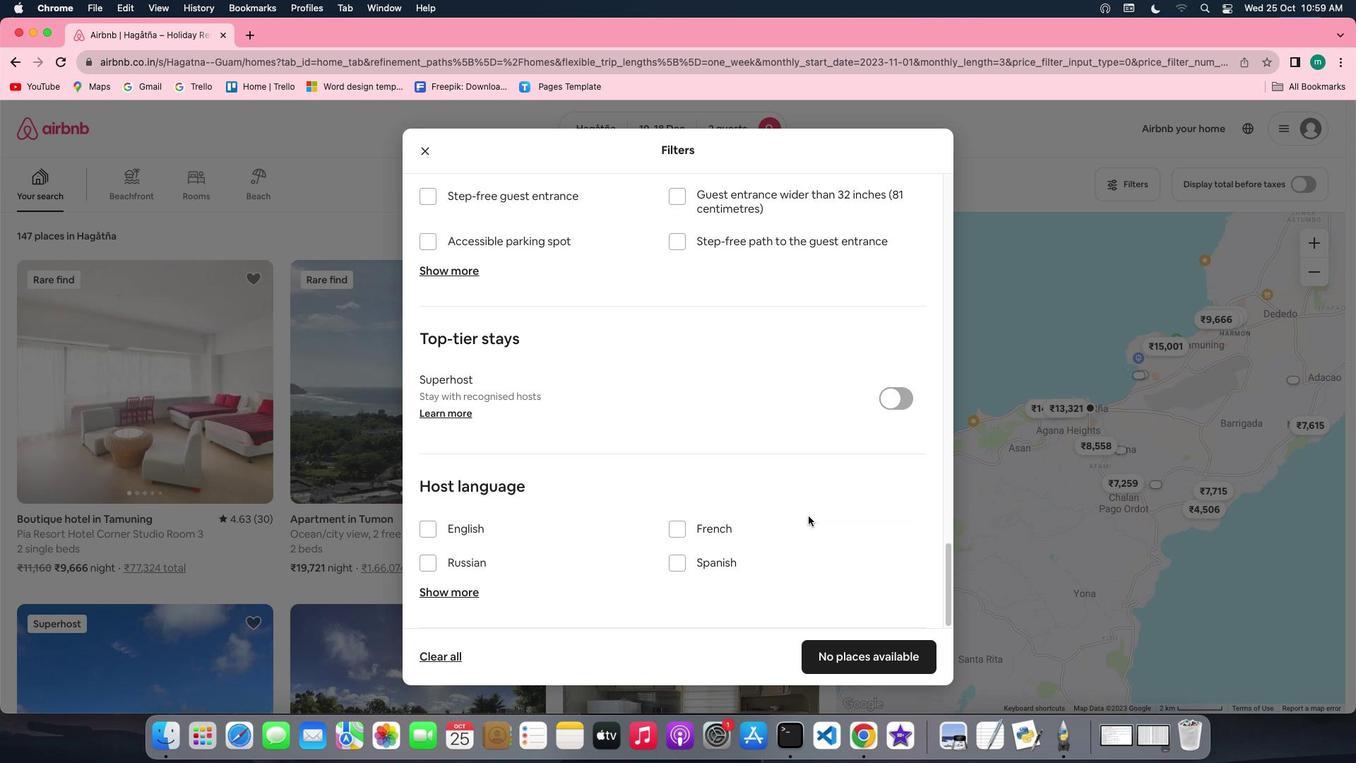 
Action: Mouse scrolled (808, 516) with delta (0, -2)
Screenshot: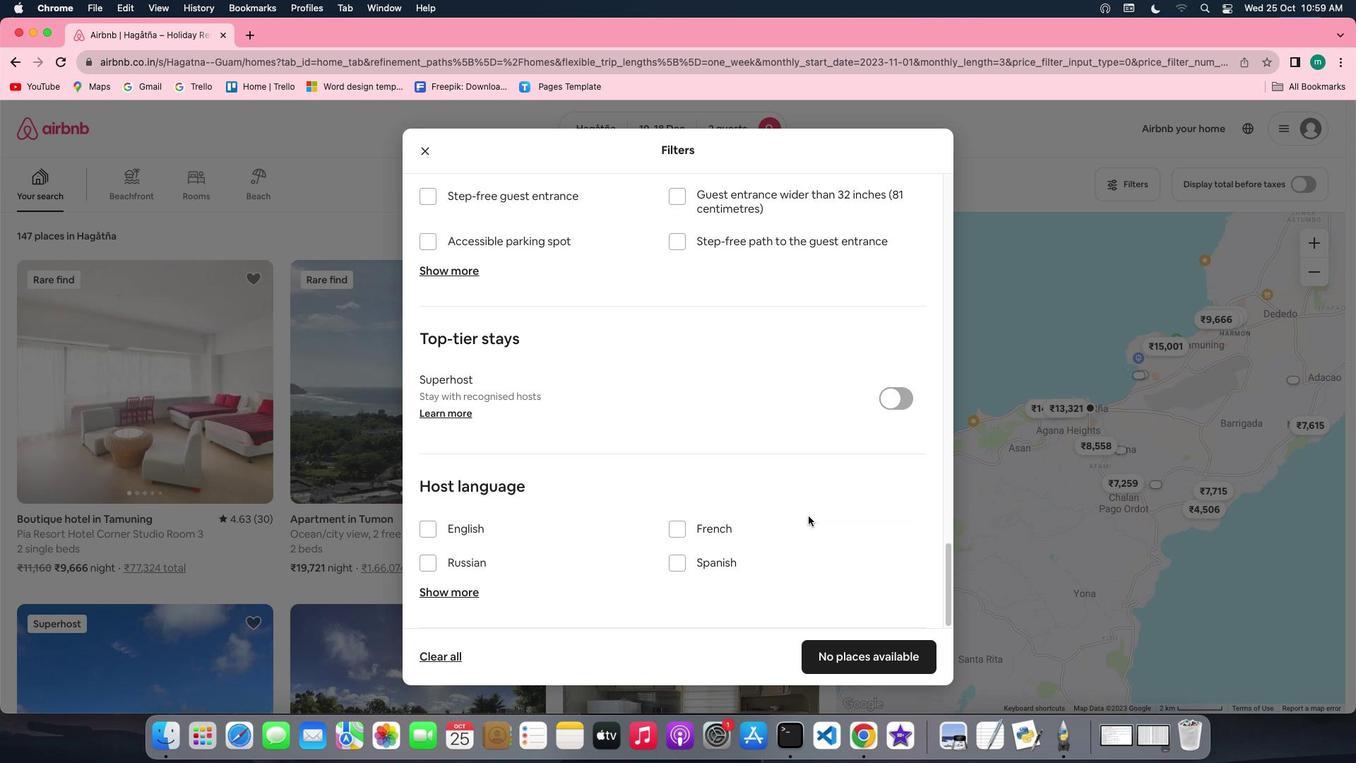 
Action: Mouse scrolled (808, 516) with delta (0, -3)
Screenshot: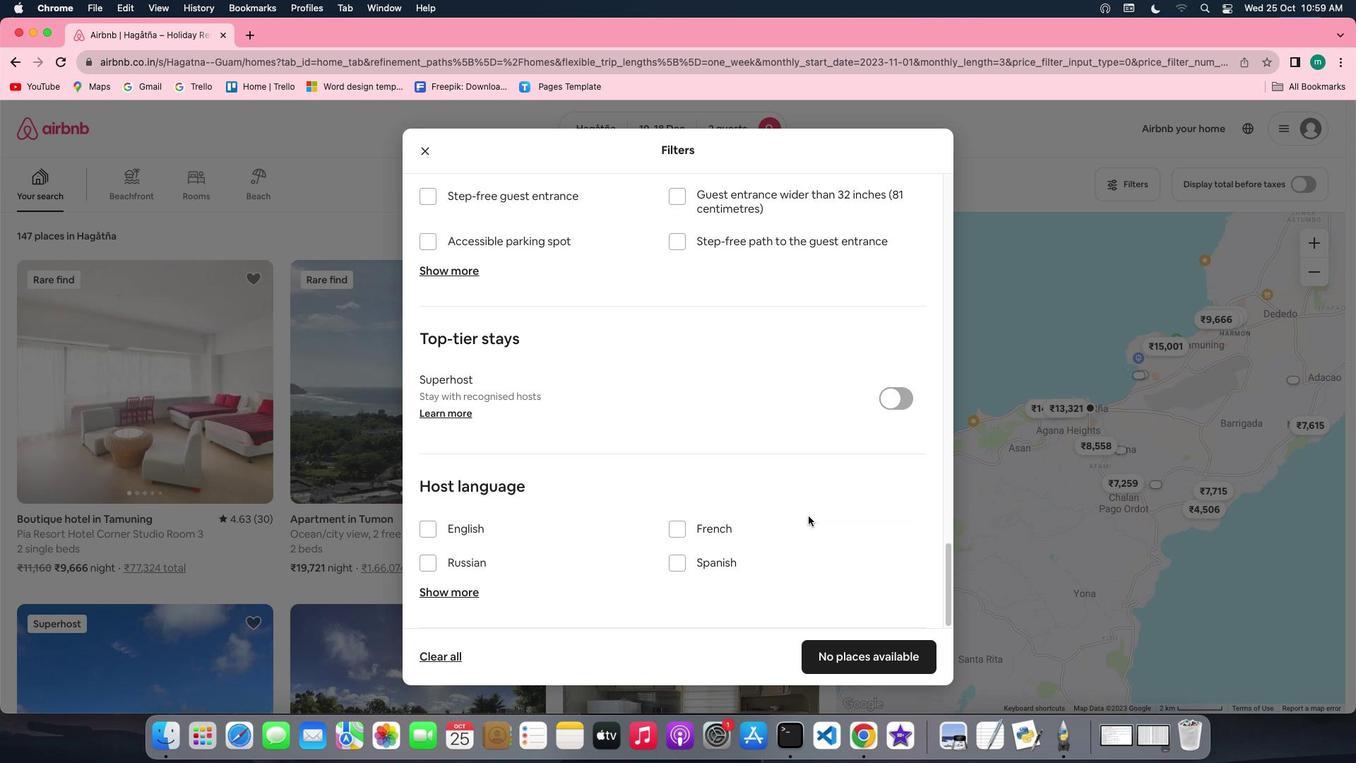 
Action: Mouse moved to (852, 656)
Screenshot: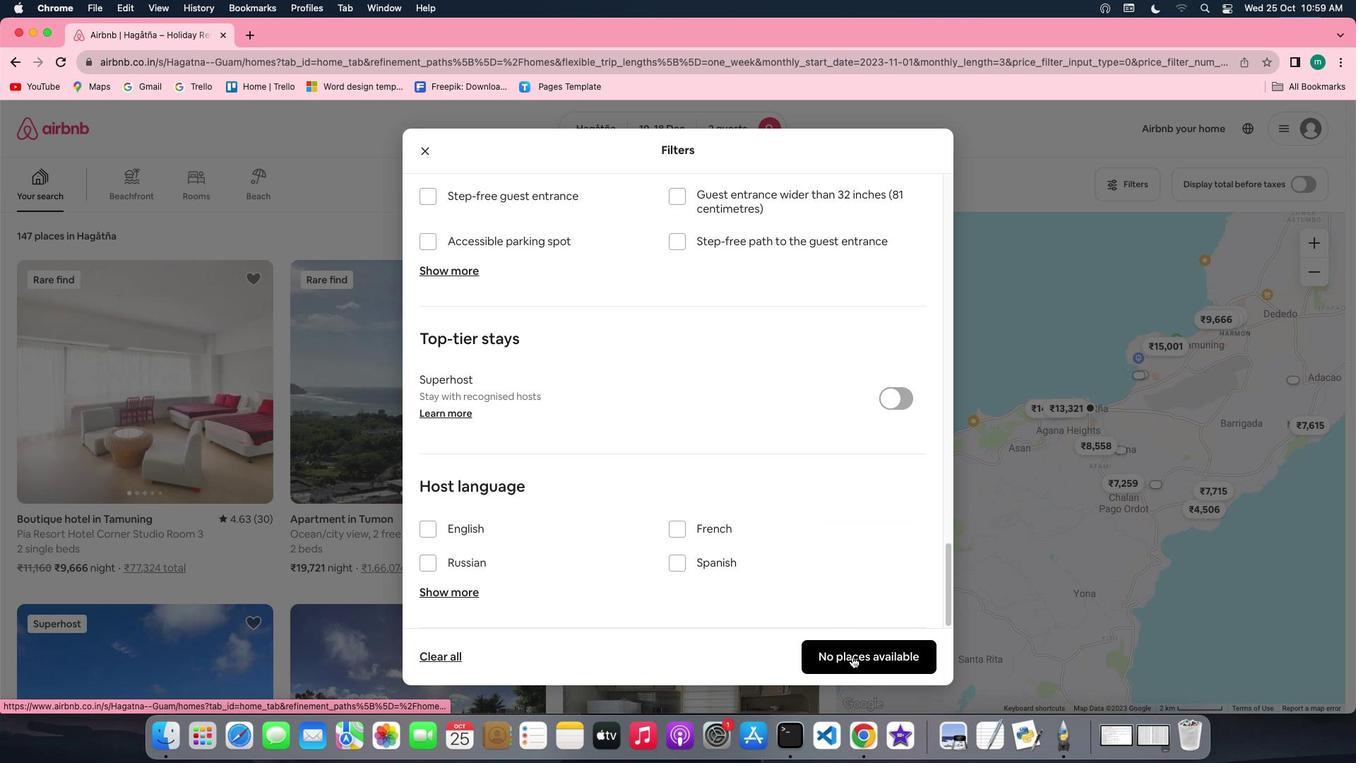 
Action: Mouse pressed left at (852, 656)
Screenshot: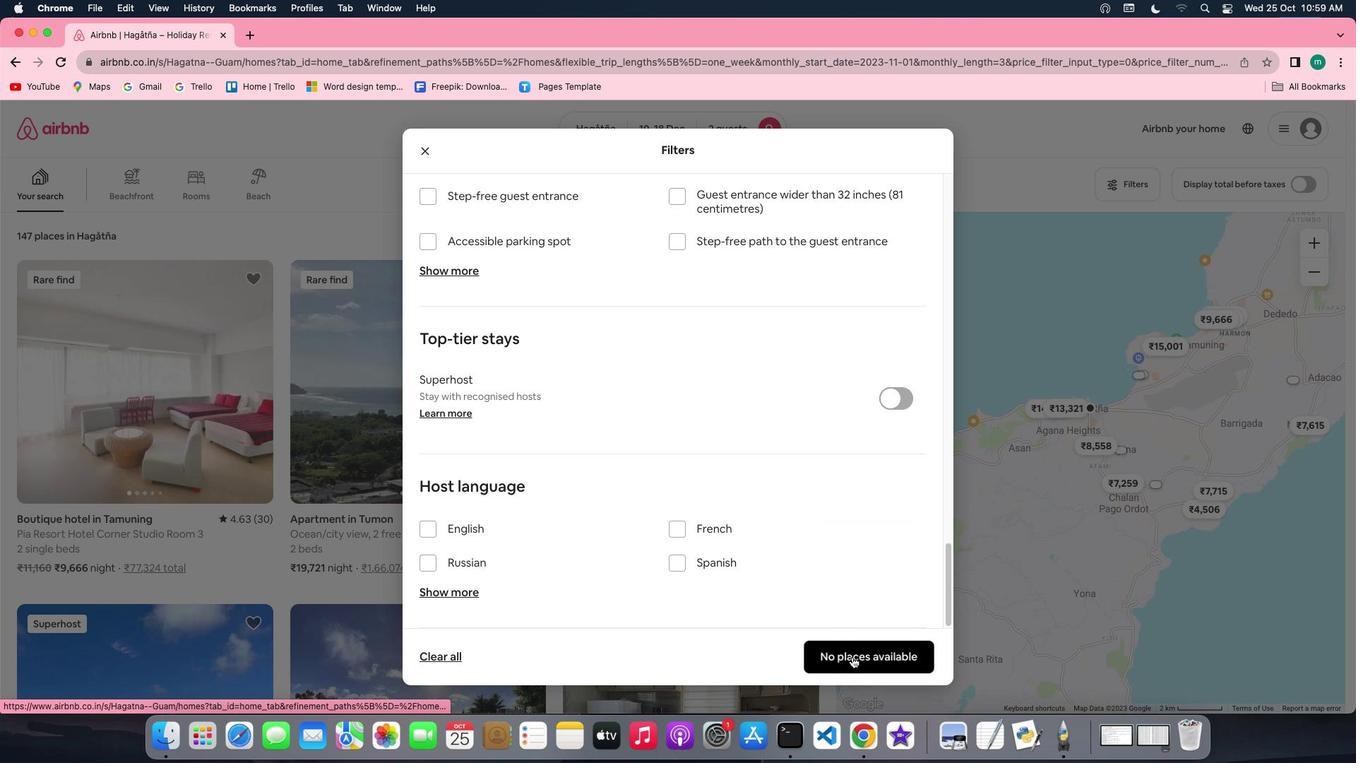 
Action: Mouse moved to (540, 562)
Screenshot: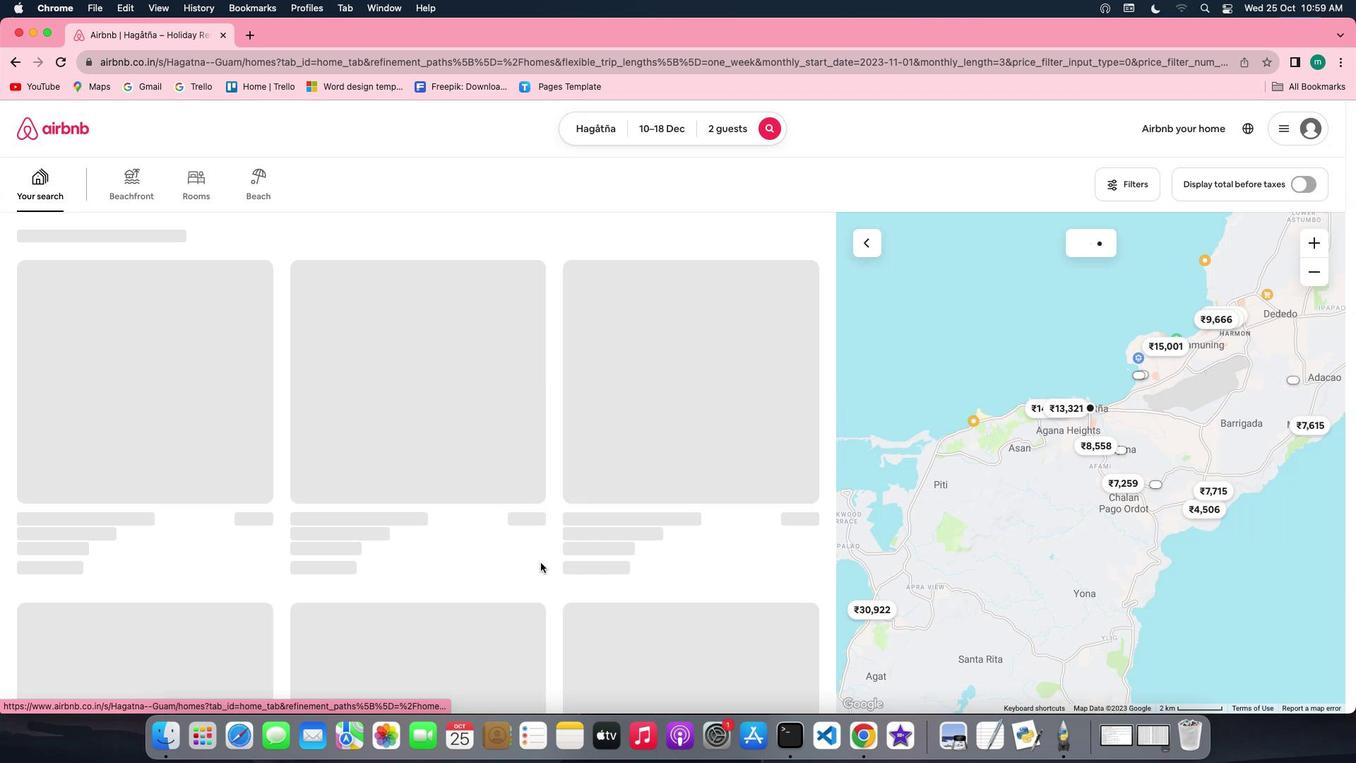 
